 Task: Open an excel sheet and write heading  Prodigy Sales. Add 10 people name  'David White, Emily Green, Andrew Baker, Madison Evans, Logan King, Grace Hill, Gabriel Young, Elizabeth Flores, Samuel Reed, Avery Nelson'Item code in between  1000-2000. Product range in between  5000-20000. Add Products   TOMS Shoe, UGG Shoe, Wolverine Shoe, Z-Coil Shoe, Adidas shoe, Gucci T-shirt, Louis Vuitton bag, Zara Shirt, H&M jeans, Chanel perfume.Choose quantity  3 to 9 Tax 12 percent Total Add Amount. Save page  Prodigy Sales templetes book
Action: Mouse moved to (55, 130)
Screenshot: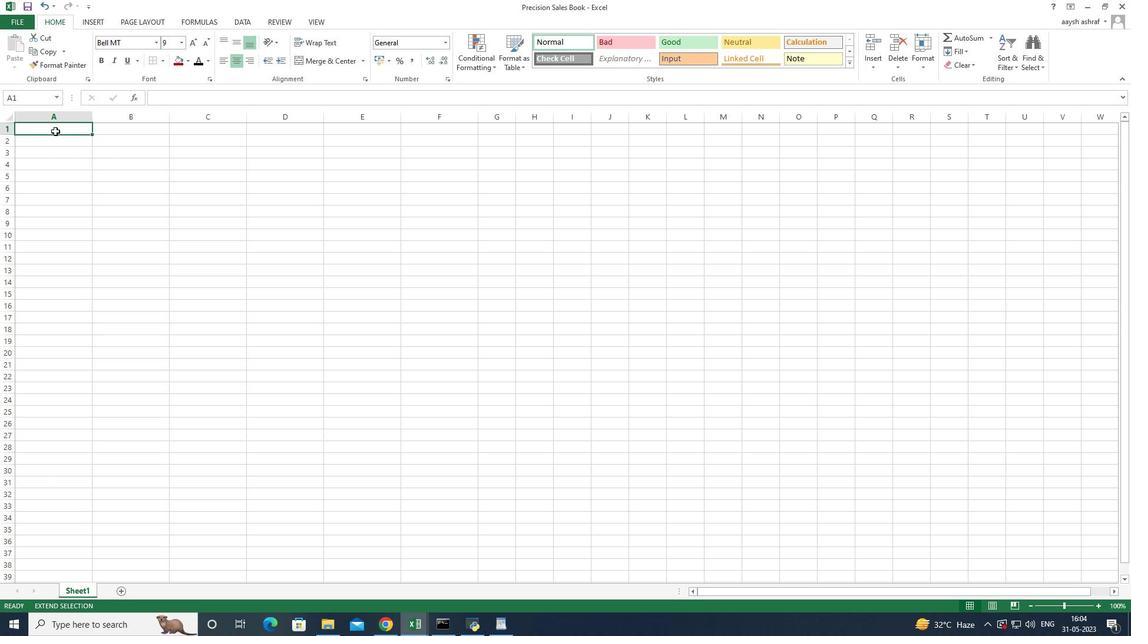 
Action: Mouse pressed left at (55, 130)
Screenshot: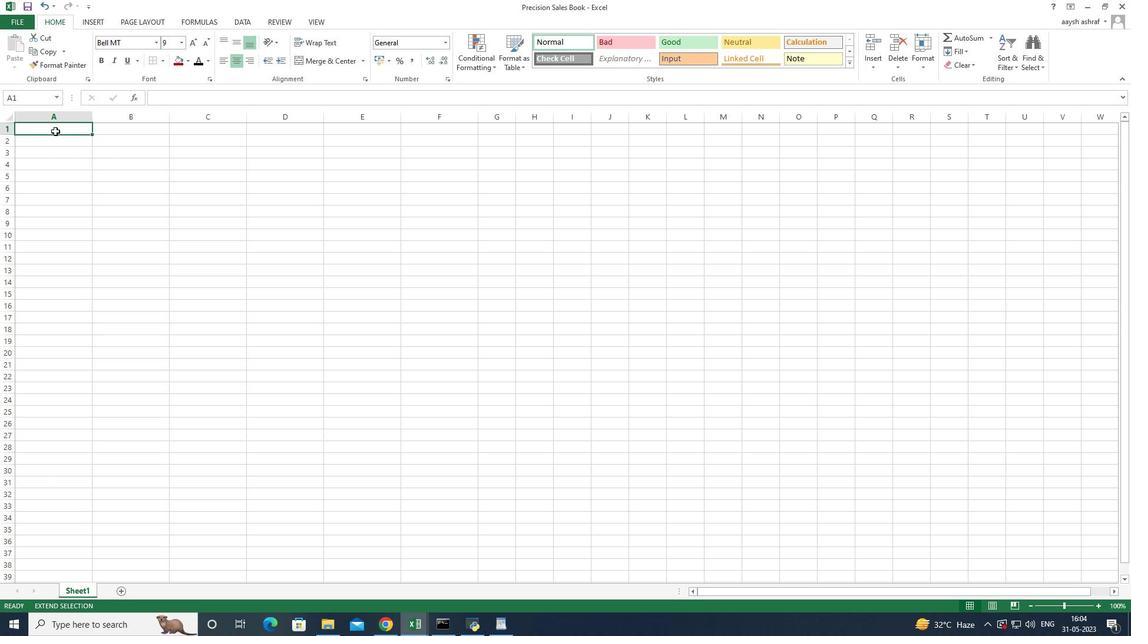 
Action: Mouse pressed left at (55, 130)
Screenshot: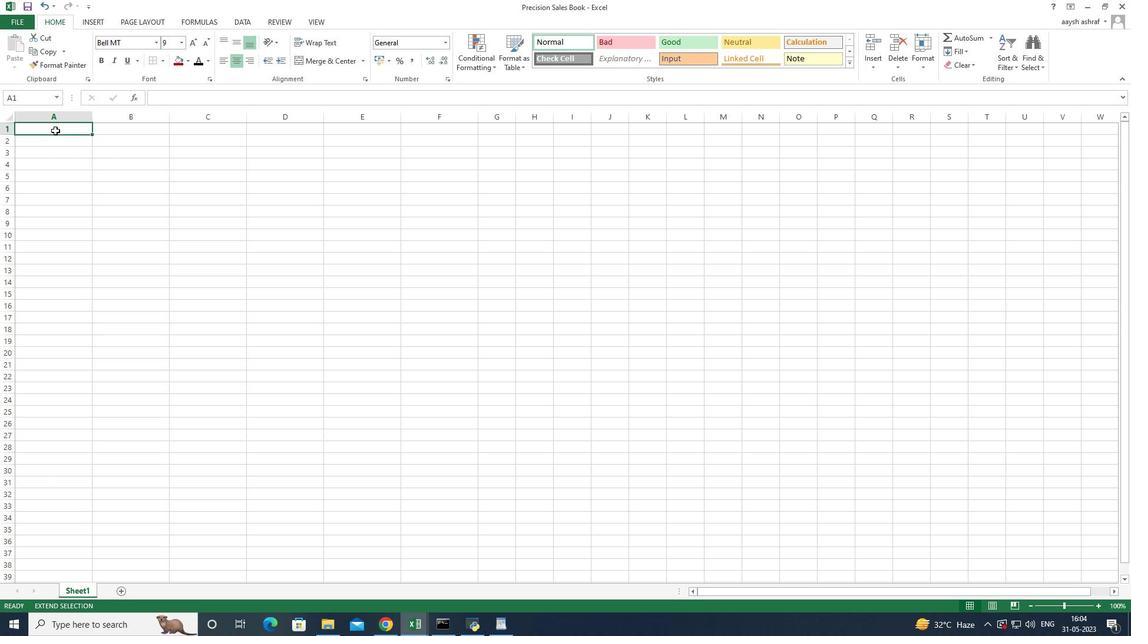 
Action: Mouse moved to (57, 129)
Screenshot: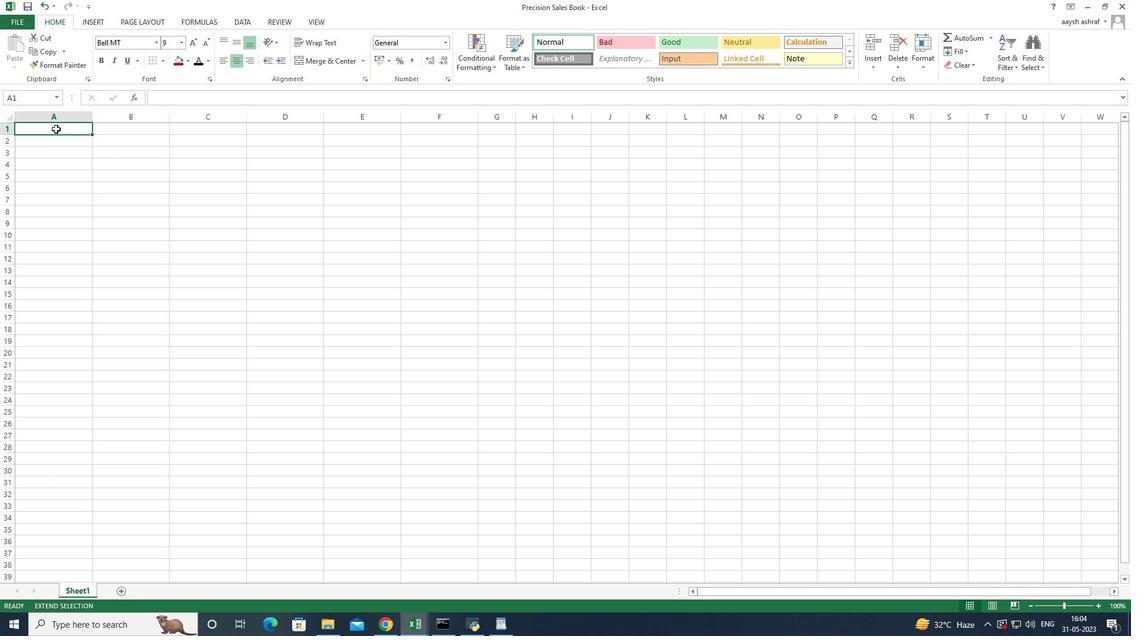 
Action: Mouse pressed left at (57, 129)
Screenshot: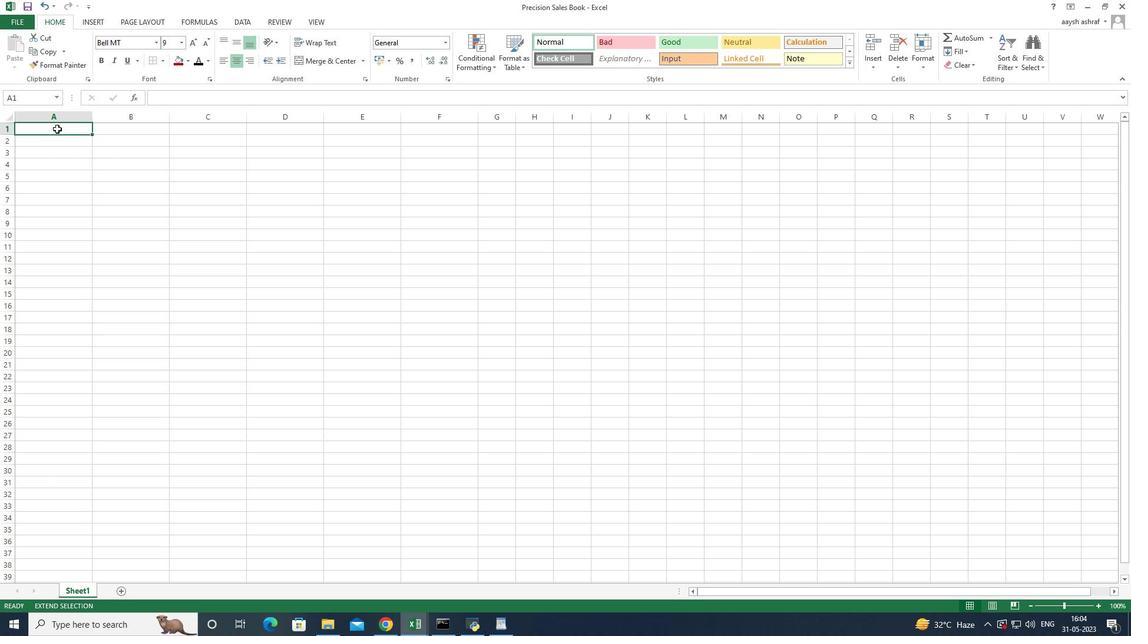 
Action: Key pressed <Key.shift>Prodigy<Key.space><Key.shift>sales<Key.space>
Screenshot: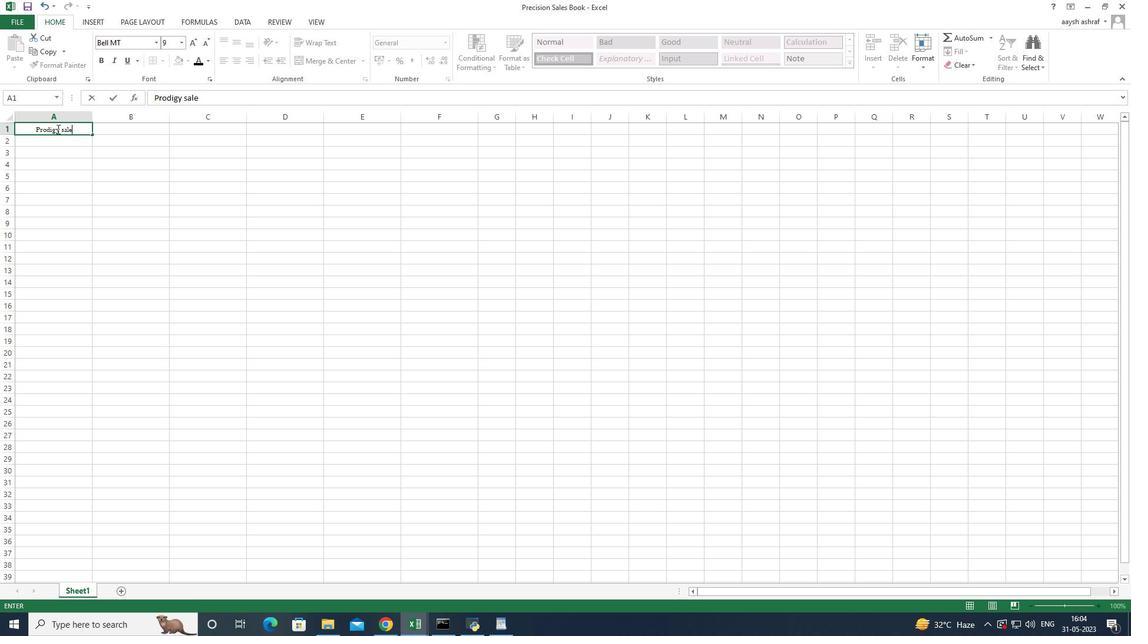 
Action: Mouse moved to (179, 43)
Screenshot: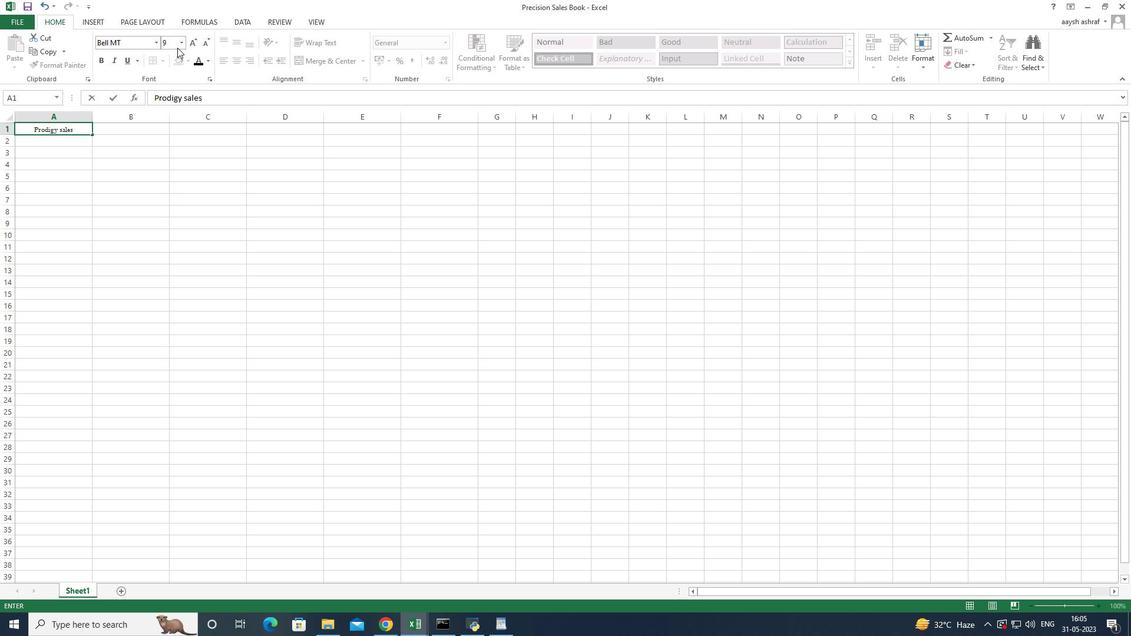 
Action: Mouse pressed left at (179, 43)
Screenshot: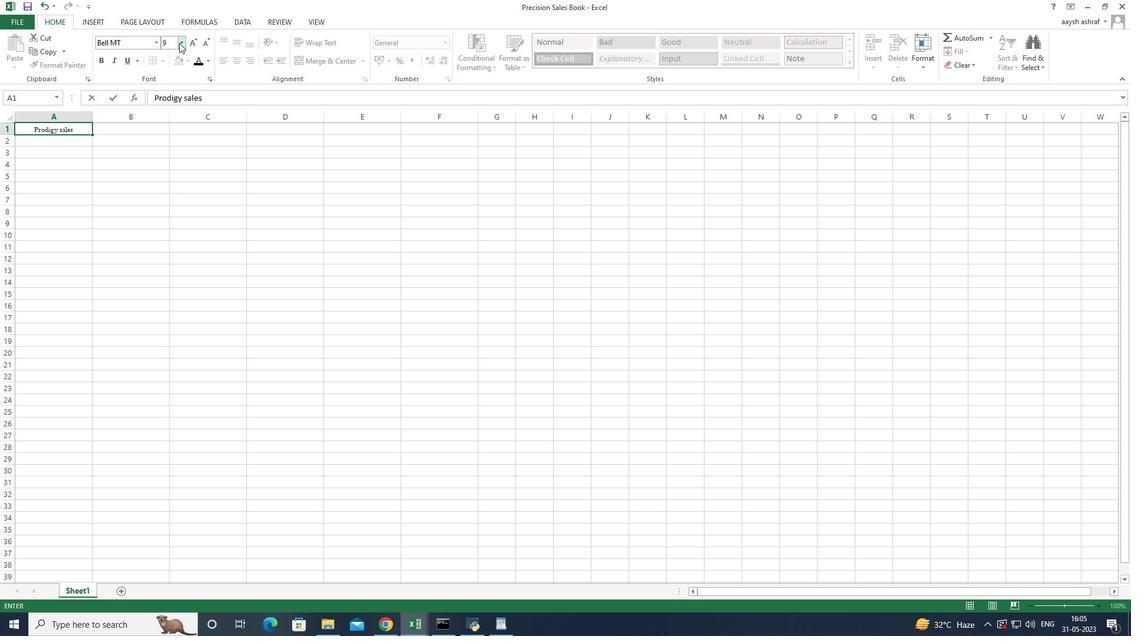 
Action: Mouse moved to (169, 102)
Screenshot: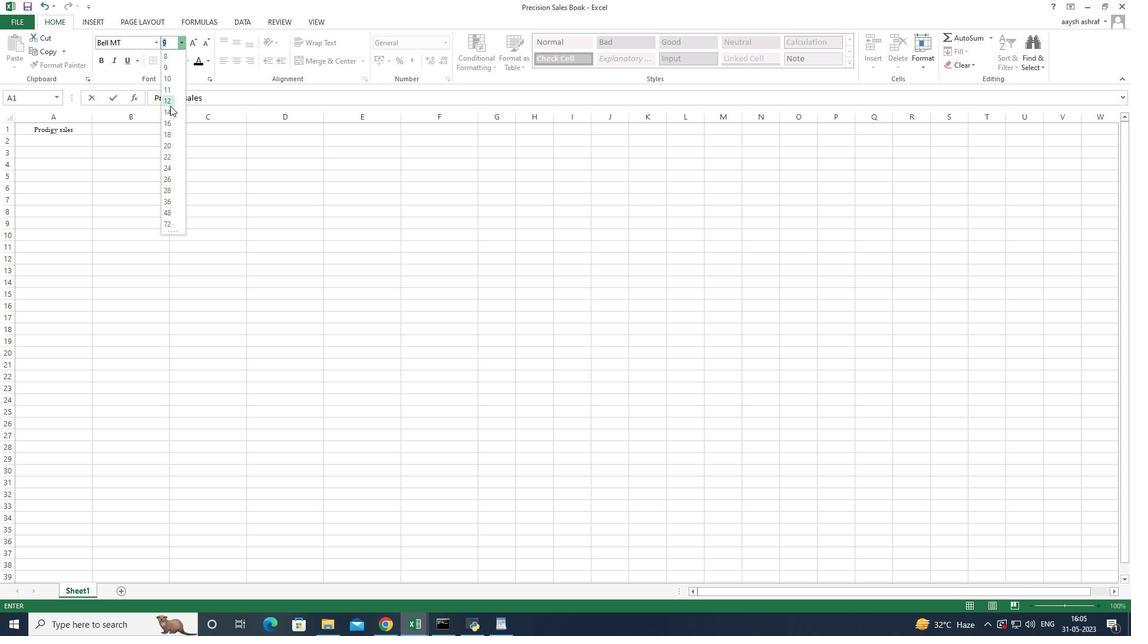 
Action: Mouse pressed left at (169, 102)
Screenshot: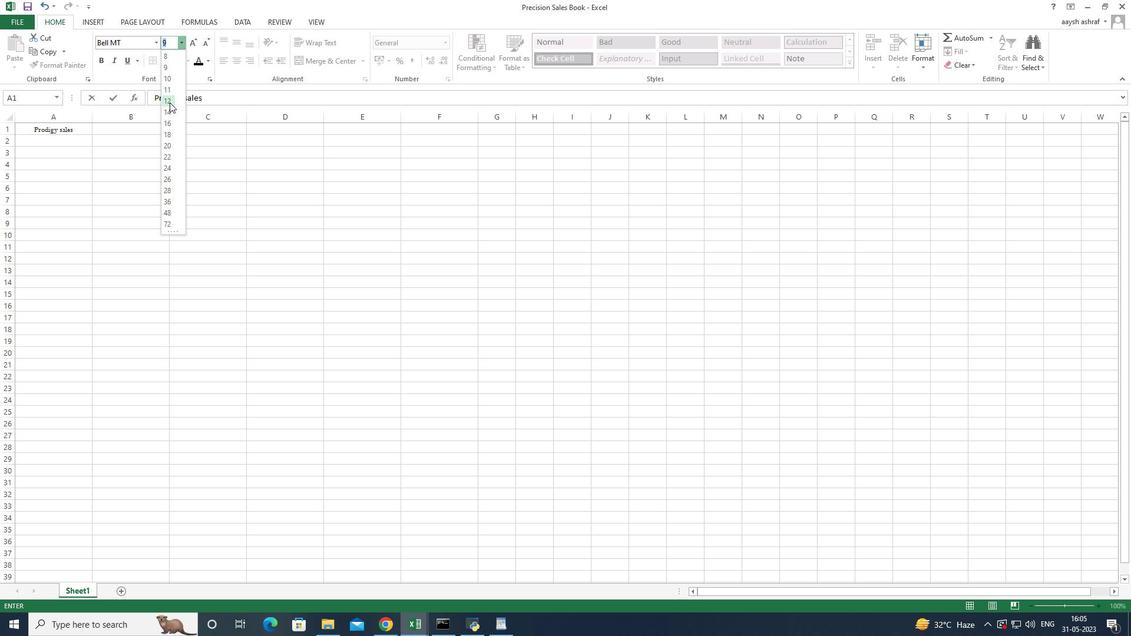 
Action: Mouse moved to (32, 142)
Screenshot: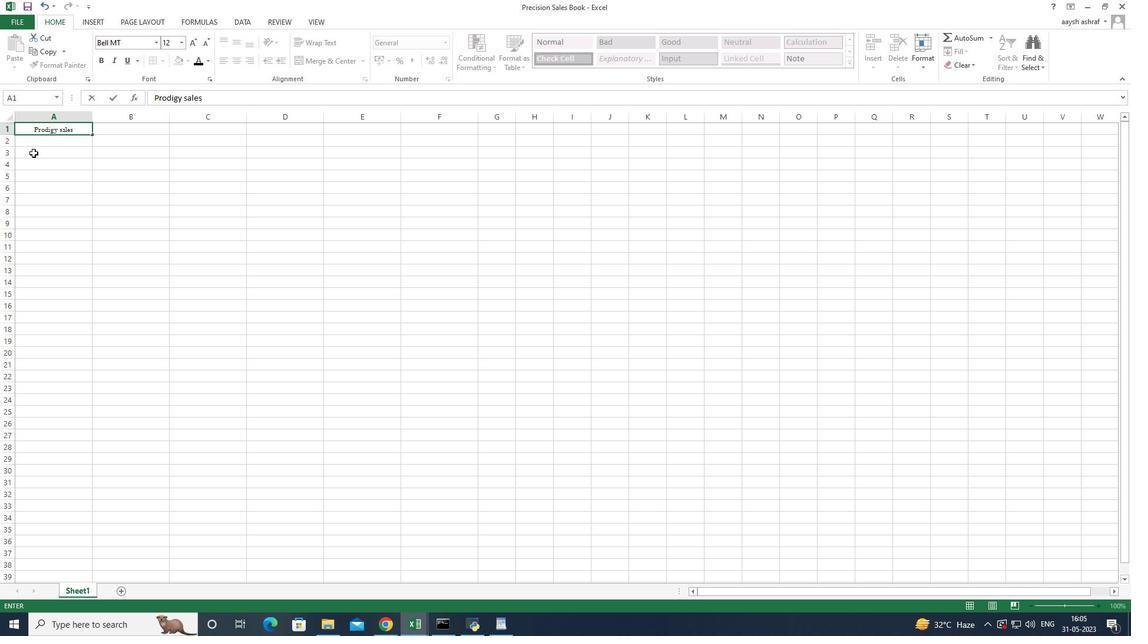 
Action: Mouse pressed left at (32, 142)
Screenshot: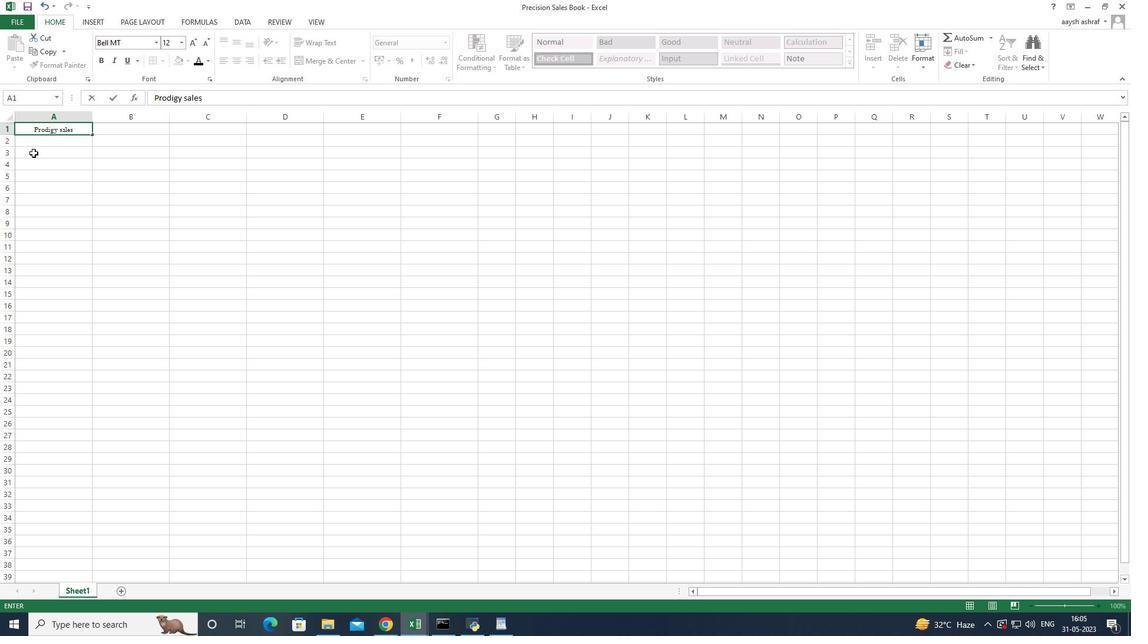 
Action: Mouse moved to (100, 190)
Screenshot: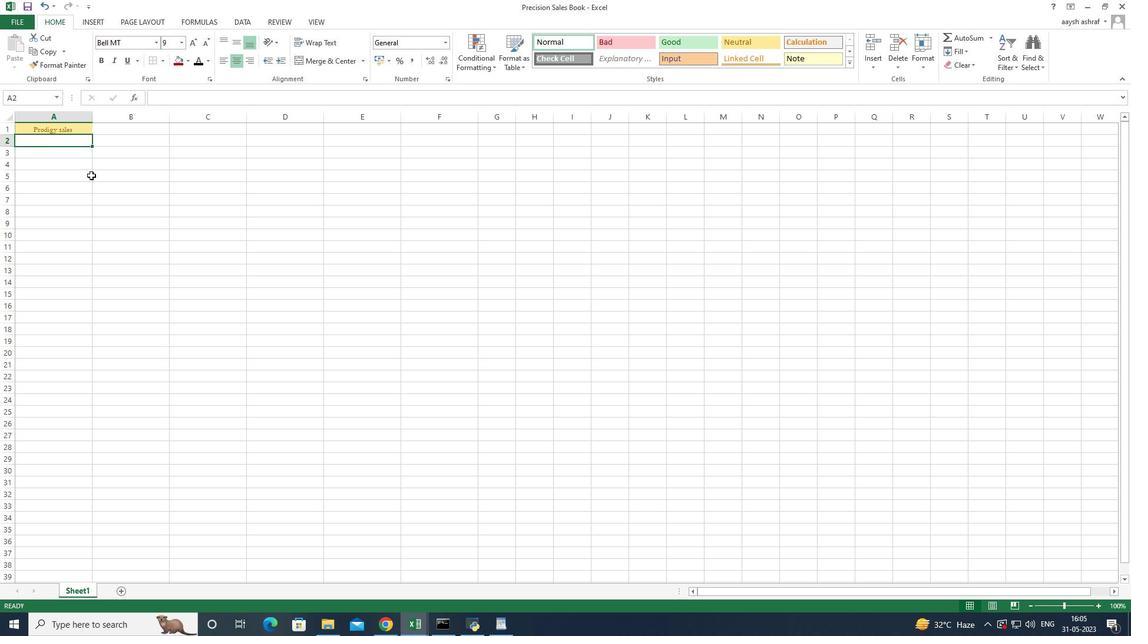 
Action: Mouse pressed left at (100, 190)
Screenshot: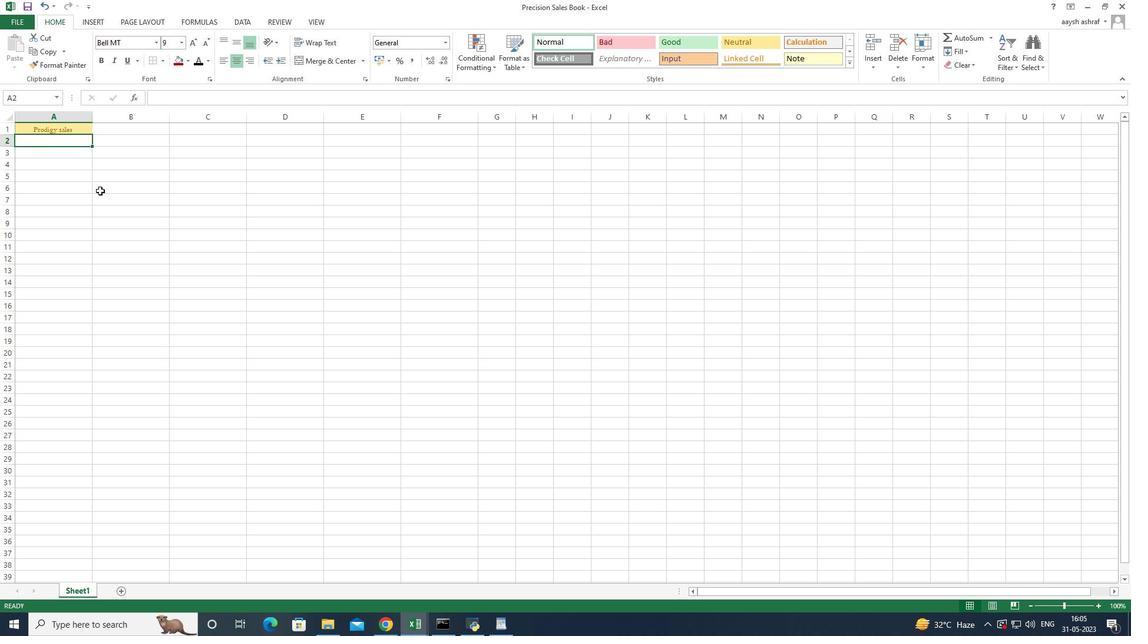 
Action: Mouse moved to (21, 21)
Screenshot: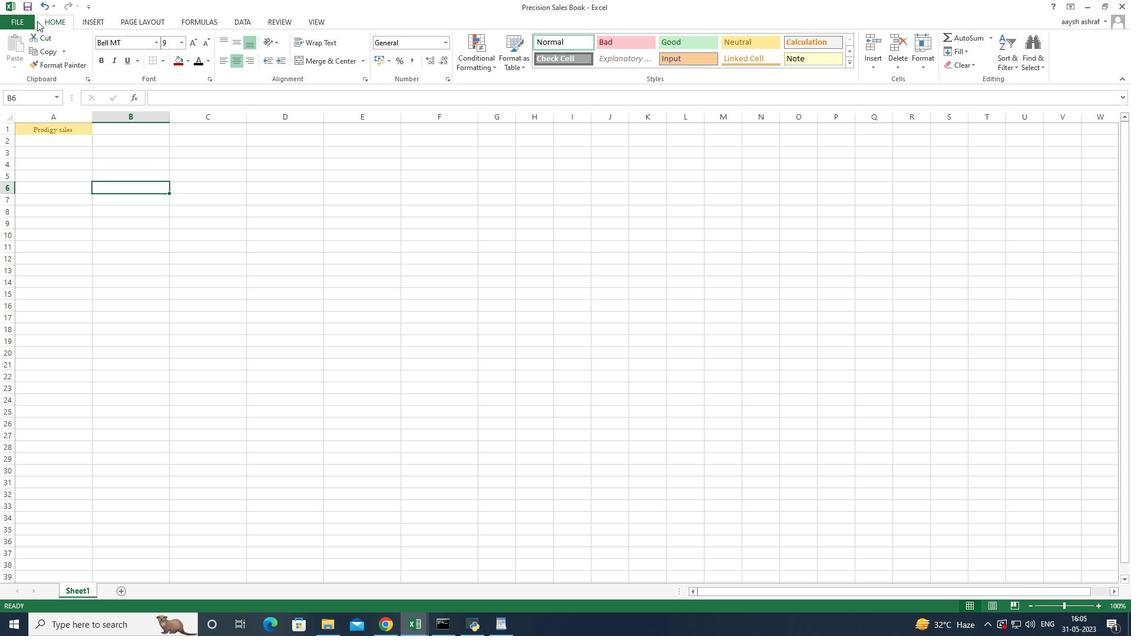 
Action: Mouse pressed left at (21, 21)
Screenshot: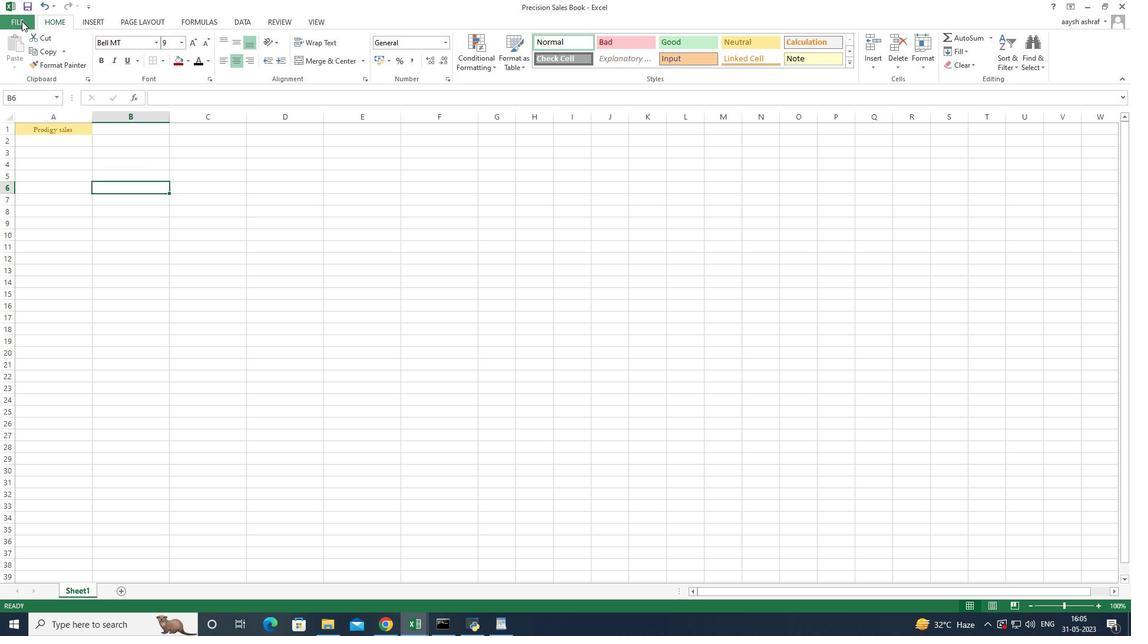 
Action: Mouse moved to (32, 66)
Screenshot: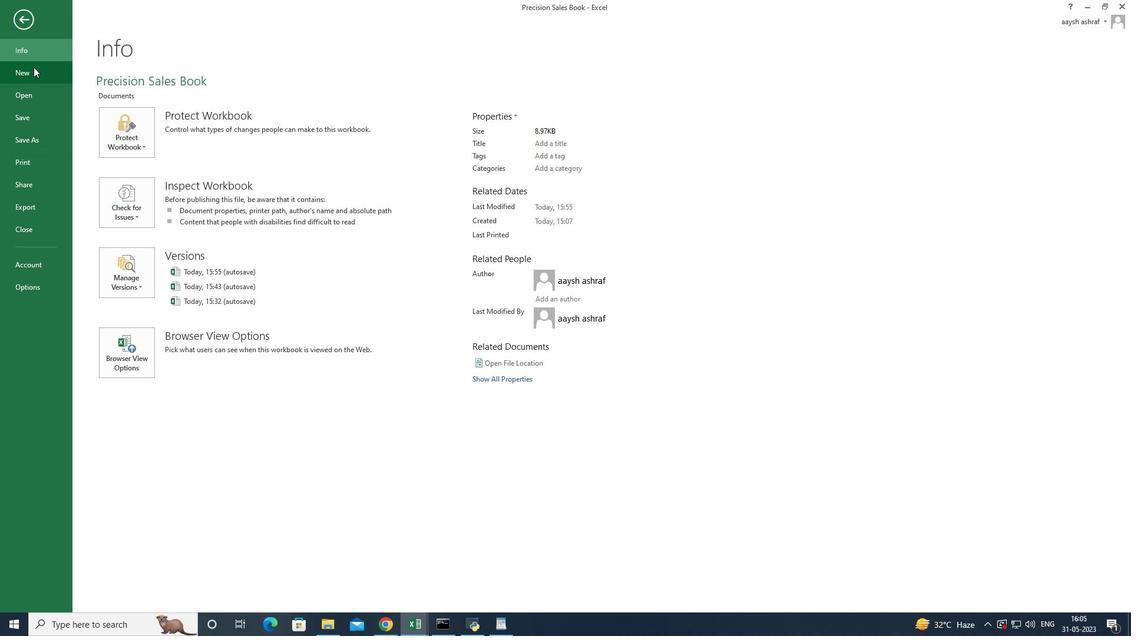 
Action: Mouse pressed left at (32, 66)
Screenshot: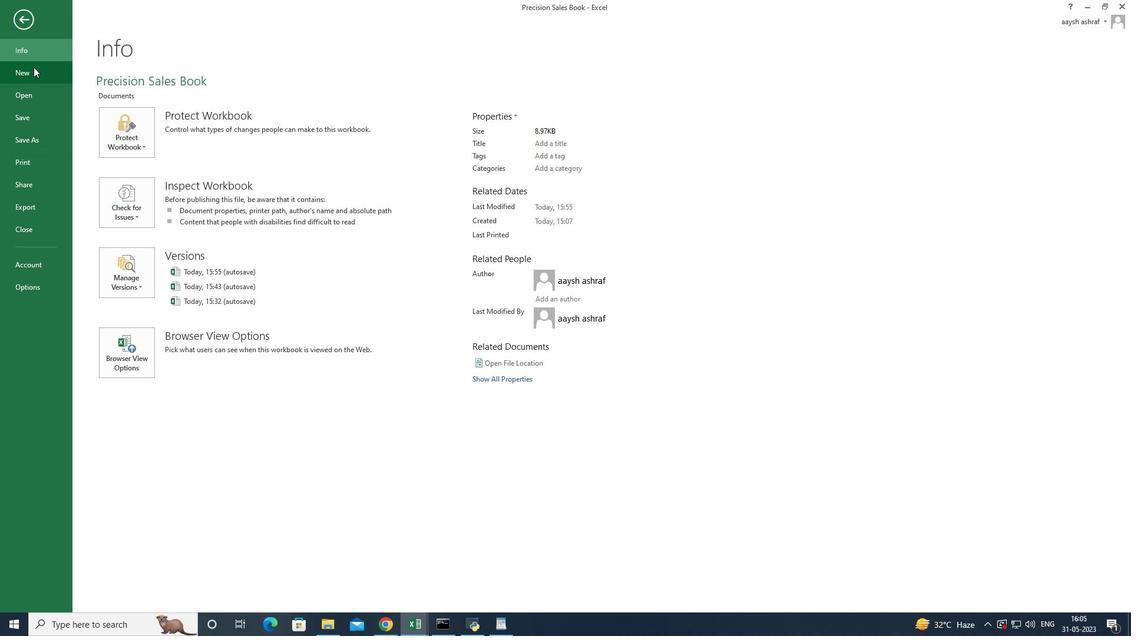 
Action: Mouse moved to (136, 199)
Screenshot: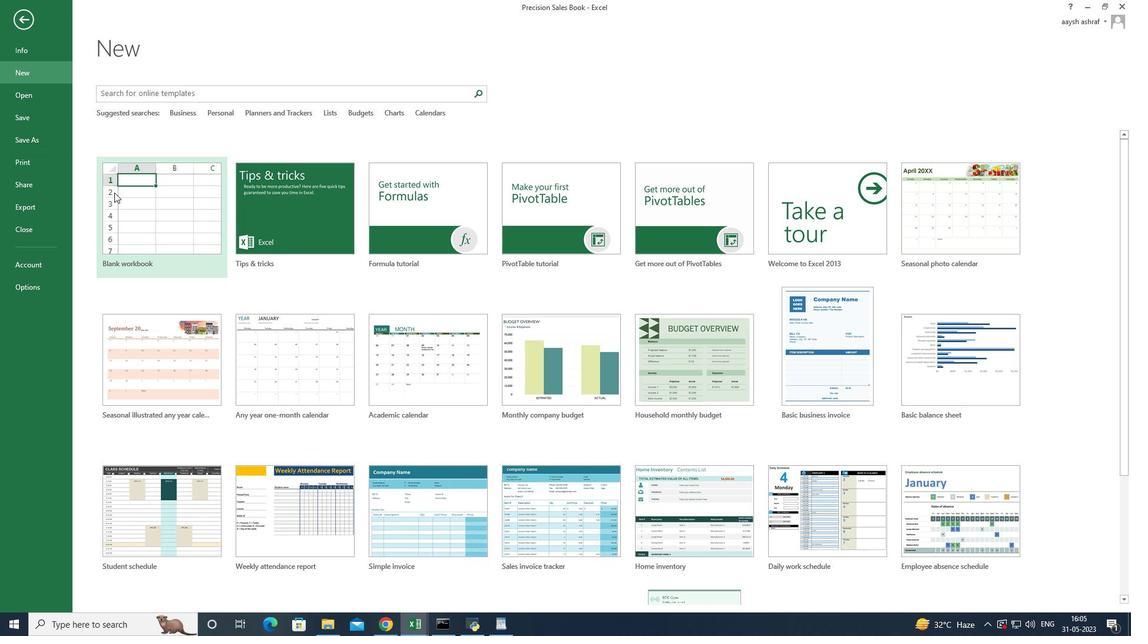 
Action: Mouse pressed left at (136, 199)
Screenshot: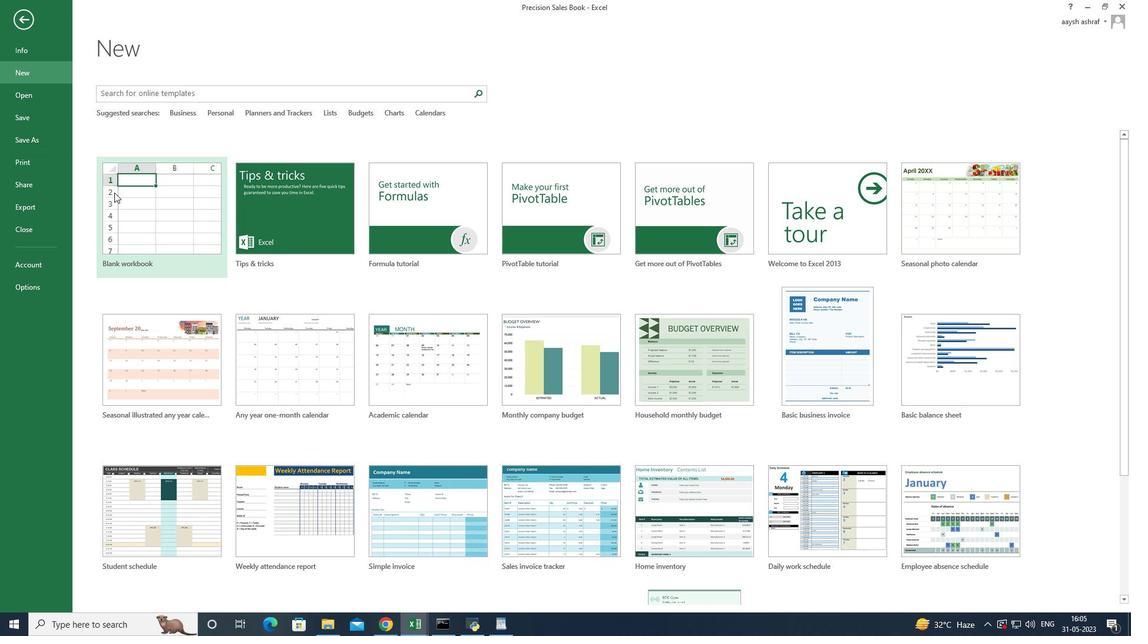 
Action: Mouse moved to (25, 130)
Screenshot: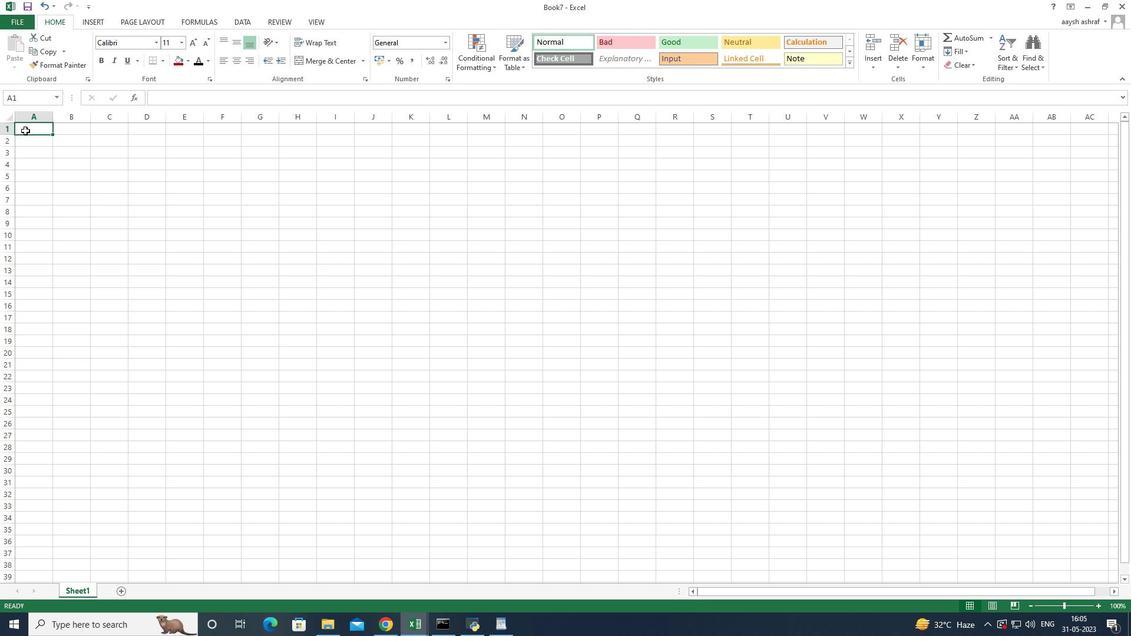 
Action: Mouse pressed left at (25, 130)
Screenshot: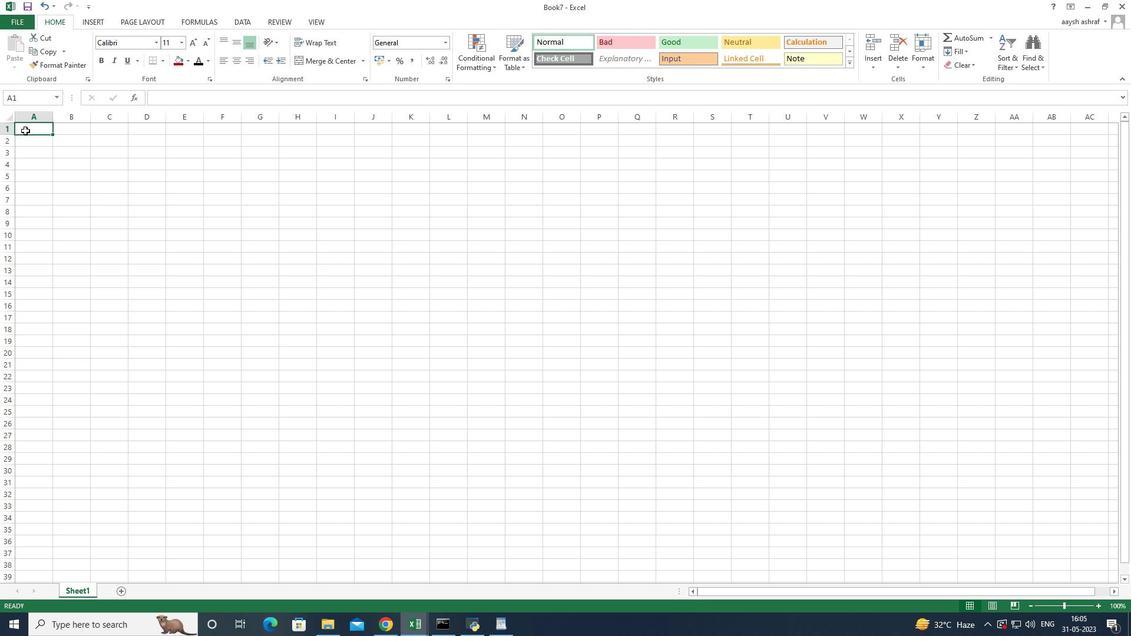 
Action: Mouse pressed left at (25, 130)
Screenshot: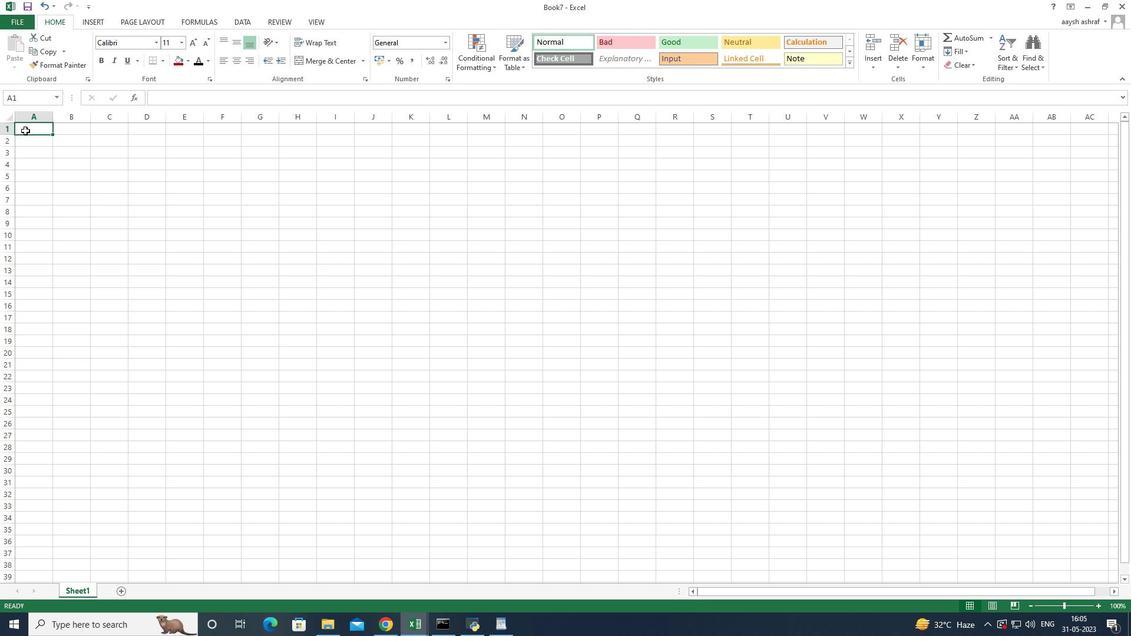 
Action: Mouse moved to (40, 127)
Screenshot: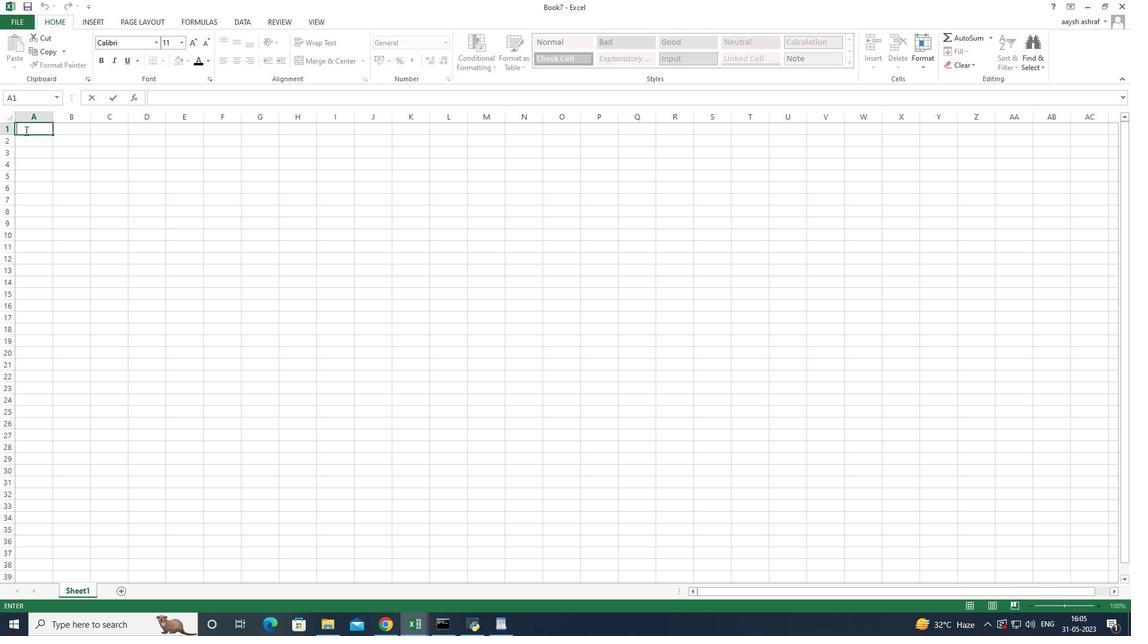 
Action: Key pressed <Key.shift>Prodigy<Key.space><Key.shift>Sales<Key.enter>
Screenshot: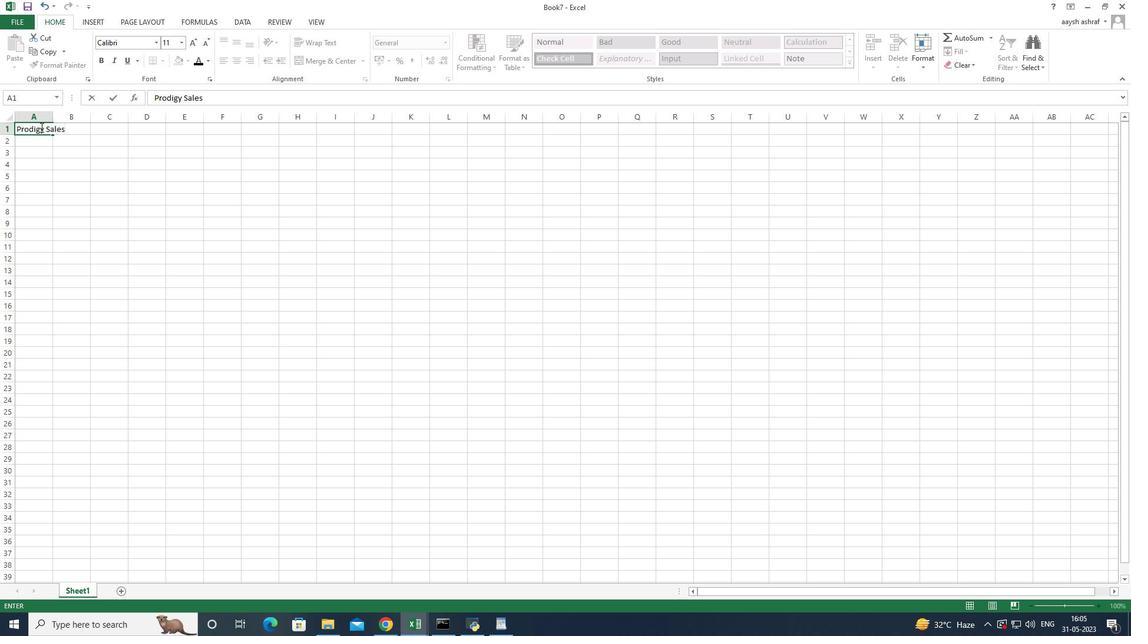 
Action: Mouse moved to (36, 139)
Screenshot: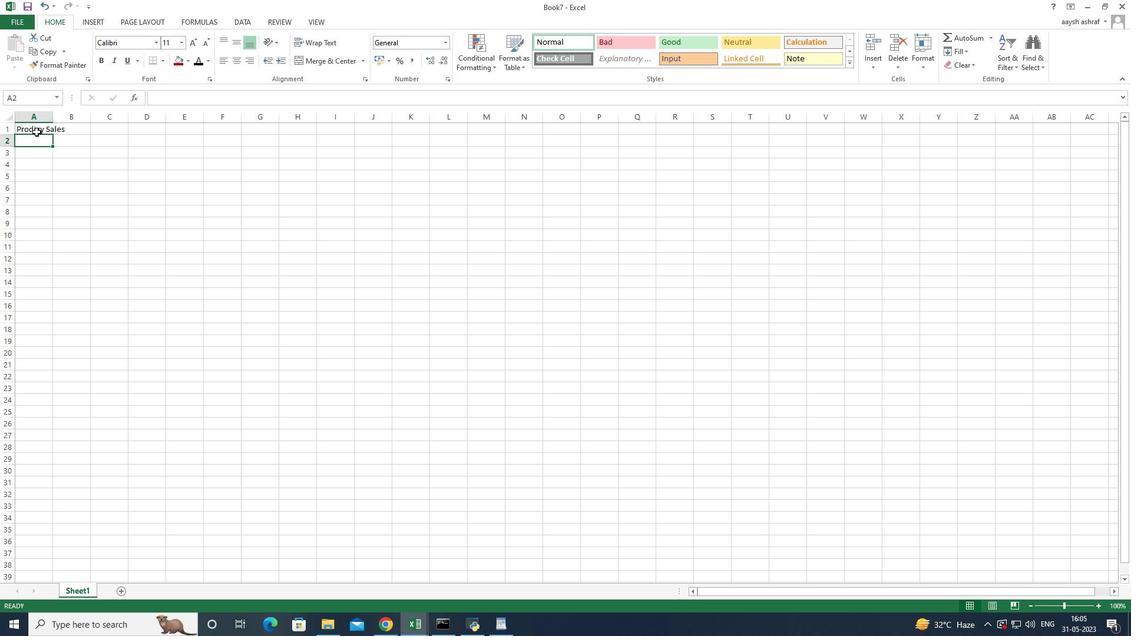 
Action: Mouse pressed left at (36, 139)
Screenshot: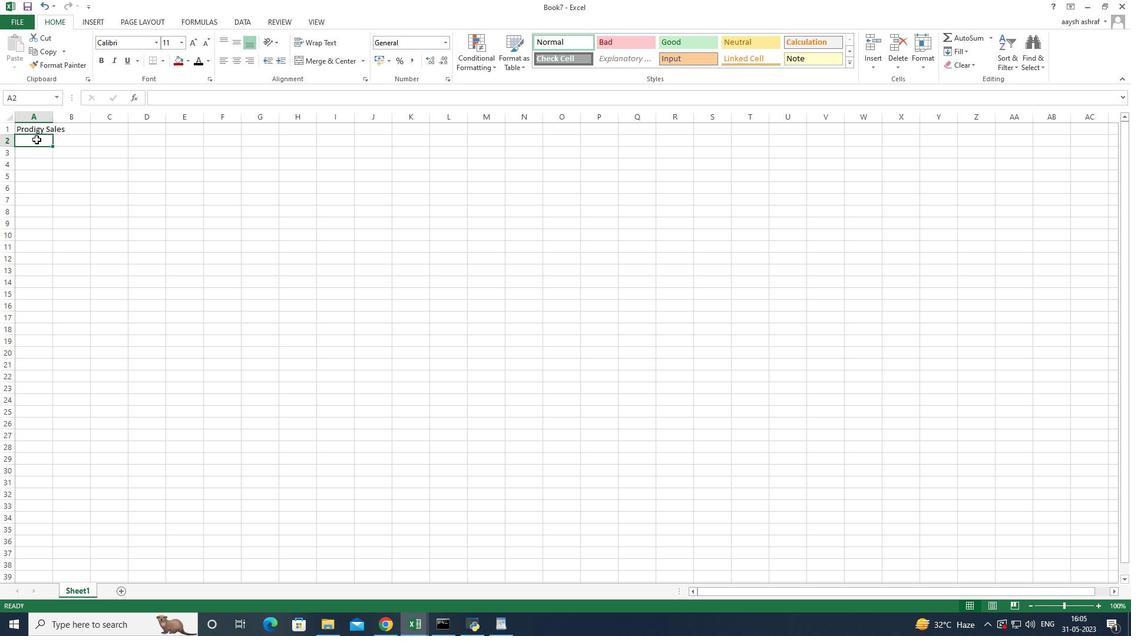 
Action: Key pressed <Key.shift>Namee<Key.backspace><Key.enter><Key.shift><Key.shift><Key.shift>David<Key.space><Key.shift>White<Key.space><Key.enter><Key.shift><Key.shift><Key.shift><Key.shift><Key.shift><Key.shift><Key.shift><Key.shift><Key.shift><Key.shift><Key.shift><Key.shift><Key.shift><Key.shift><Key.shift><Key.shift><Key.shift><Key.shift><Key.shift><Key.shift><Key.shift><Key.shift><Key.shift><Key.shift><Key.shift><Key.shift><Key.shift><Key.shift><Key.shift><Key.shift><Key.shift><Key.shift><Key.shift><Key.shift><Key.shift>Emily<Key.space><Key.shift><Key.shift><Key.shift><Key.shift><Key.shift><Key.shift><Key.shift><Key.shift><Key.shift><Key.shift><Key.shift><Key.shift><Key.shift><Key.shift>Green<Key.enter><Key.shift>Andrew<Key.space><Key.shift>Baker<Key.enter><Key.shift>Madison<Key.space><Key.shift>Evabs<Key.backspace><Key.backspace>ns<Key.space><Key.enter><Key.shift>Logan<Key.space><Key.shift>King<Key.space><Key.enter><Key.shift><Key.shift>Grace<Key.space><Key.shift>Hill<Key.enter><Key.shift>
Screenshot: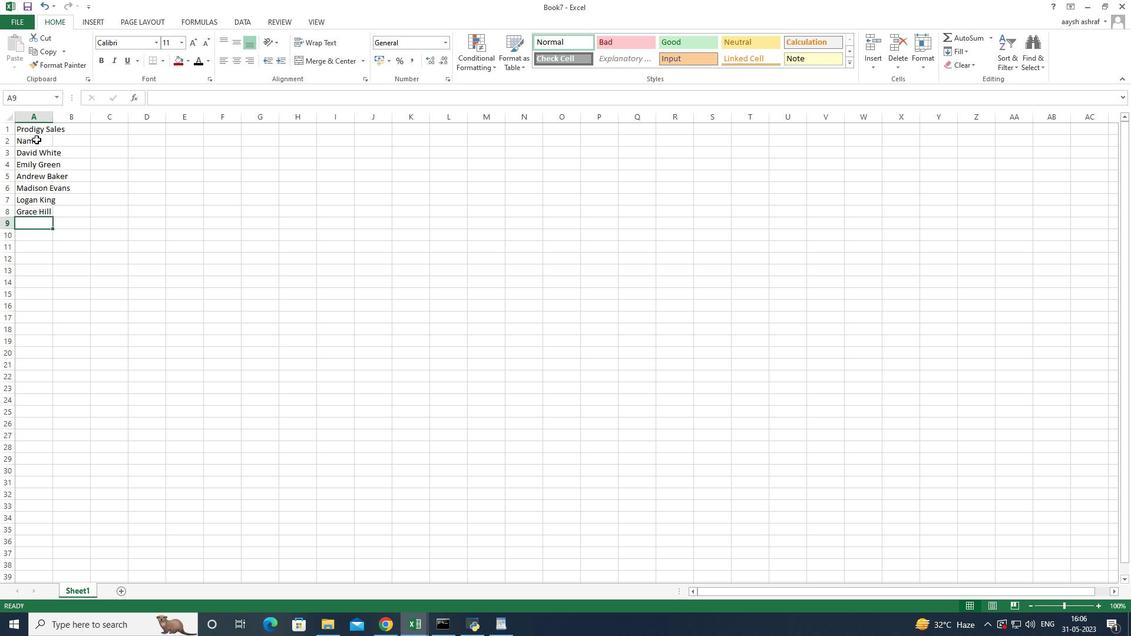 
Action: Mouse moved to (36, 140)
Screenshot: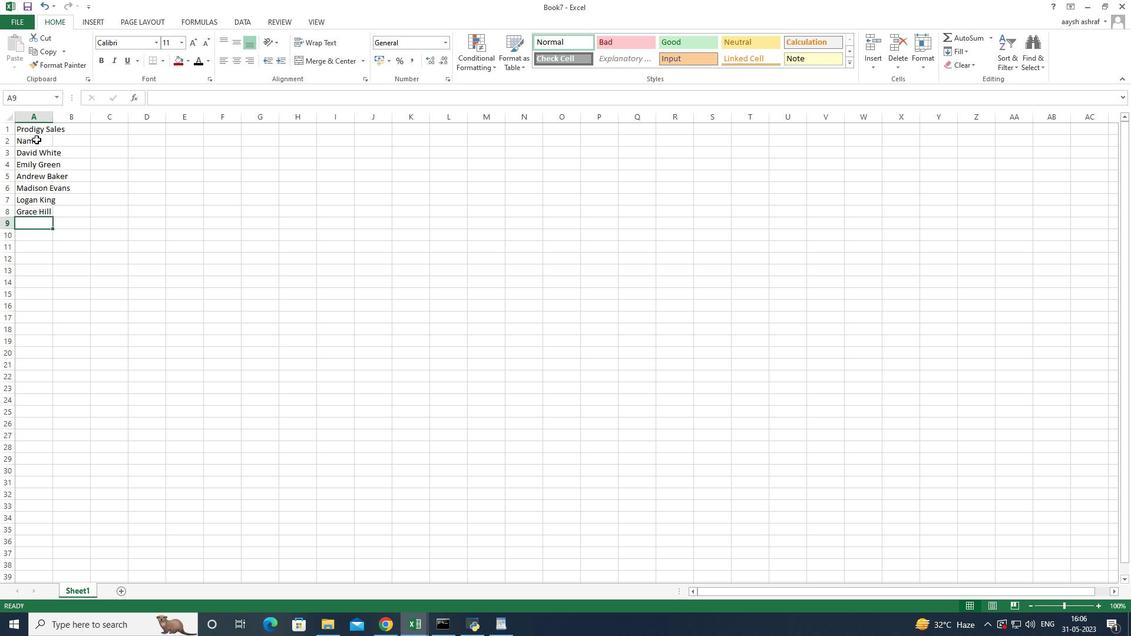 
Action: Key pressed <Key.shift><Key.shift>Gabrir<Key.backspace>el<Key.space><Key.shift>Young<Key.space><Key.enter><Key.shift>Elizabeth<Key.space><Key.shift>Flores<Key.space><Key.enter><Key.shift>Samuel<Key.space><Key.shift>Reed<Key.space><Key.enter><Key.shift>avery<Key.space><Key.shift>Nelson<Key.space><Key.enter>
Screenshot: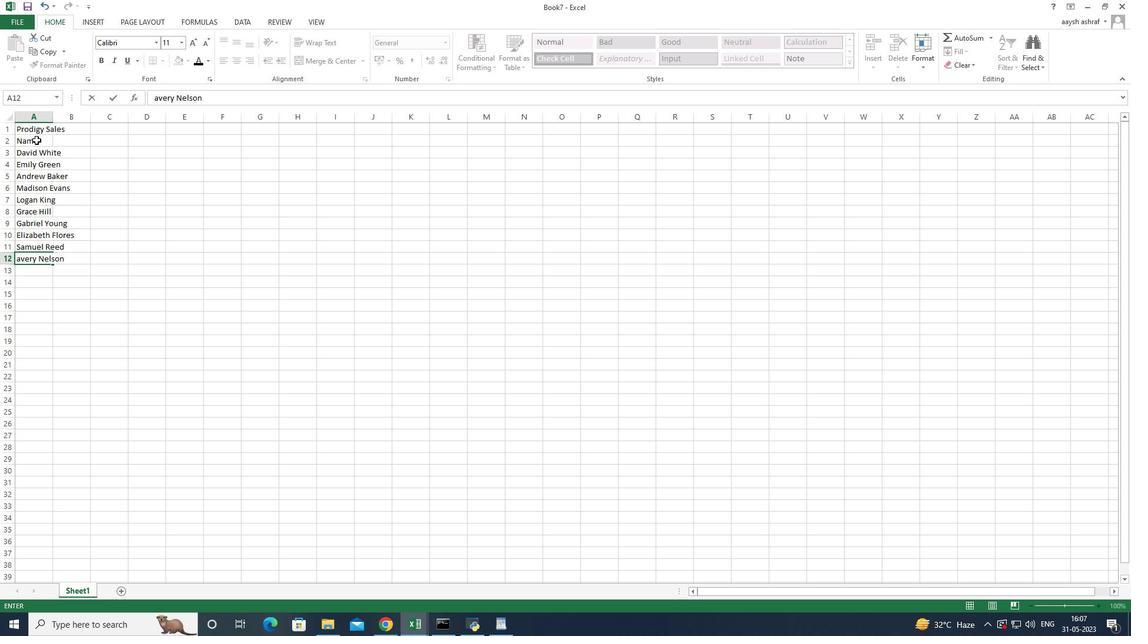 
Action: Mouse moved to (30, 259)
Screenshot: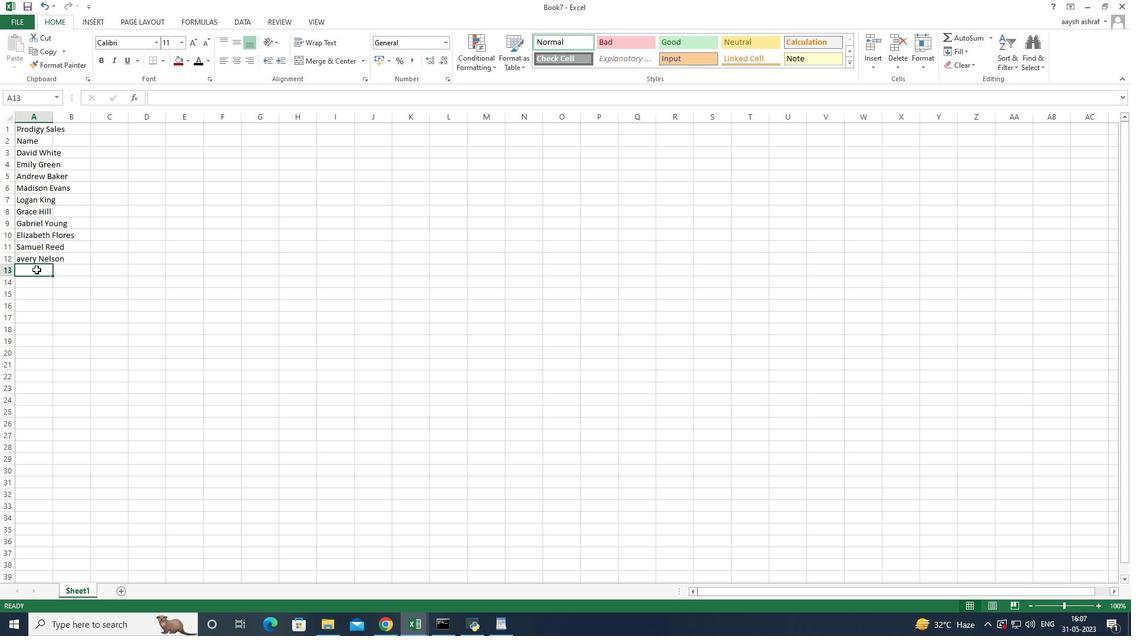 
Action: Mouse pressed left at (30, 259)
Screenshot: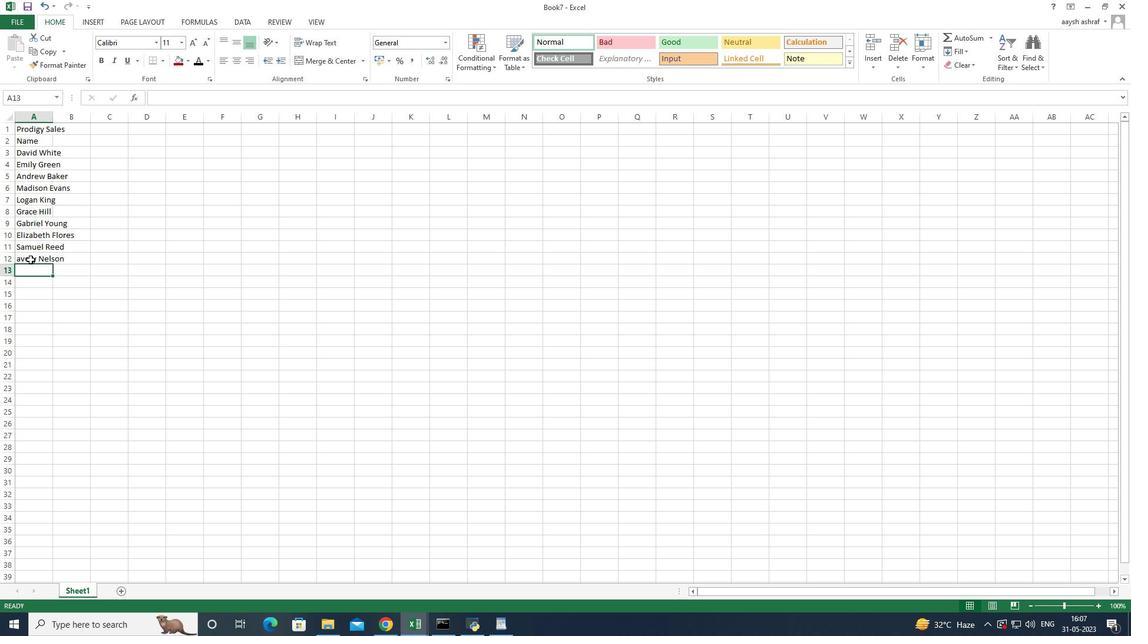 
Action: Mouse pressed left at (30, 259)
Screenshot: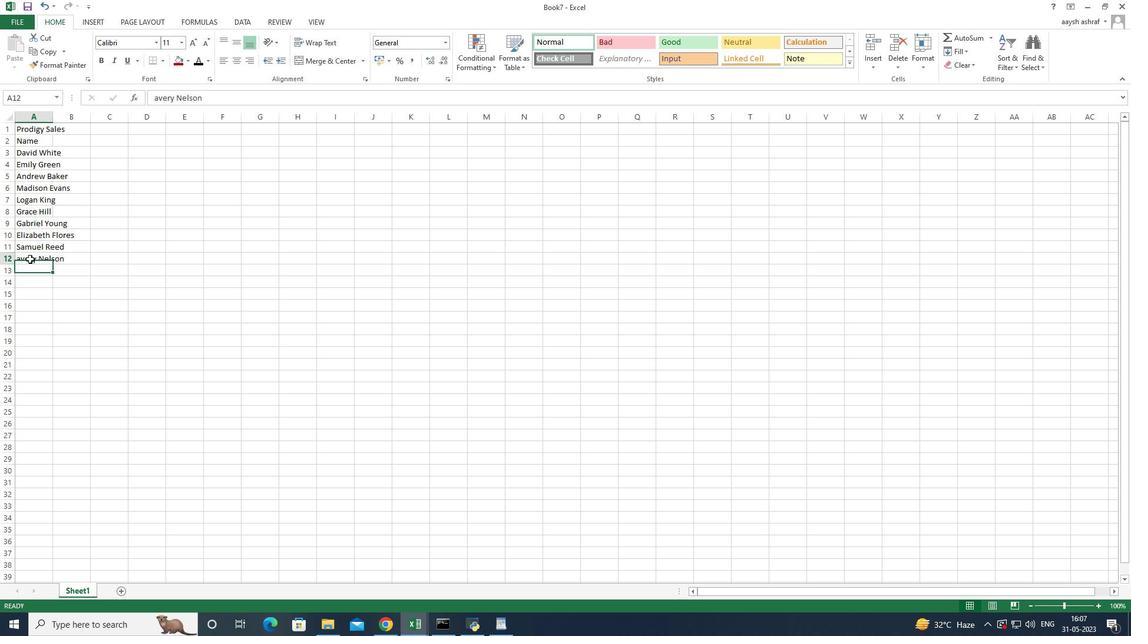 
Action: Mouse moved to (20, 261)
Screenshot: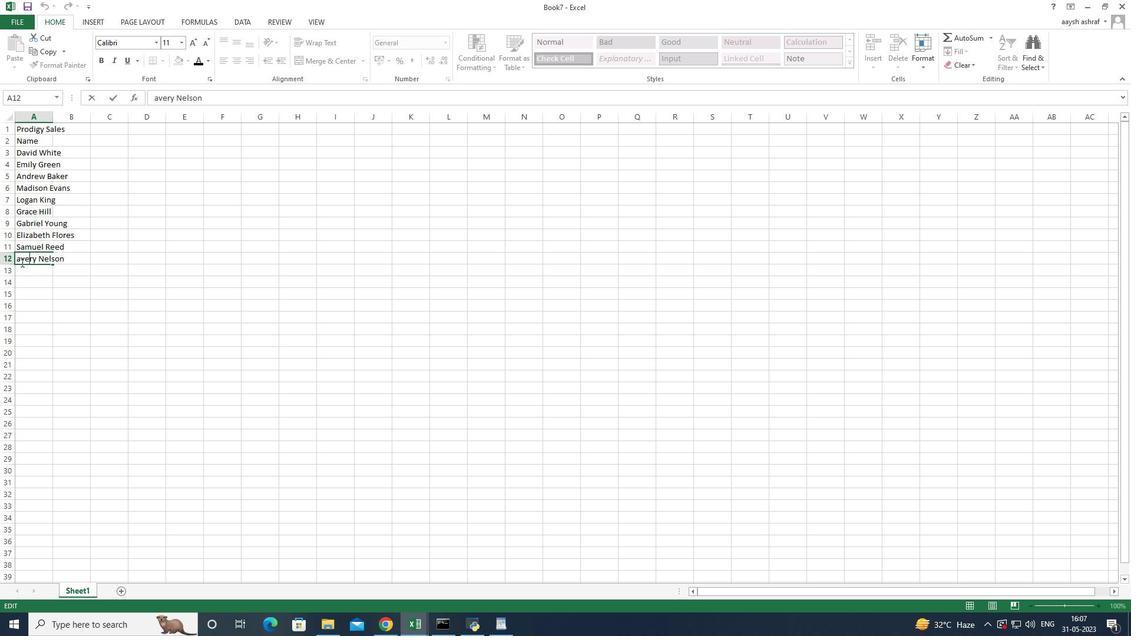 
Action: Mouse pressed left at (20, 261)
Screenshot: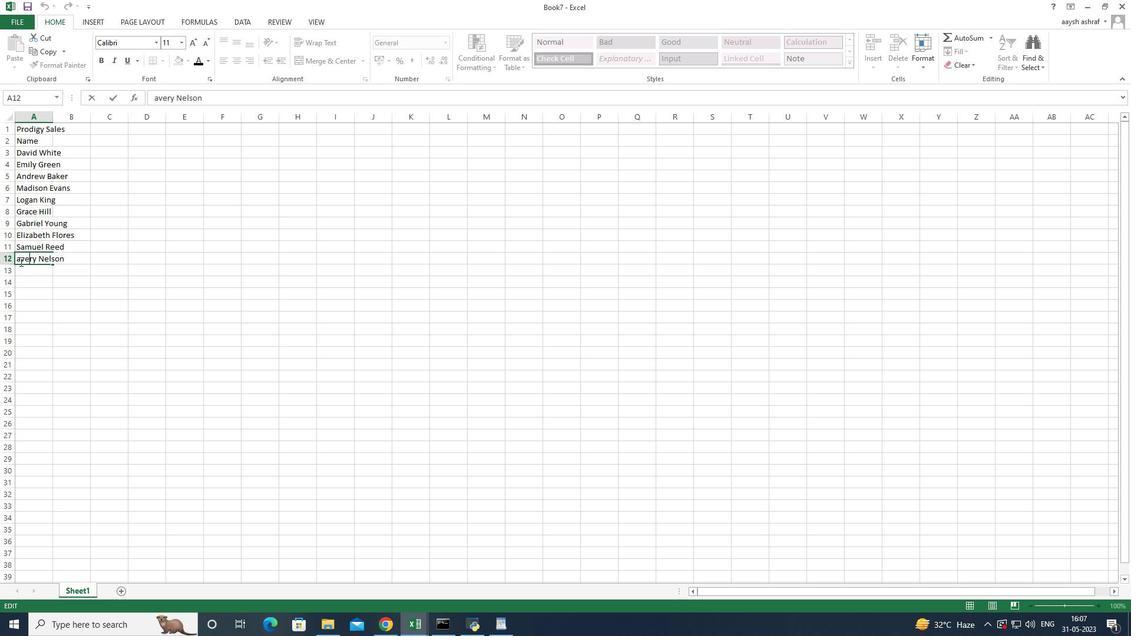 
Action: Mouse moved to (22, 262)
Screenshot: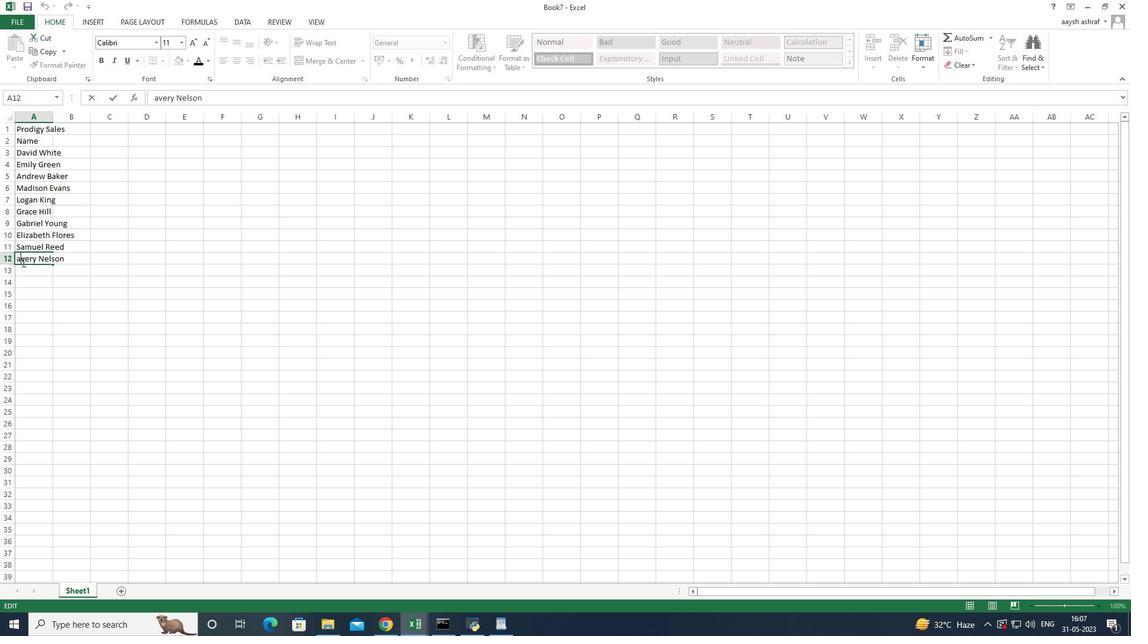 
Action: Key pressed <Key.backspace><Key.shift>A
Screenshot: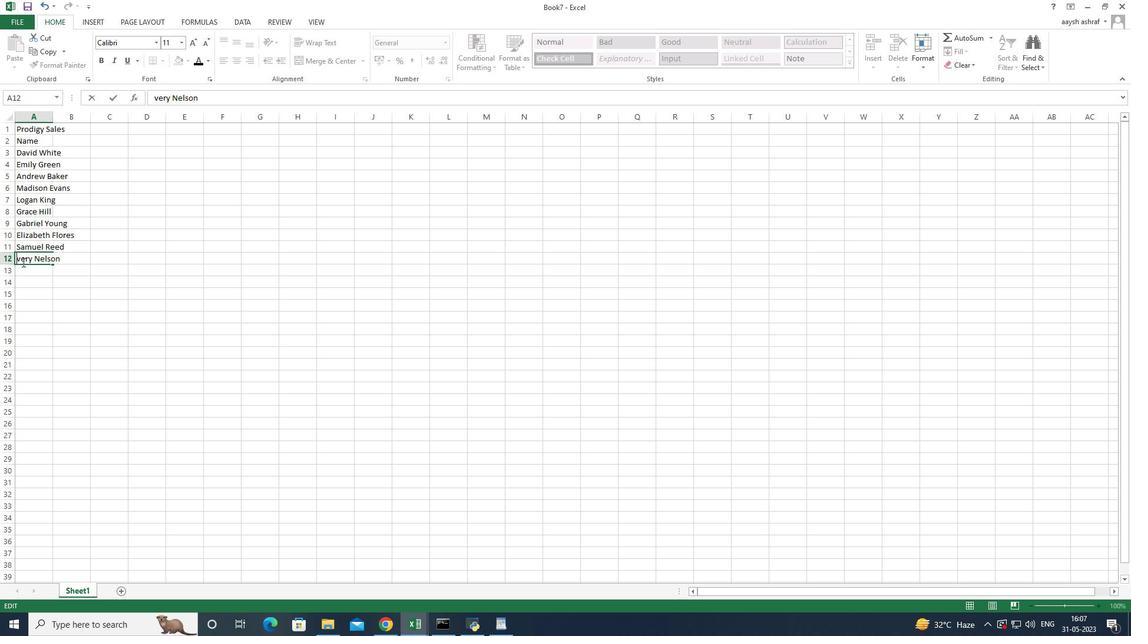 
Action: Mouse moved to (27, 271)
Screenshot: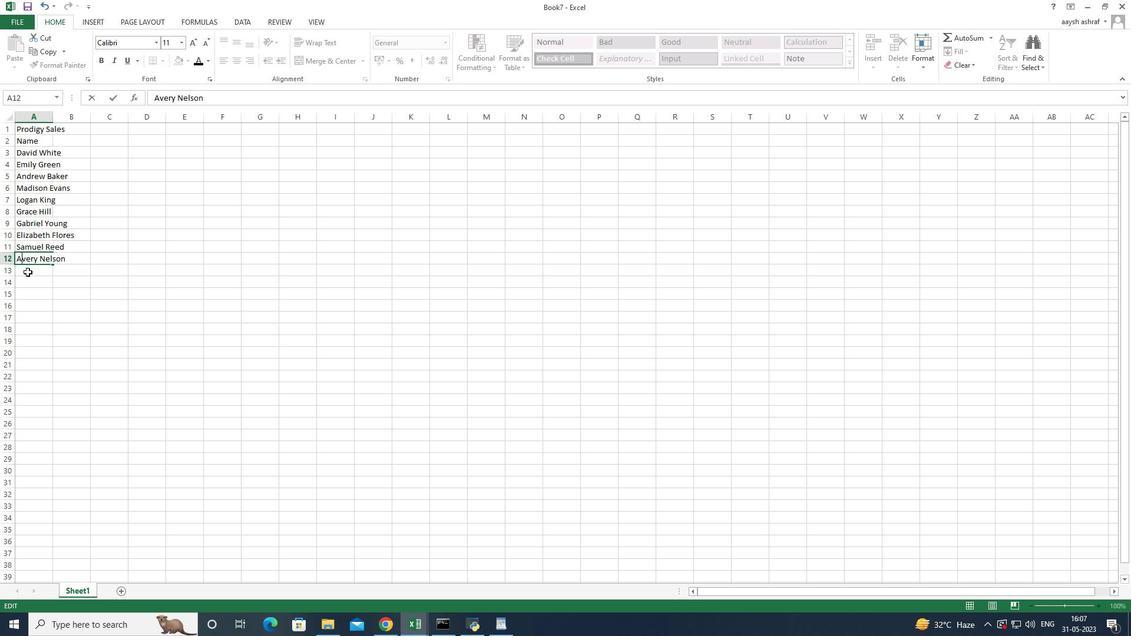 
Action: Mouse pressed left at (27, 271)
Screenshot: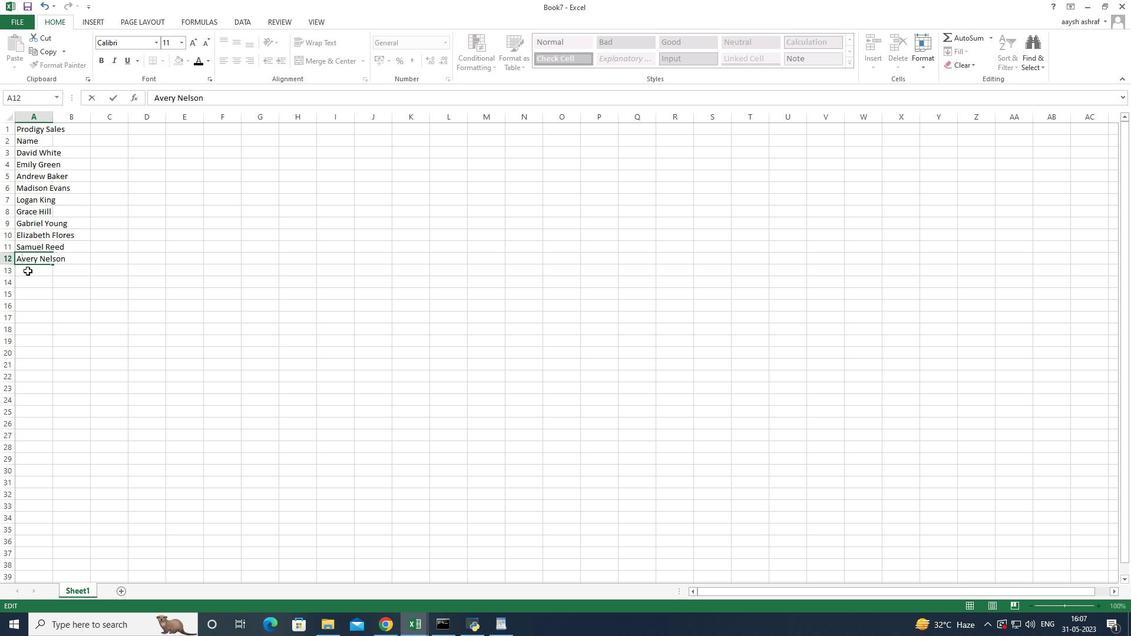 
Action: Mouse moved to (27, 270)
Screenshot: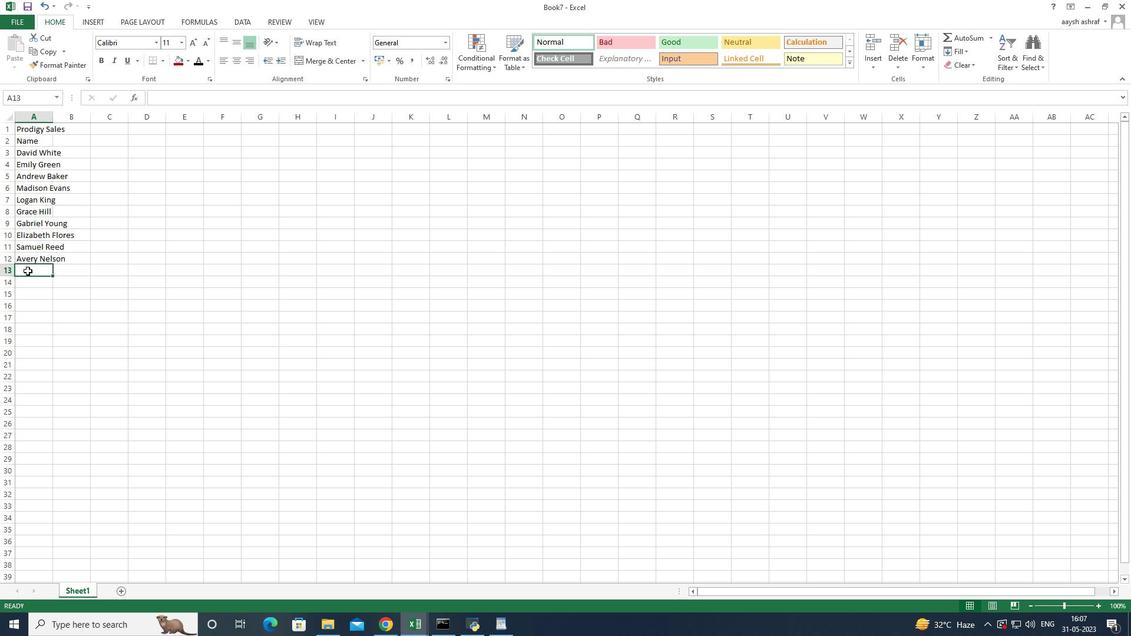 
Action: Mouse pressed left at (27, 270)
Screenshot: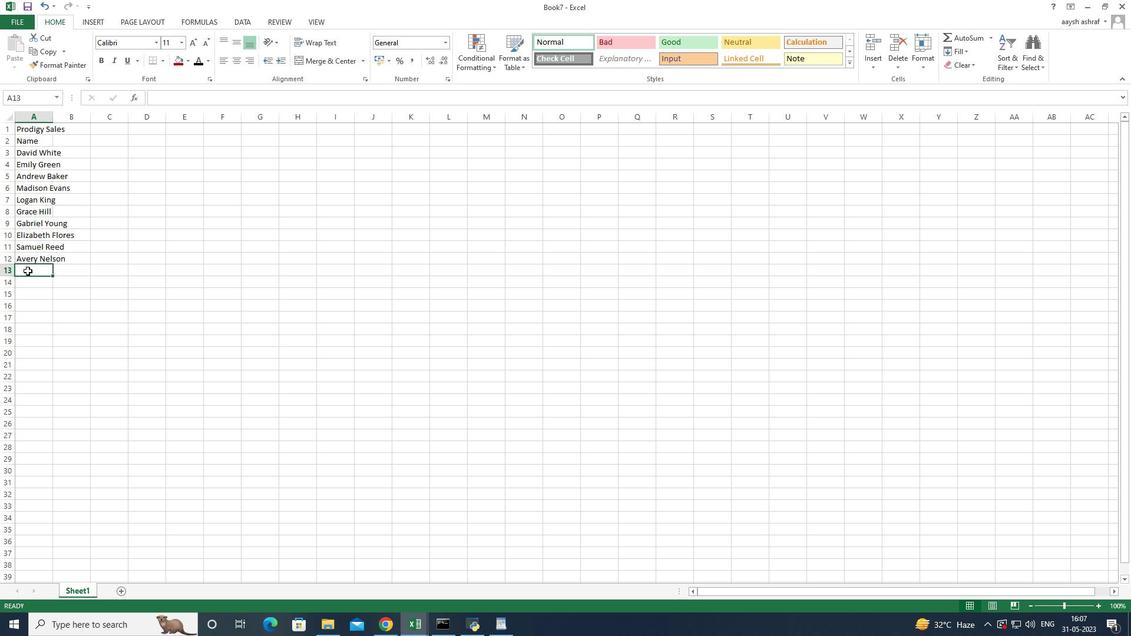 
Action: Mouse pressed left at (27, 270)
Screenshot: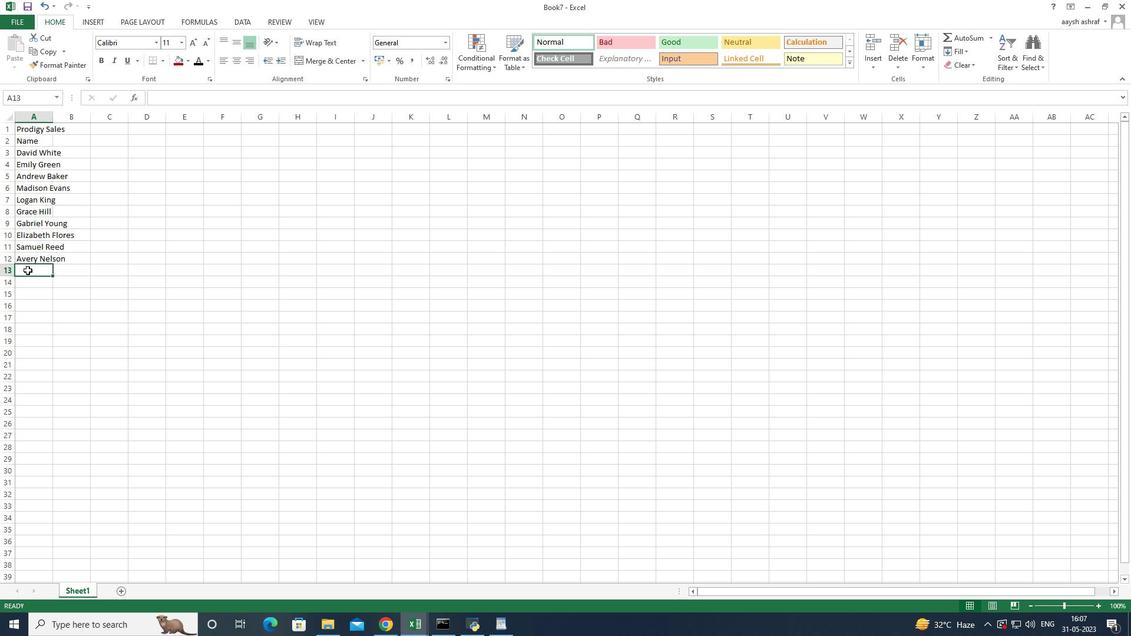 
Action: Mouse moved to (40, 131)
Screenshot: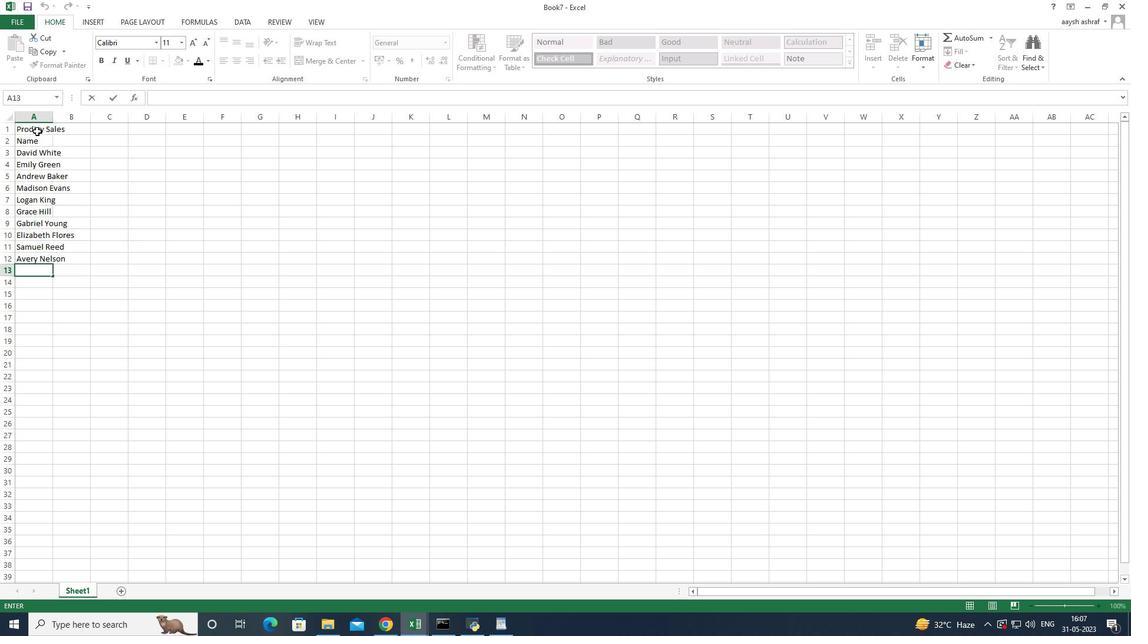 
Action: Mouse pressed left at (40, 131)
Screenshot: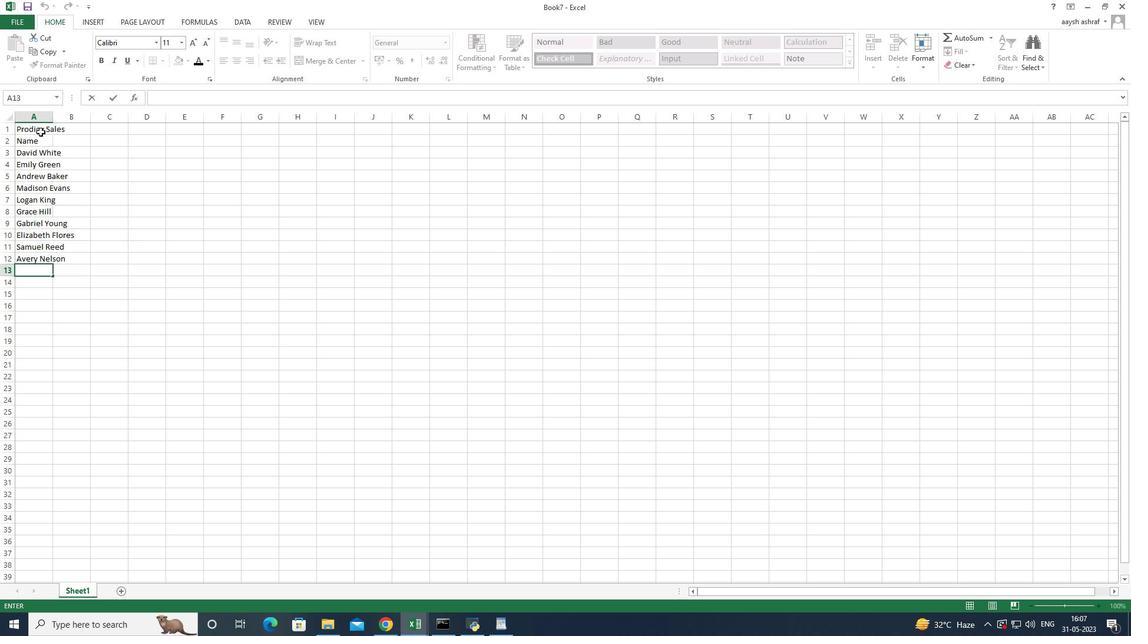 
Action: Mouse moved to (53, 119)
Screenshot: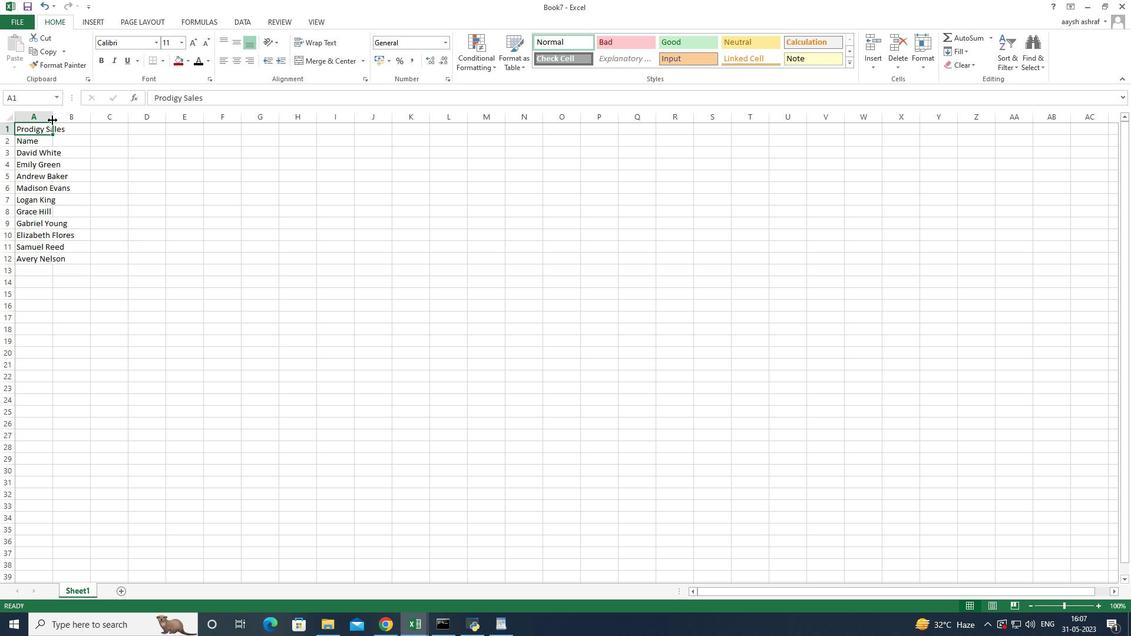 
Action: Mouse pressed left at (53, 119)
Screenshot: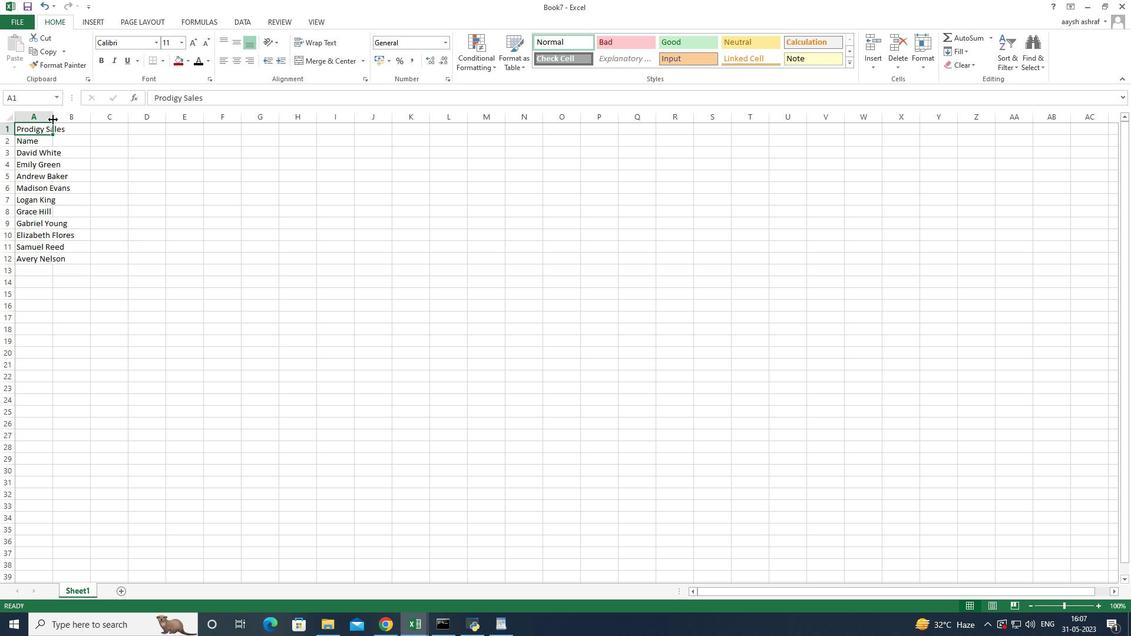
Action: Mouse moved to (101, 129)
Screenshot: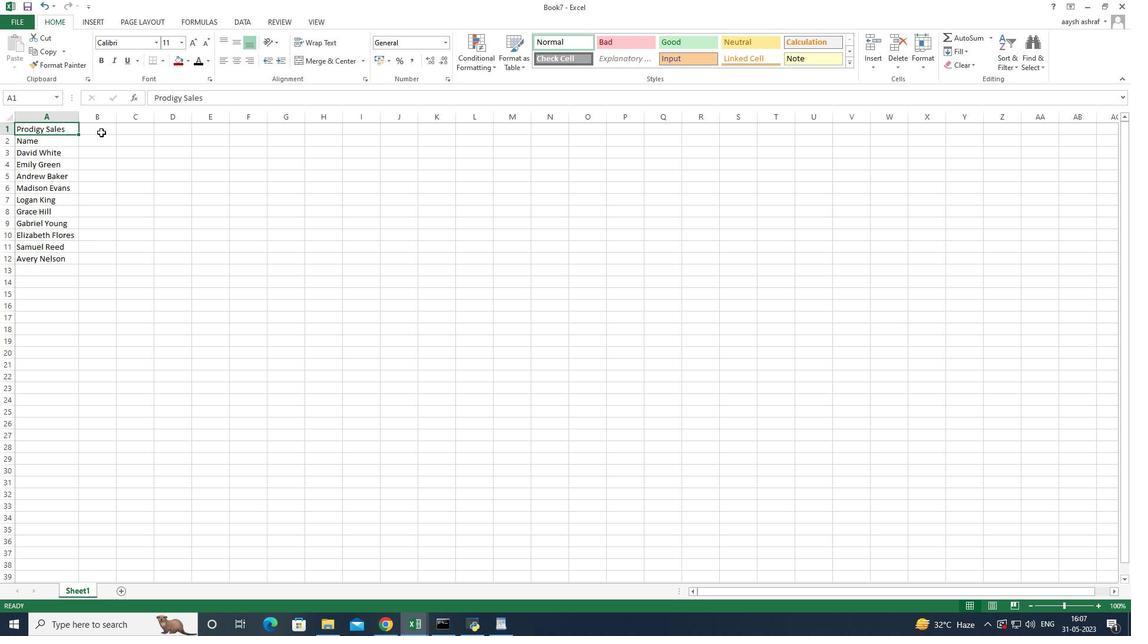 
Action: Mouse pressed left at (101, 129)
Screenshot: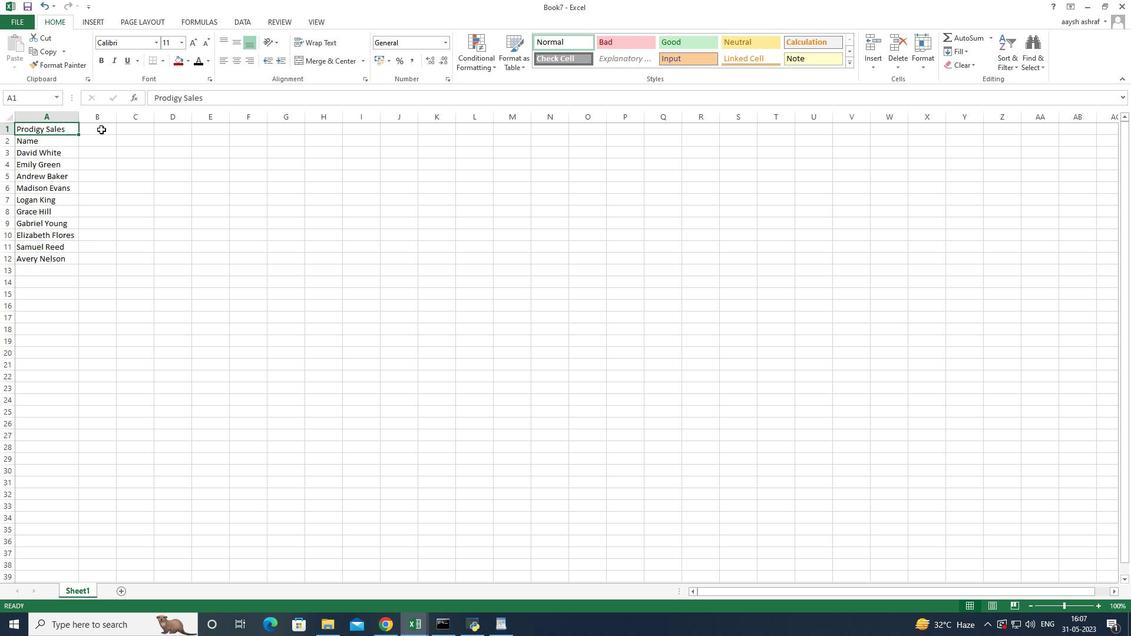 
Action: Mouse pressed left at (101, 129)
Screenshot: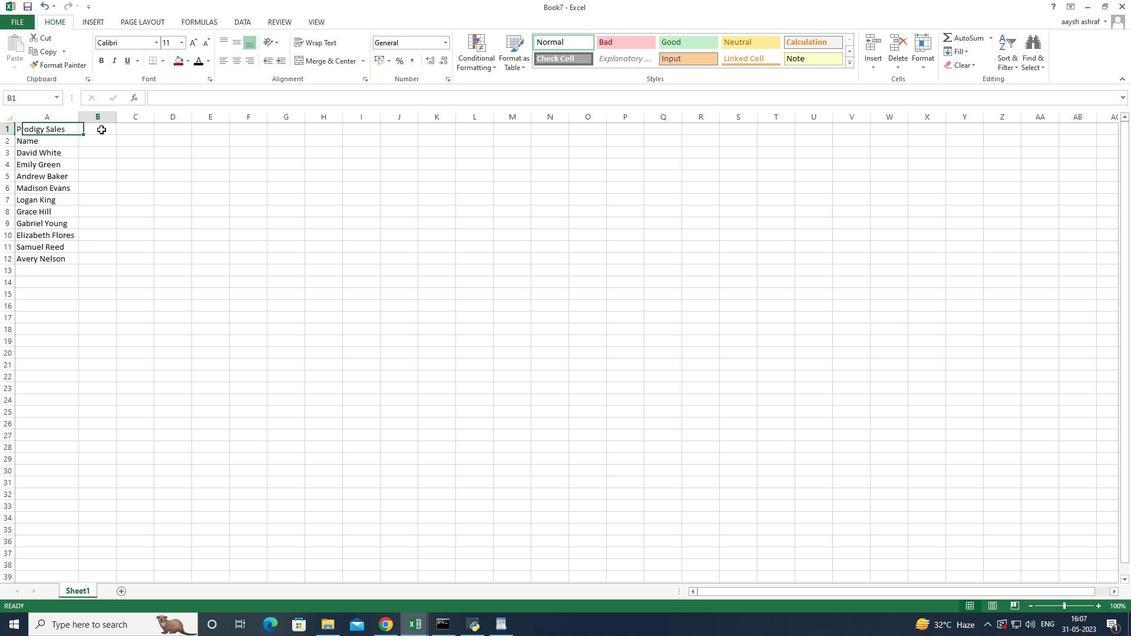 
Action: Mouse moved to (95, 137)
Screenshot: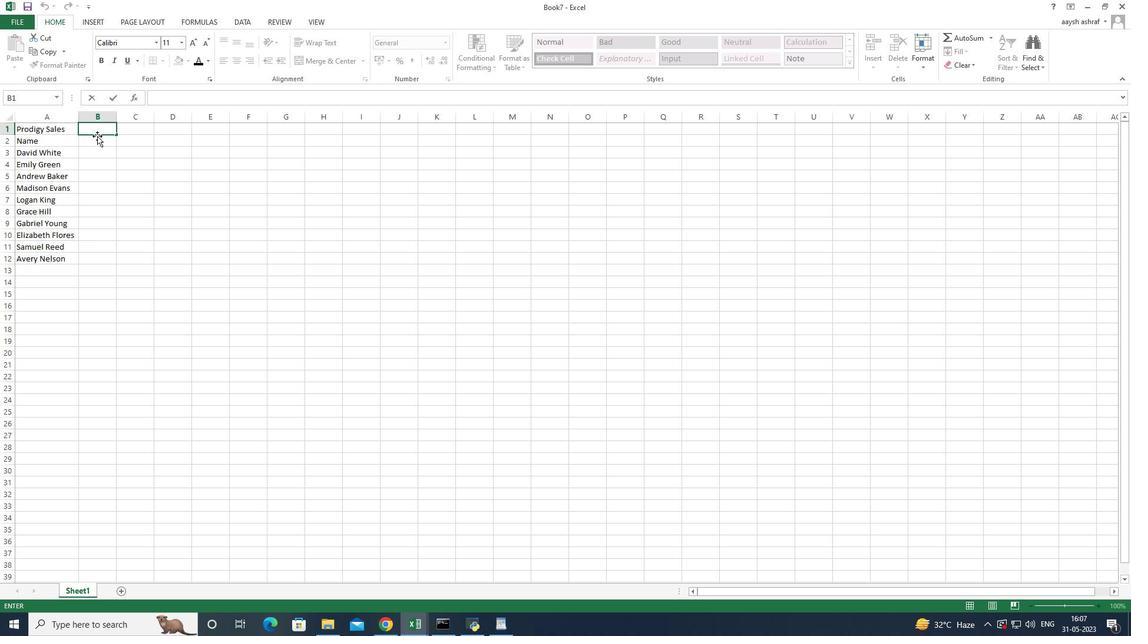 
Action: Mouse pressed left at (95, 137)
Screenshot: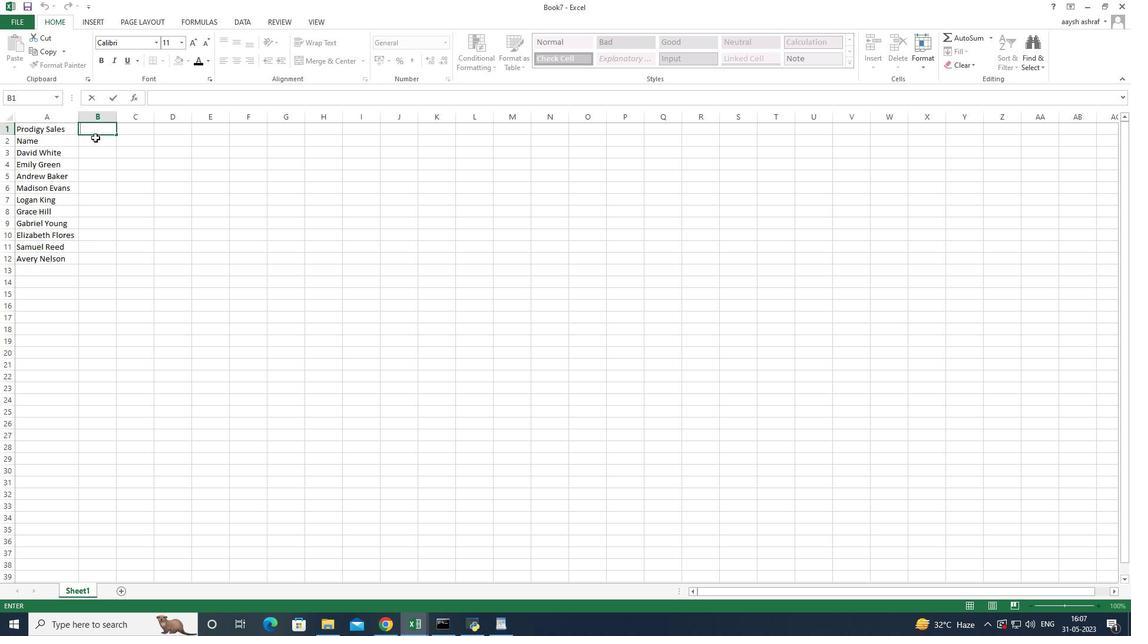 
Action: Mouse moved to (95, 138)
Screenshot: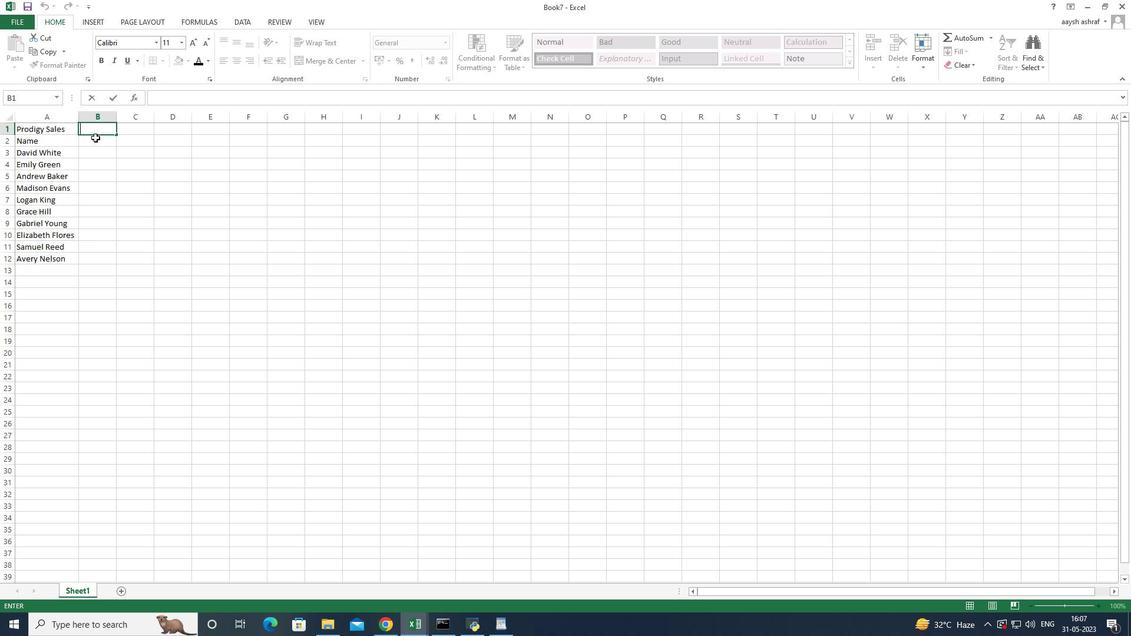 
Action: Mouse pressed left at (95, 138)
Screenshot: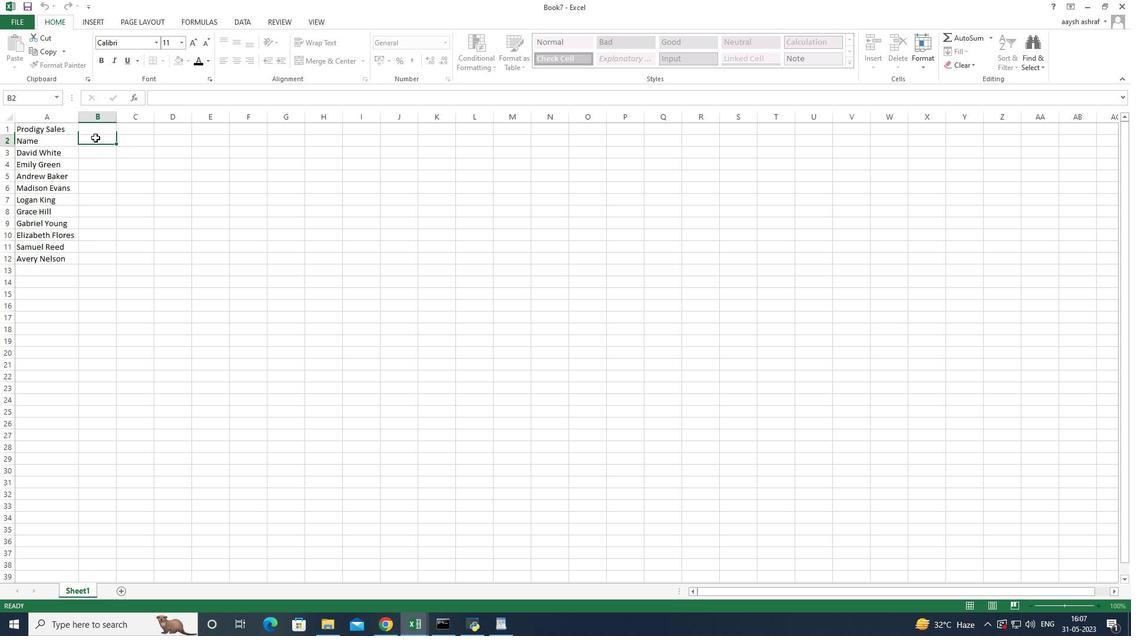 
Action: Key pressed <Key.shift>Item<Key.space><Key.shift>Code<Key.enter>1000<Key.enter>1015<Key.enter>1020<Key.enter>
Screenshot: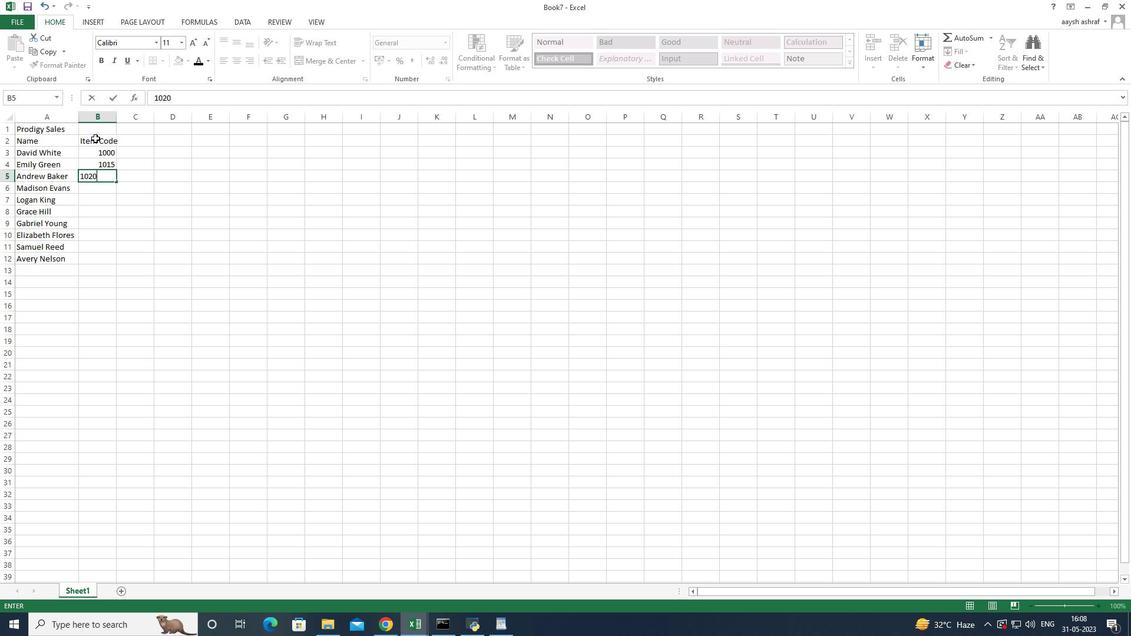 
Action: Mouse moved to (461, 105)
Screenshot: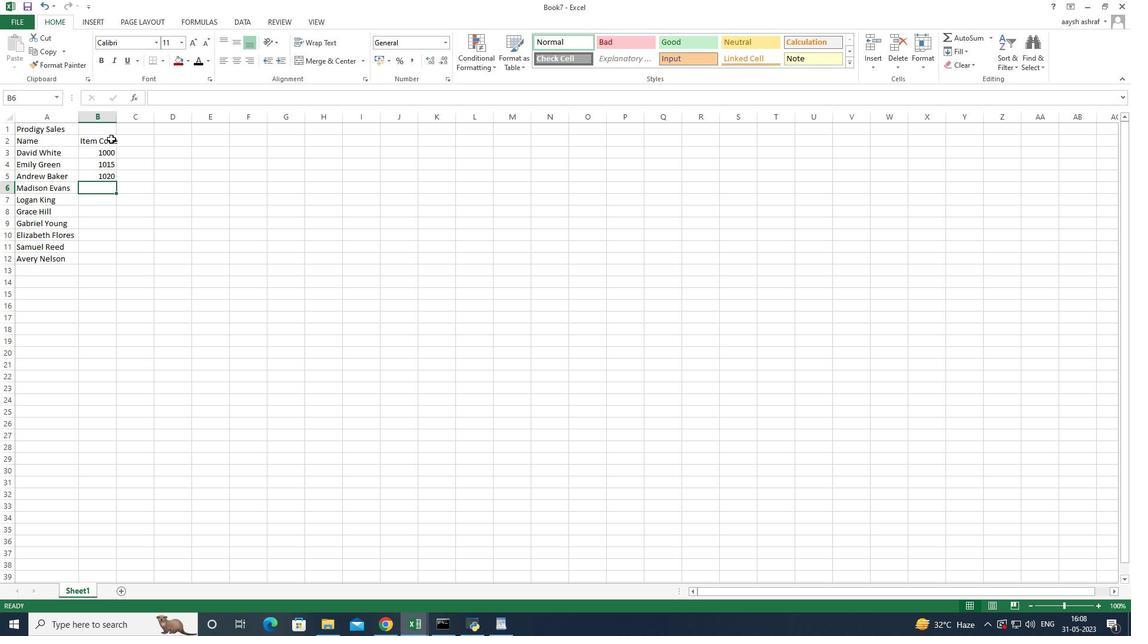
Action: Key pressed 103
Screenshot: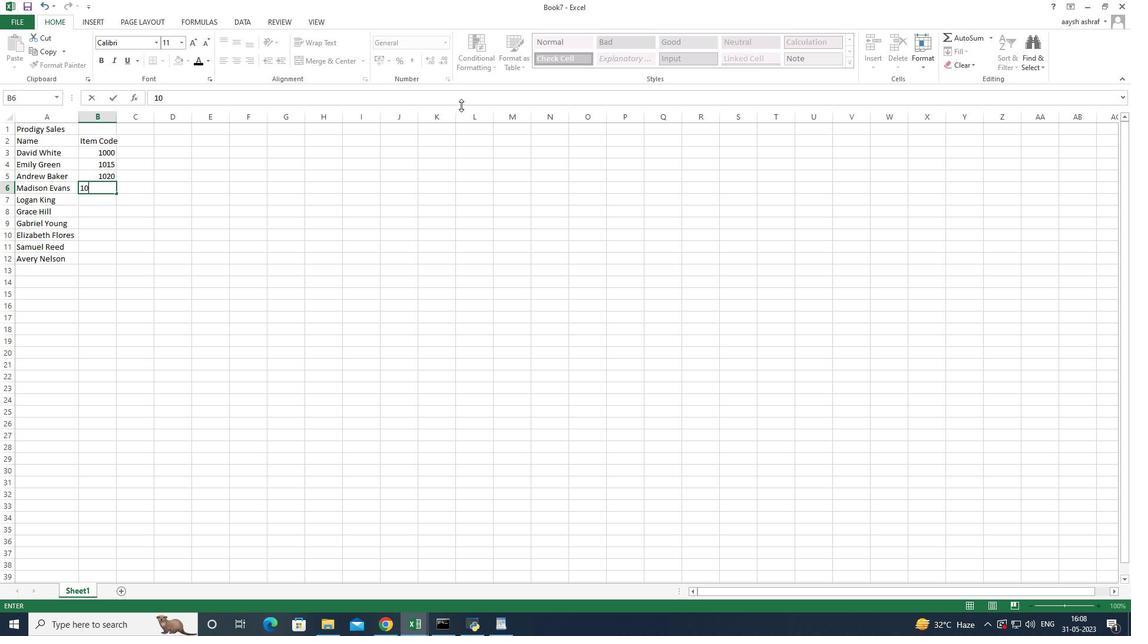 
Action: Mouse moved to (469, 104)
Screenshot: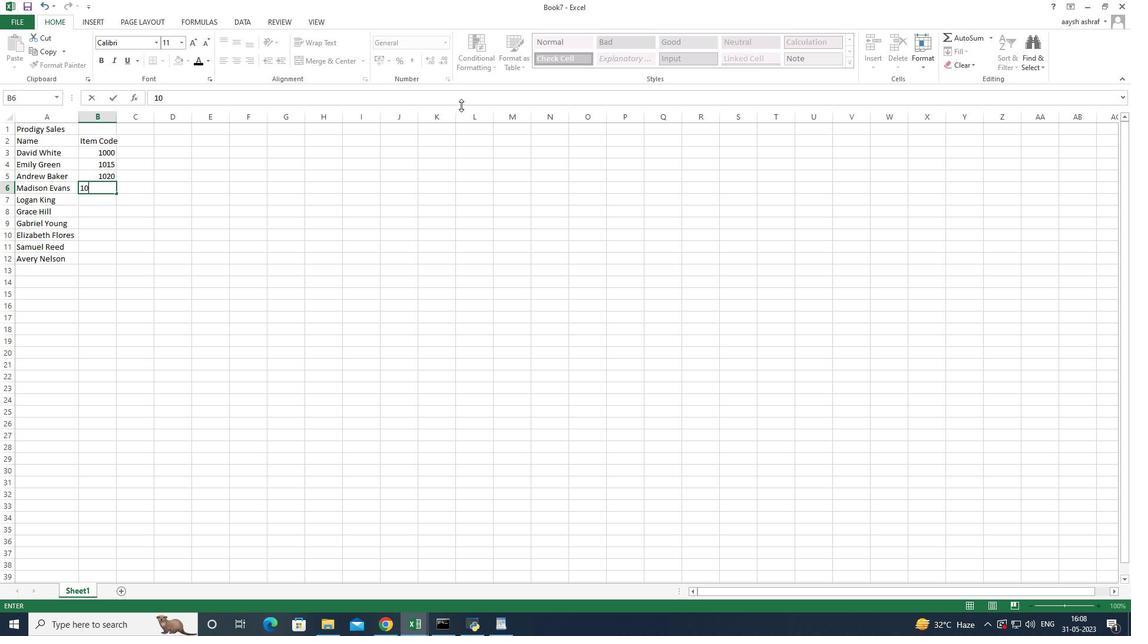 
Action: Key pressed 0<Key.enter>1040<Key.enter>1050<Key.enter>1100<Key.enter>1200<Key.enter>1800<Key.enter>1900<Key.enter>2000<Key.enter>
Screenshot: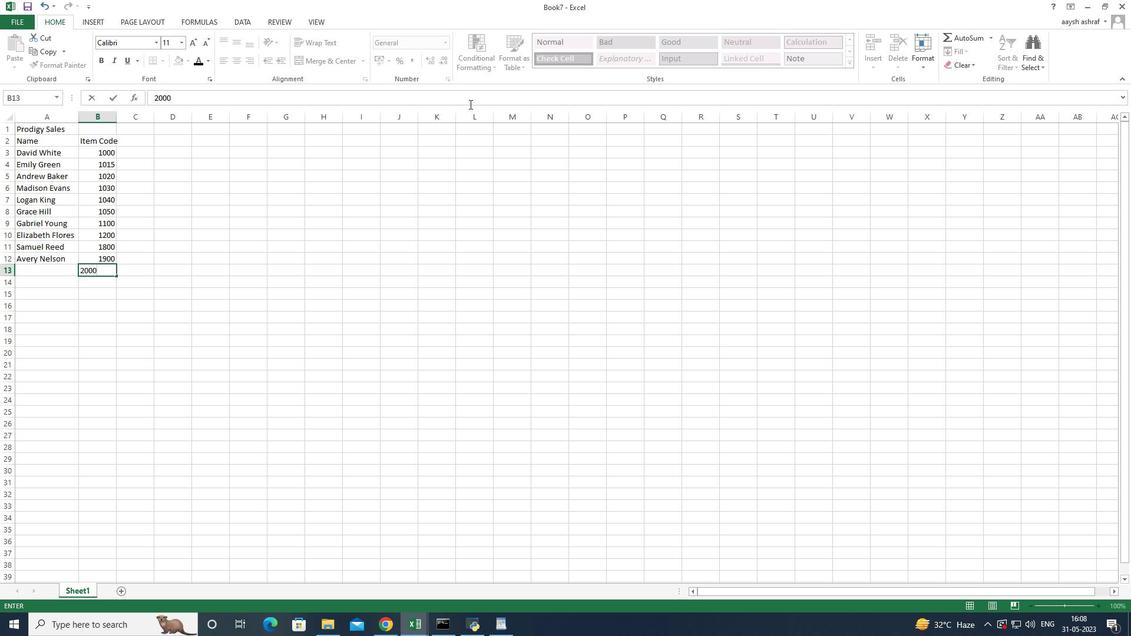 
Action: Mouse moved to (146, 141)
Screenshot: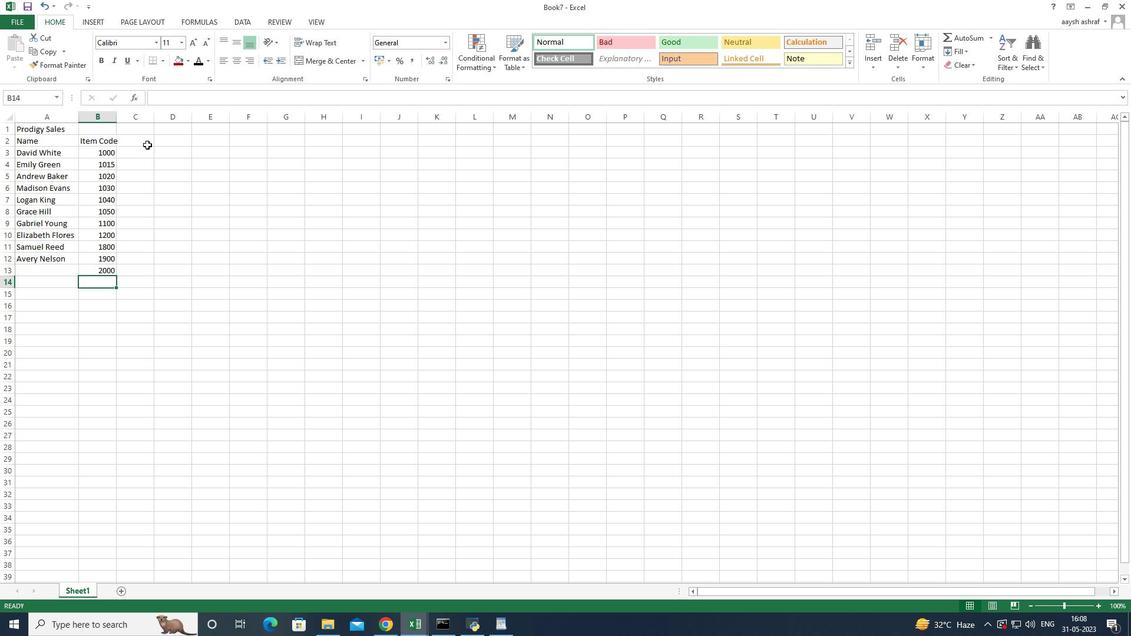 
Action: Mouse pressed left at (146, 141)
Screenshot: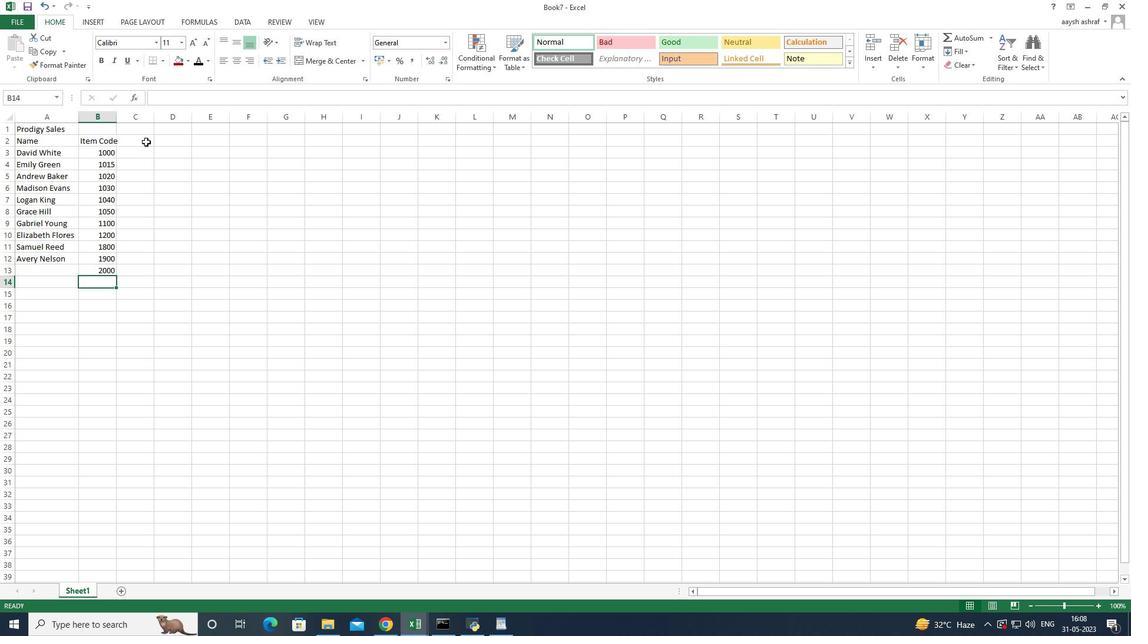 
Action: Mouse pressed left at (146, 141)
Screenshot: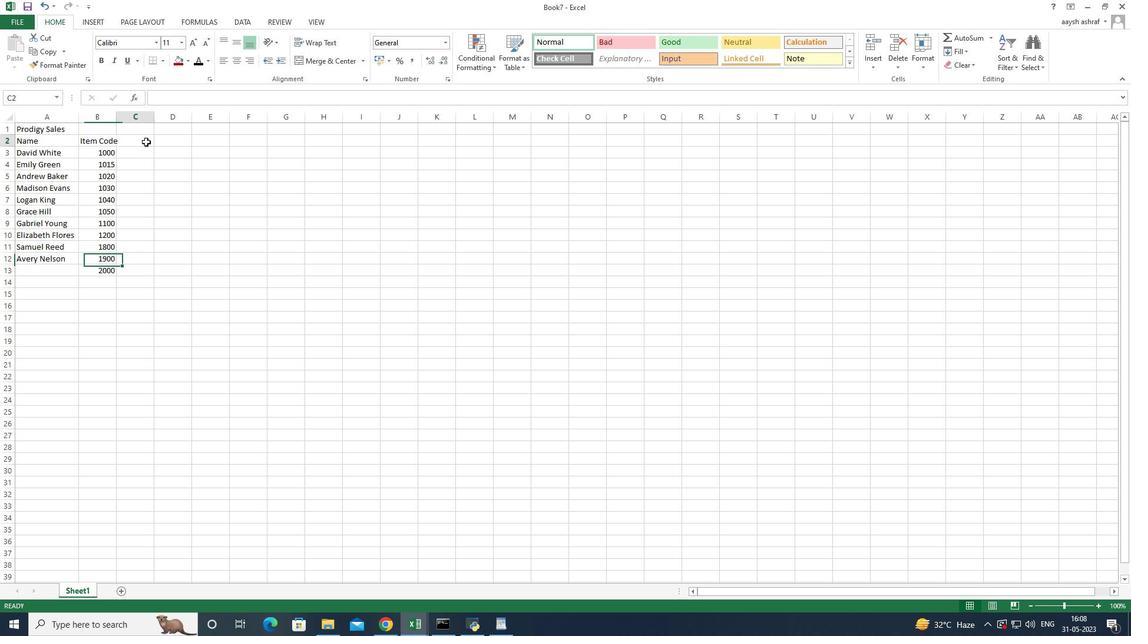 
Action: Mouse moved to (117, 129)
Screenshot: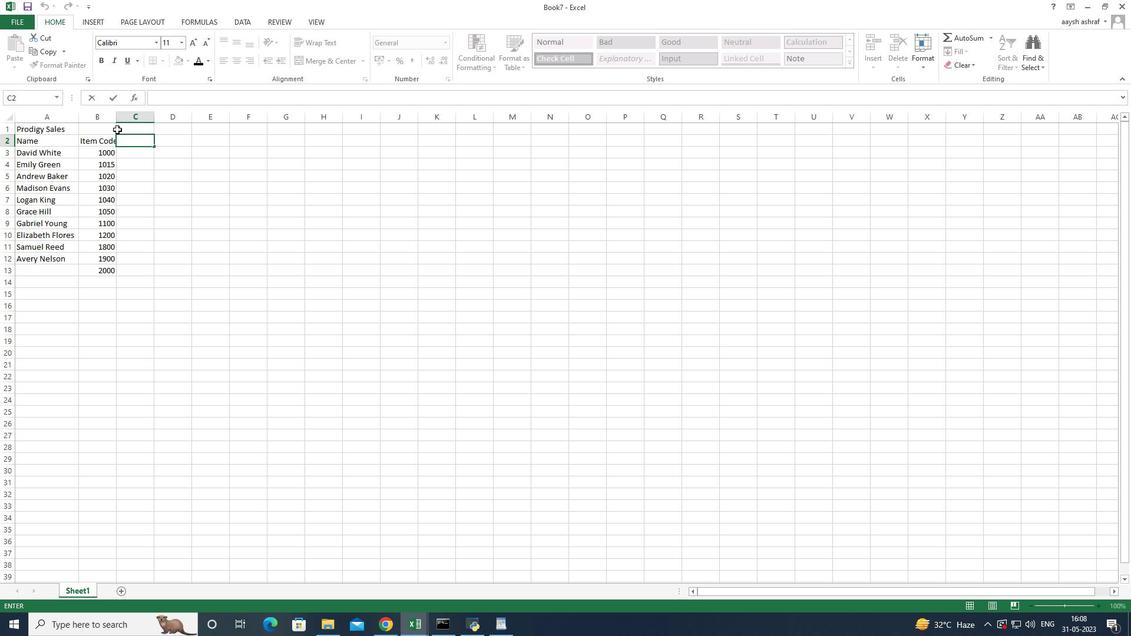 
Action: Mouse pressed left at (117, 129)
Screenshot: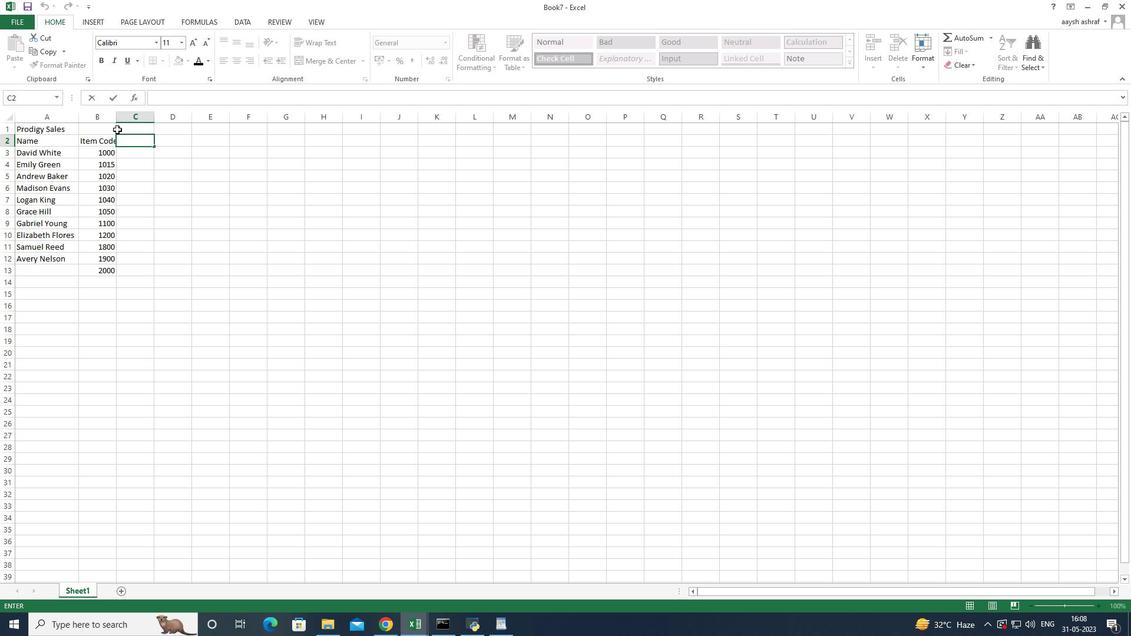 
Action: Mouse moved to (107, 131)
Screenshot: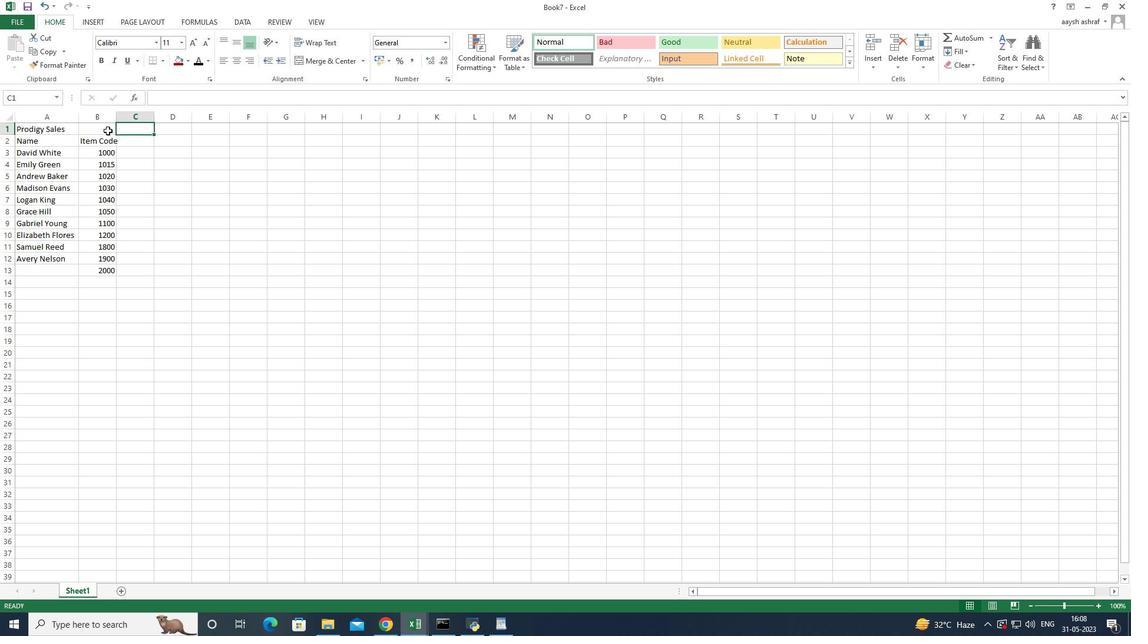 
Action: Mouse pressed left at (107, 131)
Screenshot: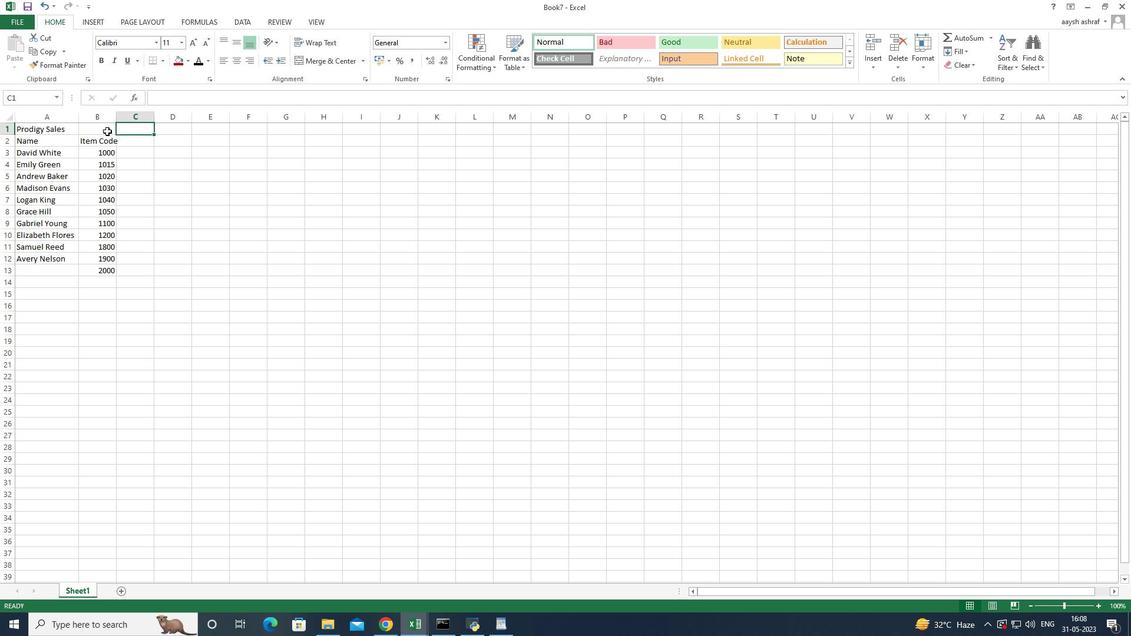 
Action: Mouse moved to (118, 122)
Screenshot: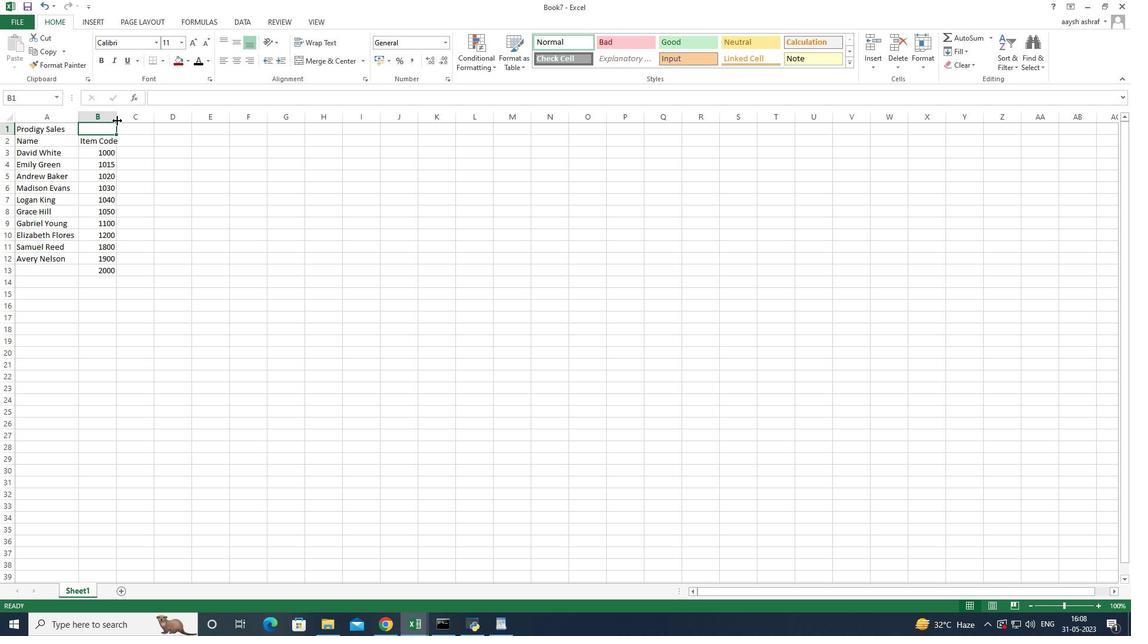 
Action: Mouse pressed left at (118, 122)
Screenshot: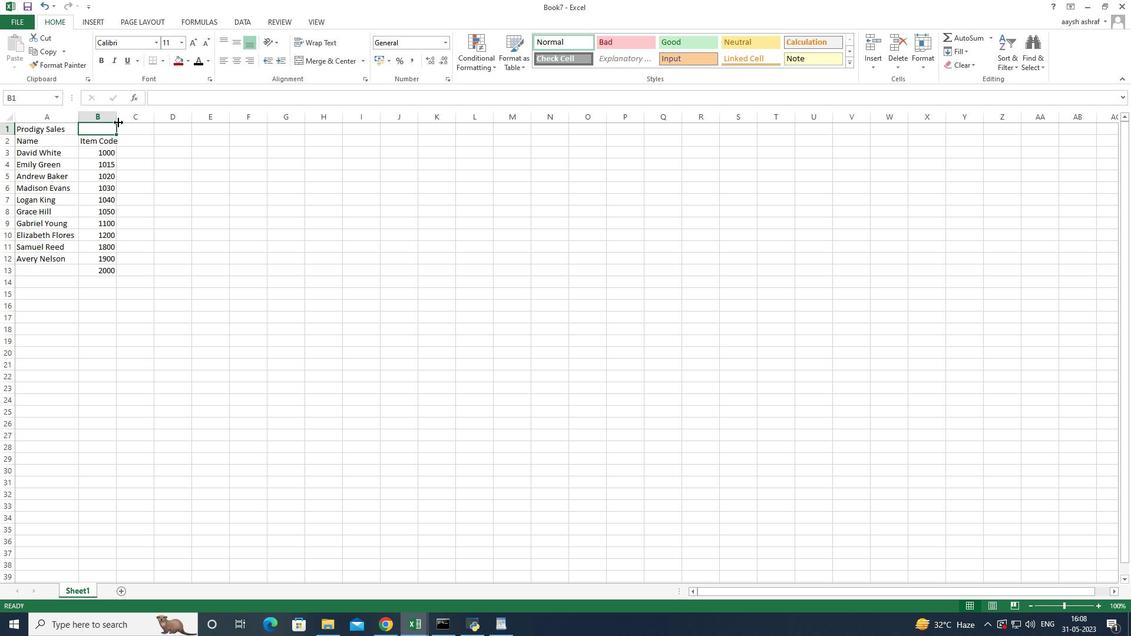 
Action: Mouse moved to (152, 144)
Screenshot: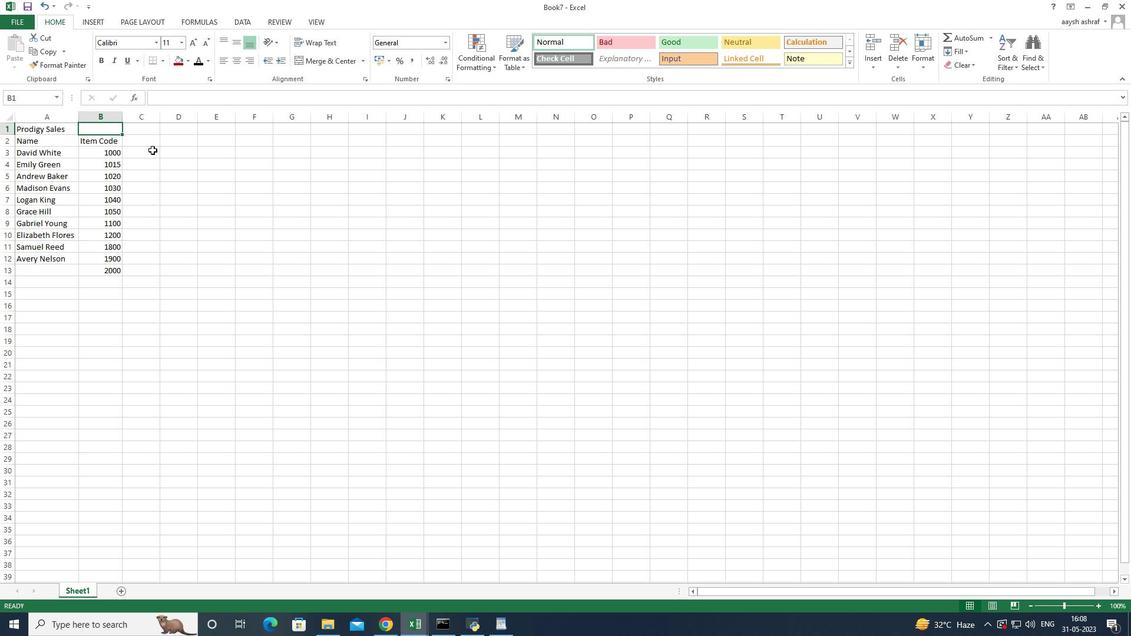 
Action: Mouse pressed left at (152, 144)
Screenshot: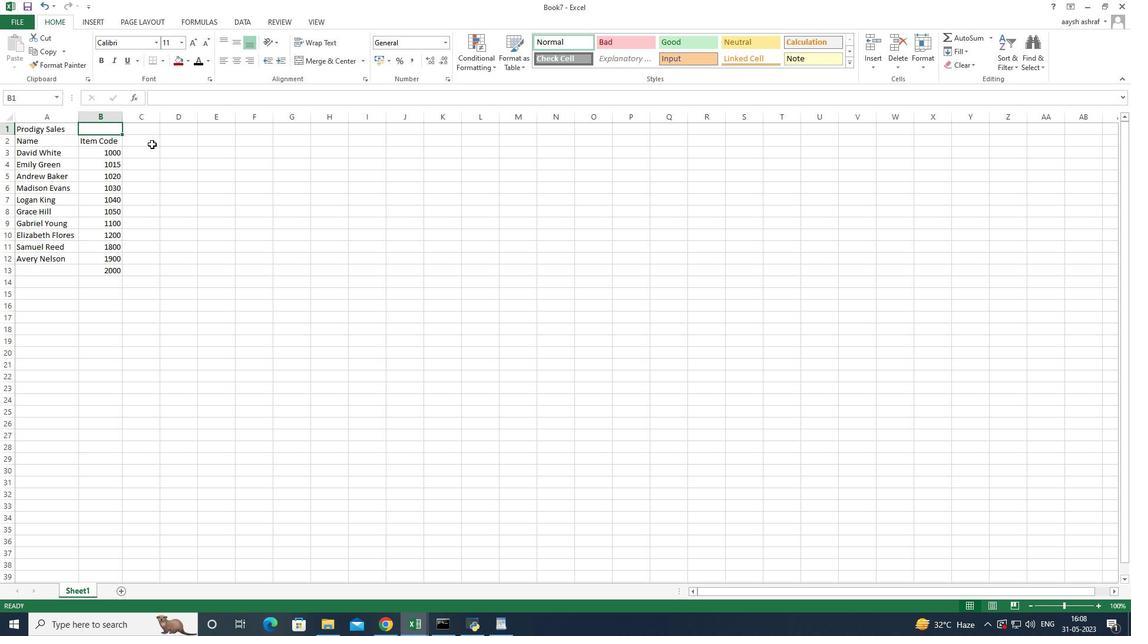 
Action: Mouse moved to (152, 143)
Screenshot: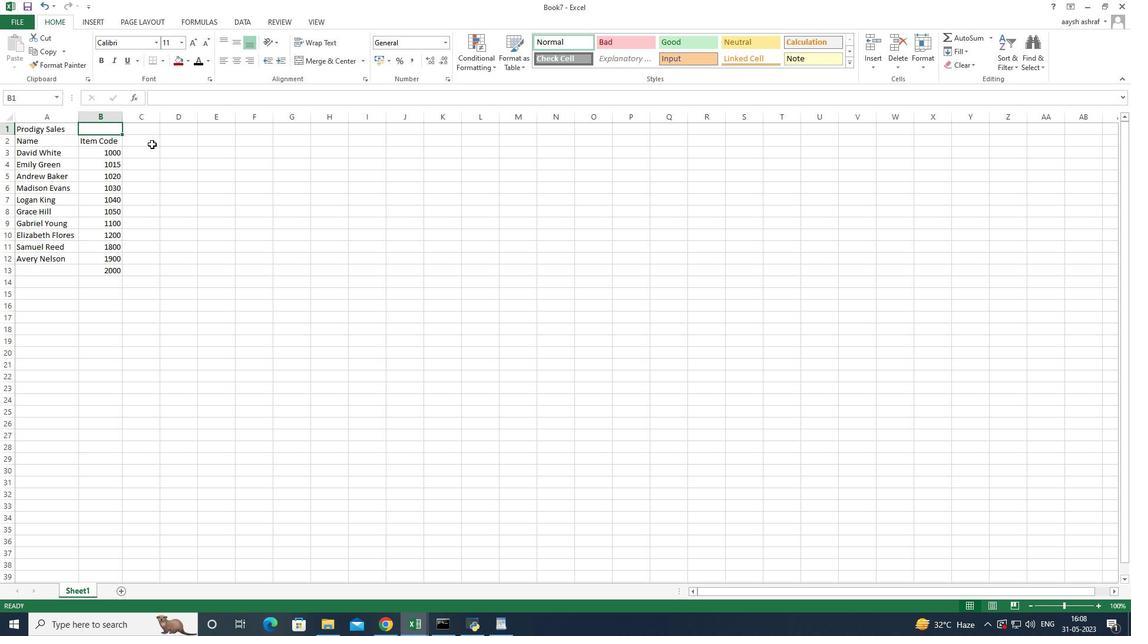 
Action: Mouse pressed left at (152, 143)
Screenshot: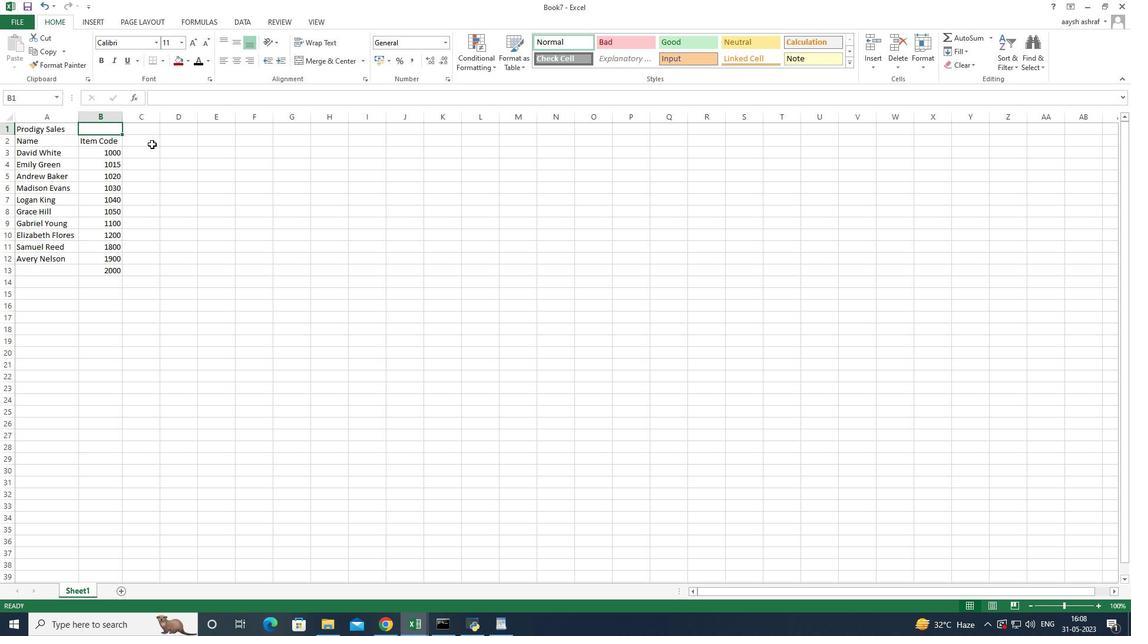 
Action: Key pressed <Key.caps_lock><Key.shift><Key.caps_lock><Key.shift>Product<Key.space><Key.shift>Range<Key.enter>
Screenshot: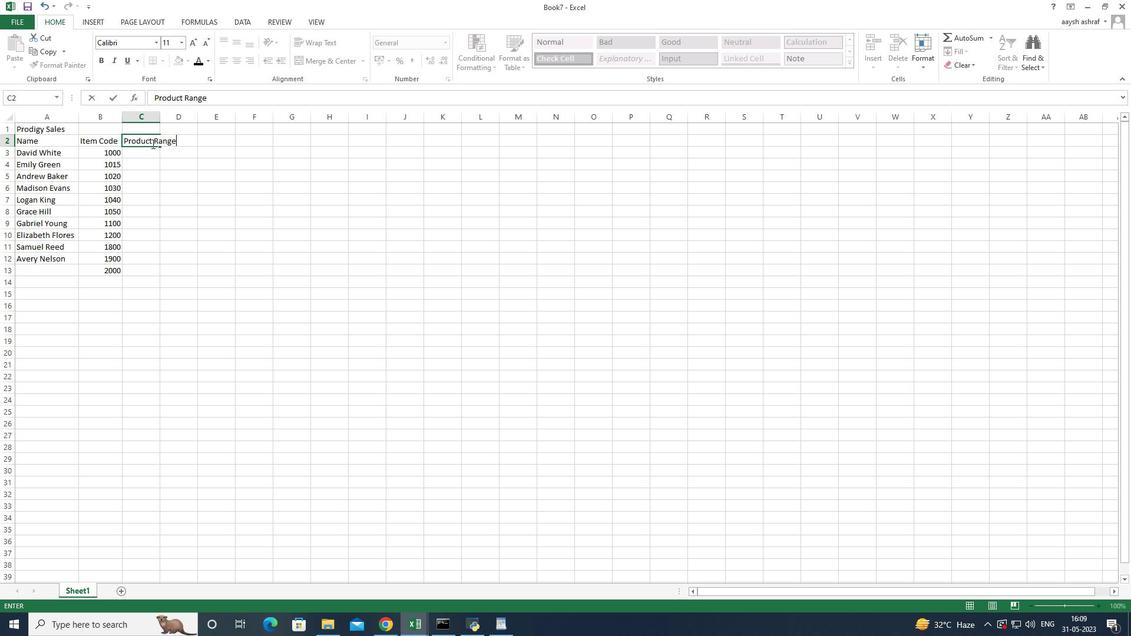 
Action: Mouse moved to (161, 116)
Screenshot: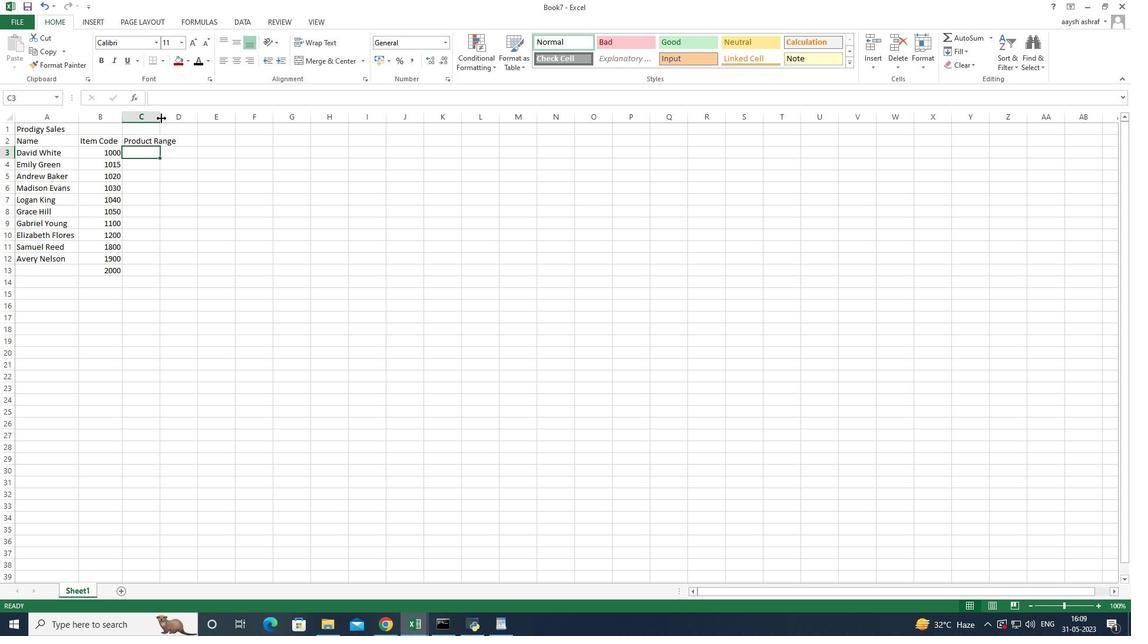 
Action: Mouse pressed left at (161, 116)
Screenshot: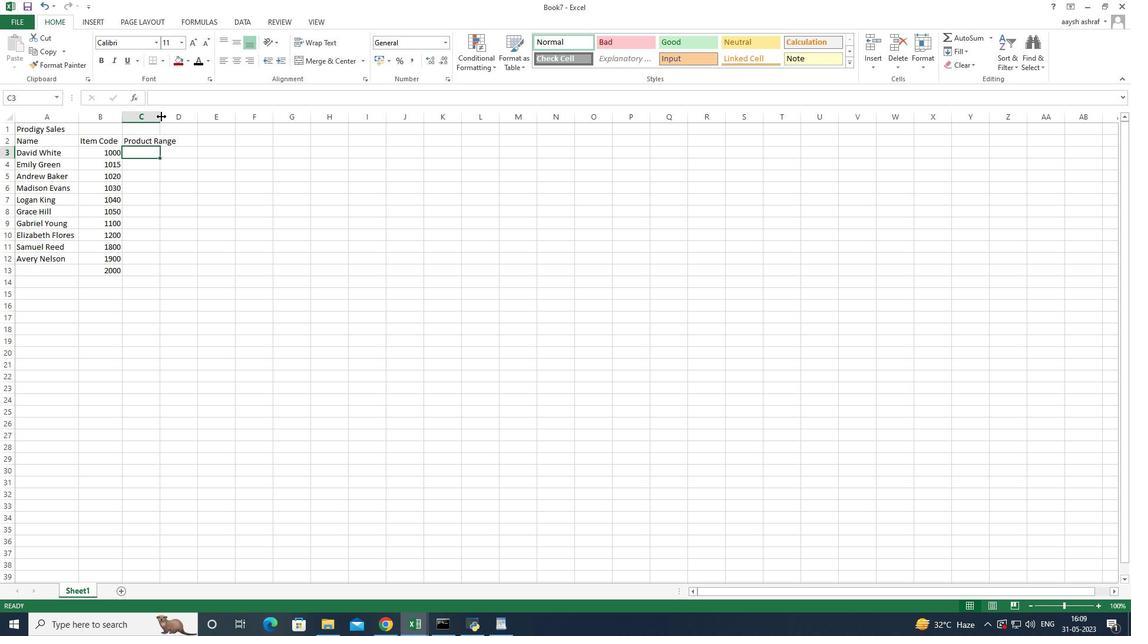
Action: Mouse moved to (132, 155)
Screenshot: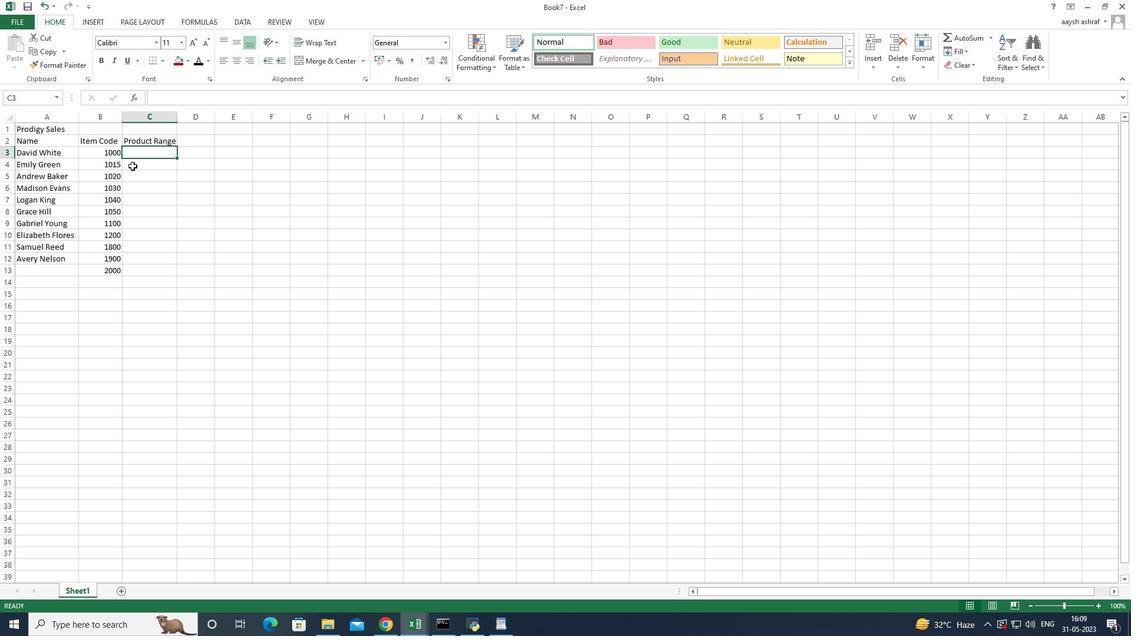 
Action: Mouse pressed left at (132, 155)
Screenshot: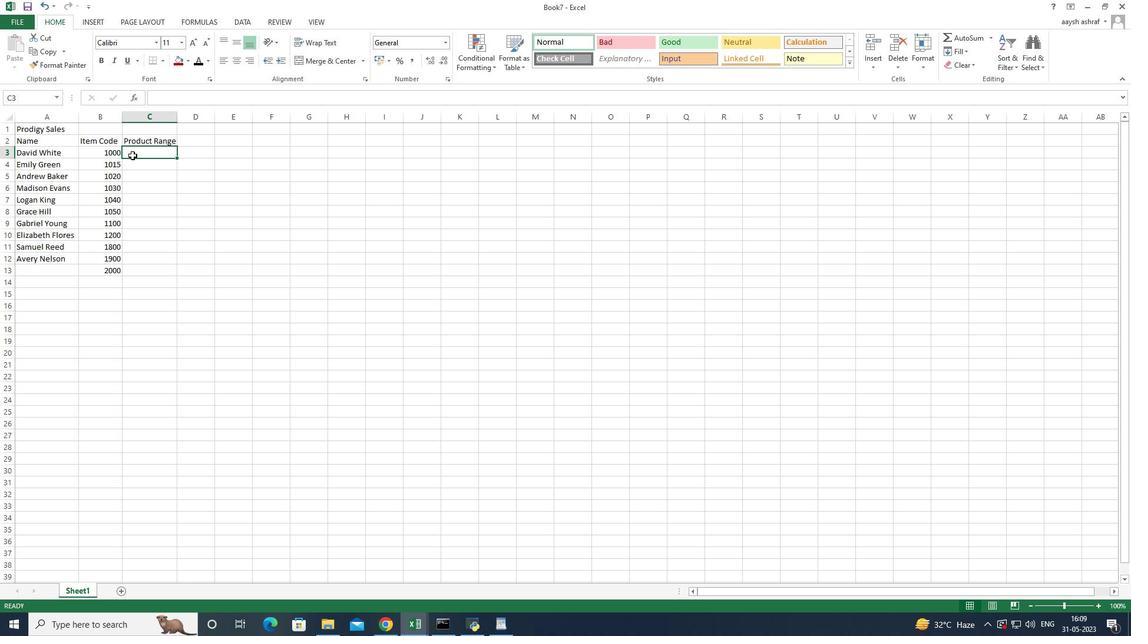 
Action: Mouse pressed left at (132, 155)
Screenshot: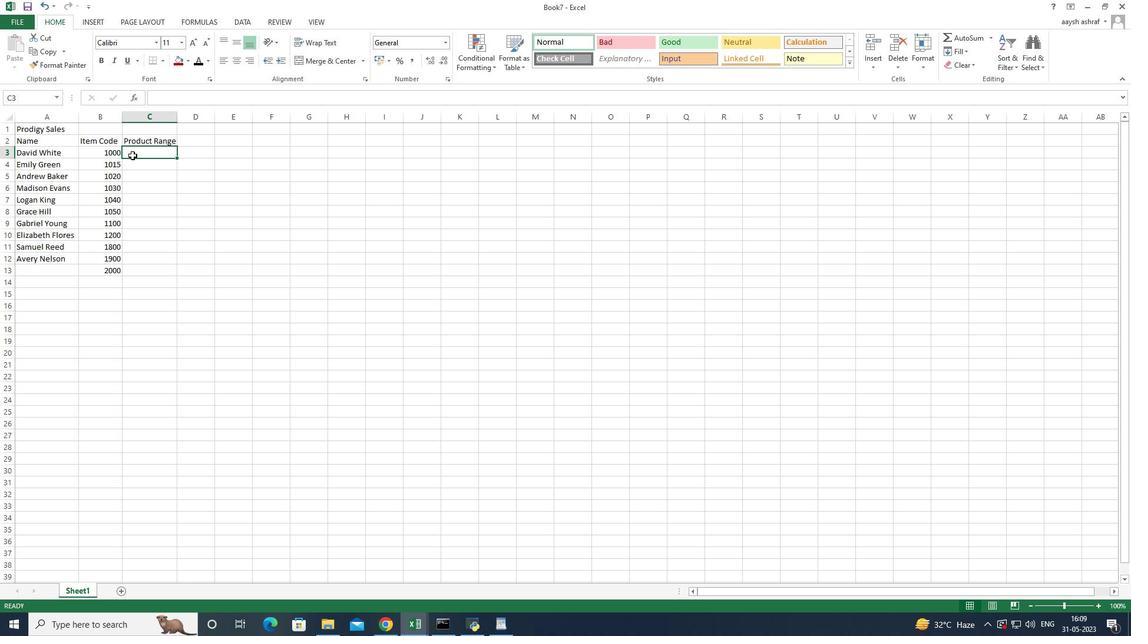 
Action: Key pressed 5000<Key.enter>
Screenshot: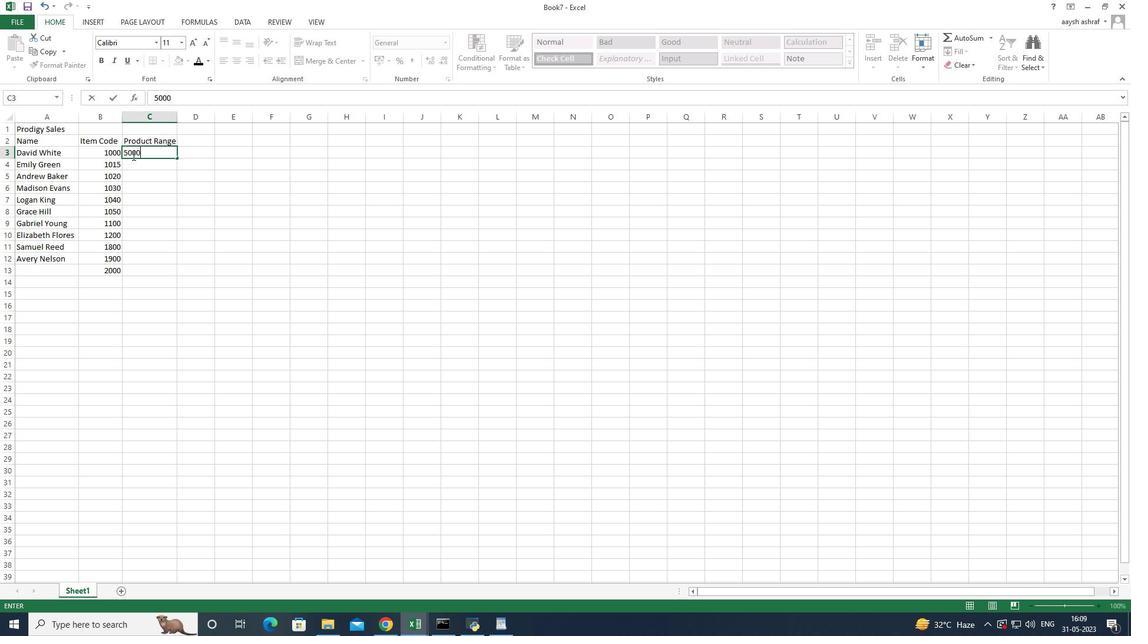 
Action: Mouse moved to (338, 159)
Screenshot: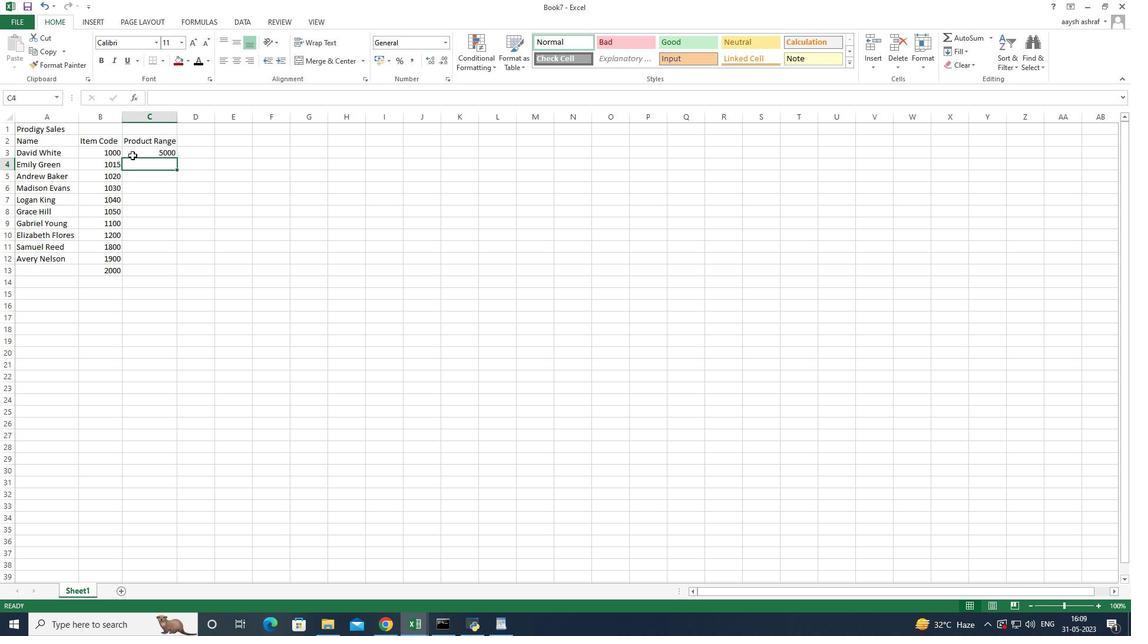 
Action: Key pressed 5500<Key.enter>6000<Key.enter>7500<Key.enter>8000<Key.enter>8500<Key.enter>9000<Key.enter>10000<Key.backspace><Key.backspace><Key.backspace><Key.backspace>0000<Key.enter>15000<Key.enter>19000<Key.enter>20000<Key.enter>
Screenshot: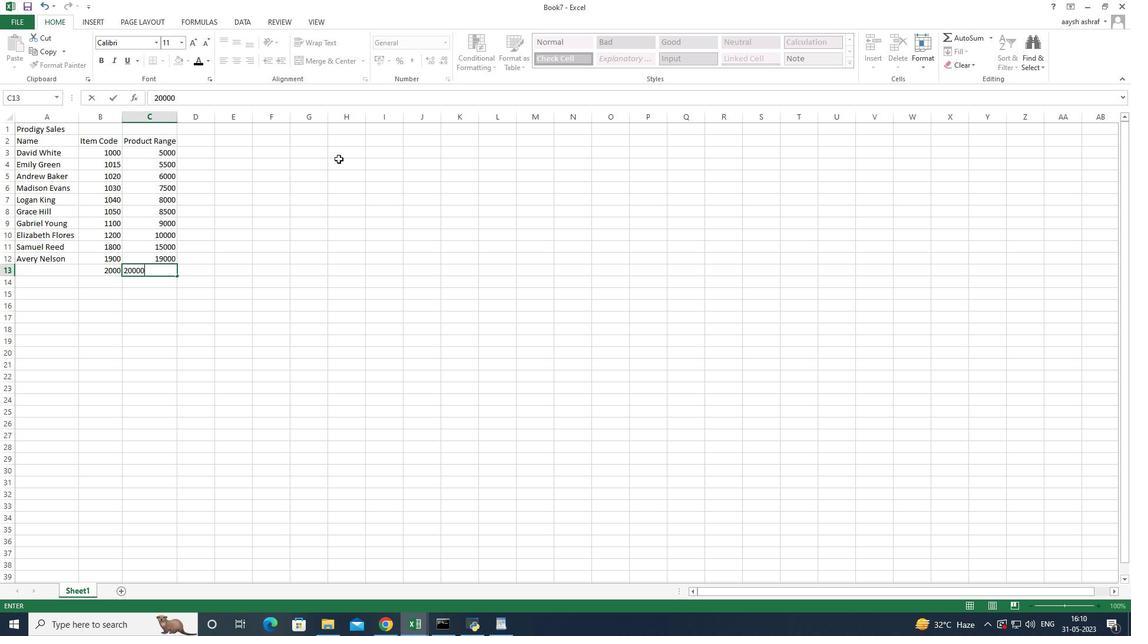 
Action: Mouse moved to (196, 141)
Screenshot: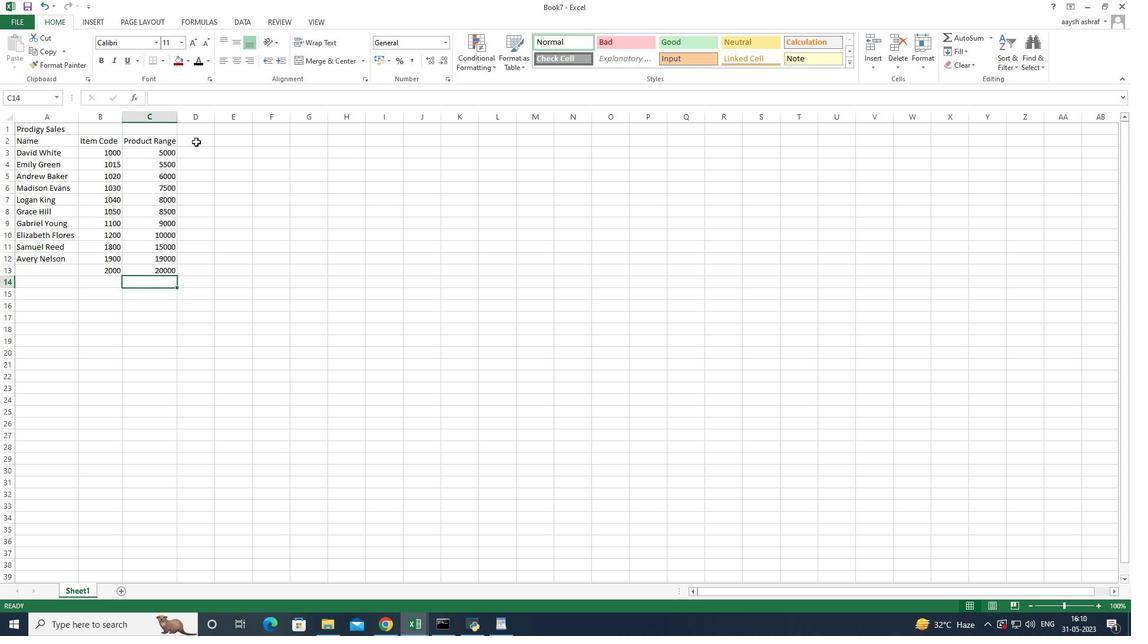 
Action: Mouse pressed left at (196, 141)
Screenshot: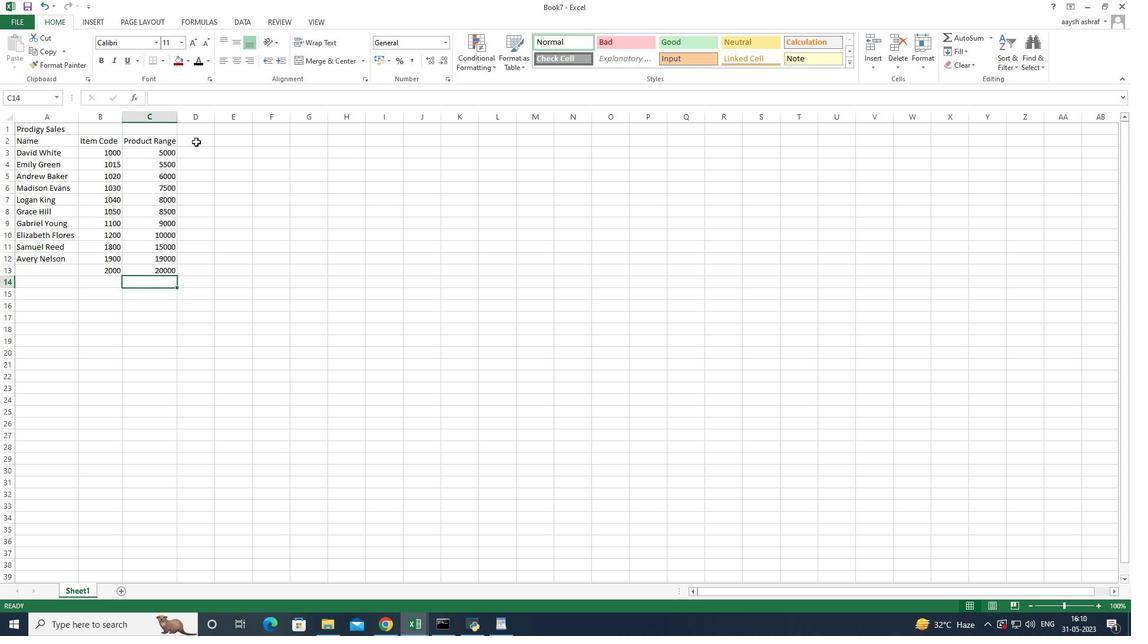 
Action: Mouse pressed left at (196, 141)
Screenshot: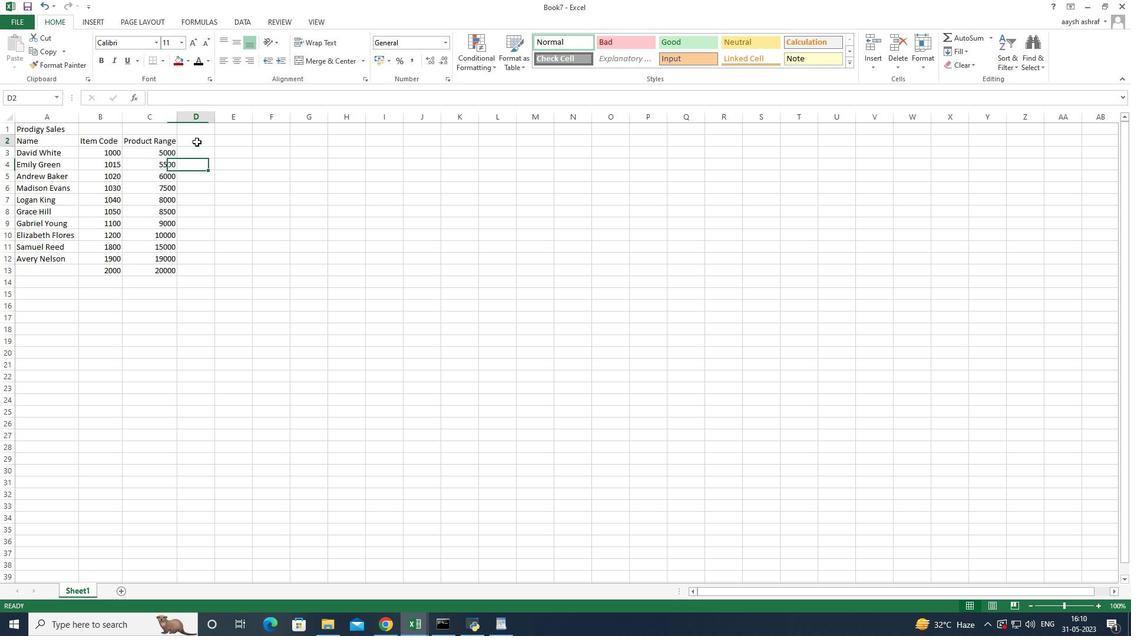 
Action: Key pressed <Key.shift>Products<Key.space><Key.enter>
Screenshot: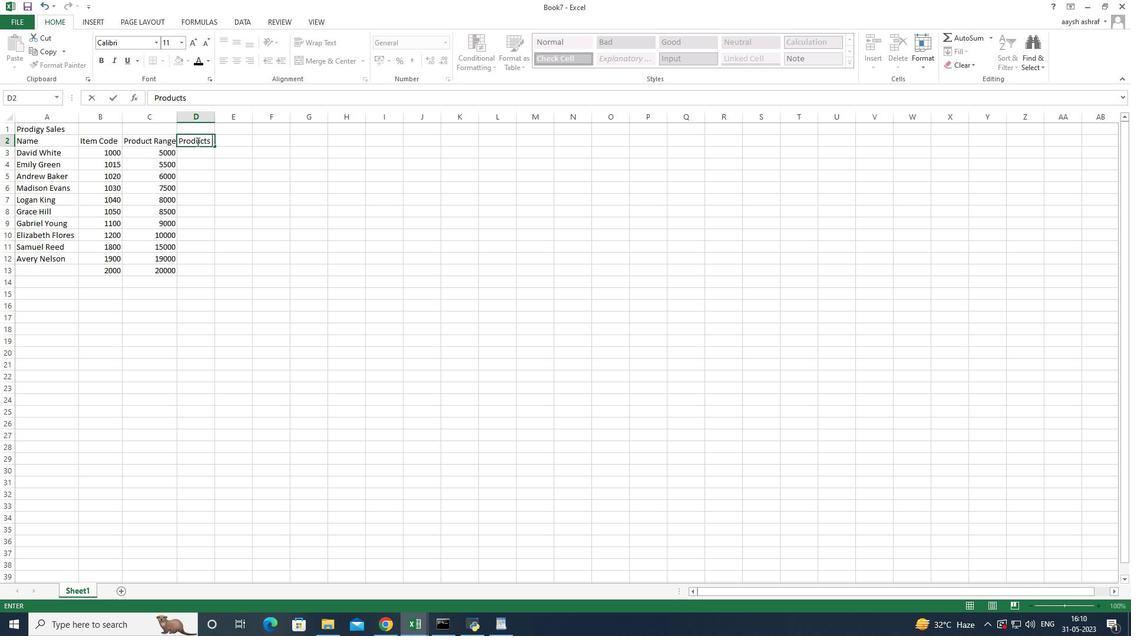 
Action: Mouse moved to (215, 119)
Screenshot: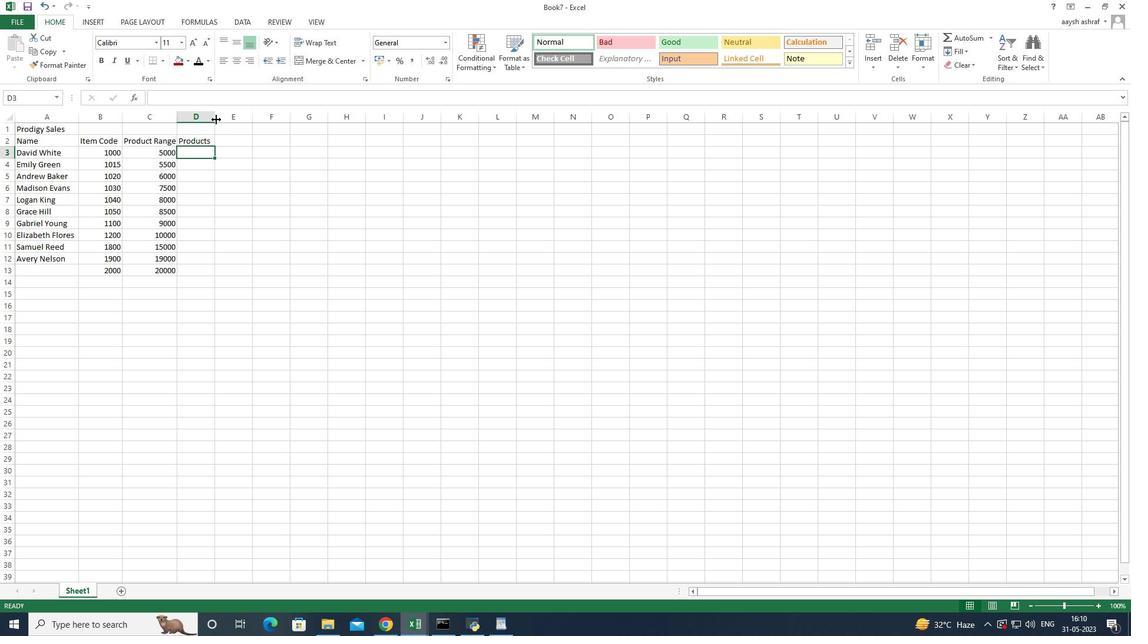
Action: Mouse pressed left at (215, 119)
Screenshot: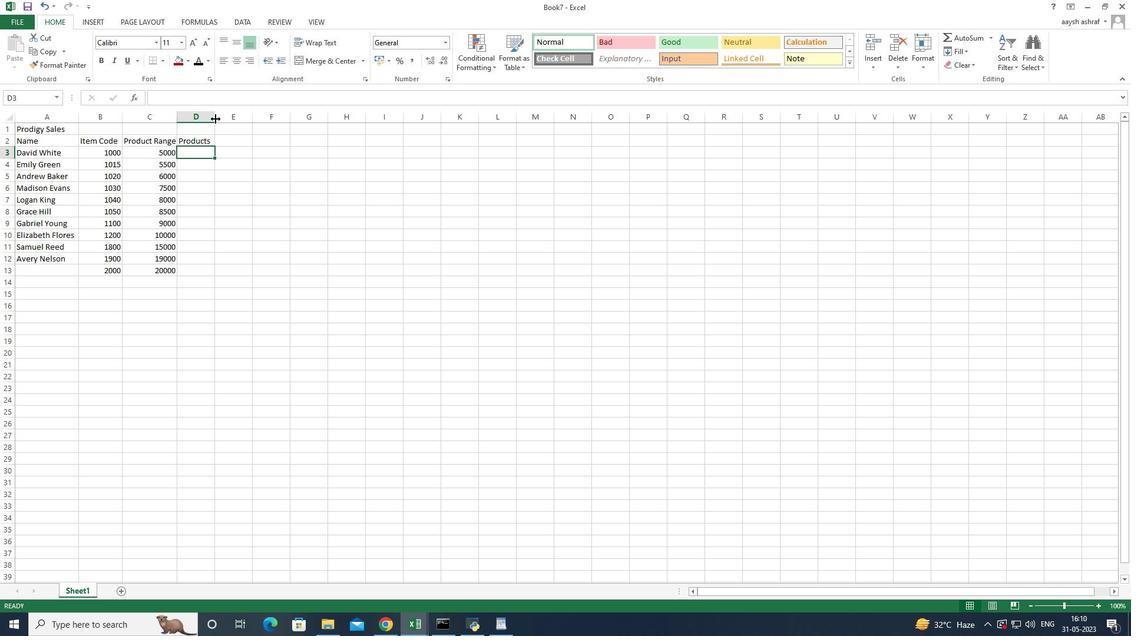 
Action: Mouse moved to (199, 152)
Screenshot: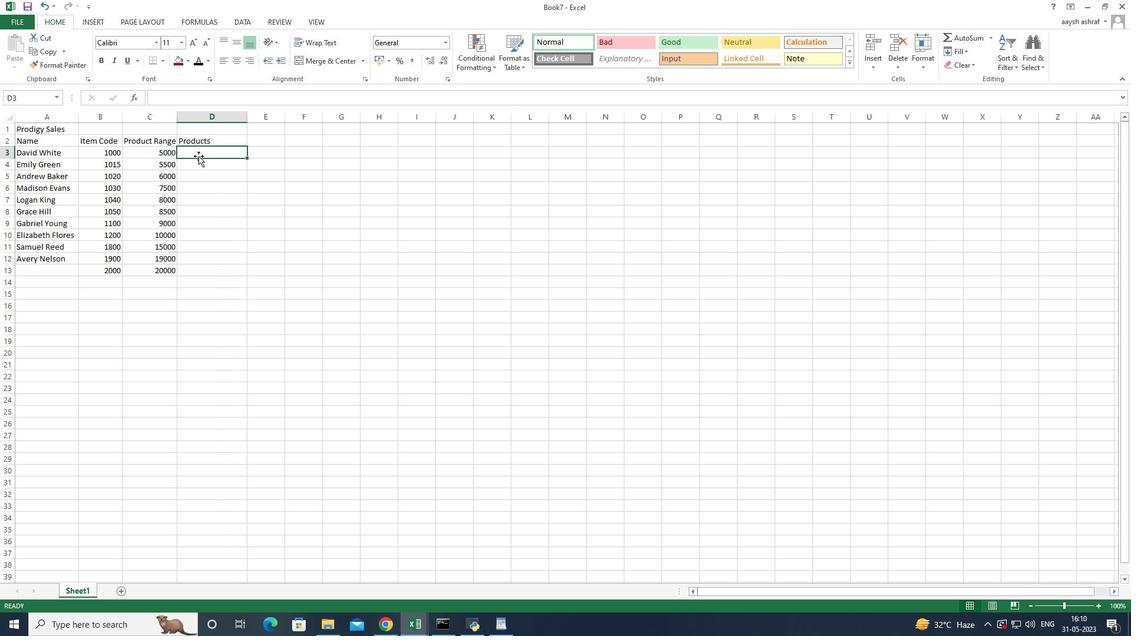 
Action: Mouse pressed left at (199, 152)
Screenshot: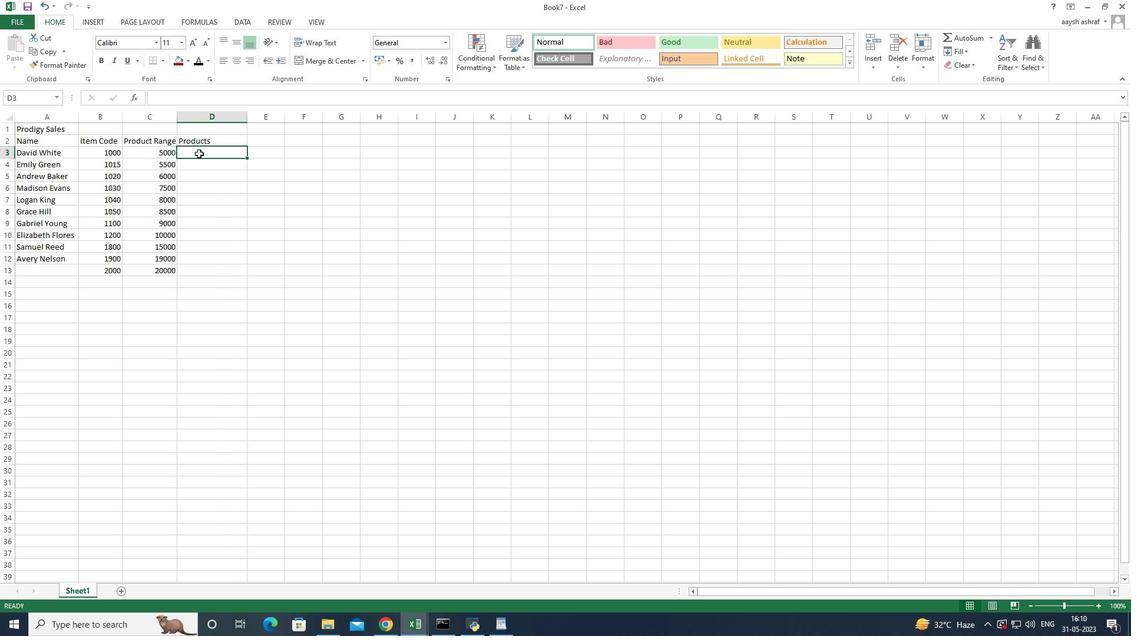 
Action: Mouse pressed left at (199, 152)
Screenshot: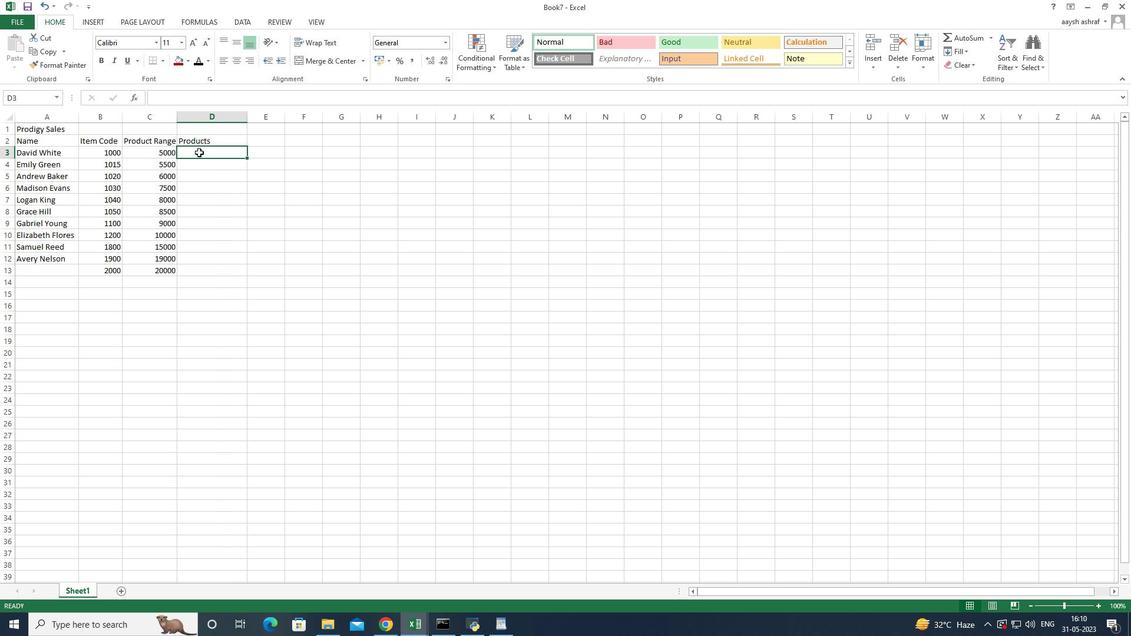 
Action: Mouse moved to (197, 145)
Screenshot: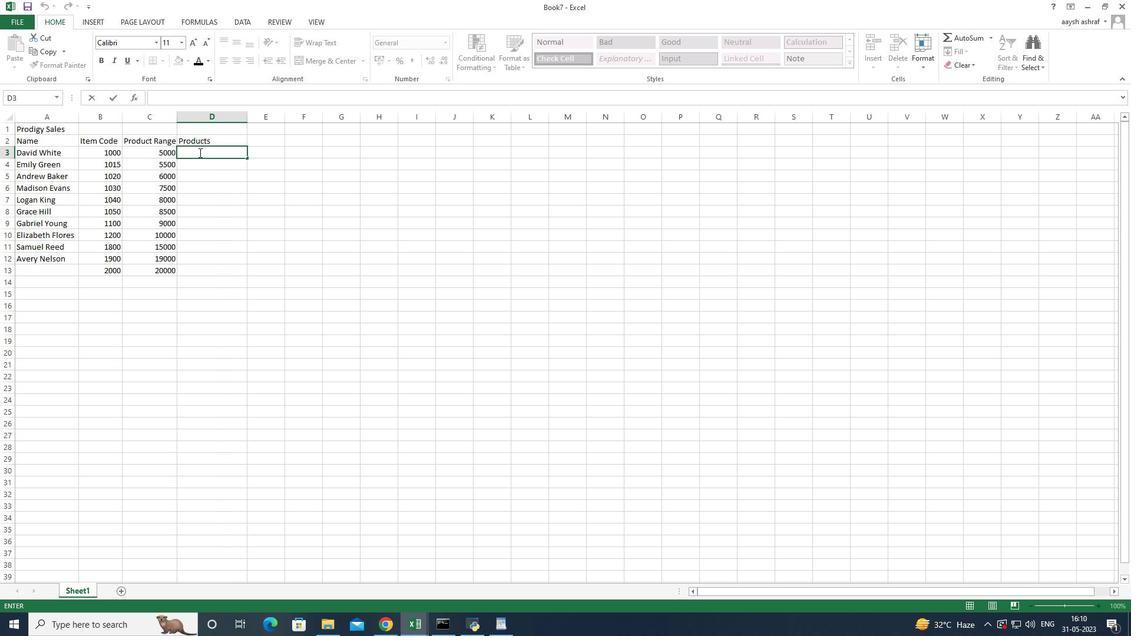 
Action: Key pressed <Key.shift>Toms<Key.space><Key.shift>Shoe<Key.space><Key.enter><Key.shift>UGG<Key.space><Key.shift><Key.shift>Shoe<Key.enter><Key.shift>Wolverine<Key.space><Key.shift>Shoe<Key.enter><Key.shift><Key.shift><Key.shift><Key.shift><Key.shift>Z-<Key.space><Key.shift>Coil<Key.space><Key.shift>Shoe<Key.enter><Key.shift>Adidas<Key.space><Key.shift>Shoe<Key.enter><Key.shift>Gucci<Key.space><Key.shift>T-<Key.shift>Shirt<Key.enter><Key.shift><Key.shift><Key.shift><Key.shift><Key.shift><Key.shift><Key.shift><Key.shift>Louis<Key.space><Key.space><Key.shift>Vuitton<Key.space><Key.enter><Key.shift>Zara<Key.space><Key.shift><Key.shift><Key.shift><Key.shift><Key.shift><Key.shift>Shirt<Key.enter><Key.shift>H<Key.shift><Key.shift><Key.shift><Key.shift>&<Key.shift><Key.shift><Key.shift><Key.shift><Key.shift><Key.shift><Key.shift><Key.shift><Key.shift><Key.shift><Key.shift><Key.shift>M<Key.space><Key.shift><Key.shift><Key.shift><Key.shift><Key.shift><Key.shift><Key.shift><Key.shift><Key.shift><Key.shift><Key.shift><Key.shift>Jeans<Key.space><Key.enter><Key.shift>Chann<Key.backspace><Key.backspace>nel<Key.space><Key.shift>Perfume<Key.enter>
Screenshot: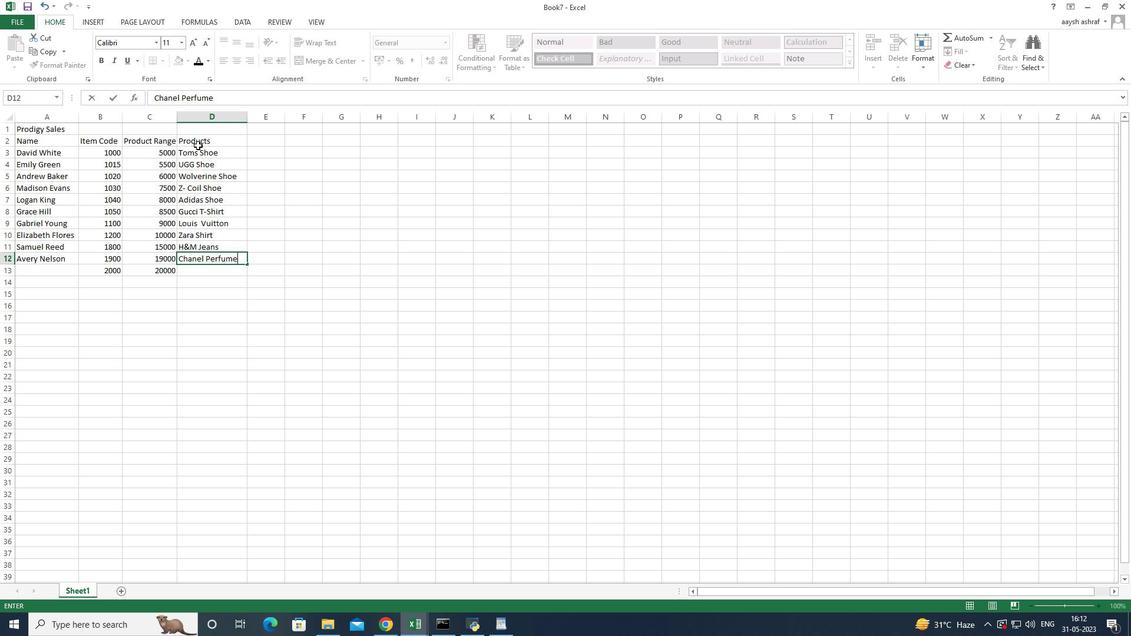 
Action: Mouse moved to (198, 154)
Screenshot: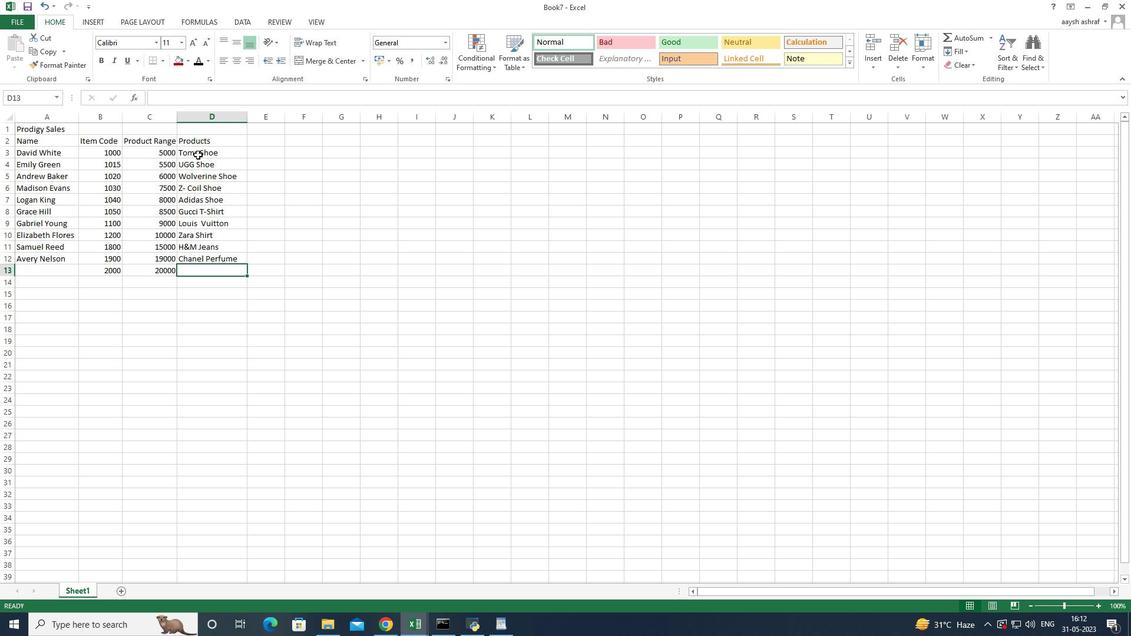 
Action: Mouse pressed left at (198, 154)
Screenshot: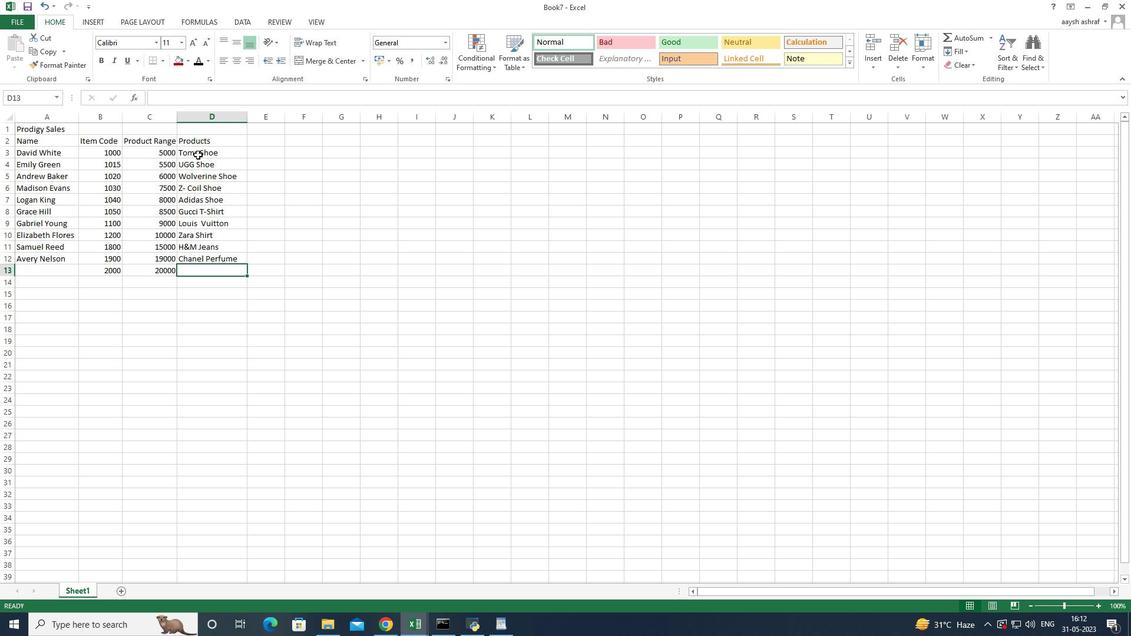 
Action: Mouse moved to (190, 155)
Screenshot: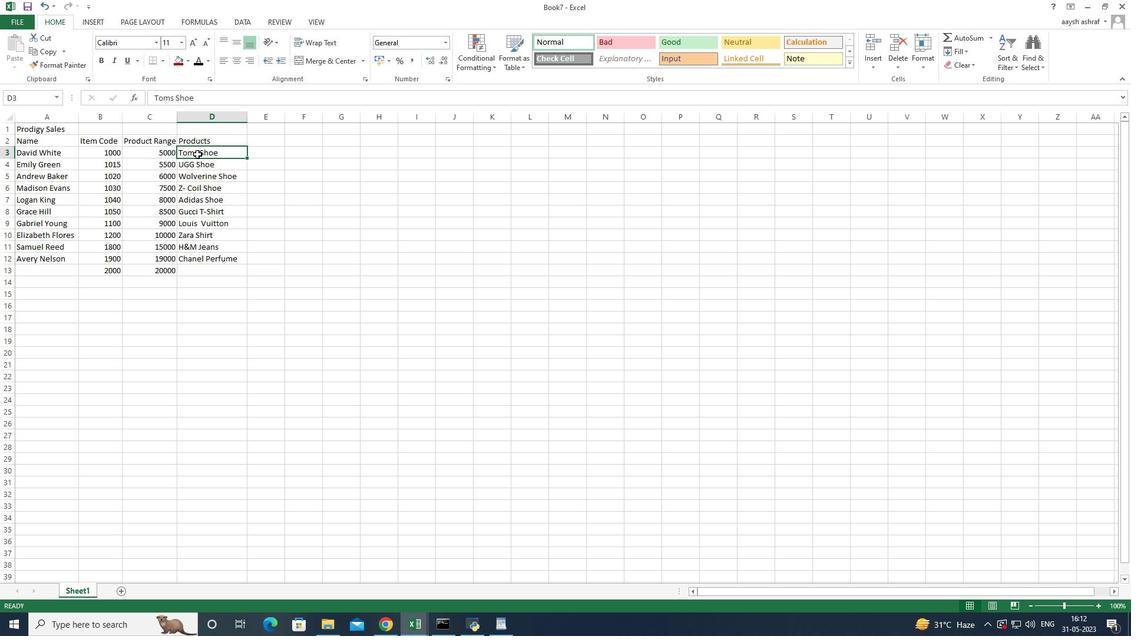 
Action: Key pressed <Key.down><Key.down><Key.down><Key.down><Key.down><Key.down><Key.down><Key.down><Key.down>
Screenshot: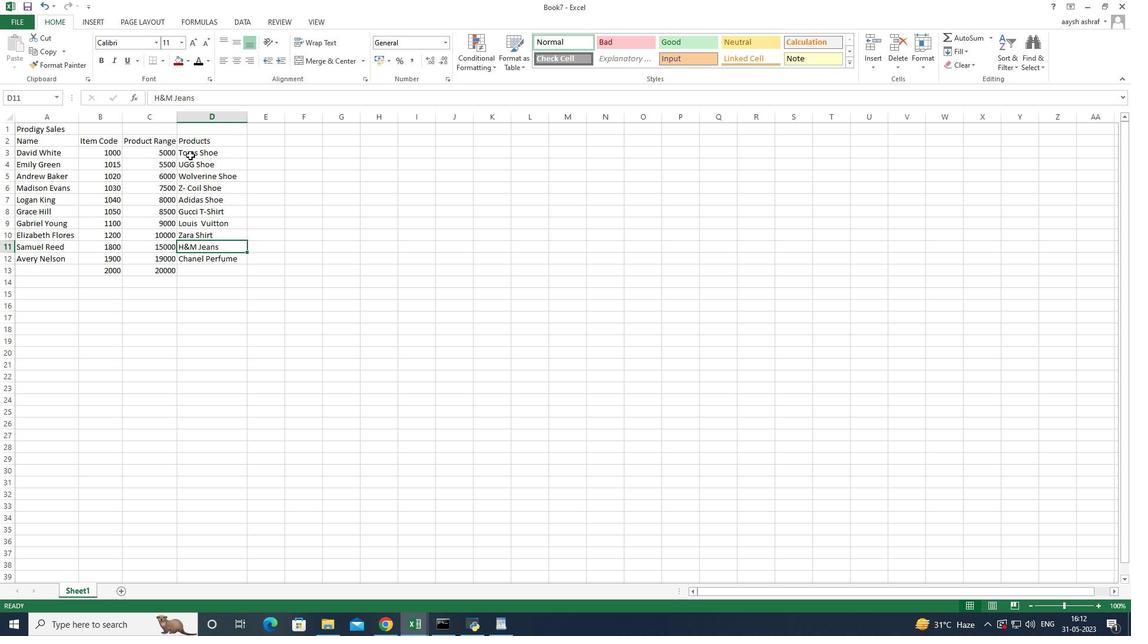 
Action: Mouse moved to (159, 272)
Screenshot: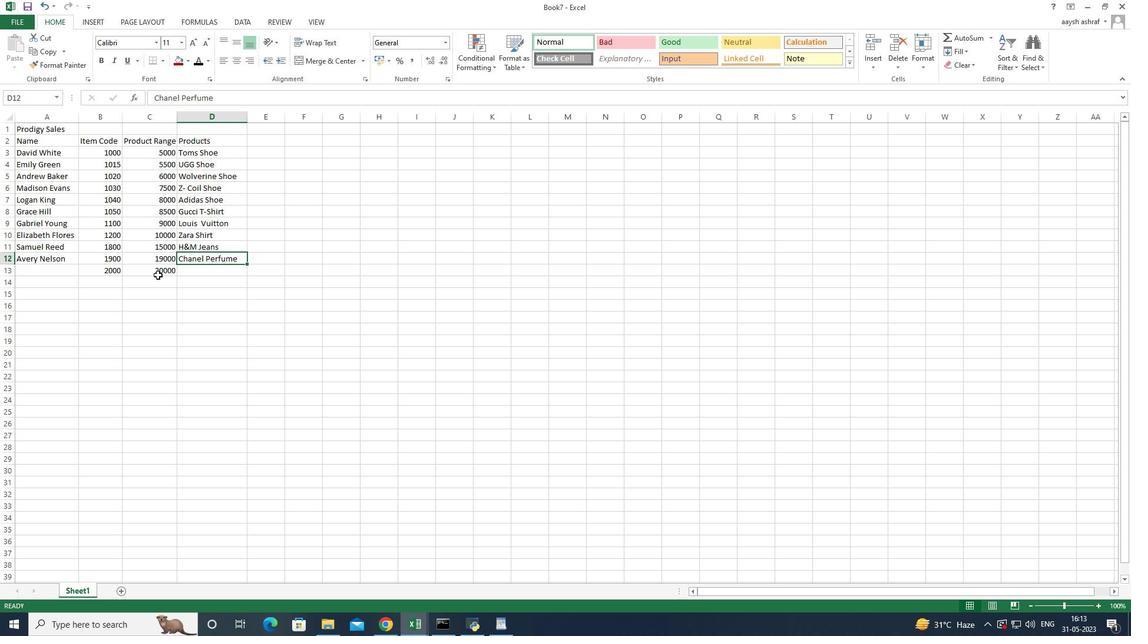 
Action: Mouse pressed left at (159, 272)
Screenshot: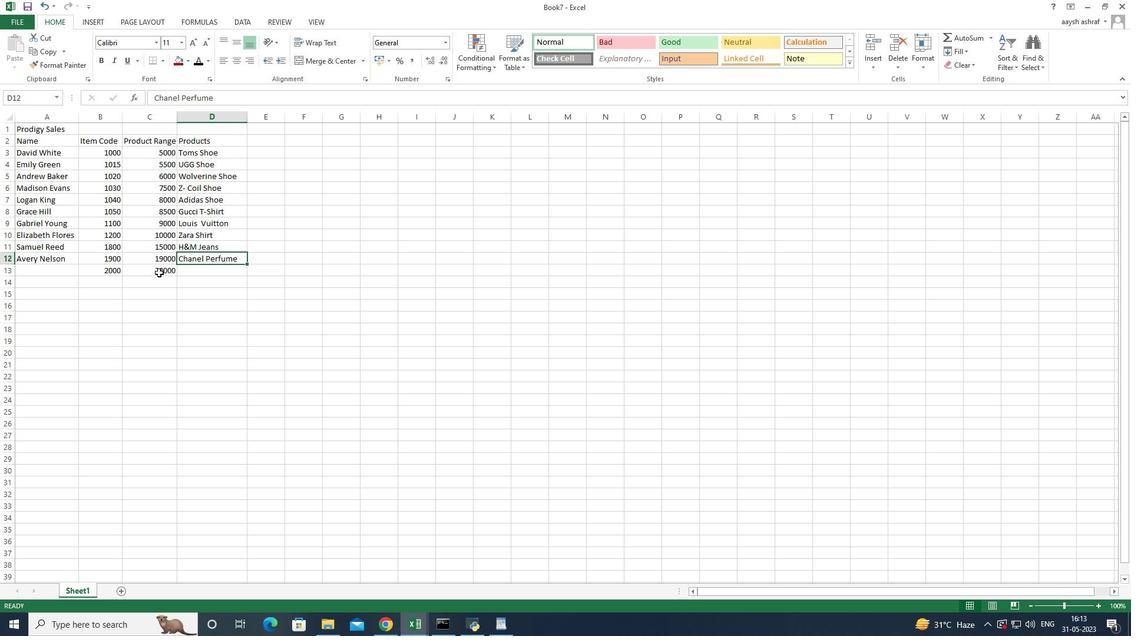 
Action: Mouse moved to (159, 268)
Screenshot: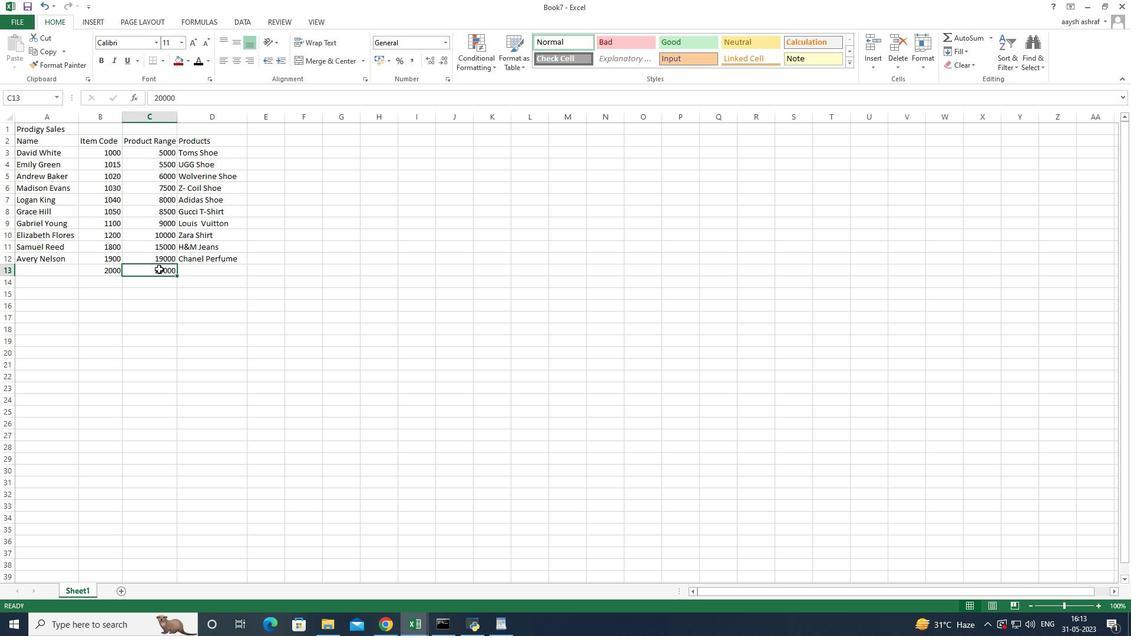 
Action: Key pressed <Key.delete>
Screenshot: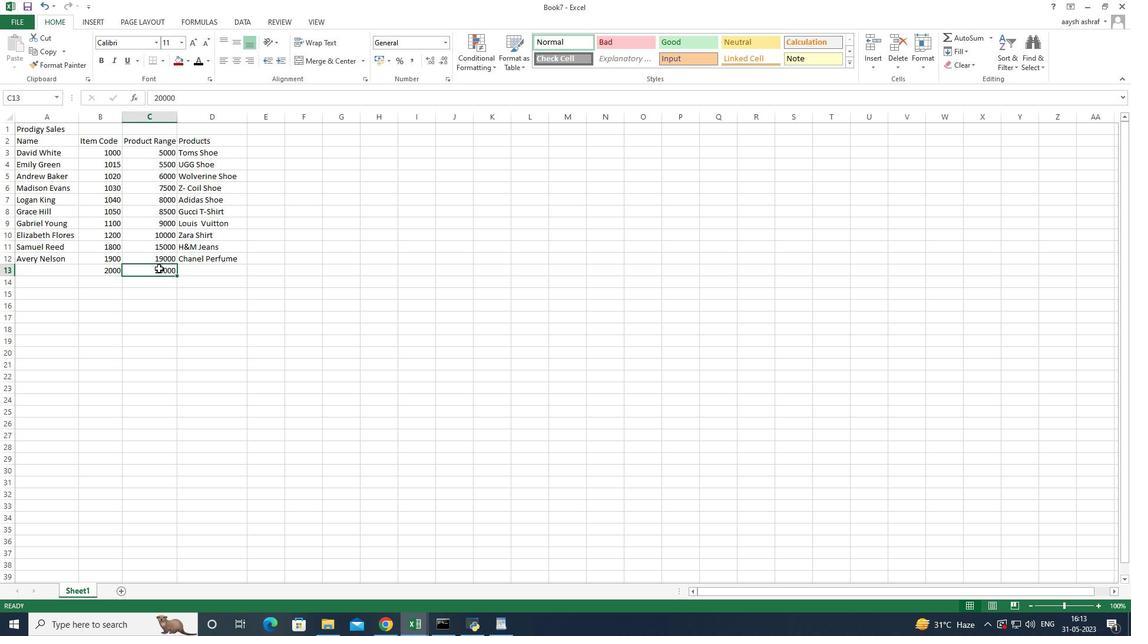 
Action: Mouse moved to (104, 274)
Screenshot: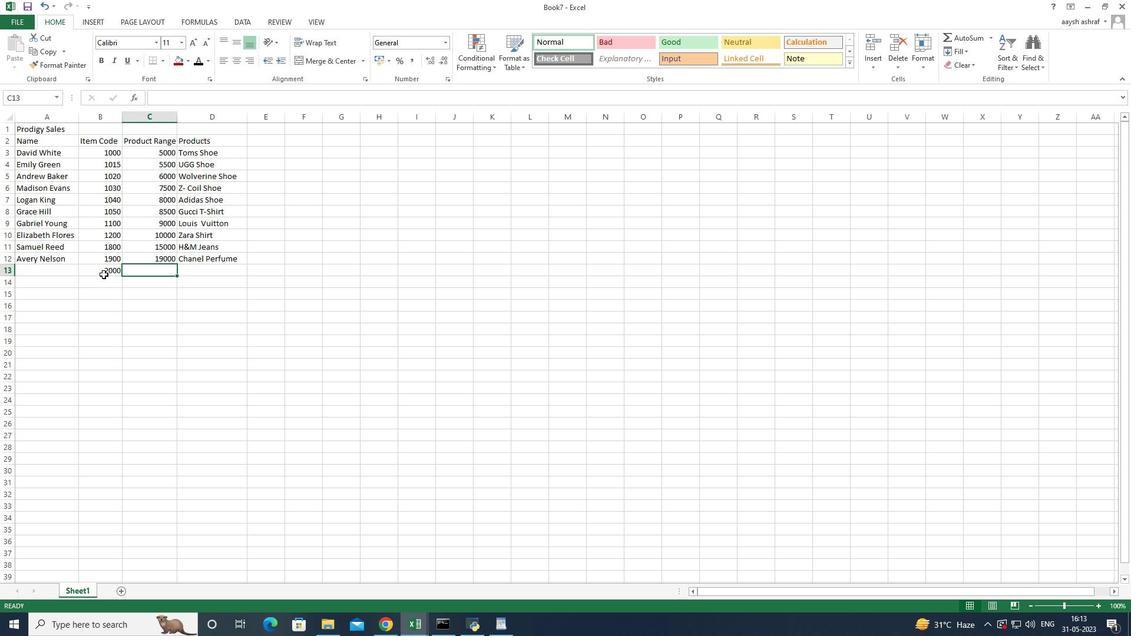
Action: Mouse pressed left at (104, 274)
Screenshot: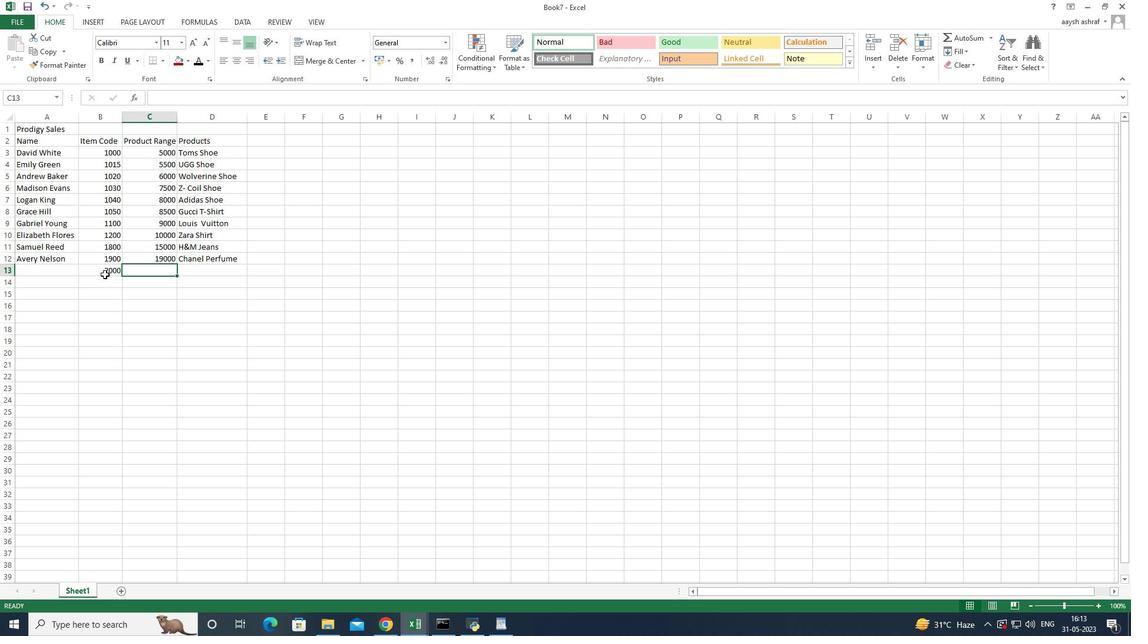 
Action: Mouse moved to (101, 271)
Screenshot: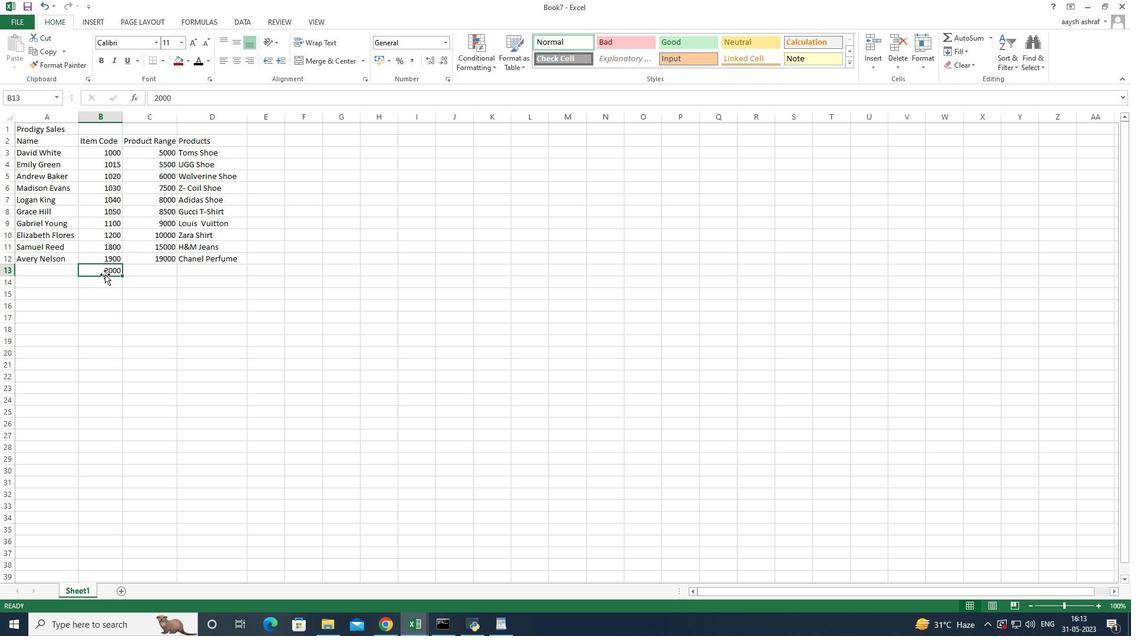 
Action: Key pressed <Key.delete>
Screenshot: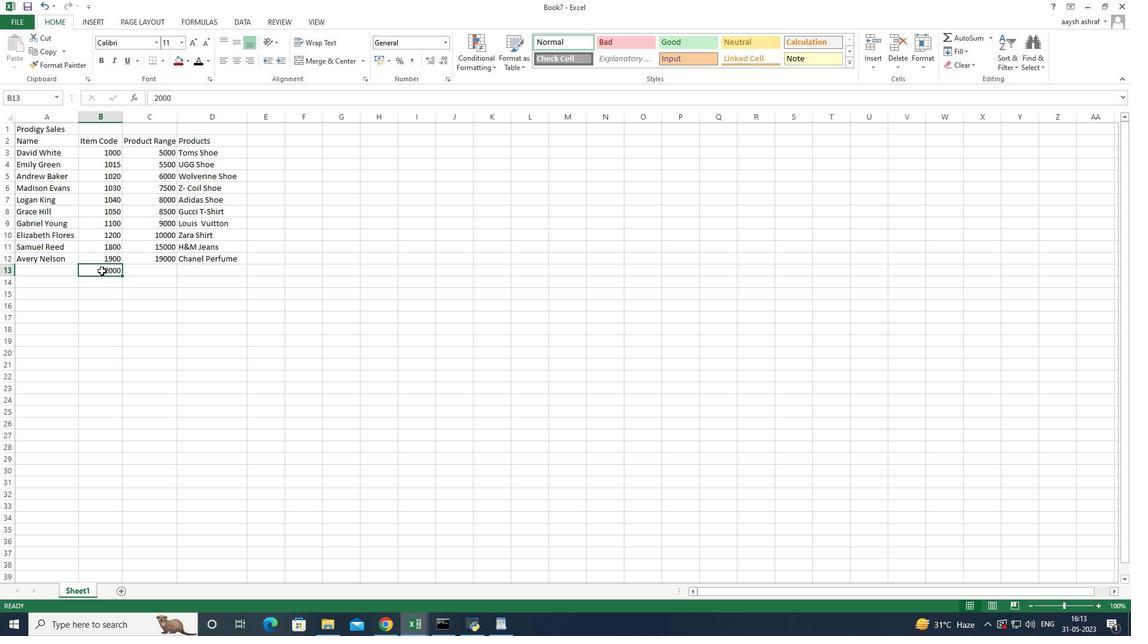 
Action: Mouse moved to (116, 259)
Screenshot: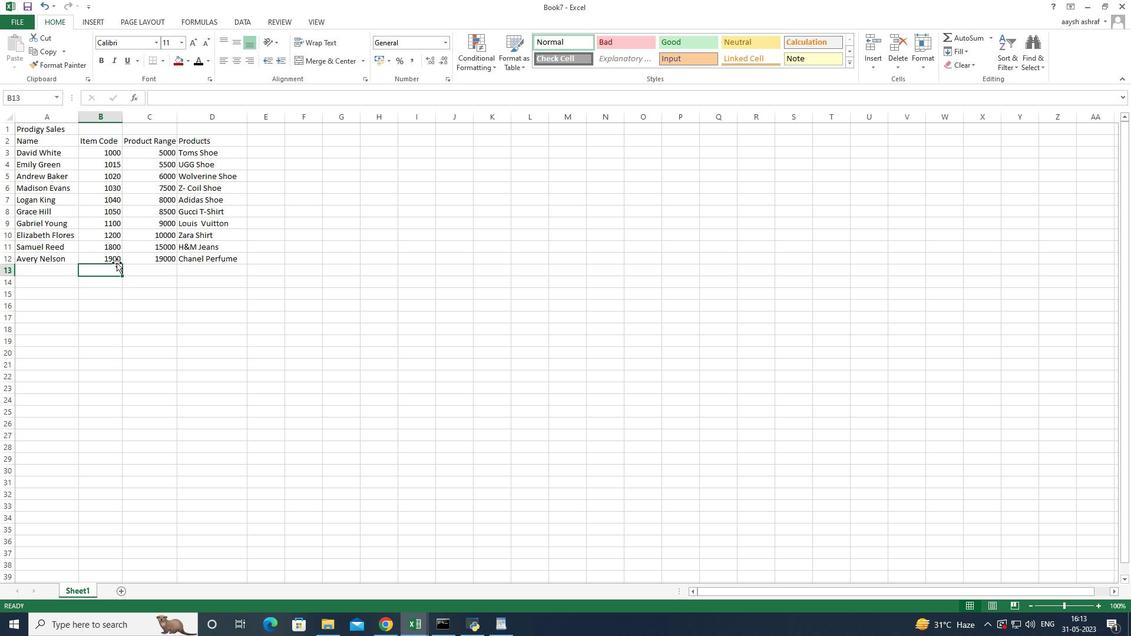 
Action: Mouse pressed left at (116, 259)
Screenshot: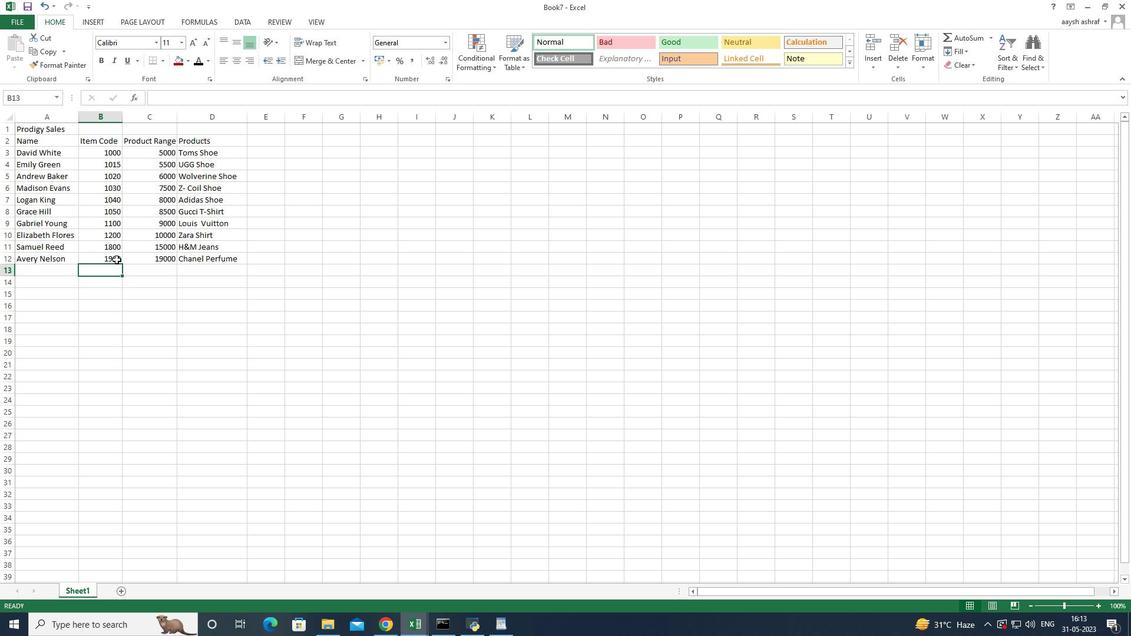 
Action: Key pressed 2000
Screenshot: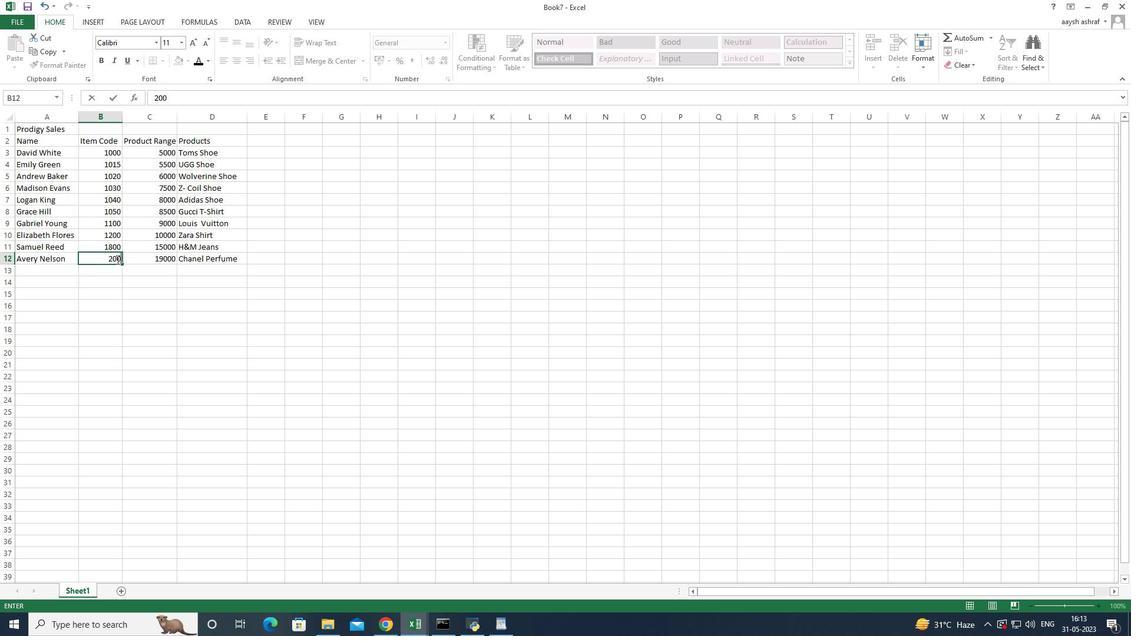 
Action: Mouse moved to (162, 261)
Screenshot: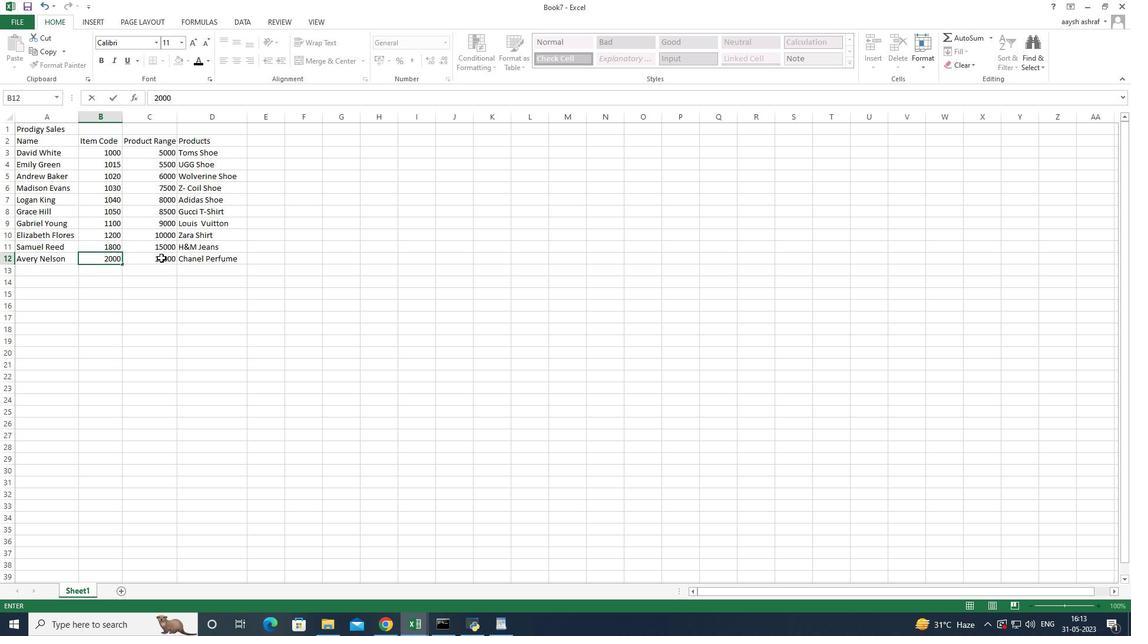 
Action: Mouse pressed left at (162, 261)
Screenshot: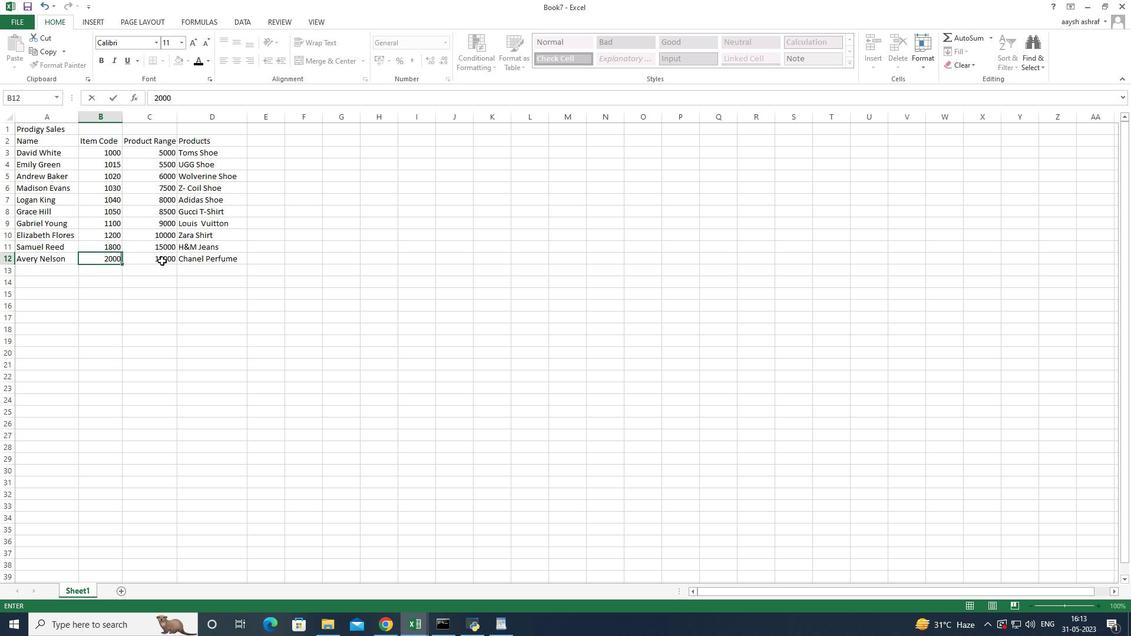 
Action: Mouse moved to (162, 261)
Screenshot: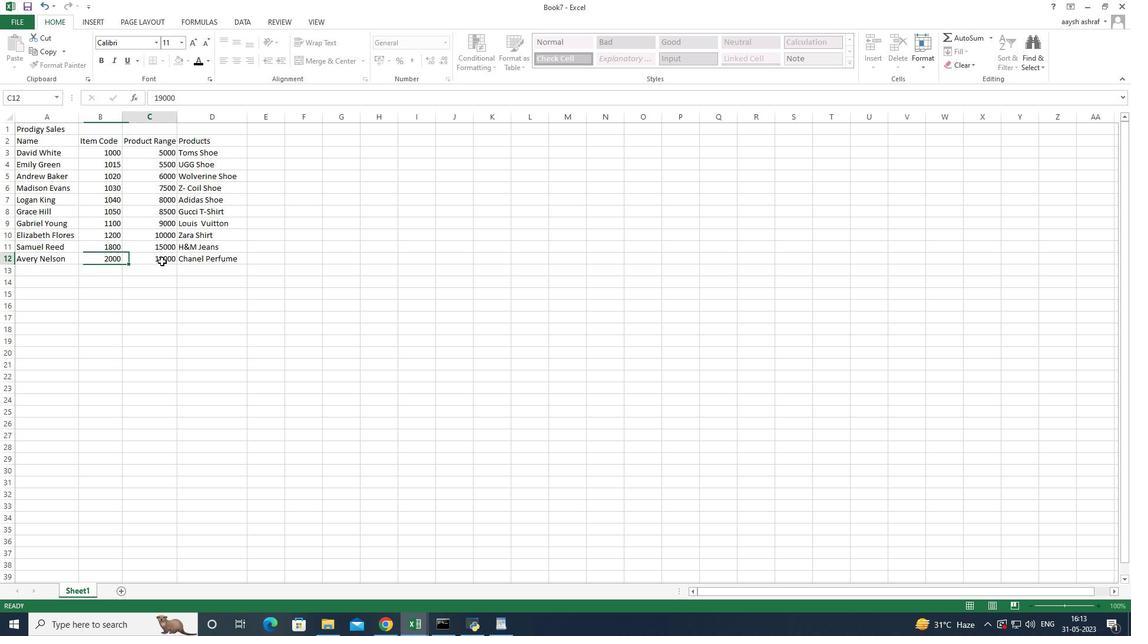 
Action: Key pressed 20000
Screenshot: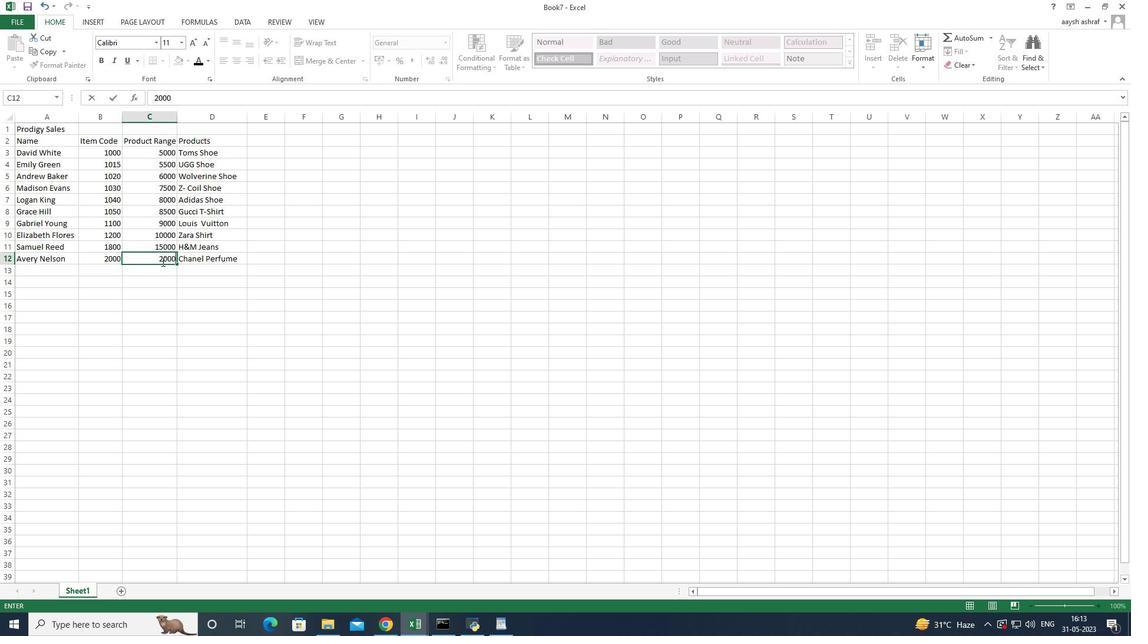 
Action: Mouse moved to (264, 132)
Screenshot: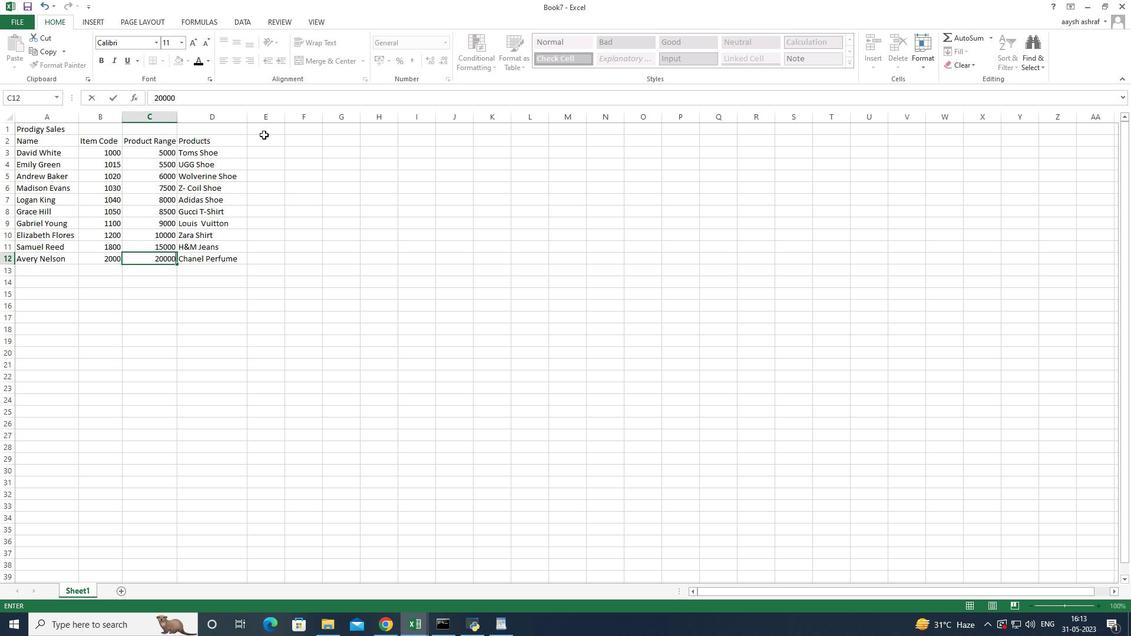 
Action: Mouse pressed left at (264, 132)
Screenshot: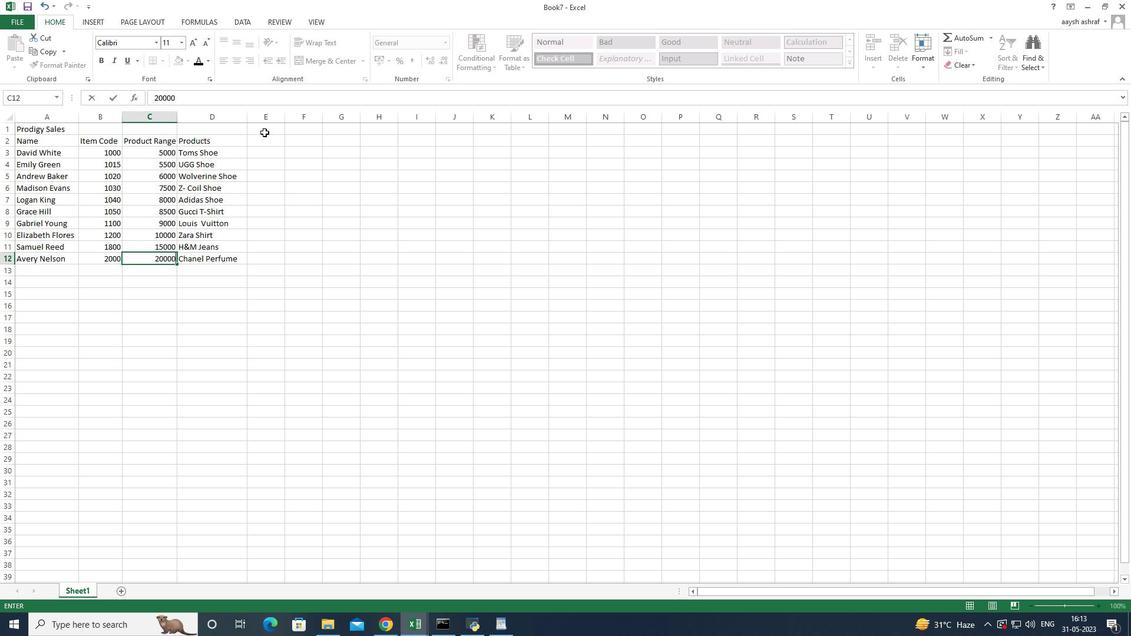 
Action: Mouse moved to (265, 143)
Screenshot: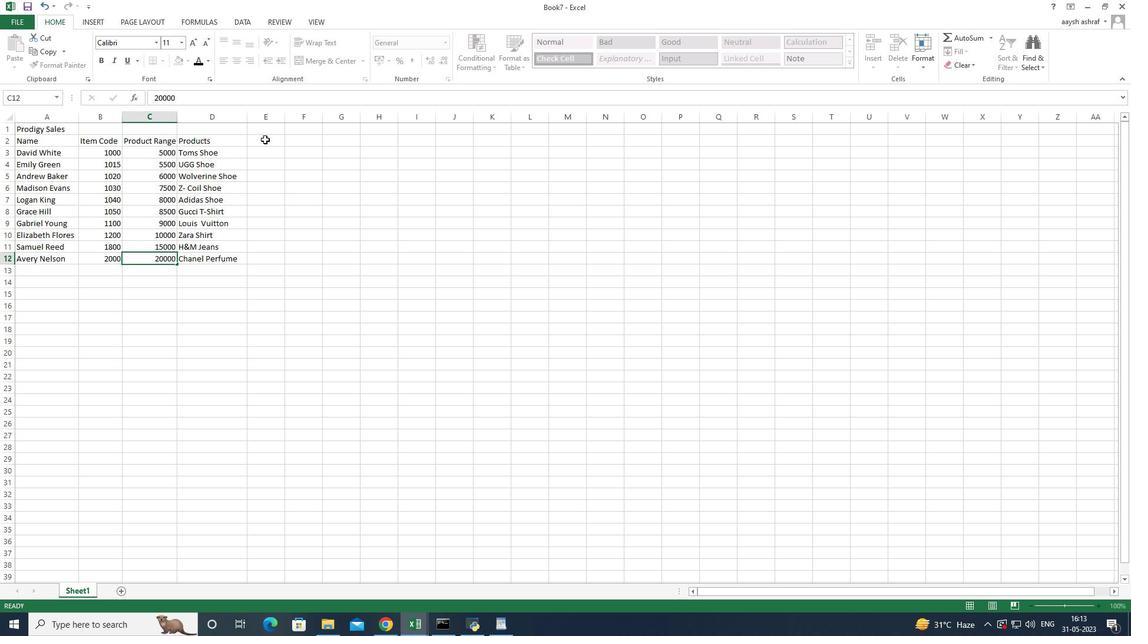 
Action: Mouse pressed left at (265, 143)
Screenshot: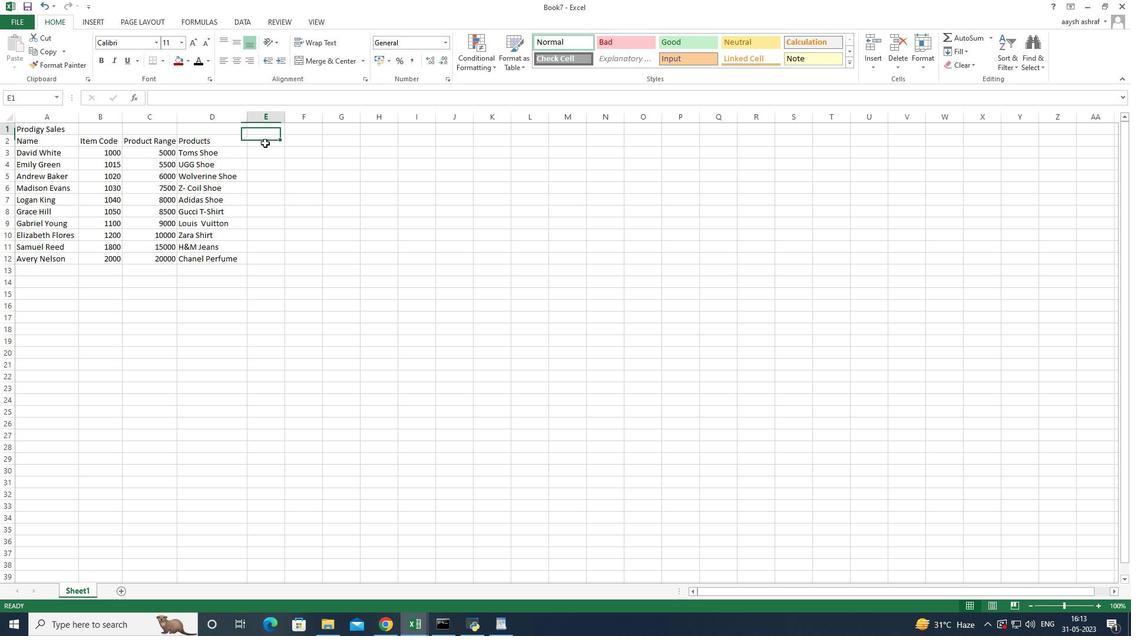 
Action: Mouse moved to (265, 143)
Screenshot: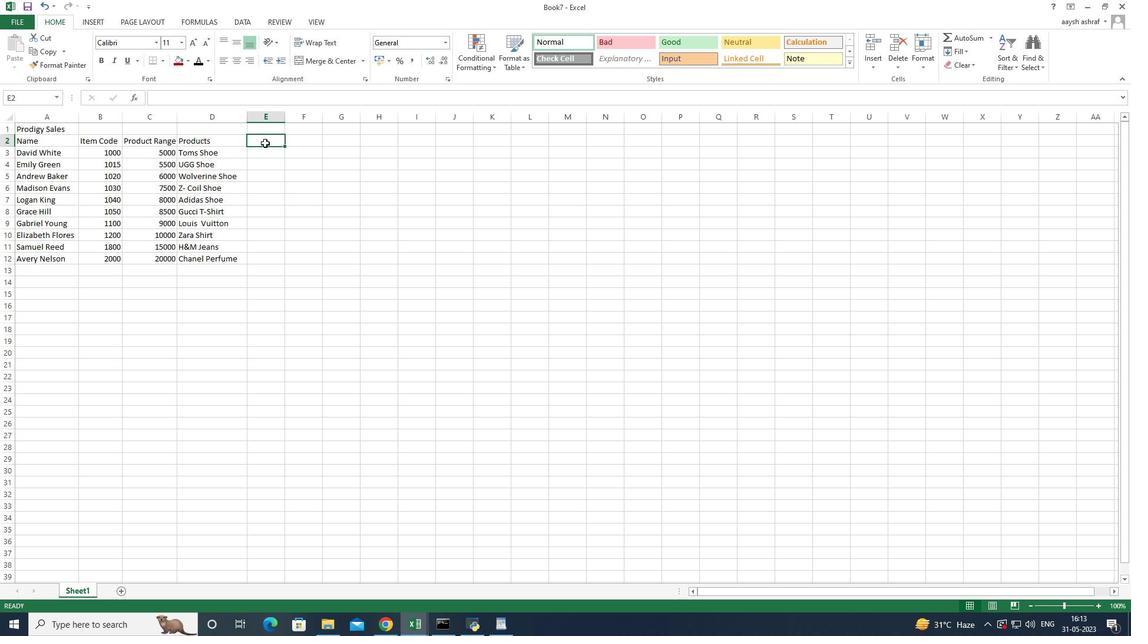 
Action: Key pressed <Key.shift>C<Key.backspace><Key.shift><Key.shift><Key.shift><Key.shift><Key.shift>Quantity<Key.enter>3<Key.enter>5<Key.enter>4<Key.enter>8<Key.enter>7<Key.enter>6<Key.enter>4<Key.enter>5<Key.enter>7<Key.enter>9<Key.enter>
Screenshot: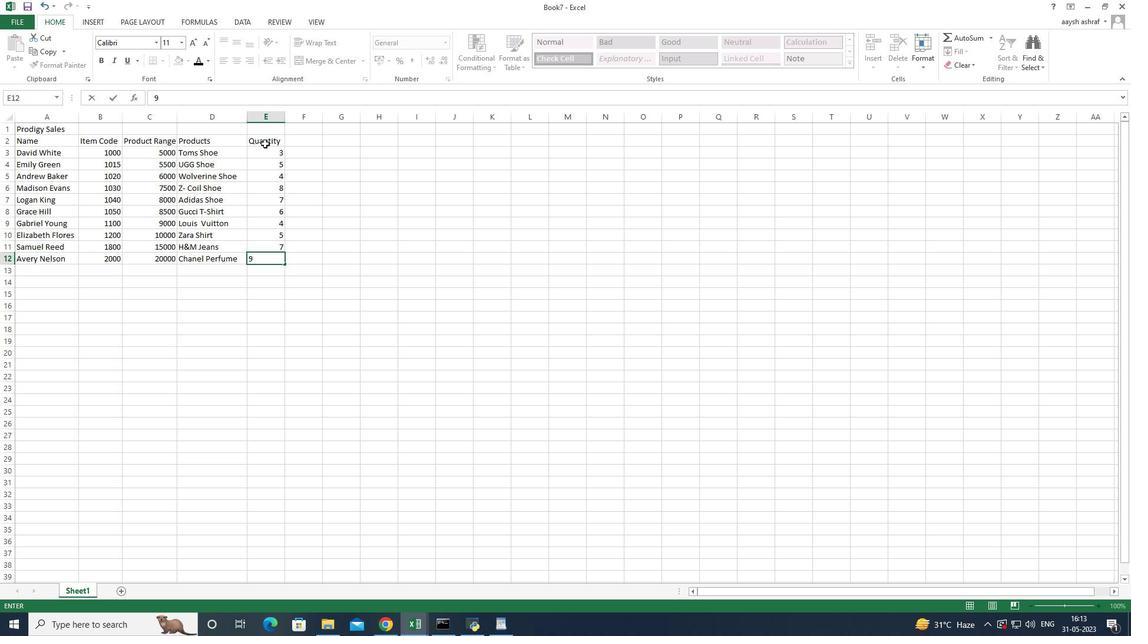 
Action: Mouse moved to (312, 143)
Screenshot: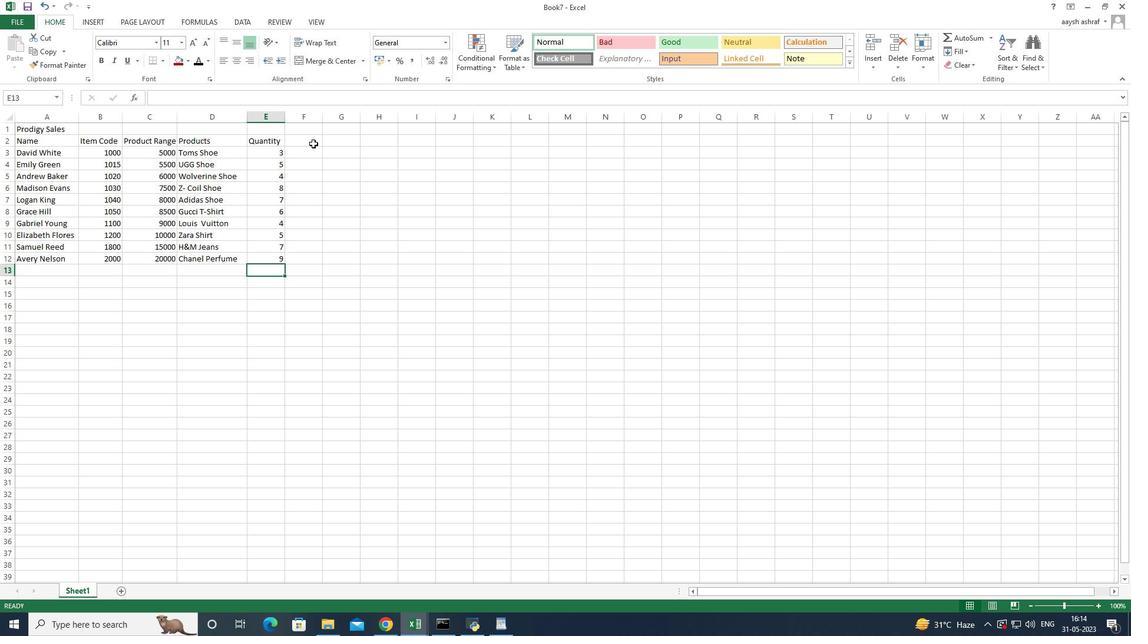 
Action: Mouse pressed left at (312, 143)
Screenshot: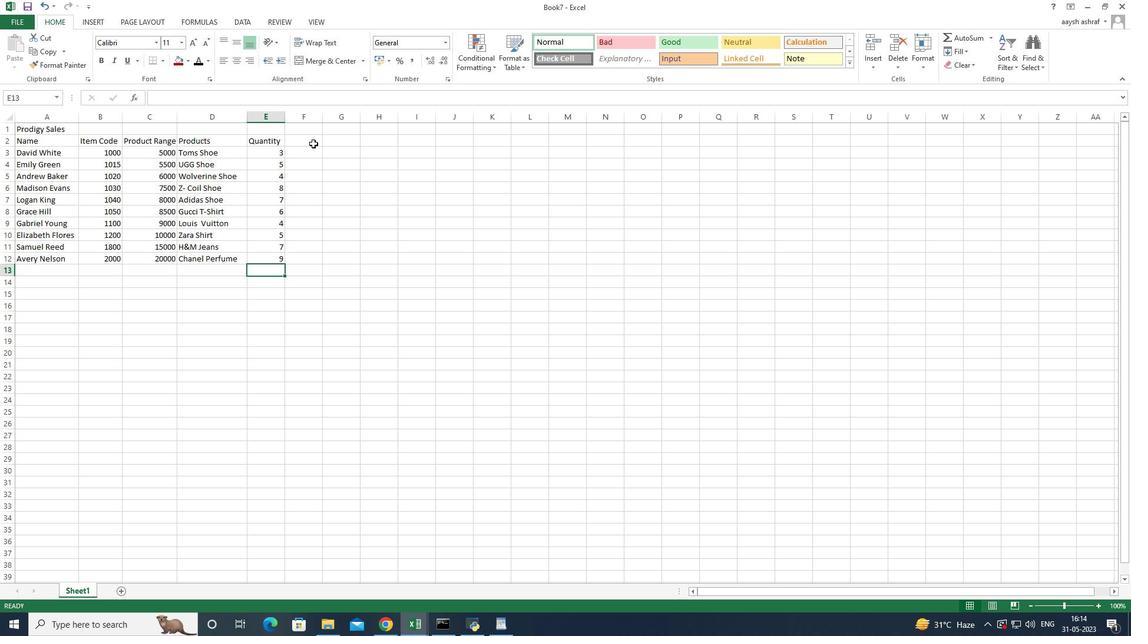 
Action: Mouse moved to (322, 148)
Screenshot: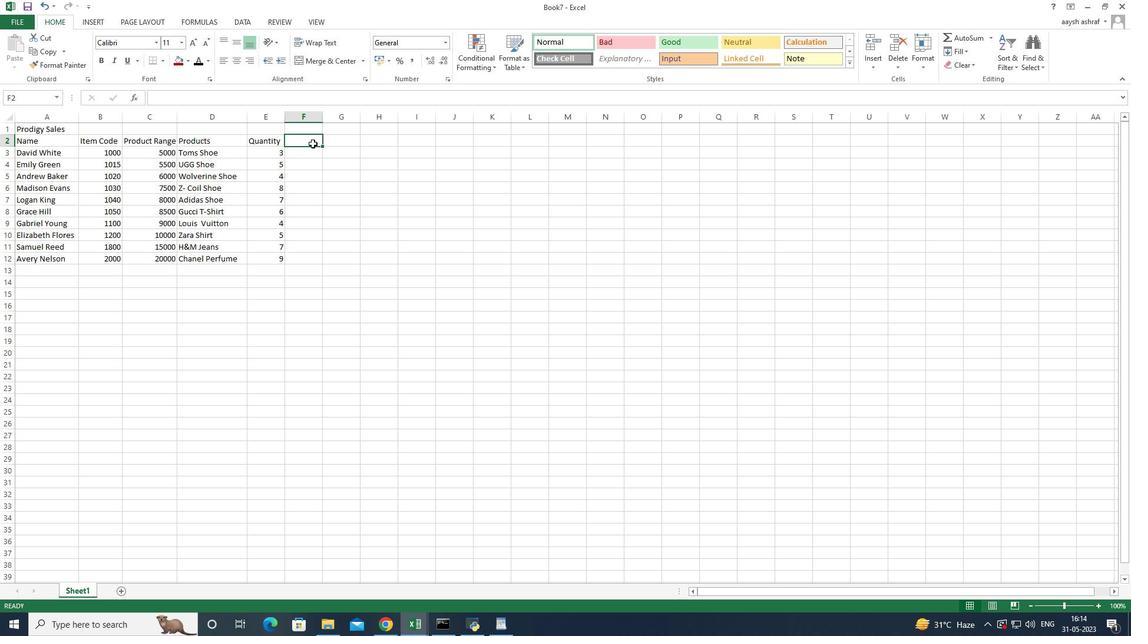 
Action: Mouse scrolled (322, 147) with delta (0, 0)
Screenshot: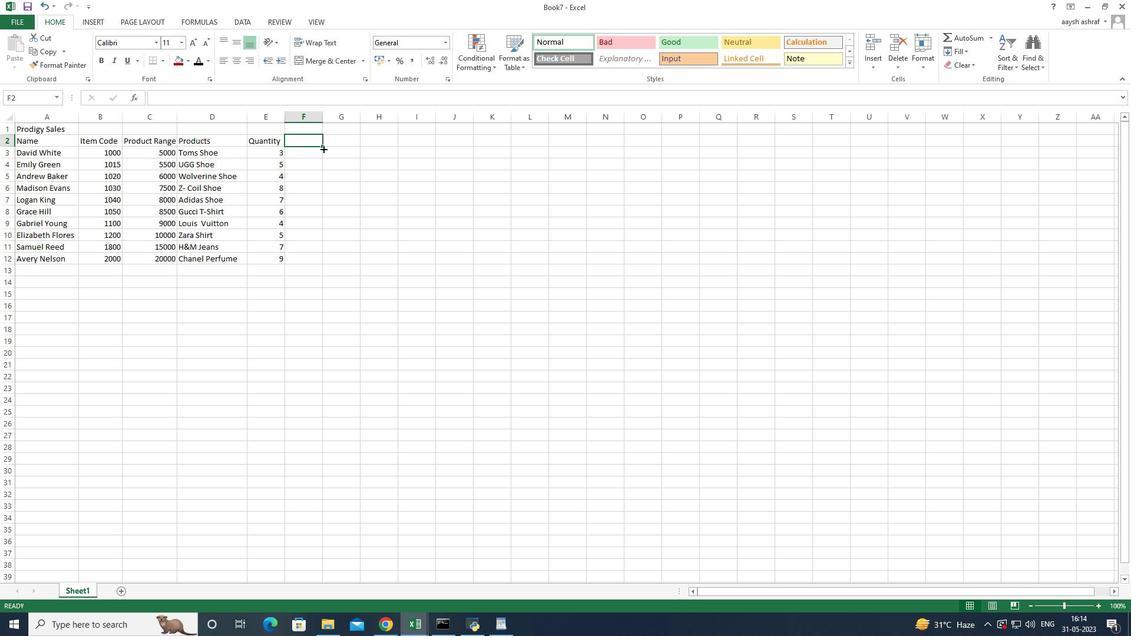 
Action: Mouse moved to (312, 161)
Screenshot: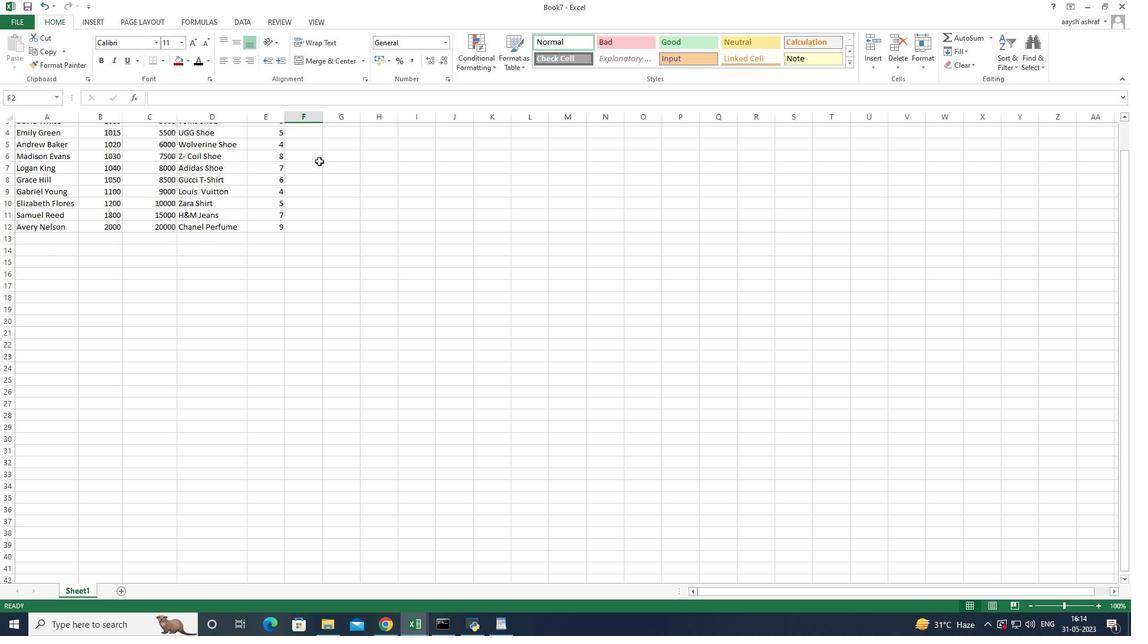 
Action: Mouse scrolled (312, 162) with delta (0, 0)
Screenshot: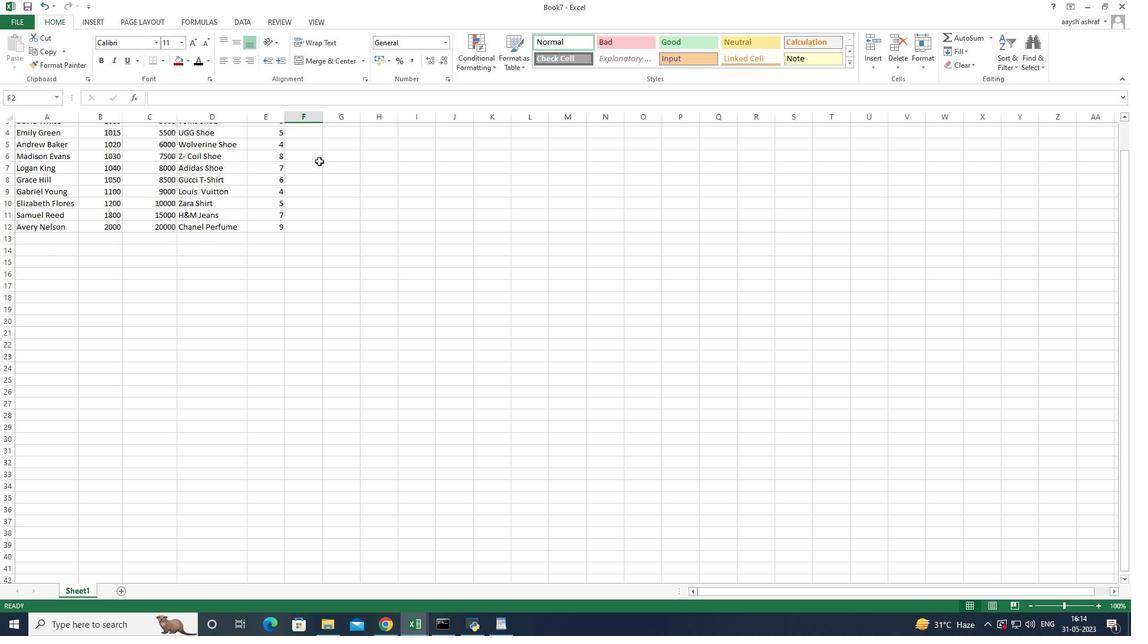 
Action: Mouse scrolled (312, 162) with delta (0, 0)
Screenshot: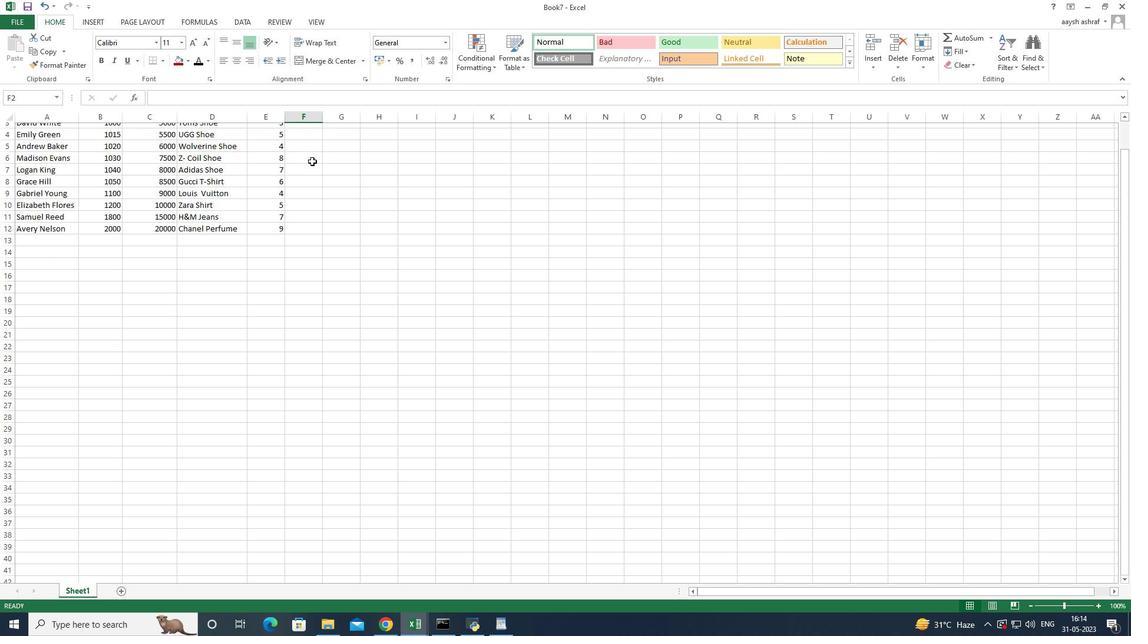 
Action: Mouse moved to (314, 184)
Screenshot: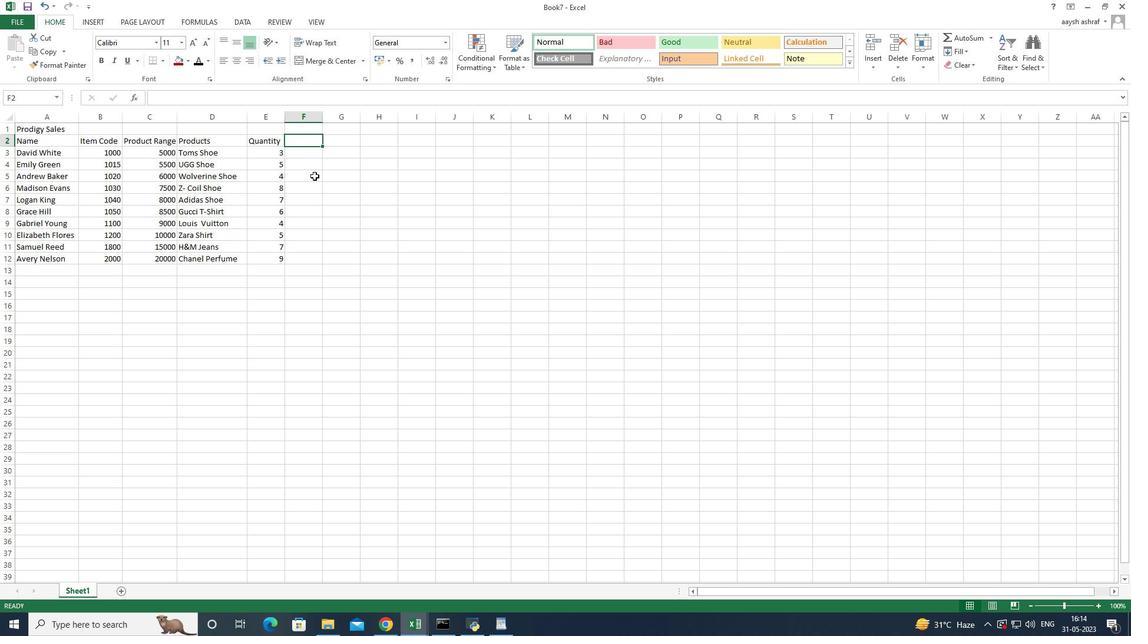 
Action: Mouse scrolled (314, 184) with delta (0, 0)
Screenshot: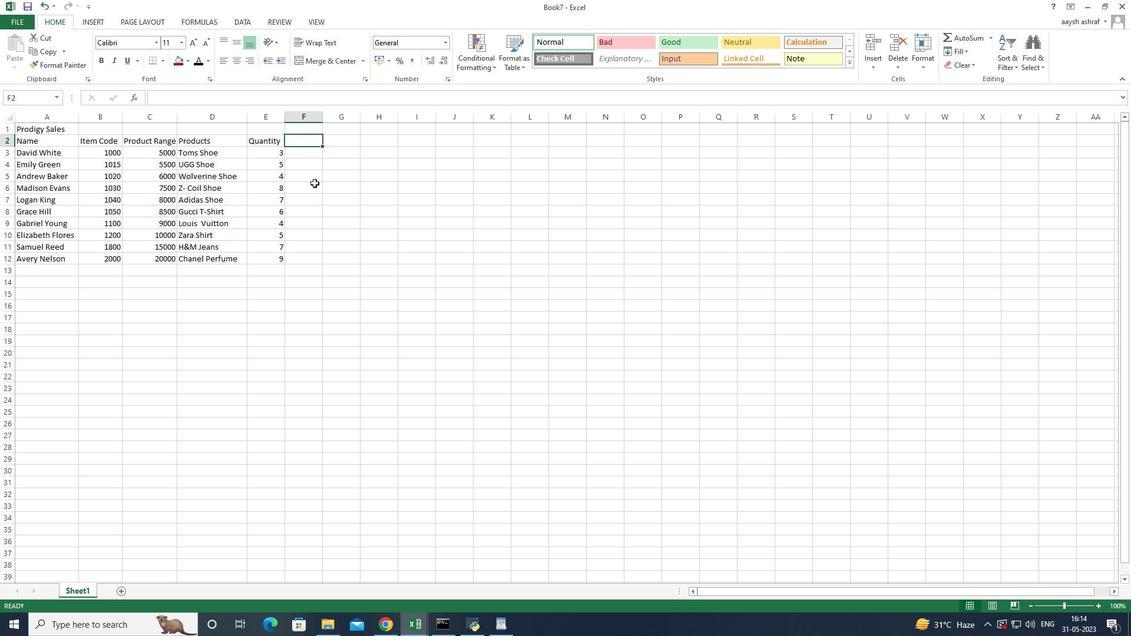
Action: Mouse scrolled (314, 185) with delta (0, 0)
Screenshot: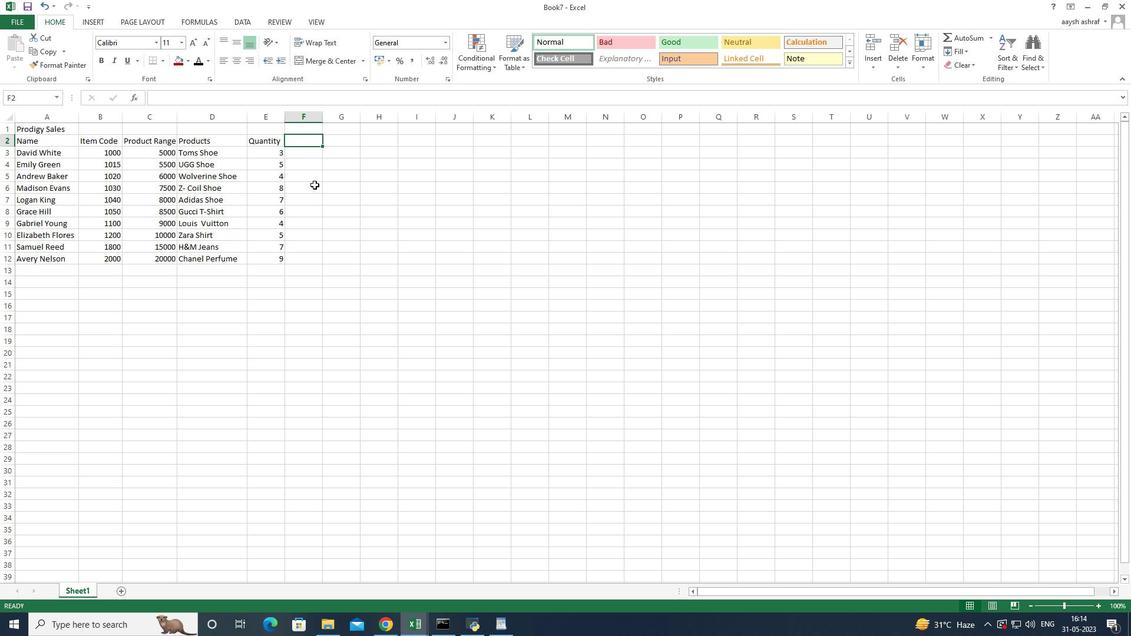 
Action: Mouse scrolled (314, 185) with delta (0, 0)
Screenshot: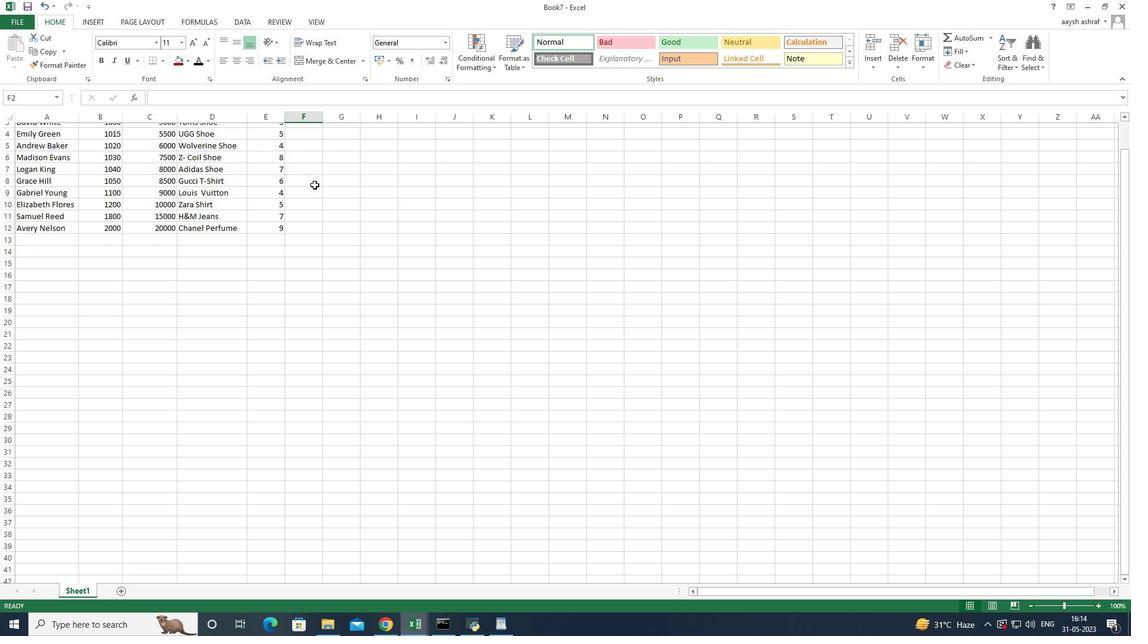 
Action: Mouse moved to (316, 140)
Screenshot: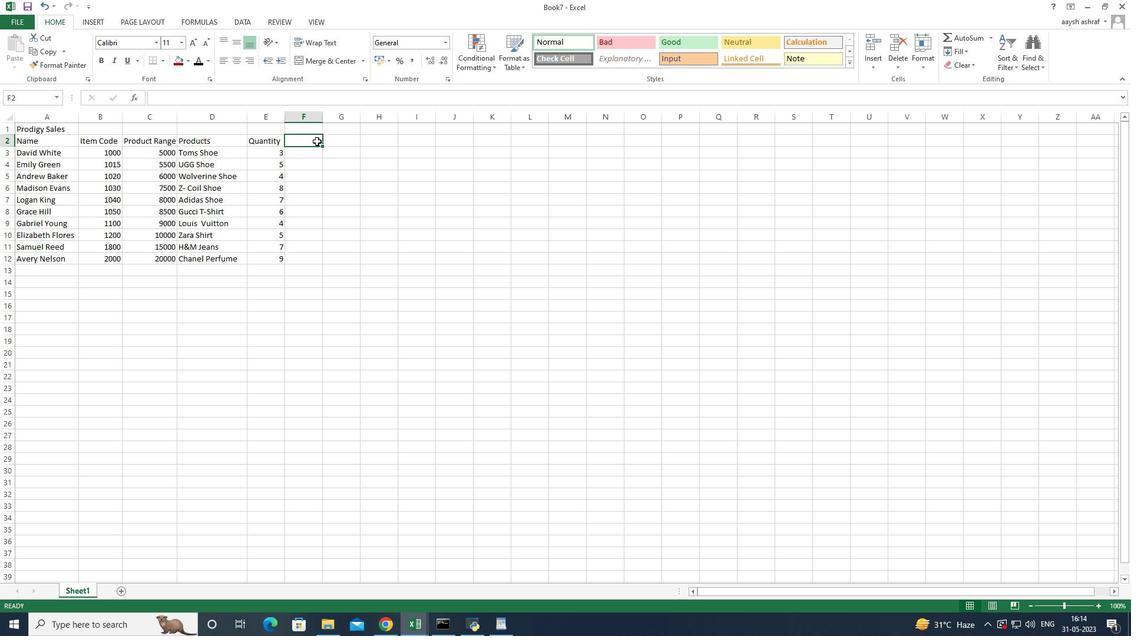 
Action: Key pressed <Key.shift>Amount<Key.enter>
Screenshot: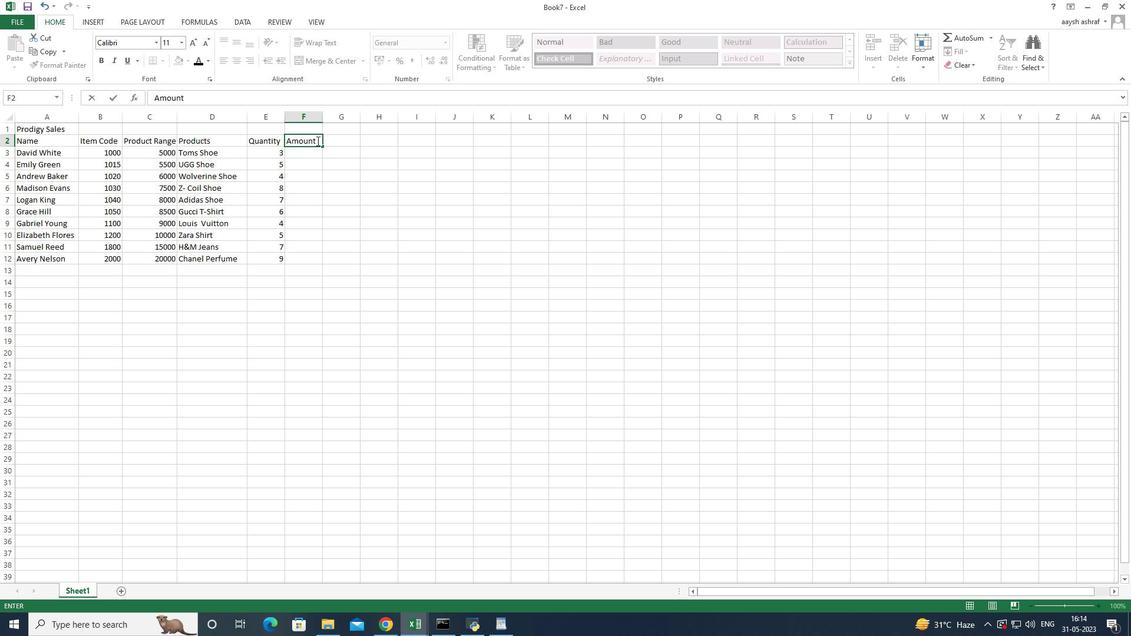 
Action: Mouse moved to (315, 140)
Screenshot: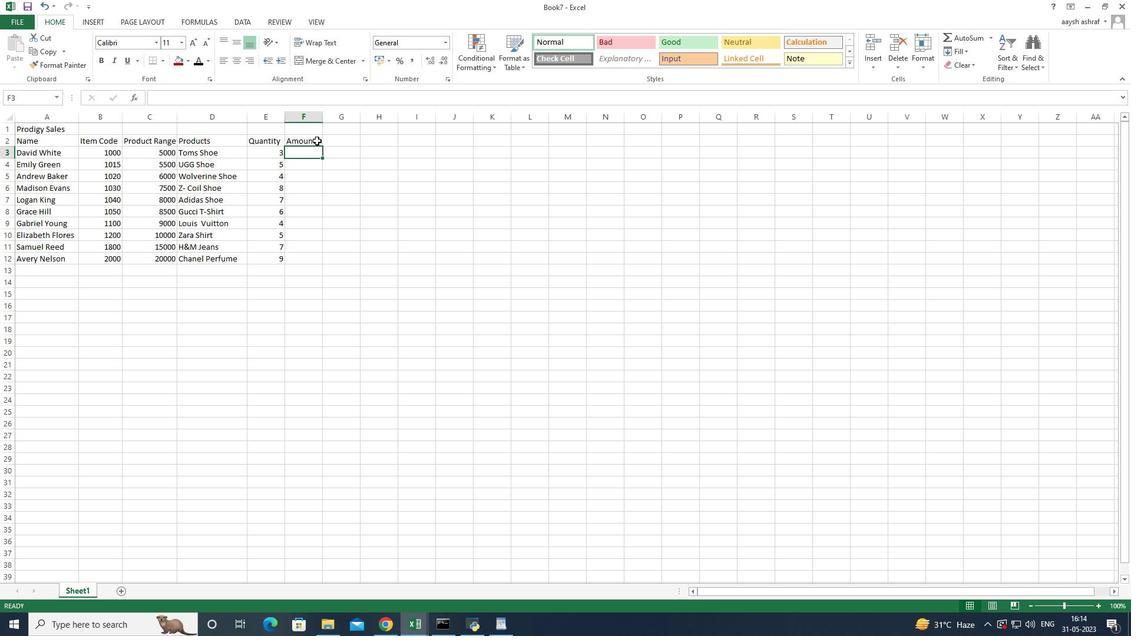 
Action: Key pressed =
Screenshot: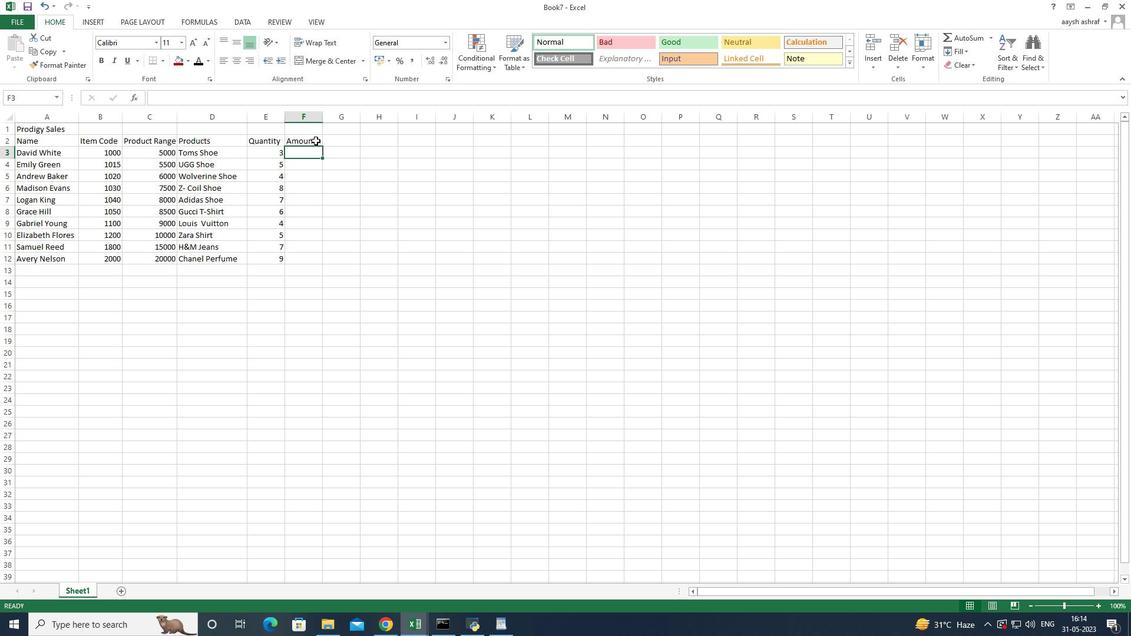 
Action: Mouse moved to (276, 153)
Screenshot: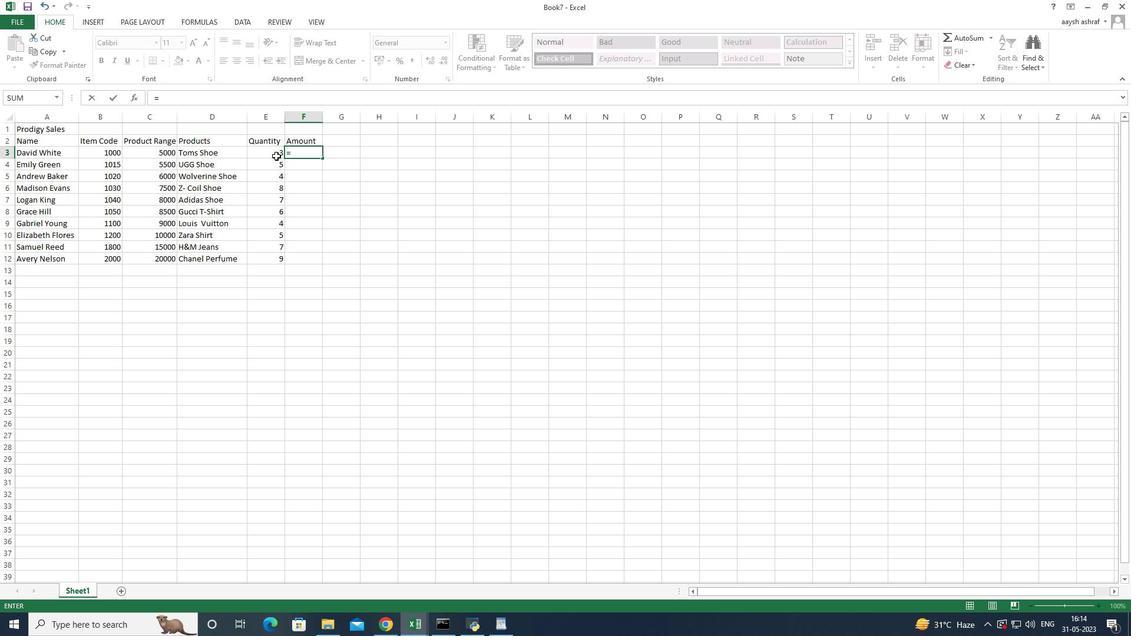 
Action: Mouse pressed left at (276, 153)
Screenshot: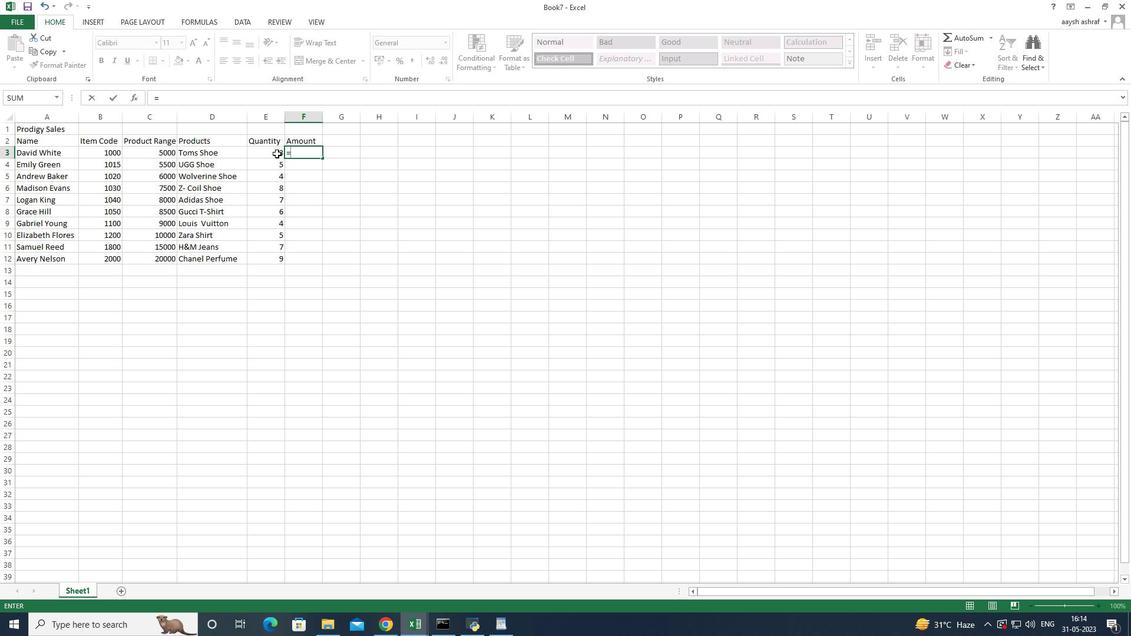 
Action: Key pressed *
Screenshot: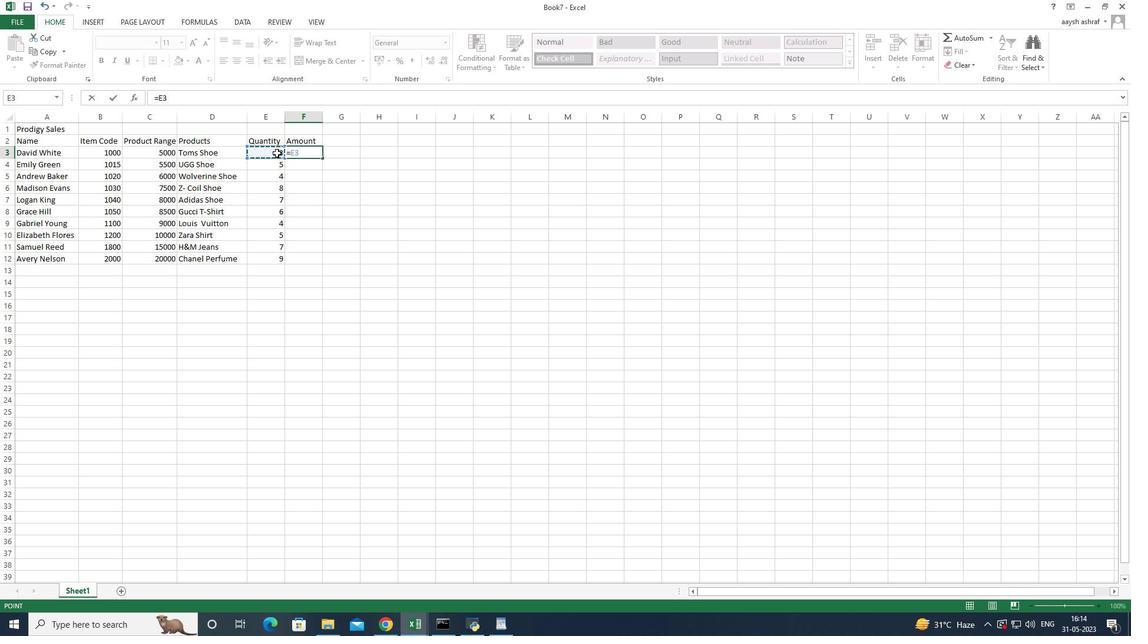 
Action: Mouse moved to (155, 152)
Screenshot: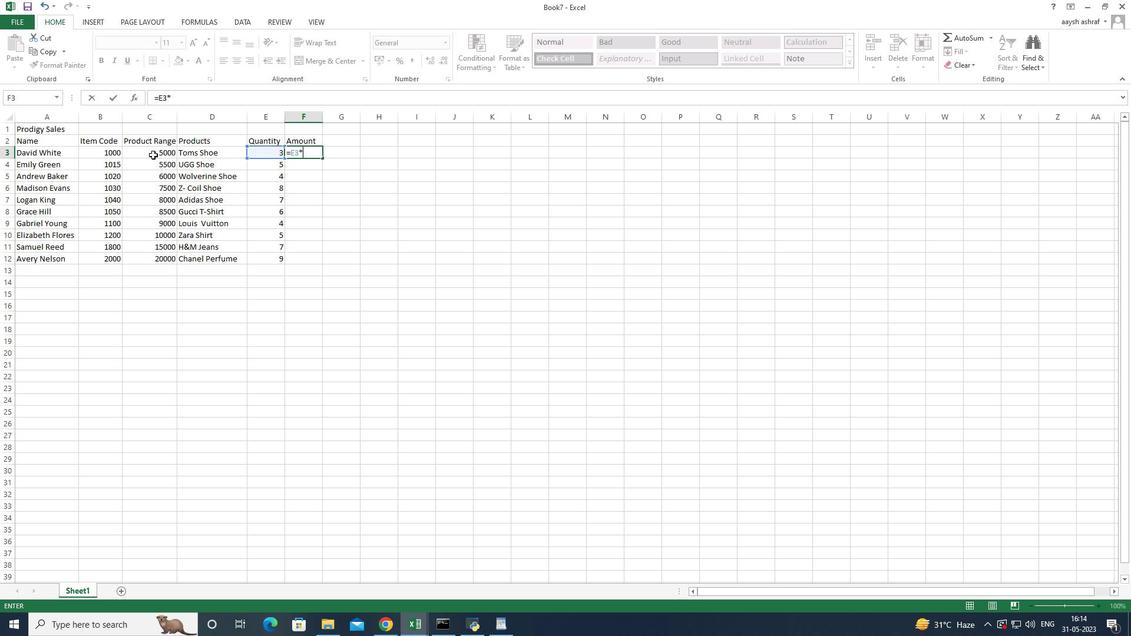 
Action: Mouse pressed left at (155, 152)
Screenshot: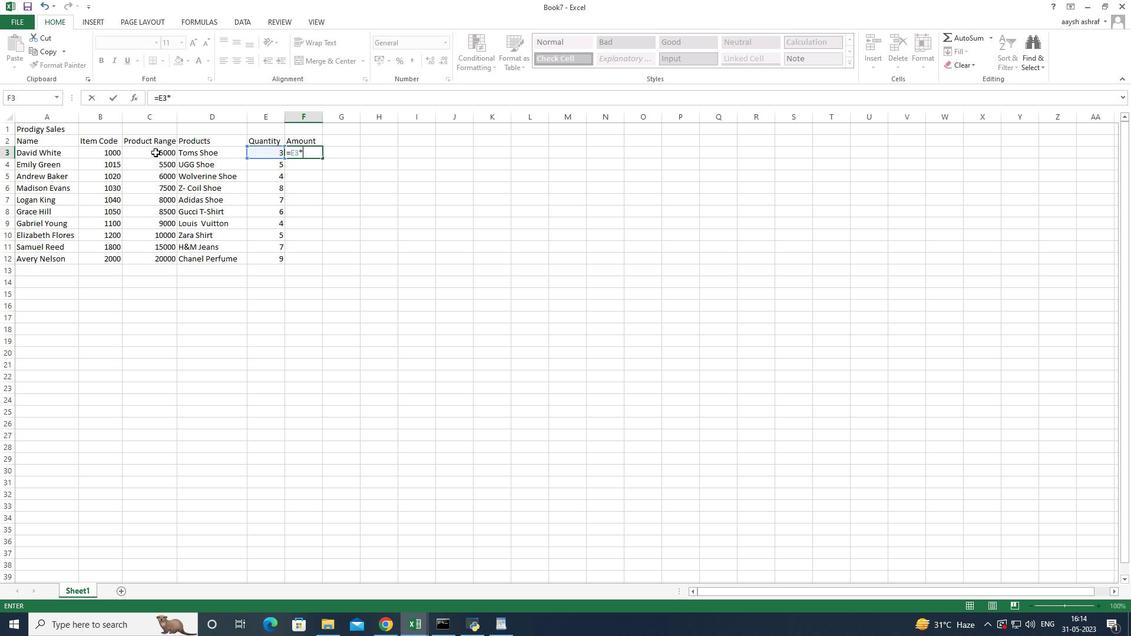 
Action: Mouse moved to (157, 152)
Screenshot: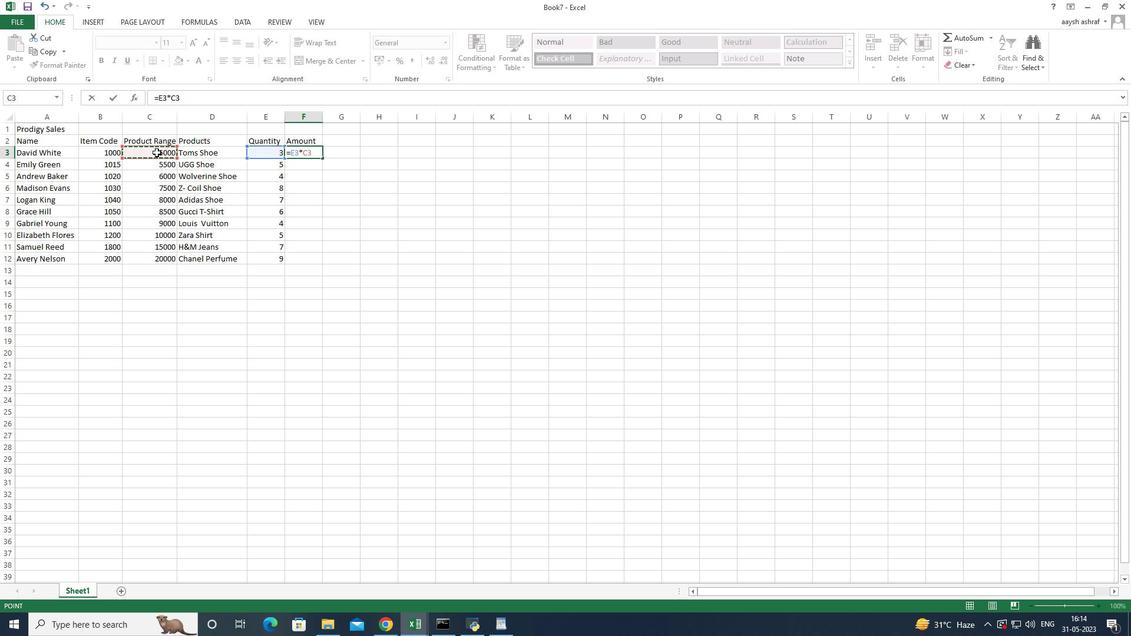 
Action: Key pressed *12<Key.shift><Key.shift><Key.shift><Key.shift><Key.shift><Key.shift><Key.shift><Key.shift><Key.shift><Key.shift><Key.shift><Key.shift><Key.shift><Key.shift><Key.shift><Key.shift><Key.shift><Key.shift><Key.shift><Key.shift><Key.shift><Key.shift><Key.shift><Key.shift><Key.shift><Key.shift><Key.shift><Key.shift><Key.shift><Key.shift><Key.shift><Key.shift><Key.shift><Key.shift><Key.shift><Key.shift><Key.shift><Key.shift><Key.shift><Key.shift><Key.shift><Key.shift><Key.shift><Key.shift><Key.shift><Key.shift><Key.shift><Key.shift><Key.shift><Key.shift><Key.shift><Key.shift><Key.shift><Key.shift><Key.shift><Key.shift><Key.shift><Key.shift><Key.shift><Key.shift><Key.shift><Key.shift><Key.shift><Key.shift><Key.shift>%<Key.enter>
Screenshot: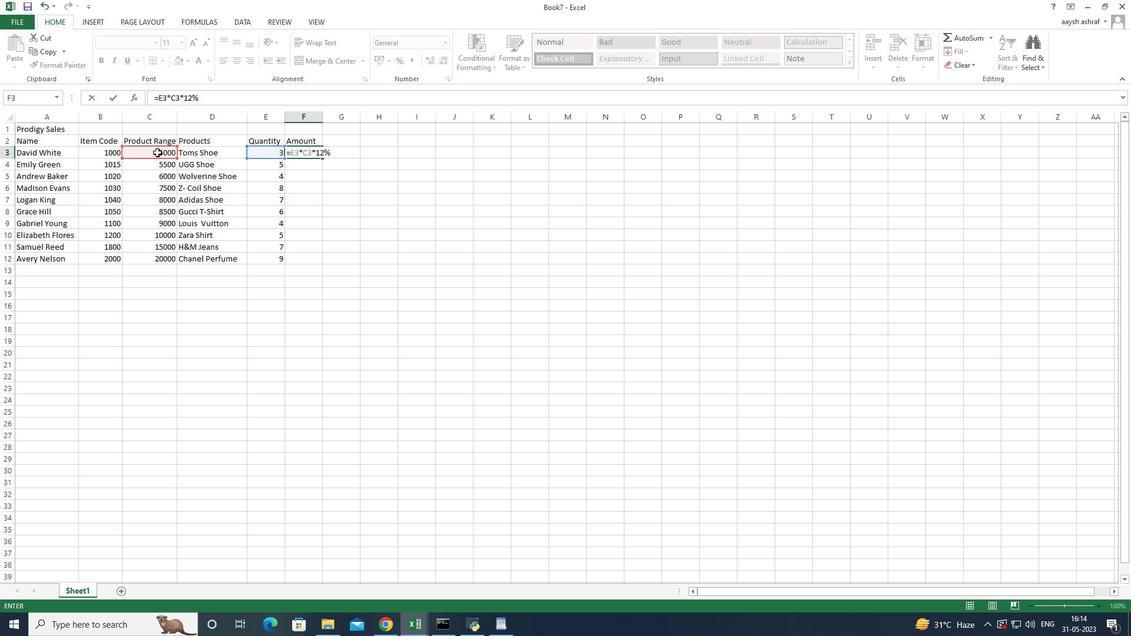 
Action: Mouse moved to (308, 166)
Screenshot: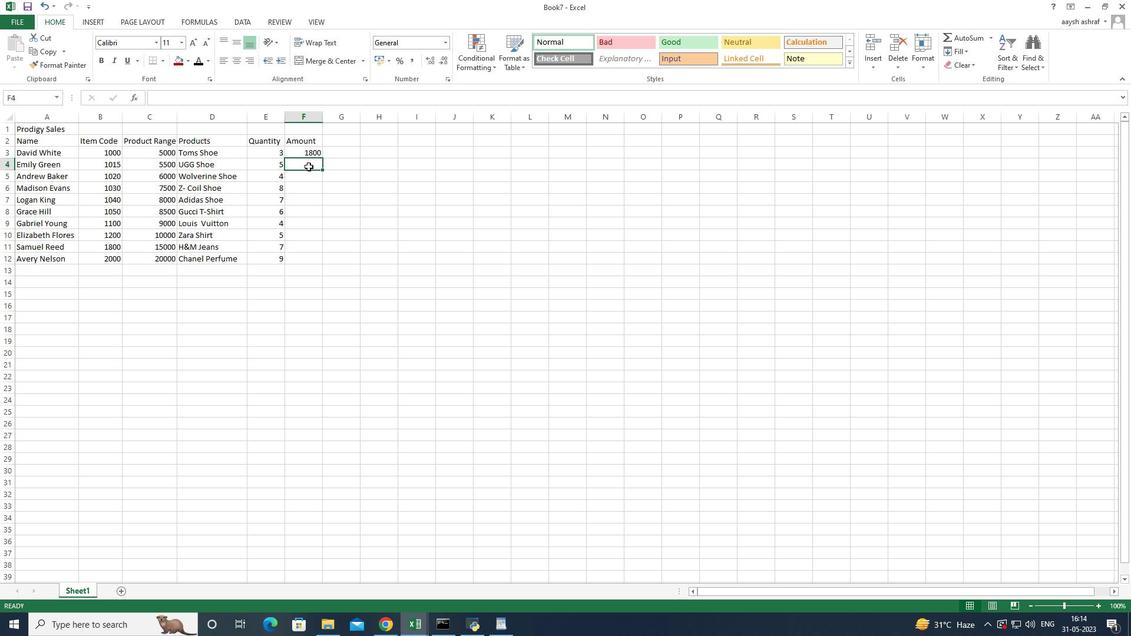 
Action: Mouse pressed left at (308, 166)
Screenshot: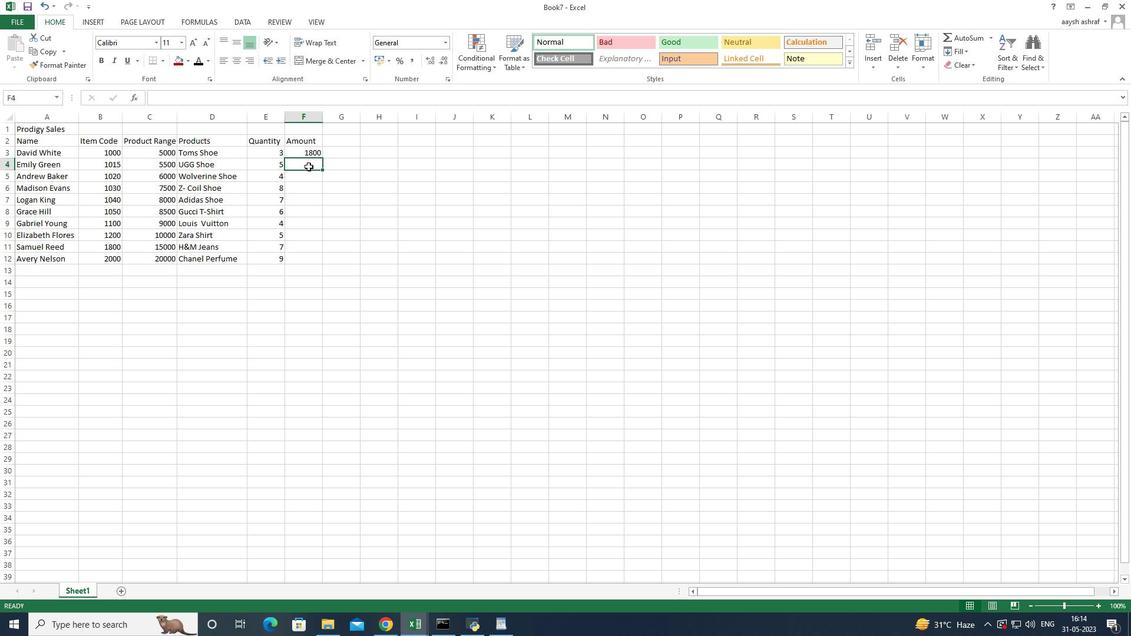 
Action: Mouse pressed left at (308, 166)
Screenshot: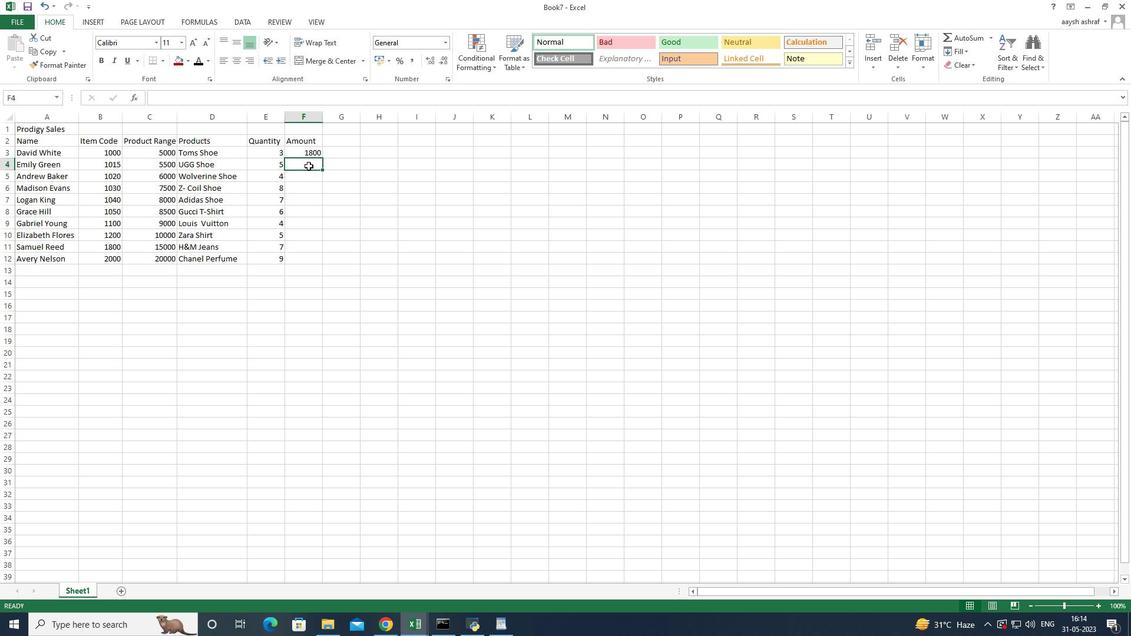 
Action: Key pressed =
Screenshot: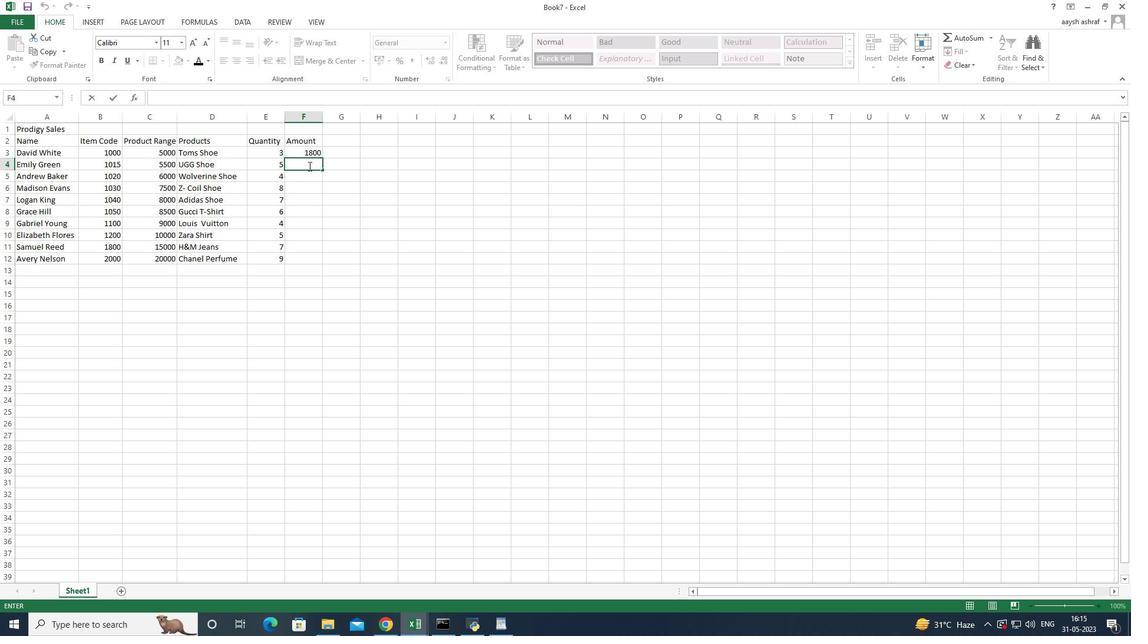 
Action: Mouse moved to (259, 166)
Screenshot: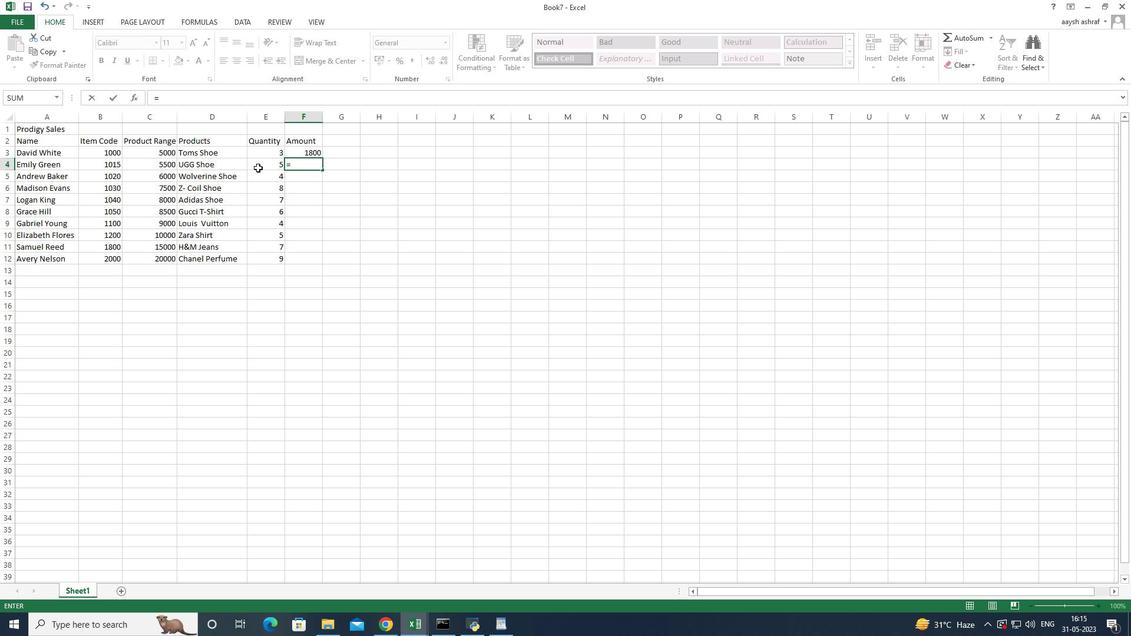 
Action: Mouse pressed left at (259, 166)
Screenshot: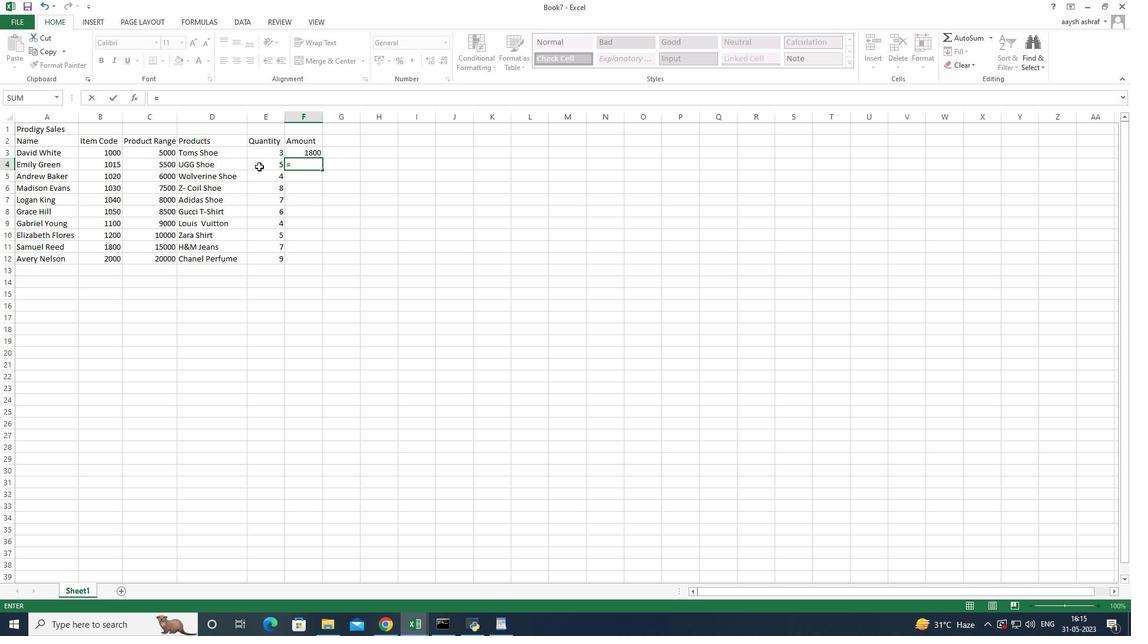 
Action: Mouse moved to (285, 167)
Screenshot: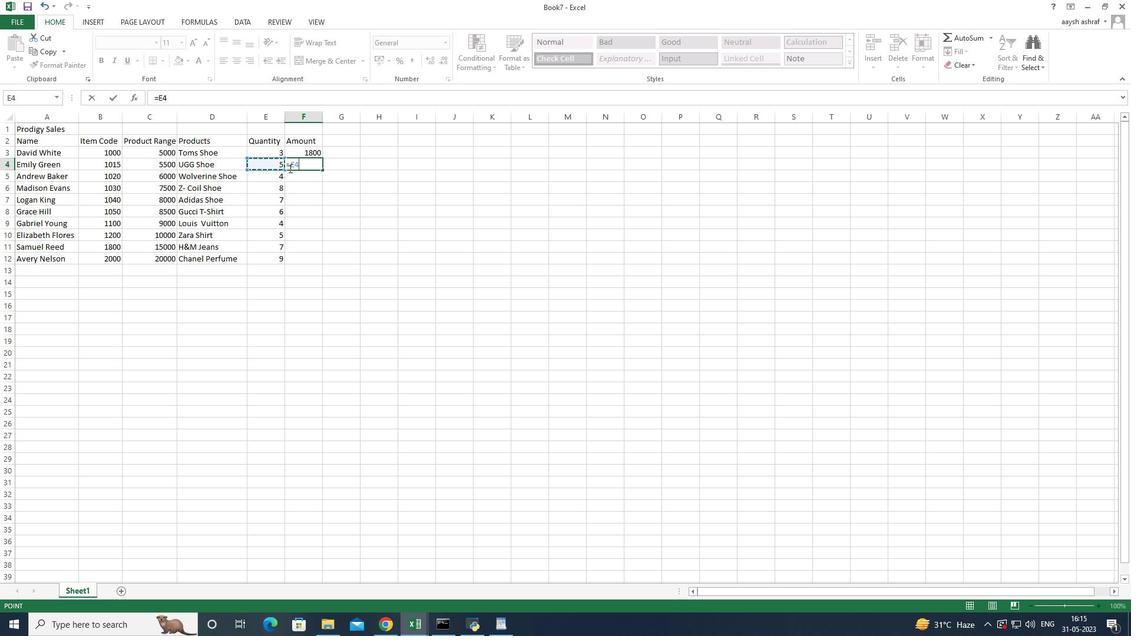 
Action: Key pressed *
Screenshot: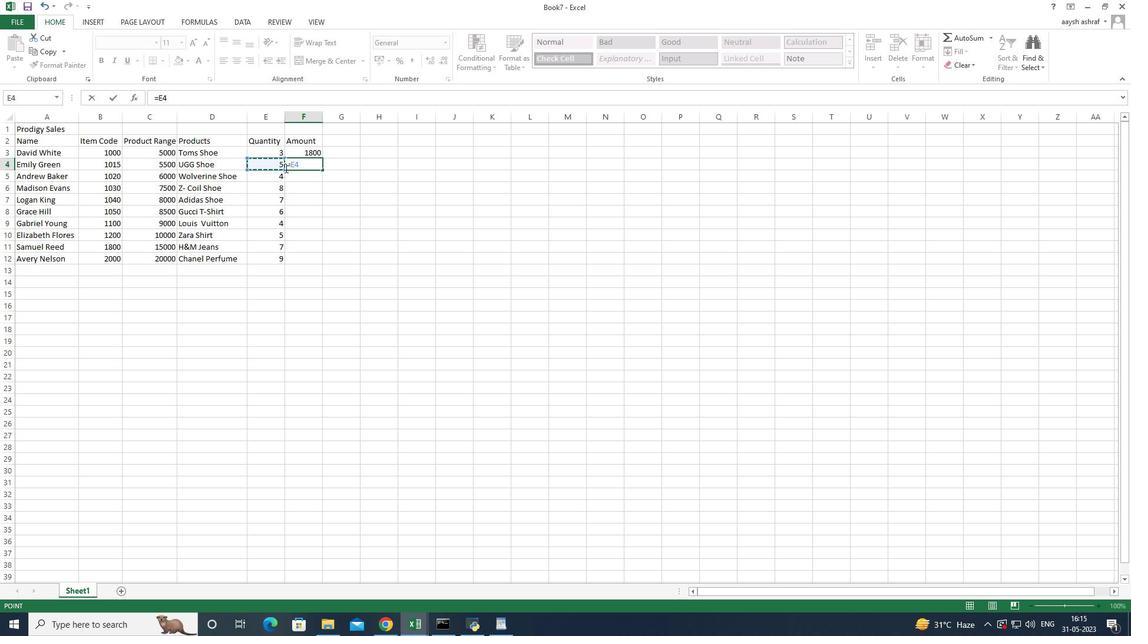 
Action: Mouse moved to (153, 167)
Screenshot: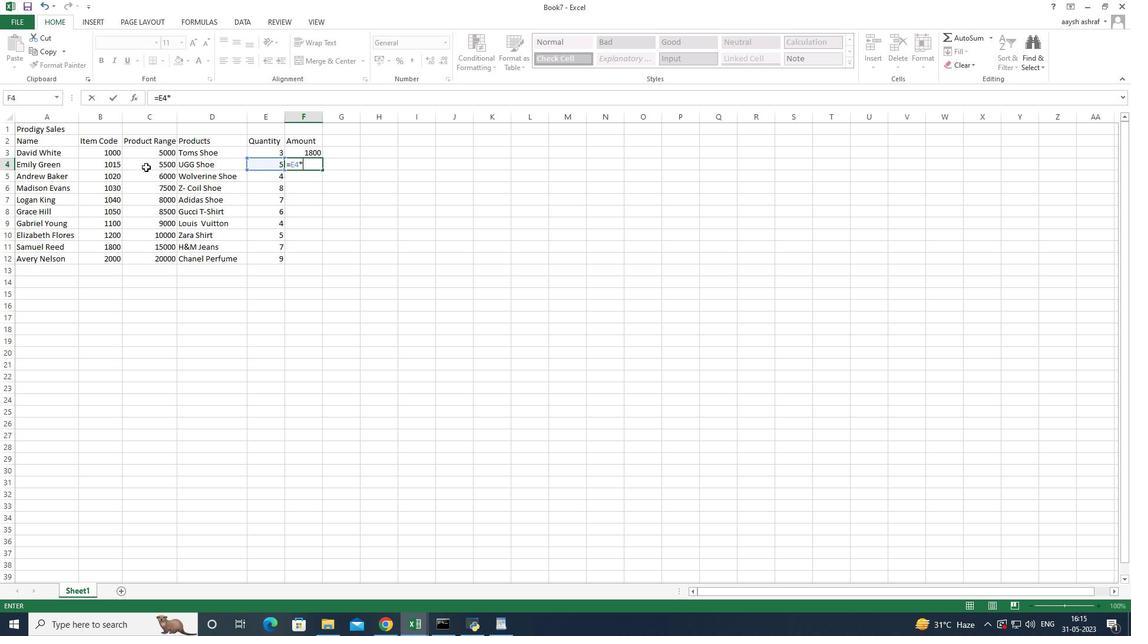 
Action: Mouse pressed left at (153, 167)
Screenshot: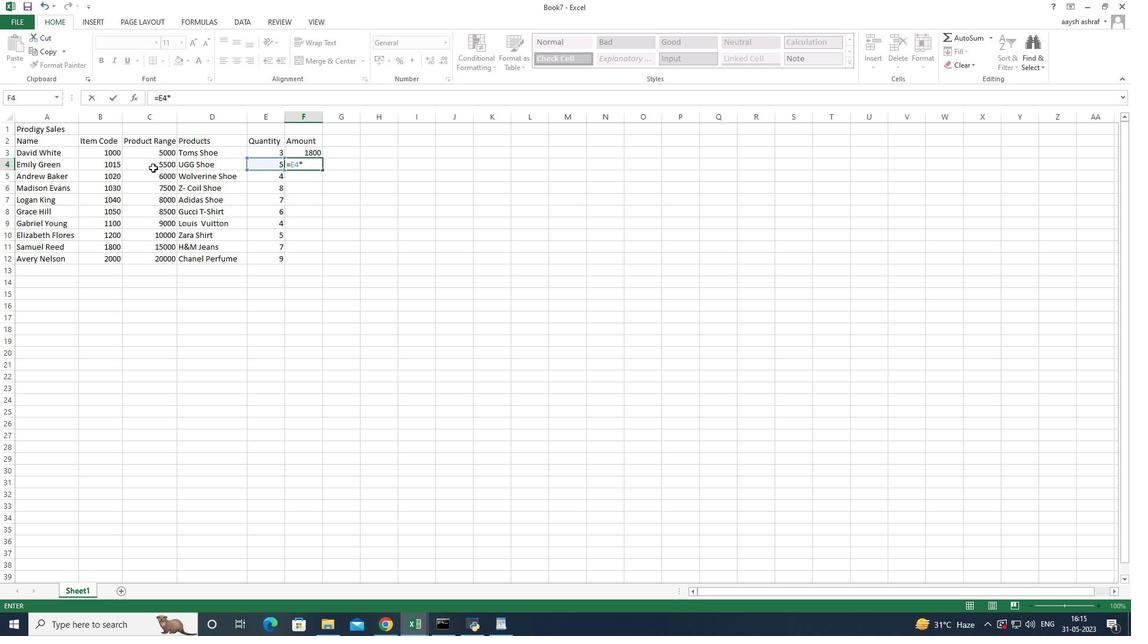 
Action: Mouse moved to (314, 189)
Screenshot: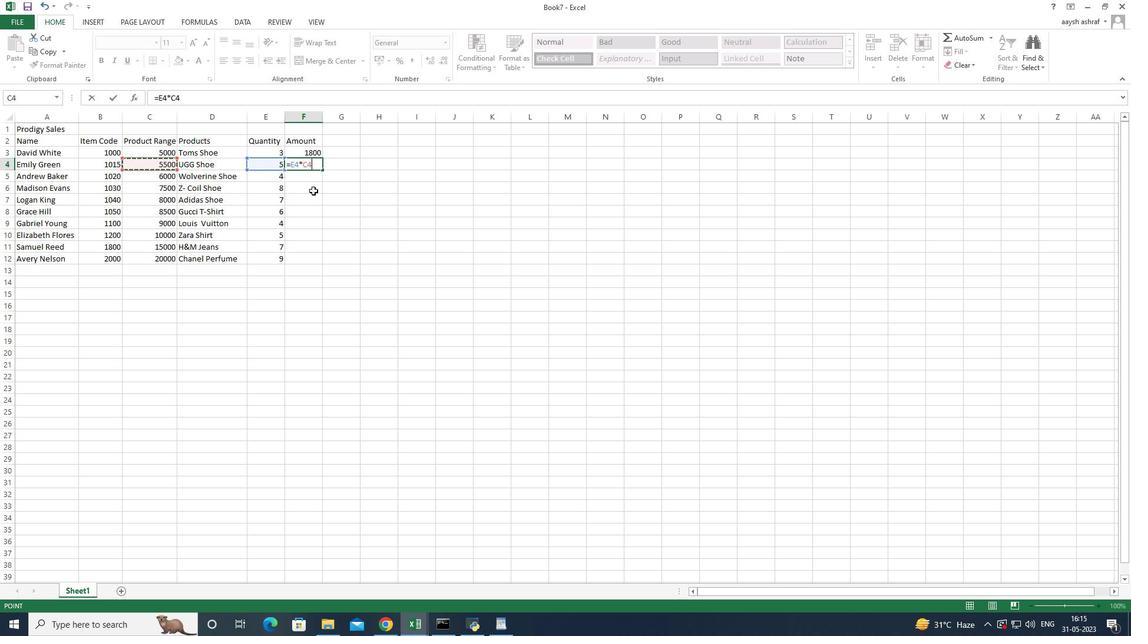 
Action: Key pressed <Key.backspace><Key.backspace><Key.backspace><Key.backspace>
Screenshot: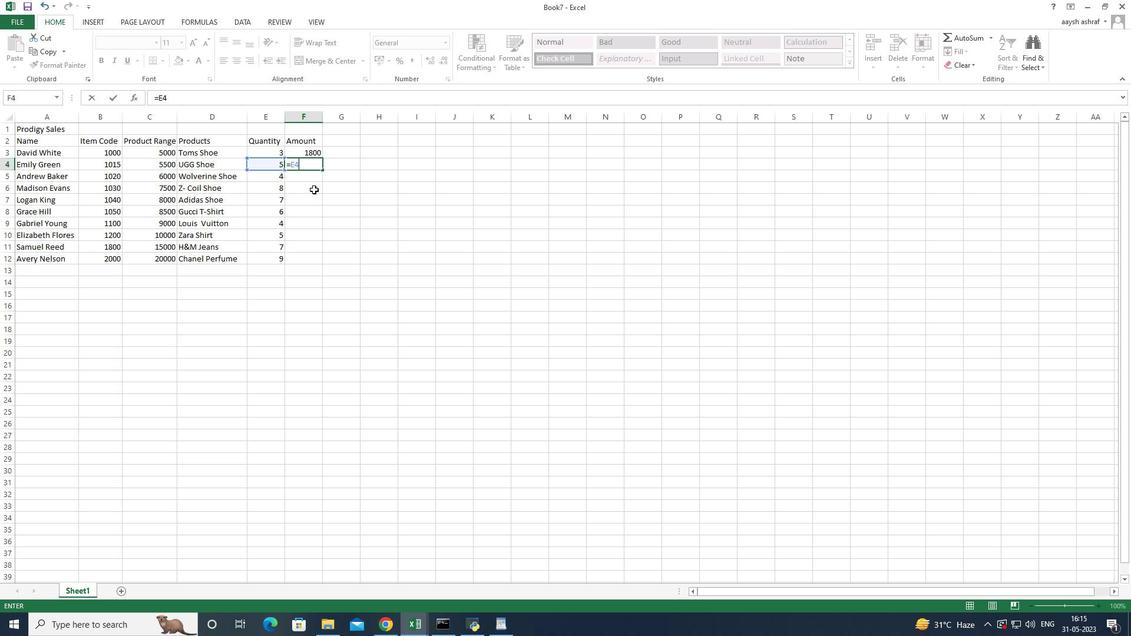 
Action: Mouse moved to (271, 165)
Screenshot: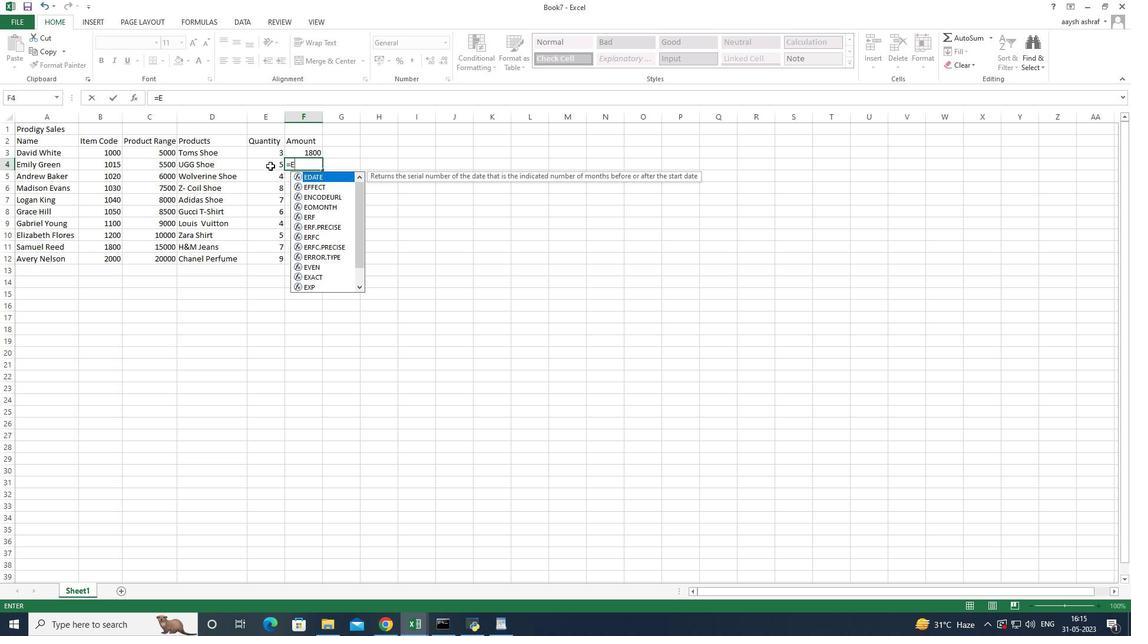 
Action: Mouse pressed left at (271, 165)
Screenshot: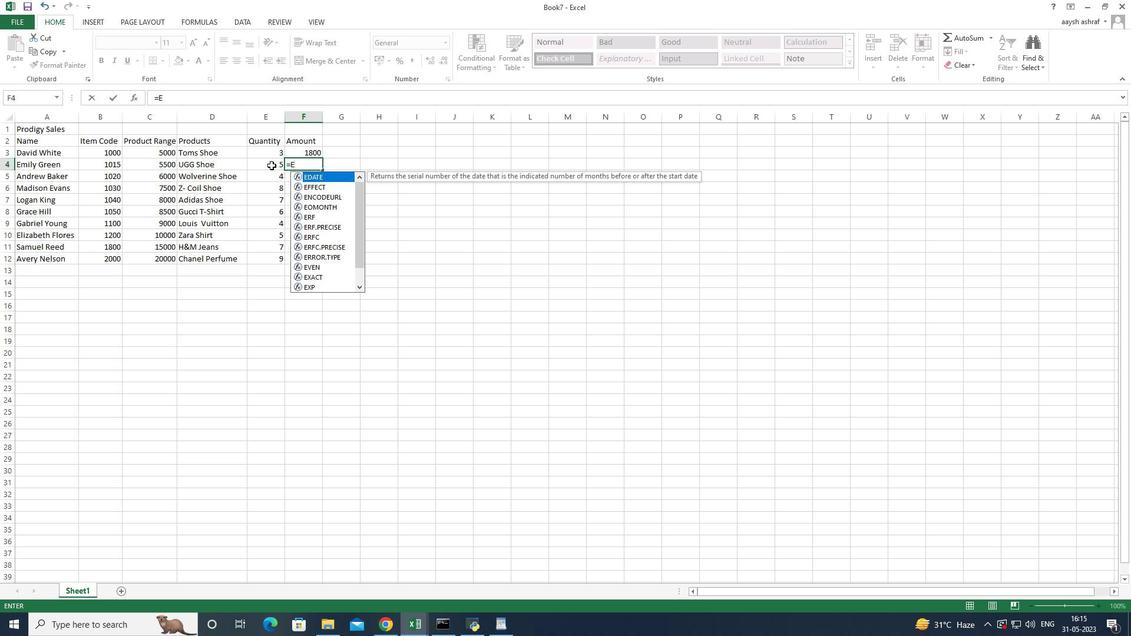 
Action: Mouse moved to (319, 169)
Screenshot: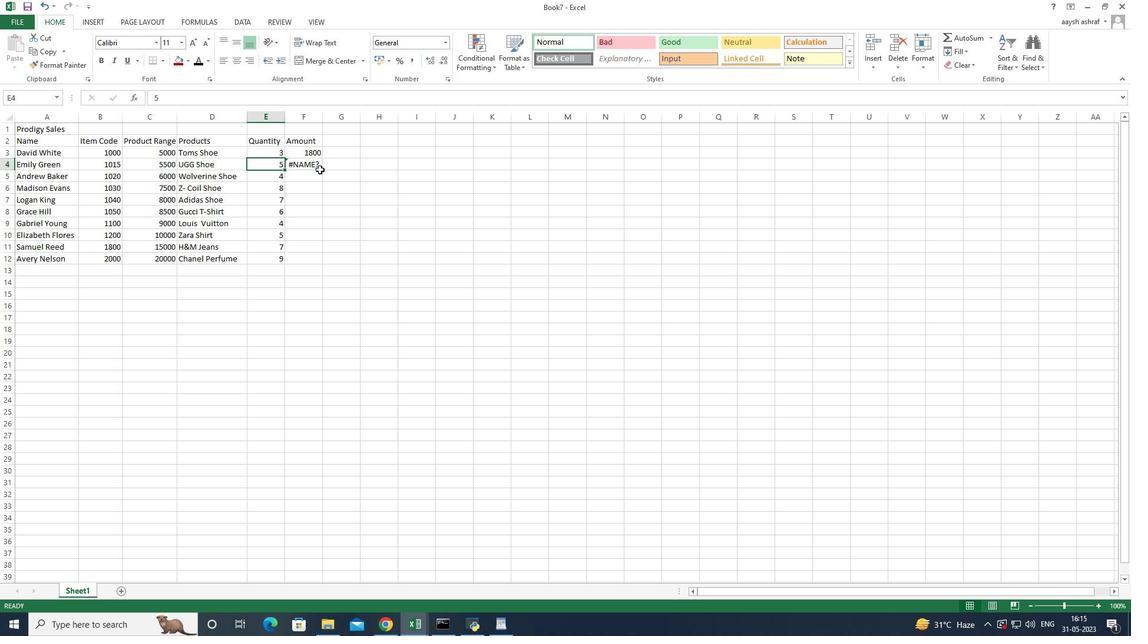 
Action: Mouse pressed left at (319, 169)
Screenshot: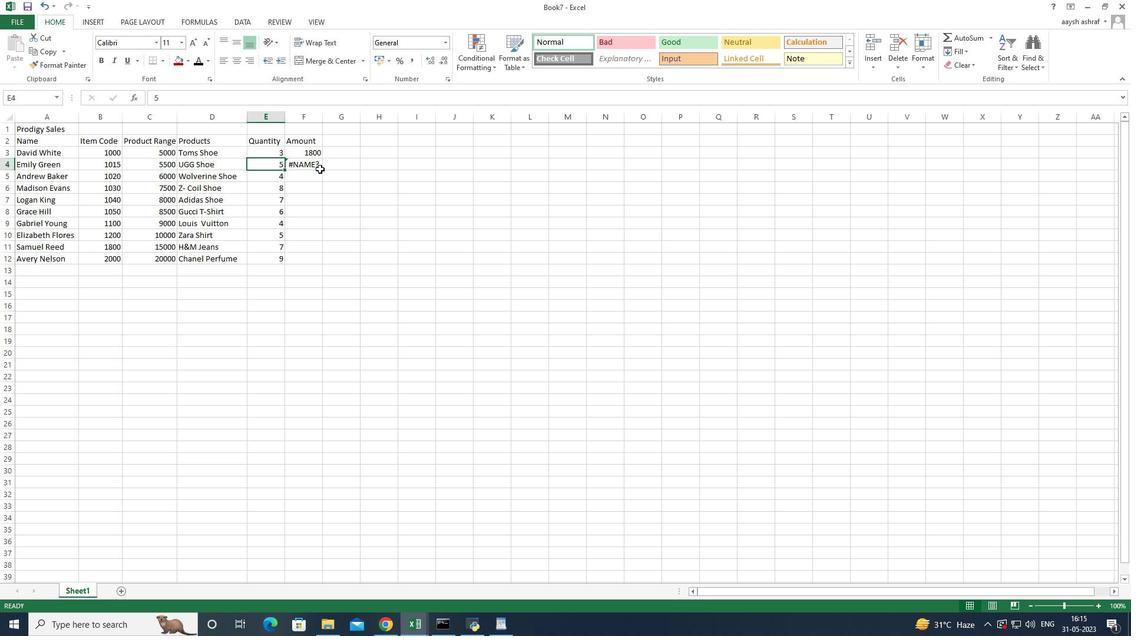 
Action: Mouse moved to (319, 167)
Screenshot: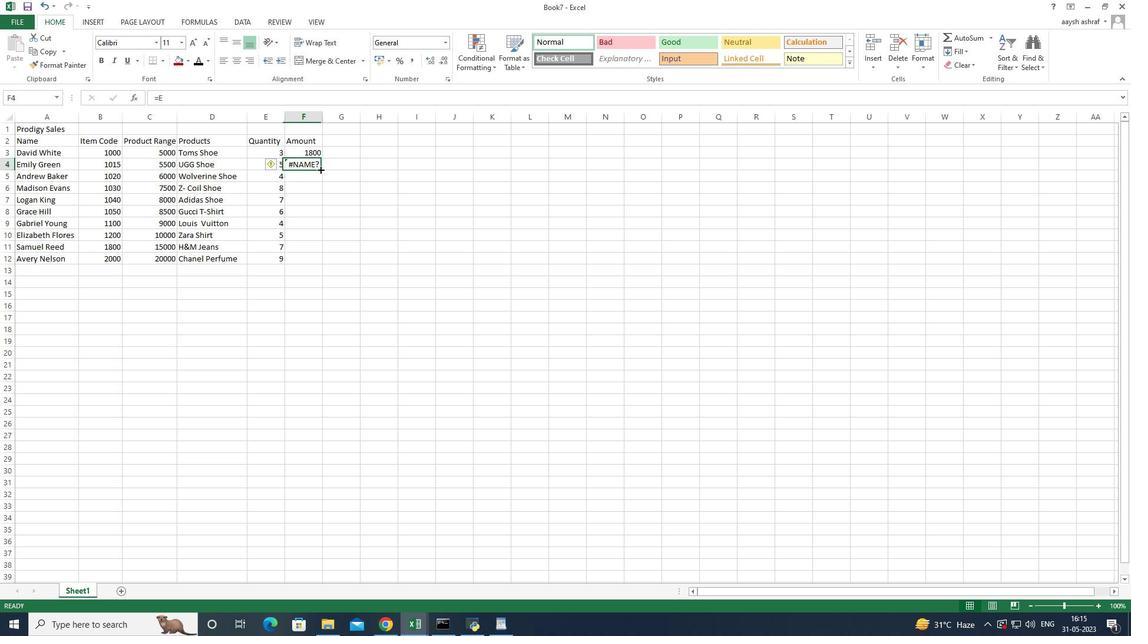 
Action: Key pressed <Key.delete>
Screenshot: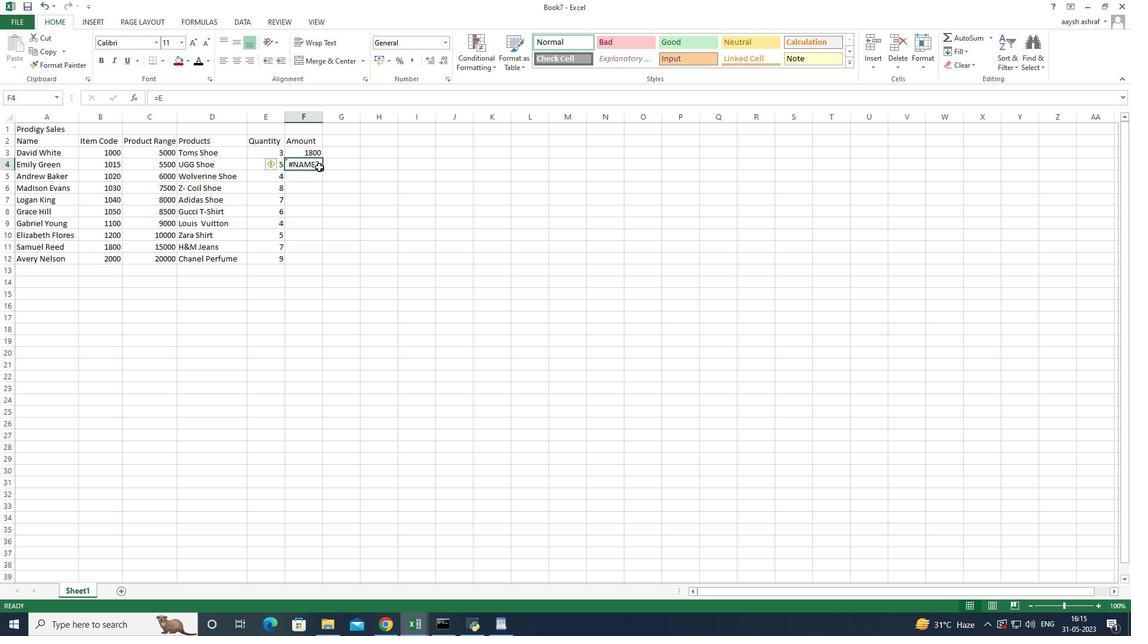 
Action: Mouse moved to (303, 164)
Screenshot: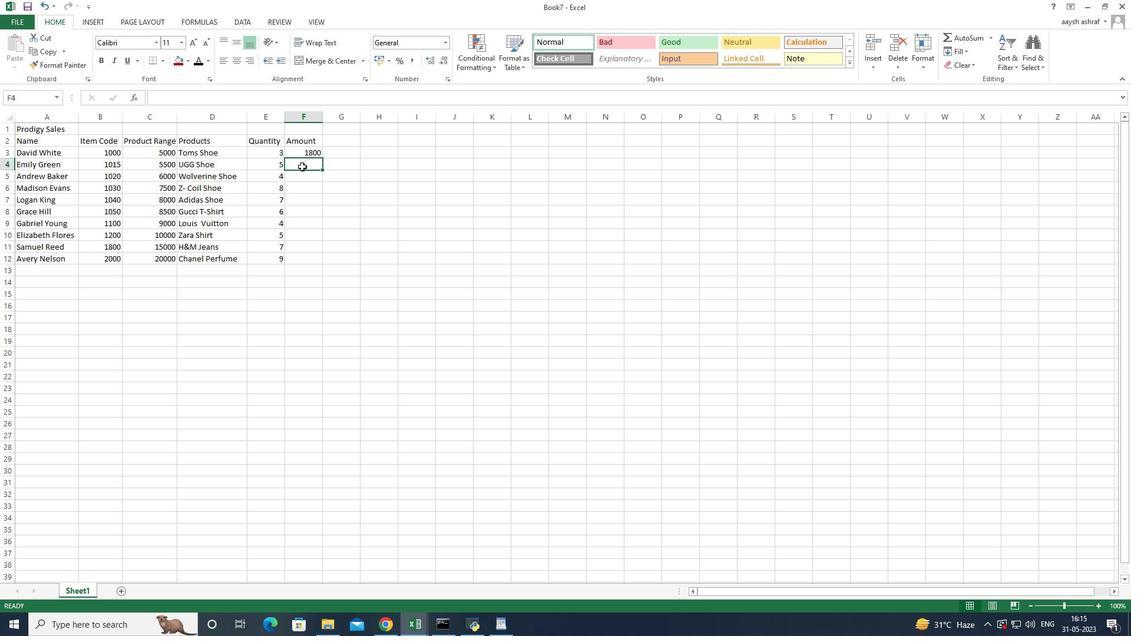 
Action: Key pressed =
Screenshot: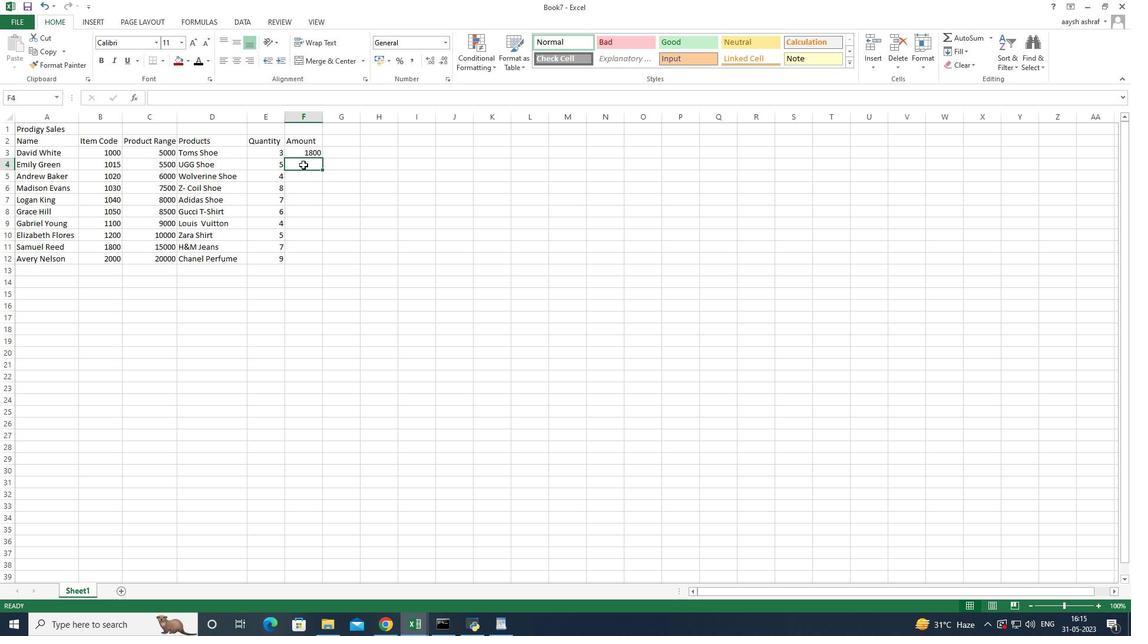 
Action: Mouse moved to (269, 166)
Screenshot: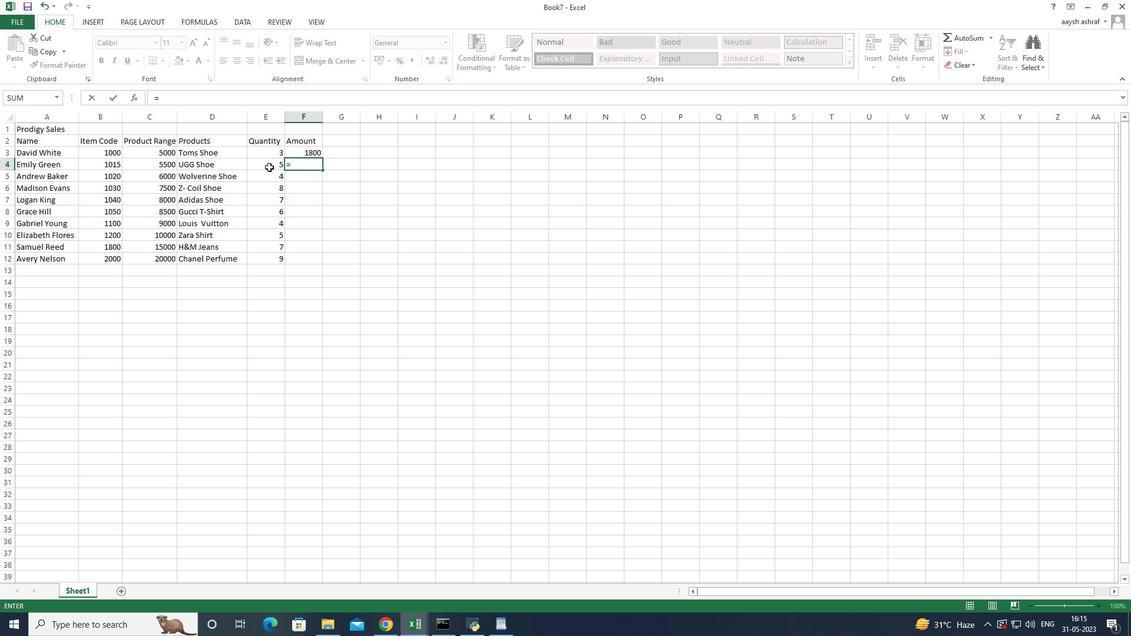 
Action: Key pressed <Key.shift><Key.shift><Key.shift><Key.shift><Key.shift><Key.shift>(
Screenshot: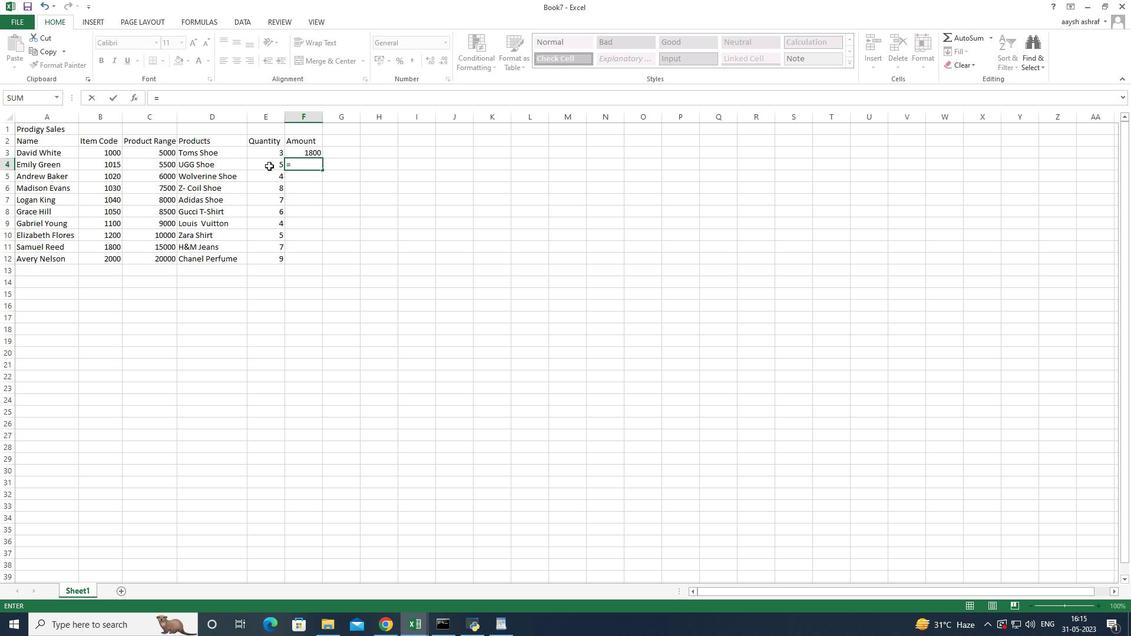 
Action: Mouse moved to (202, 164)
Screenshot: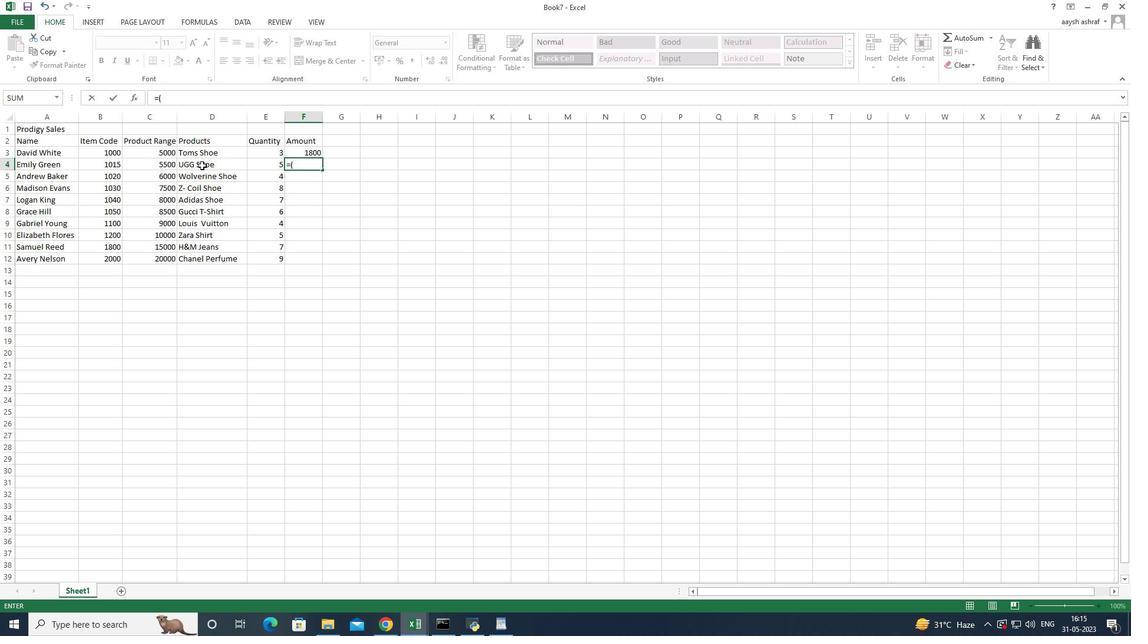 
Action: Mouse pressed left at (202, 164)
Screenshot: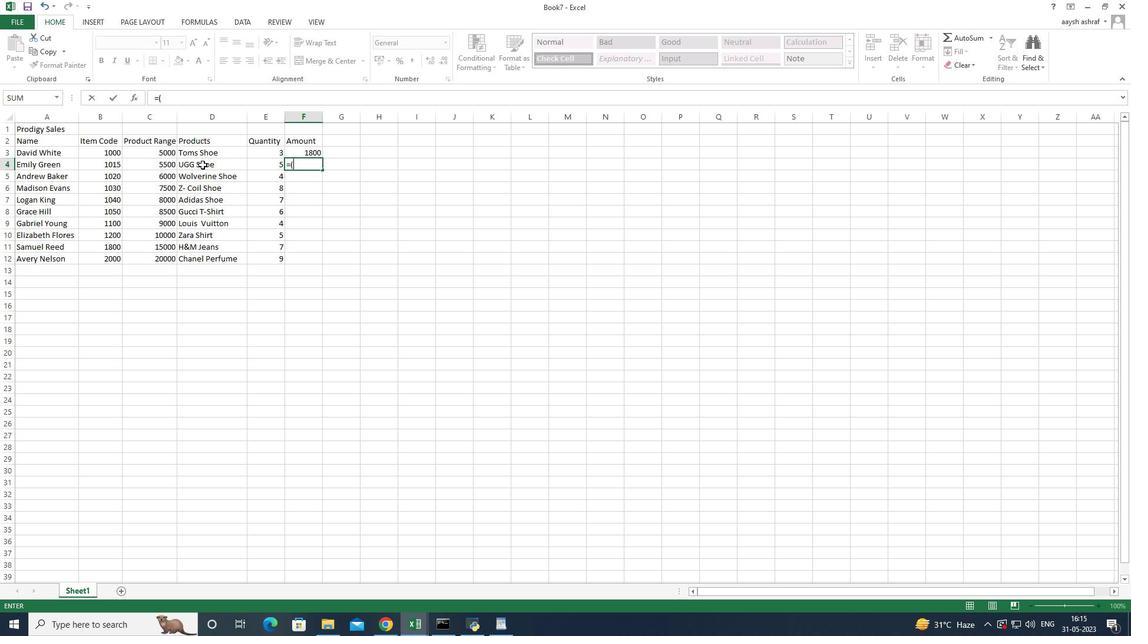 
Action: Mouse moved to (269, 166)
Screenshot: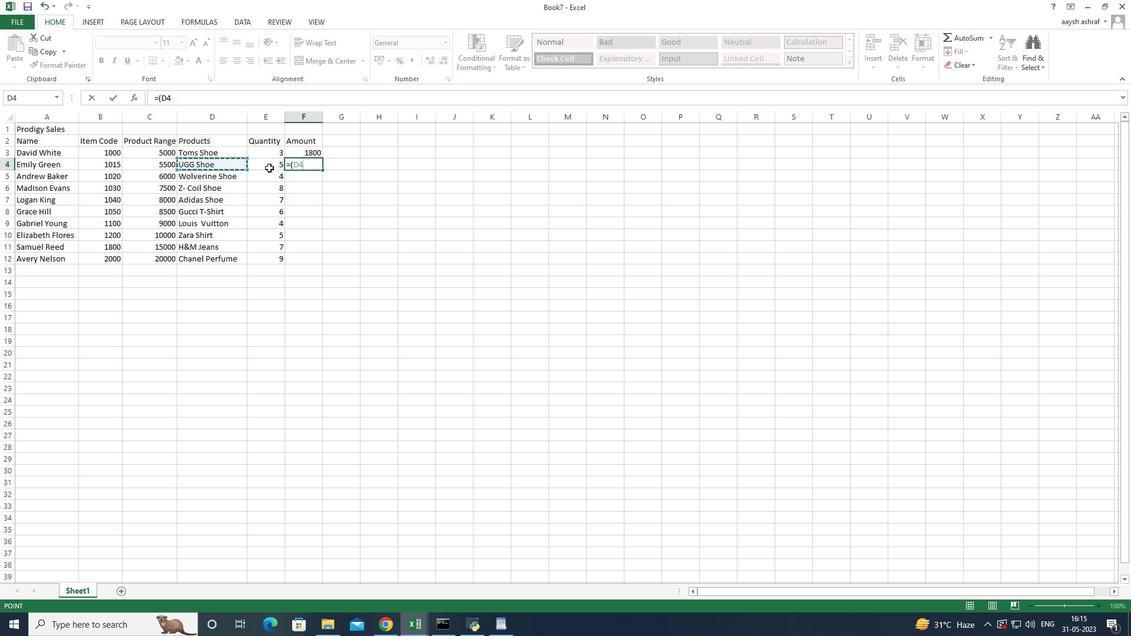 
Action: Mouse pressed left at (269, 166)
Screenshot: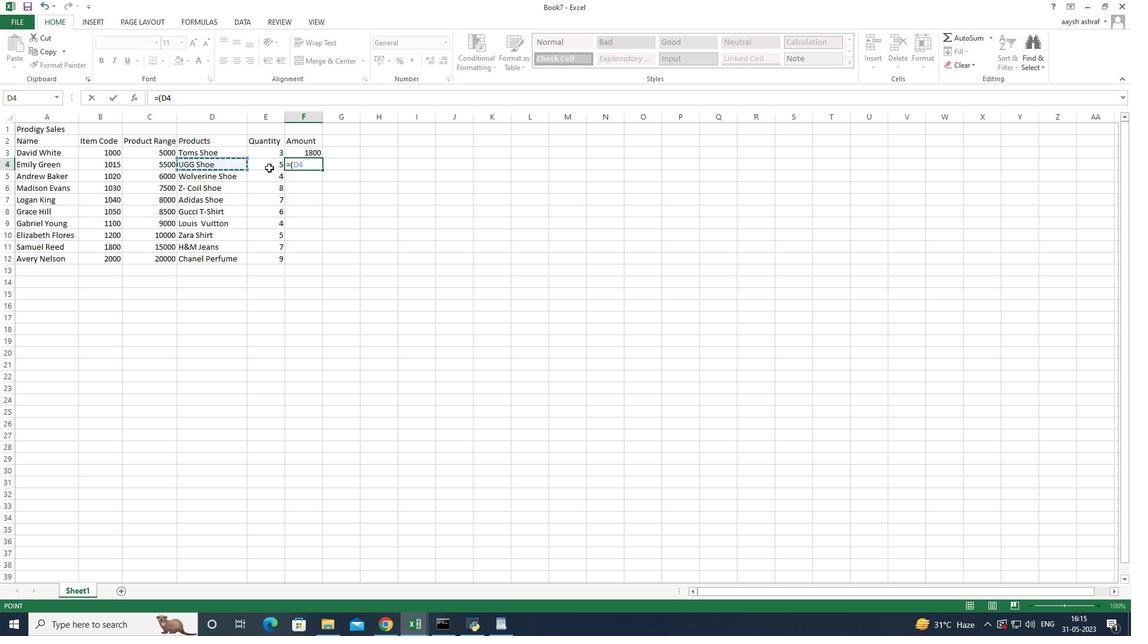 
Action: Key pressed *
Screenshot: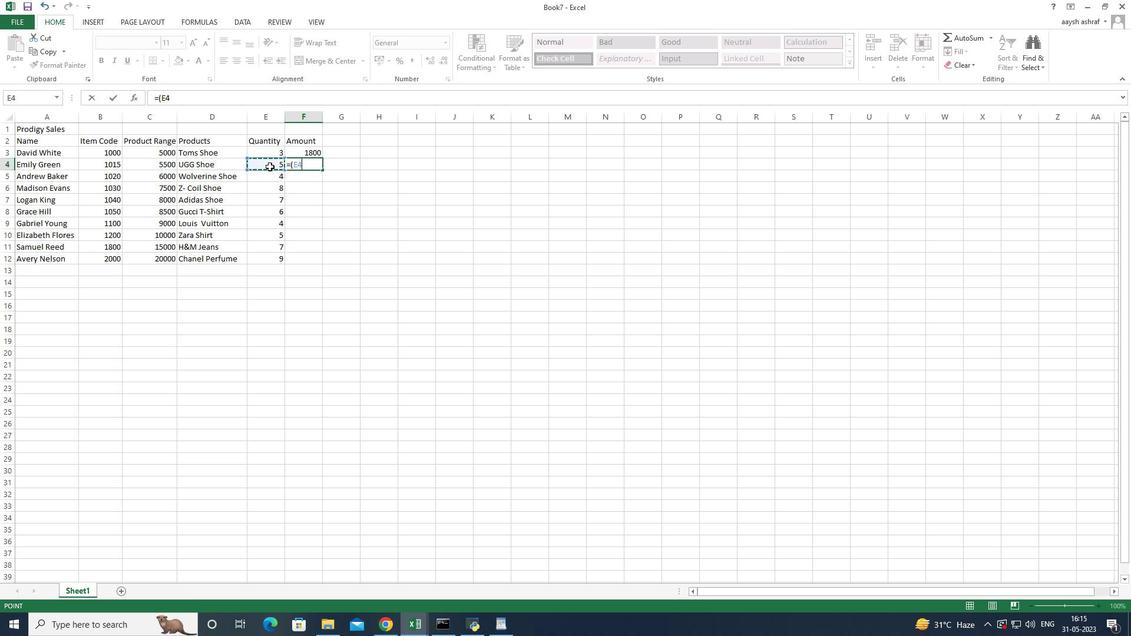 
Action: Mouse moved to (144, 167)
Screenshot: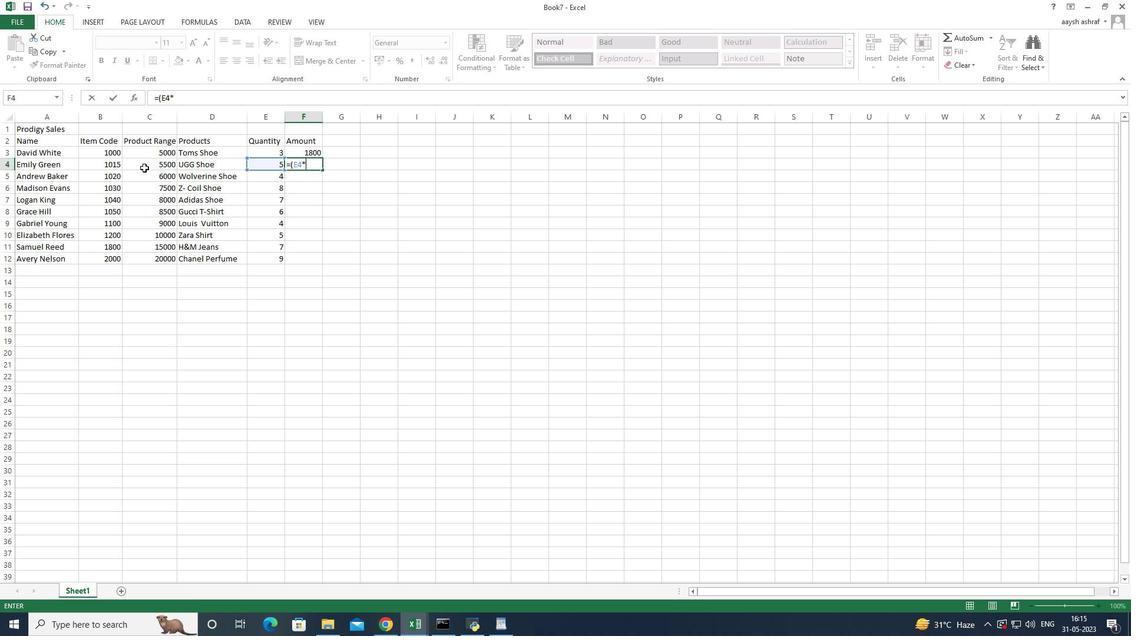
Action: Mouse pressed left at (144, 167)
Screenshot: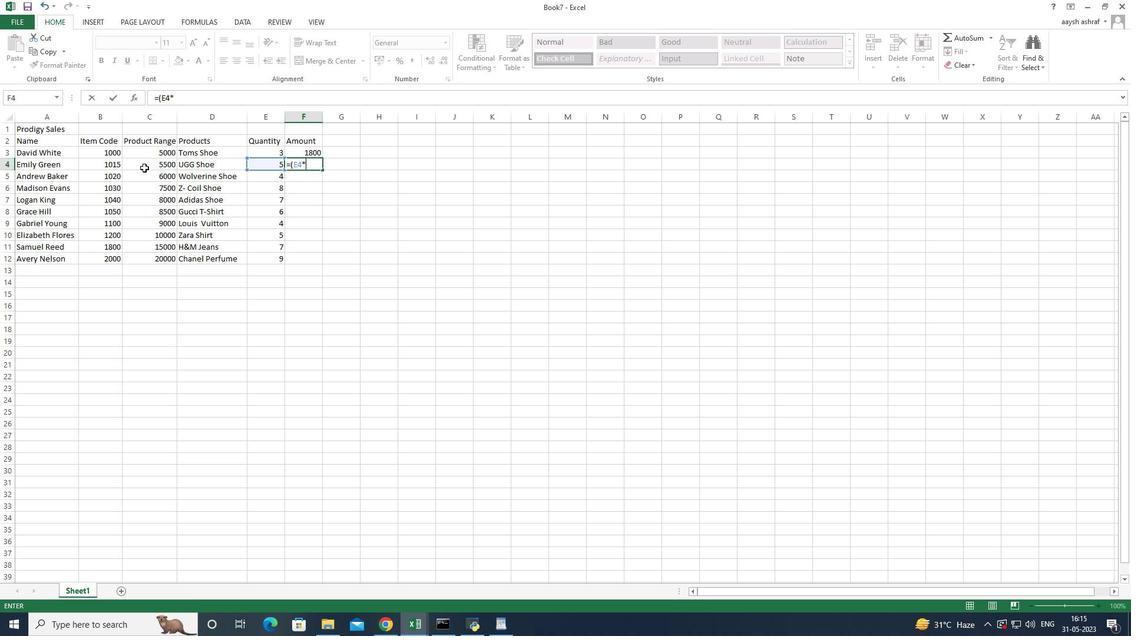 
Action: Mouse moved to (144, 167)
Screenshot: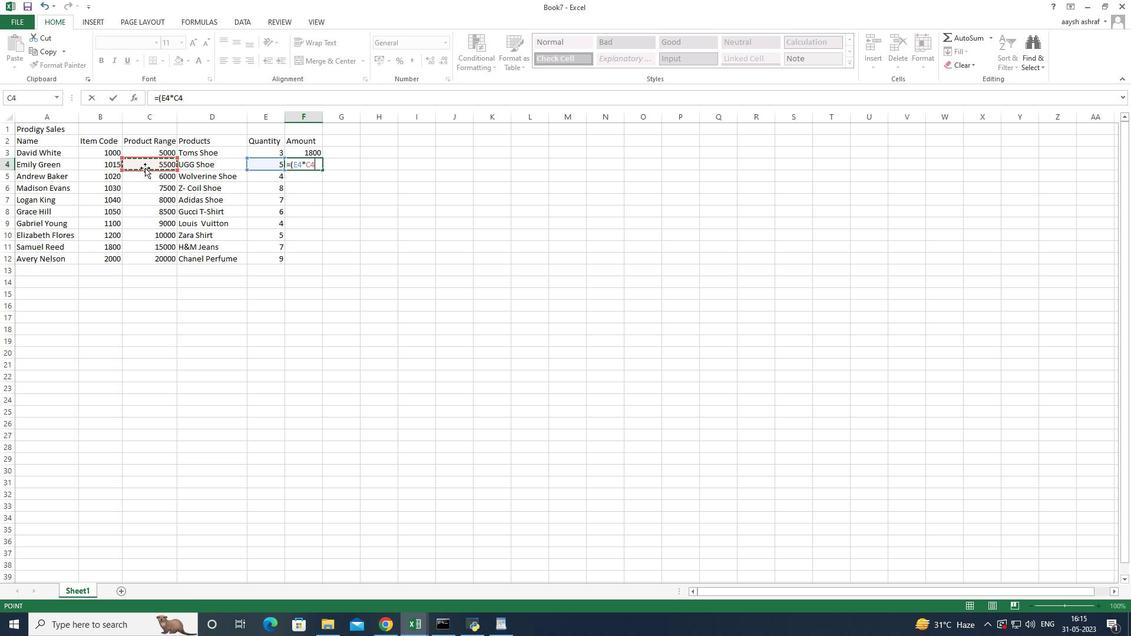 
Action: Key pressed <Key.shift><Key.shift><Key.shift>)*12<Key.shift>%
Screenshot: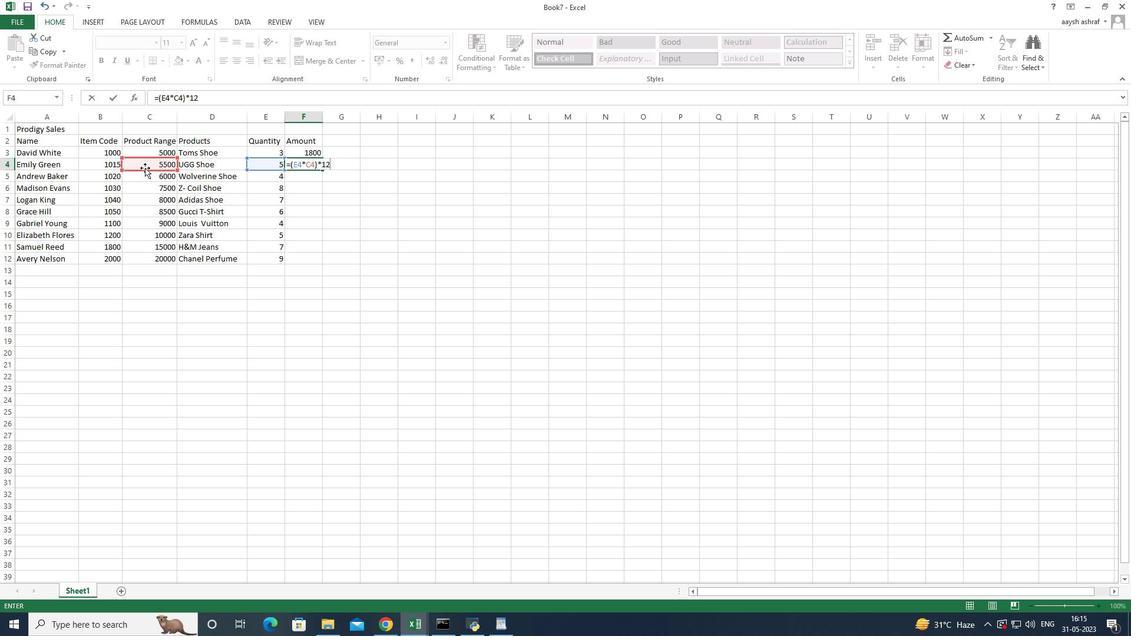 
Action: Mouse moved to (244, 163)
Screenshot: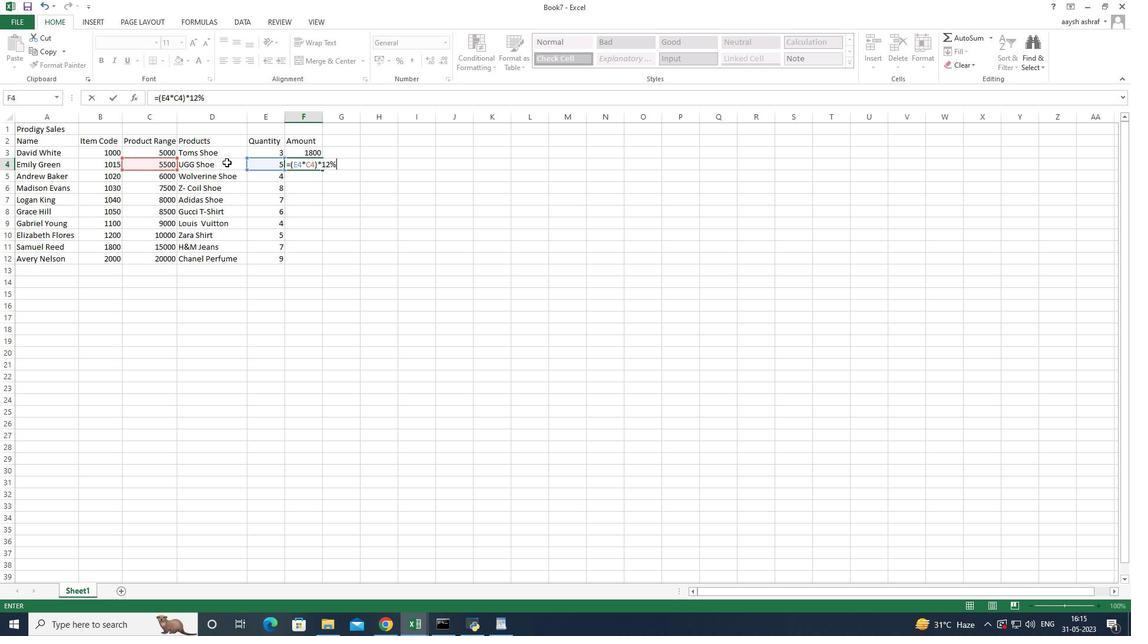
Action: Key pressed <Key.enter>
Screenshot: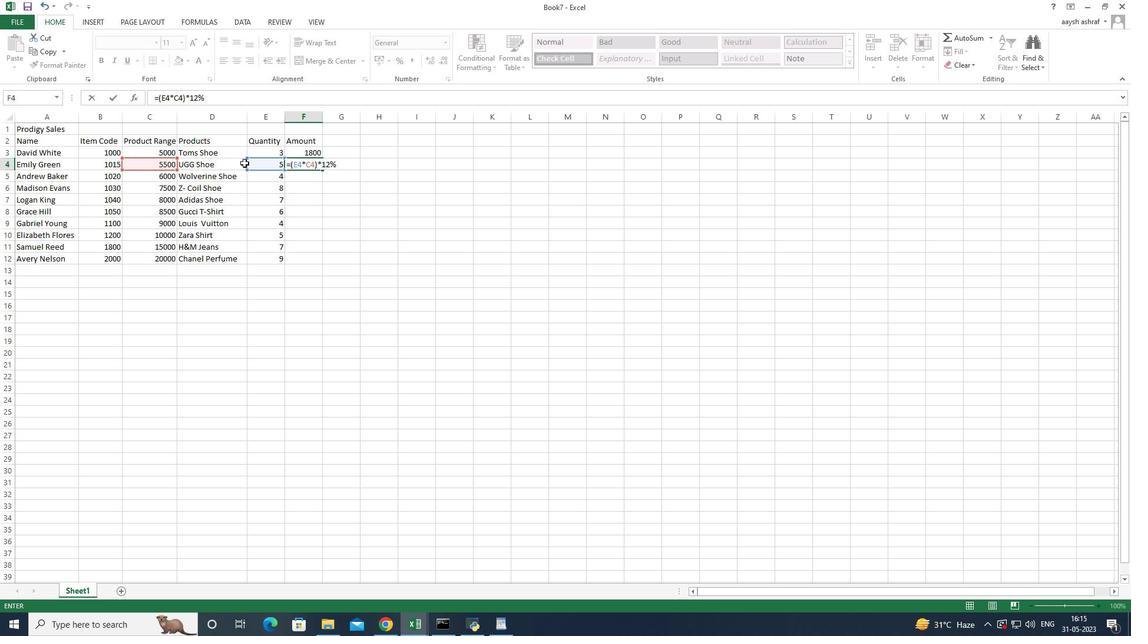 
Action: Mouse moved to (309, 164)
Screenshot: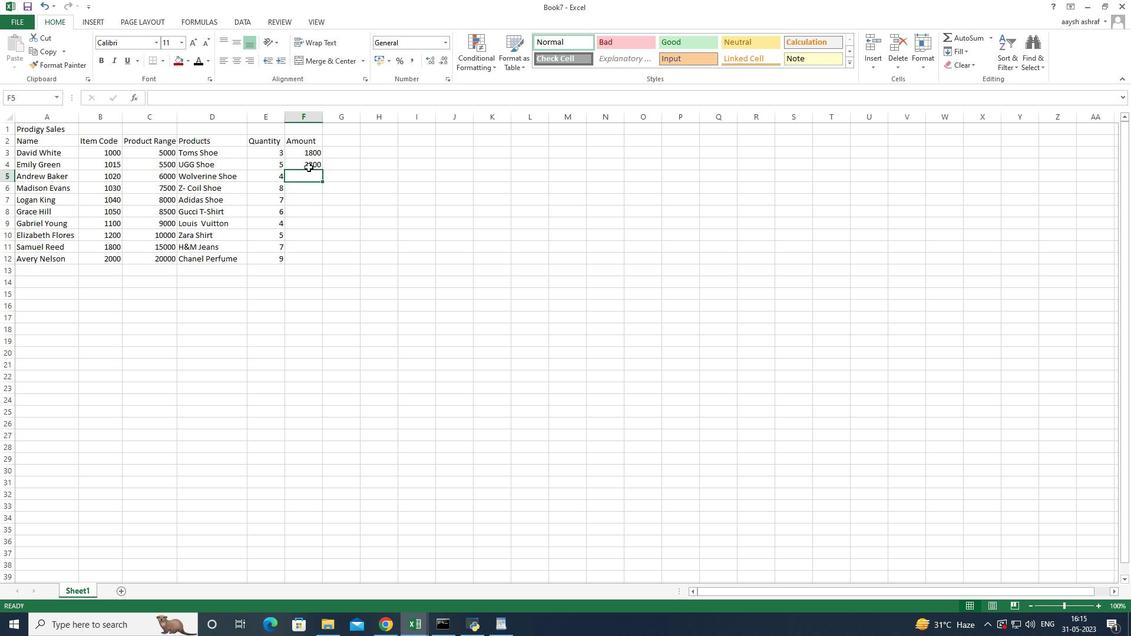 
Action: Mouse pressed left at (309, 164)
Screenshot: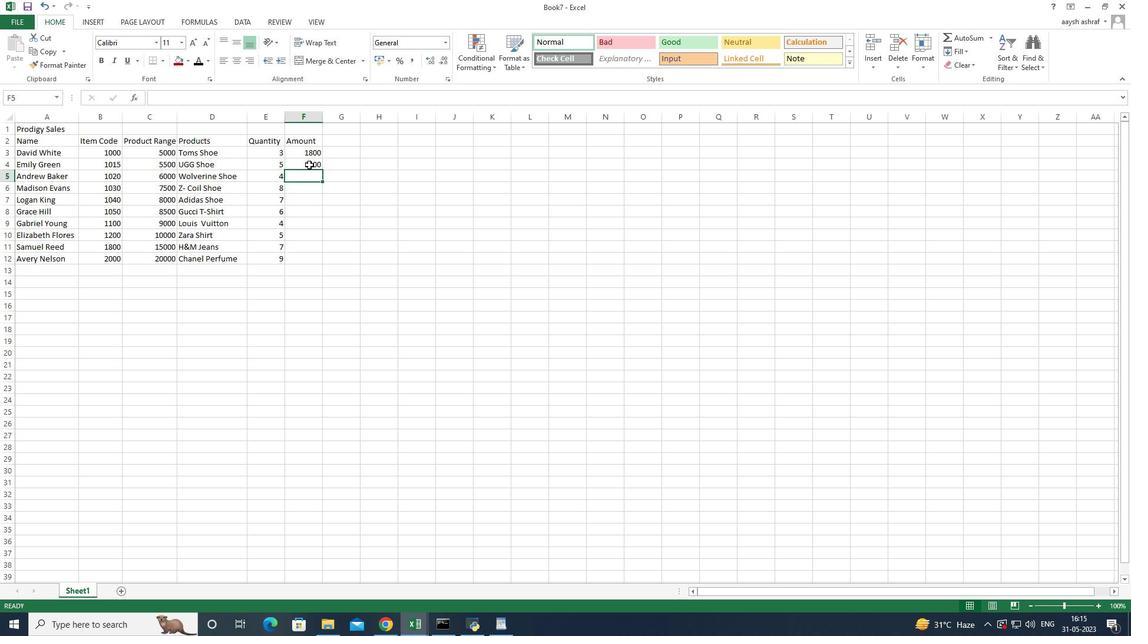 
Action: Mouse moved to (321, 169)
Screenshot: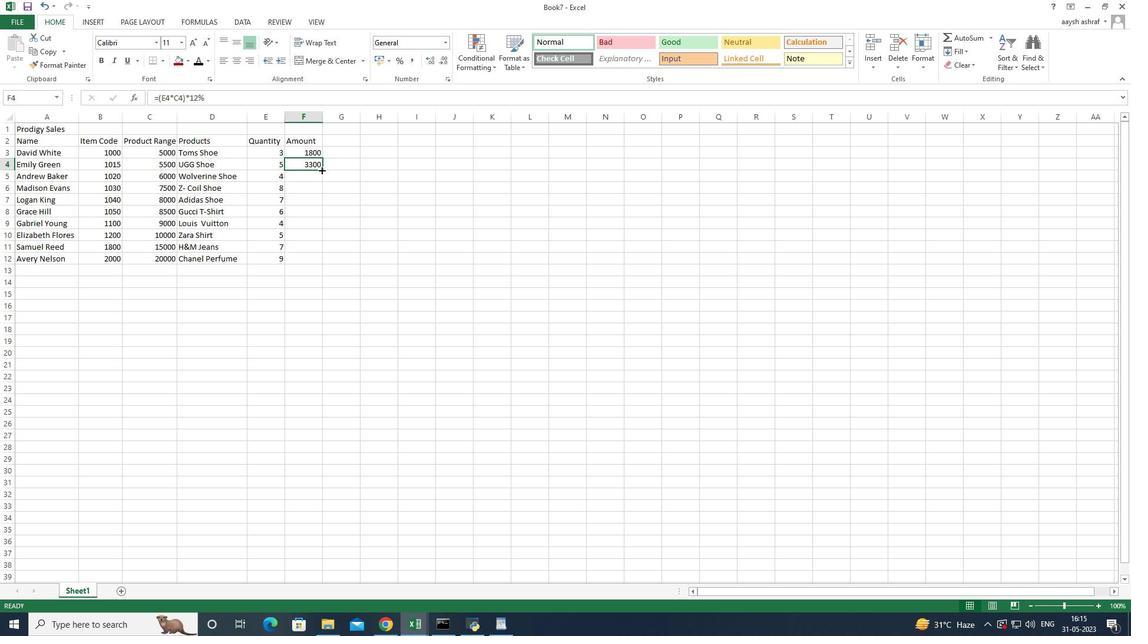 
Action: Mouse pressed left at (321, 169)
Screenshot: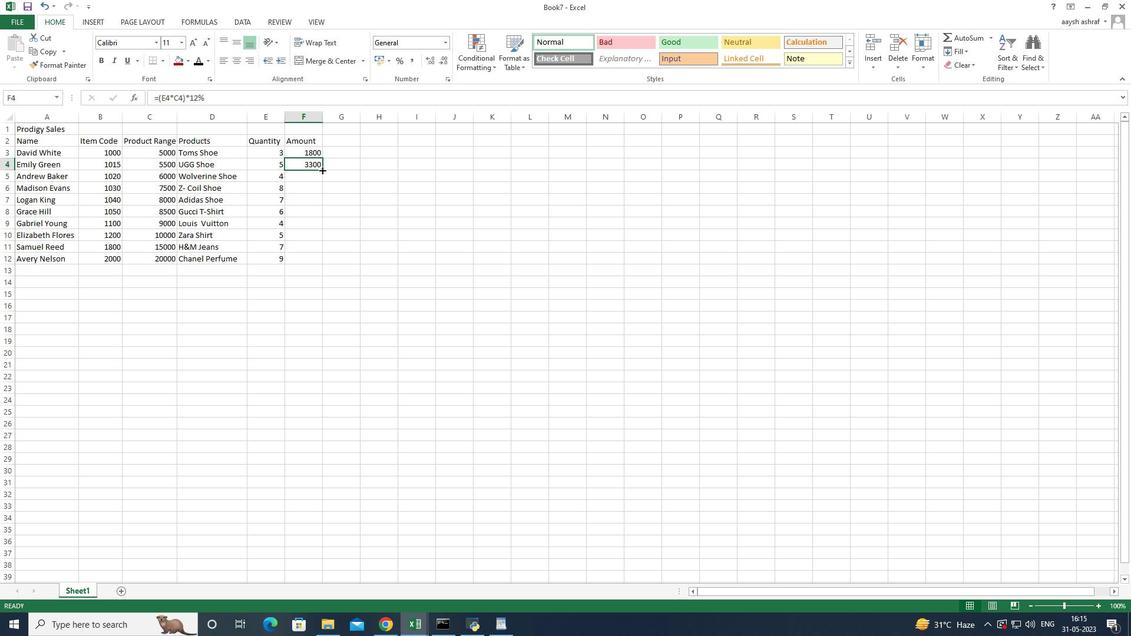 
Action: Mouse moved to (225, 296)
Screenshot: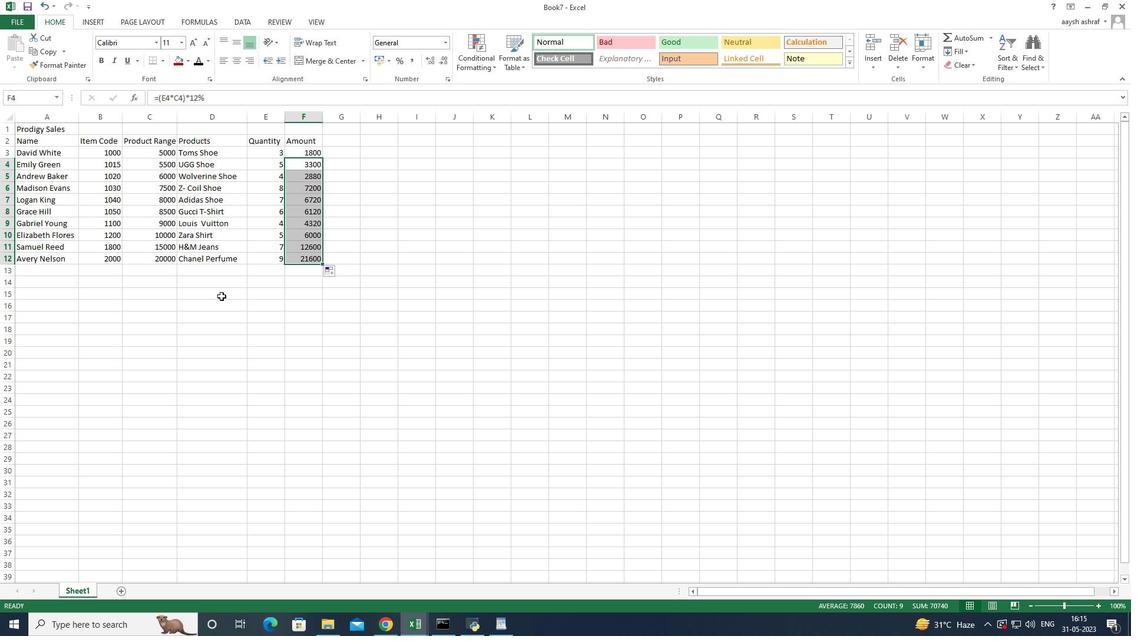 
Action: Mouse pressed left at (225, 296)
Screenshot: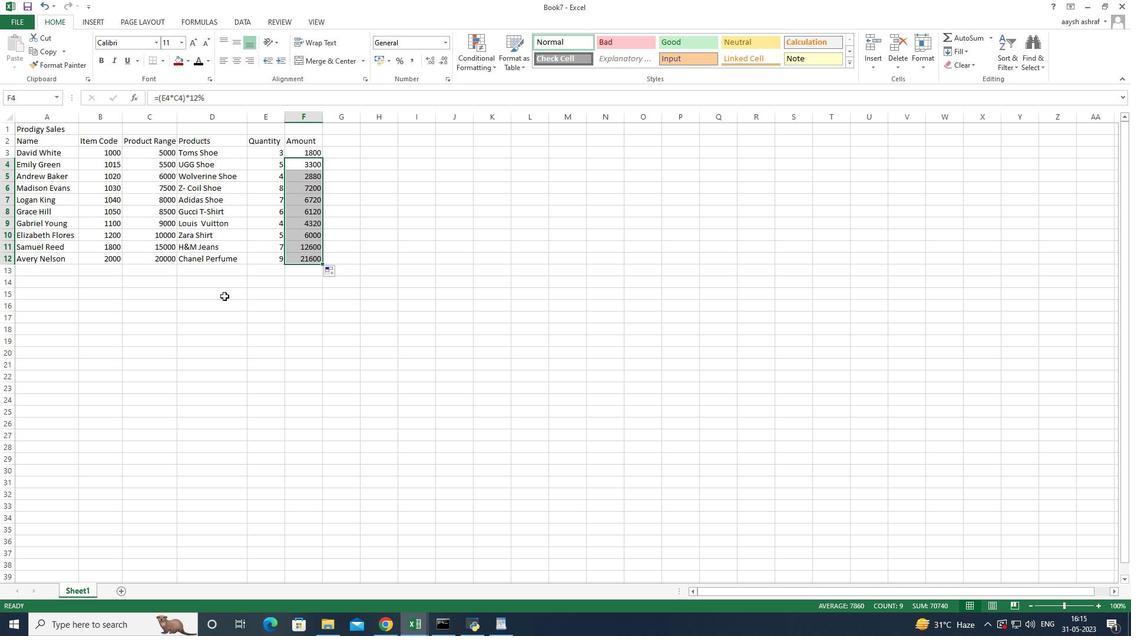 
Action: Mouse moved to (235, 193)
Screenshot: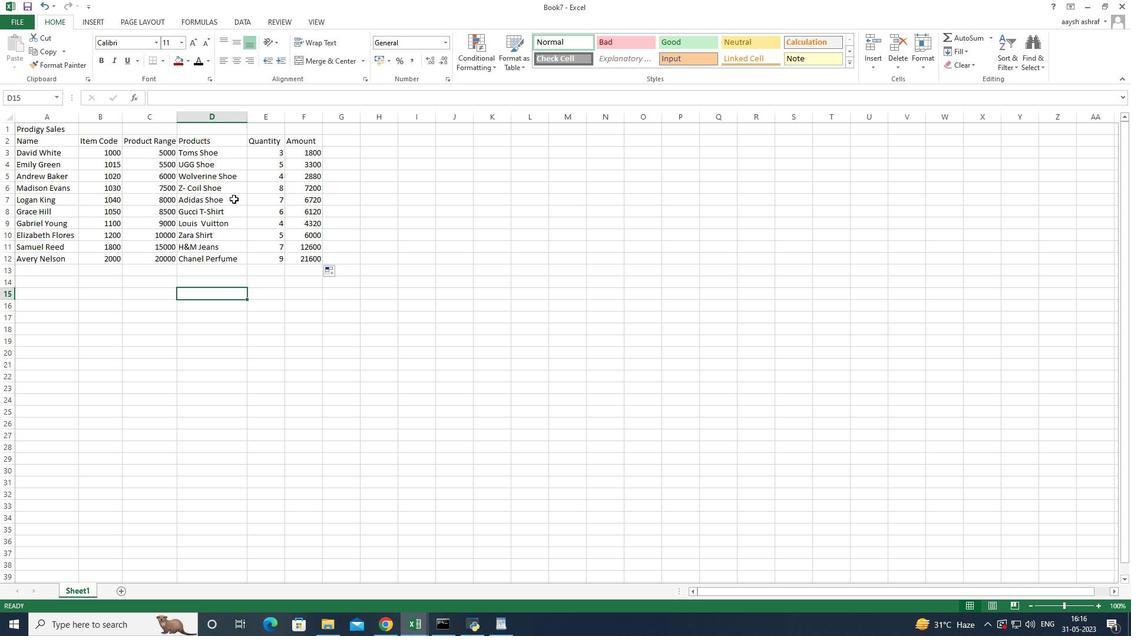 
Action: Mouse pressed left at (235, 193)
Screenshot: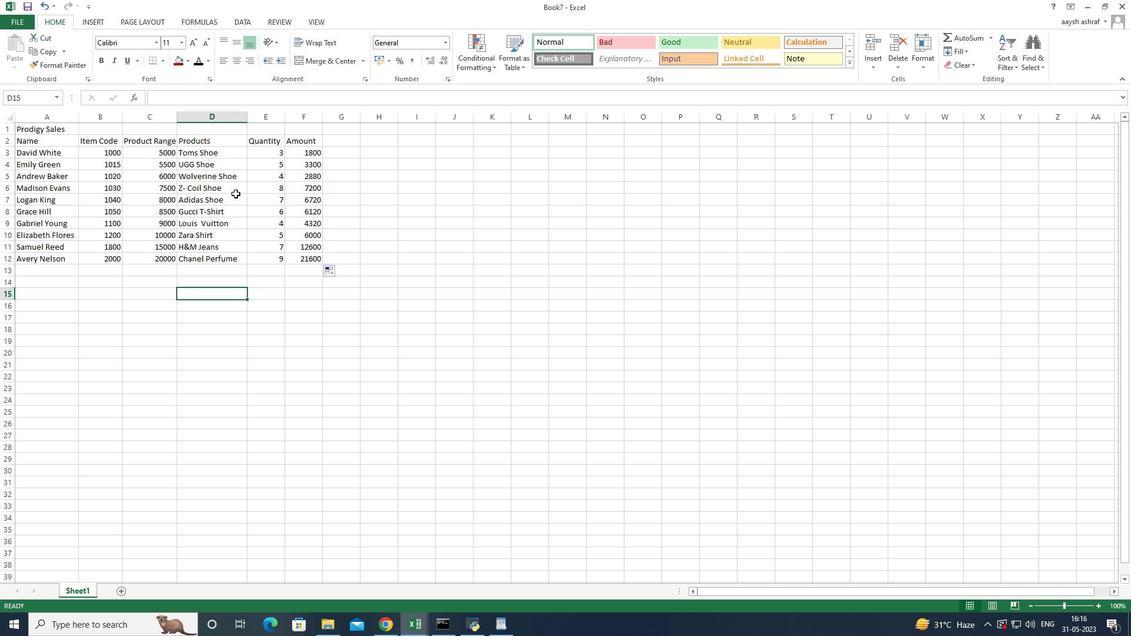 
Action: Mouse moved to (347, 152)
Screenshot: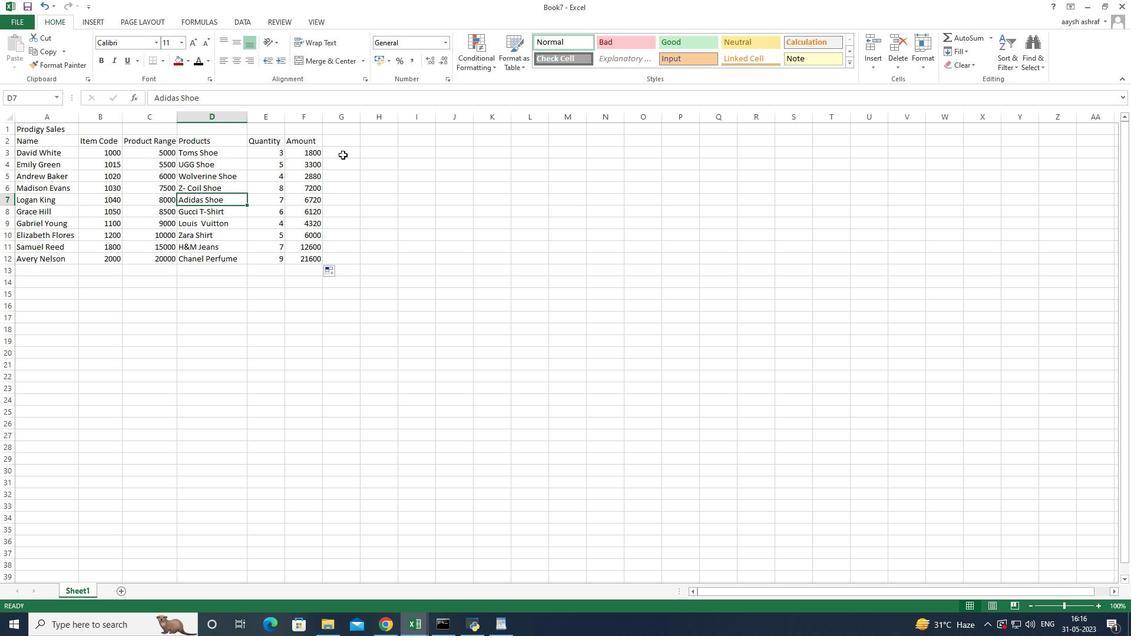 
Action: Mouse pressed left at (347, 152)
Screenshot: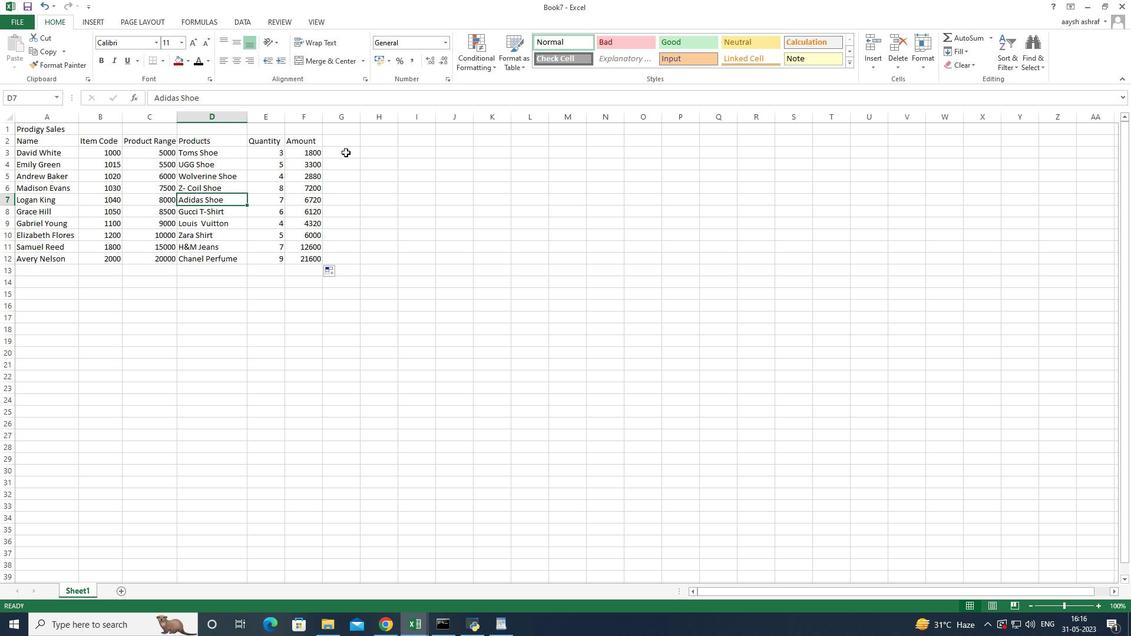 
Action: Mouse pressed left at (347, 152)
Screenshot: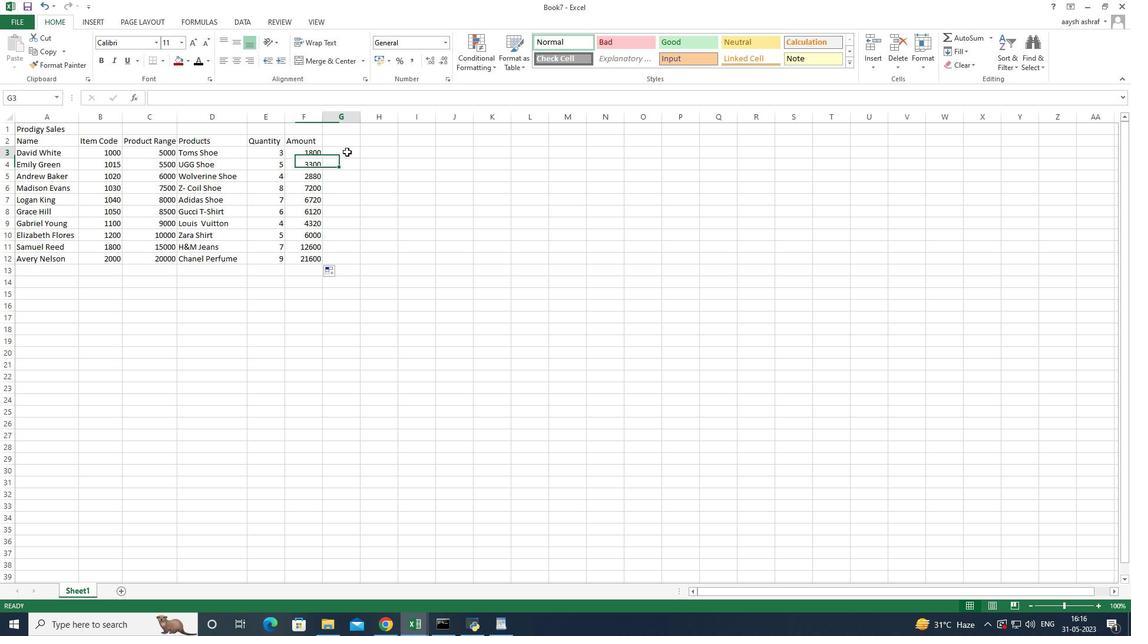 
Action: Mouse moved to (323, 153)
Screenshot: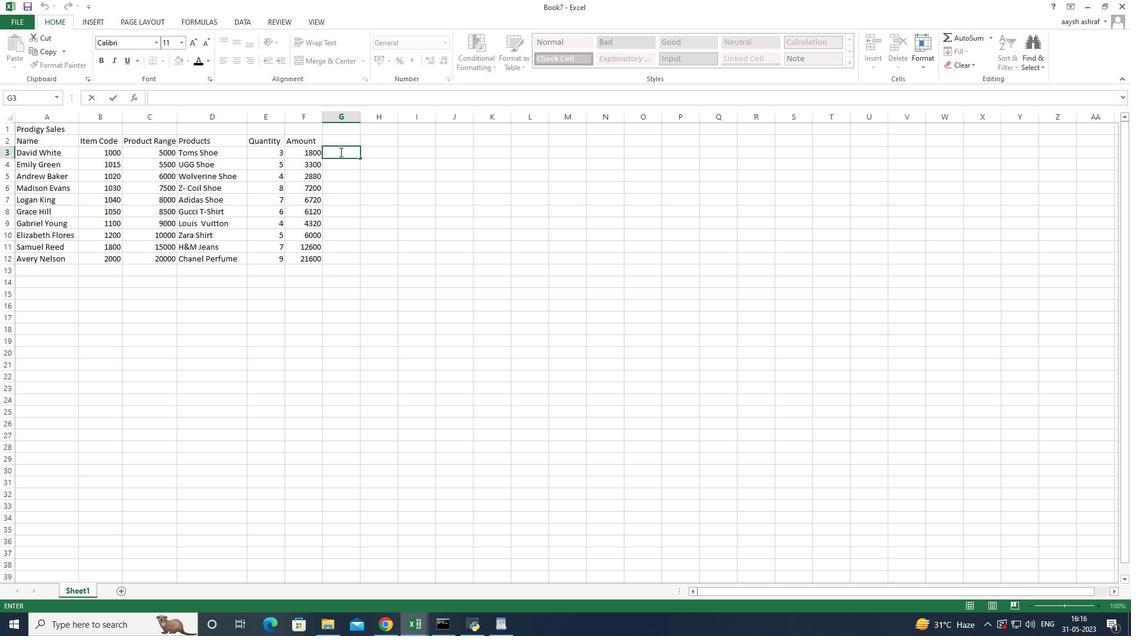 
Action: Key pressed <Key.shift><Key.shift><Key.shift><Key.shift><Key.shift><Key.shift><Key.shift><Key.shift><Key.shift>+
Screenshot: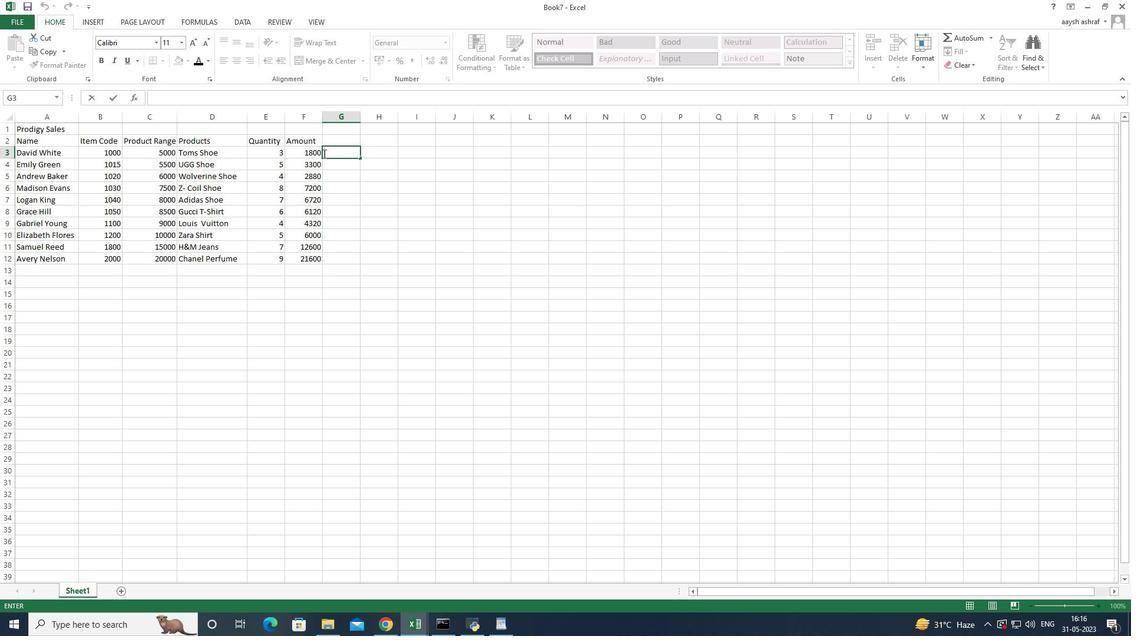
Action: Mouse moved to (365, 148)
Screenshot: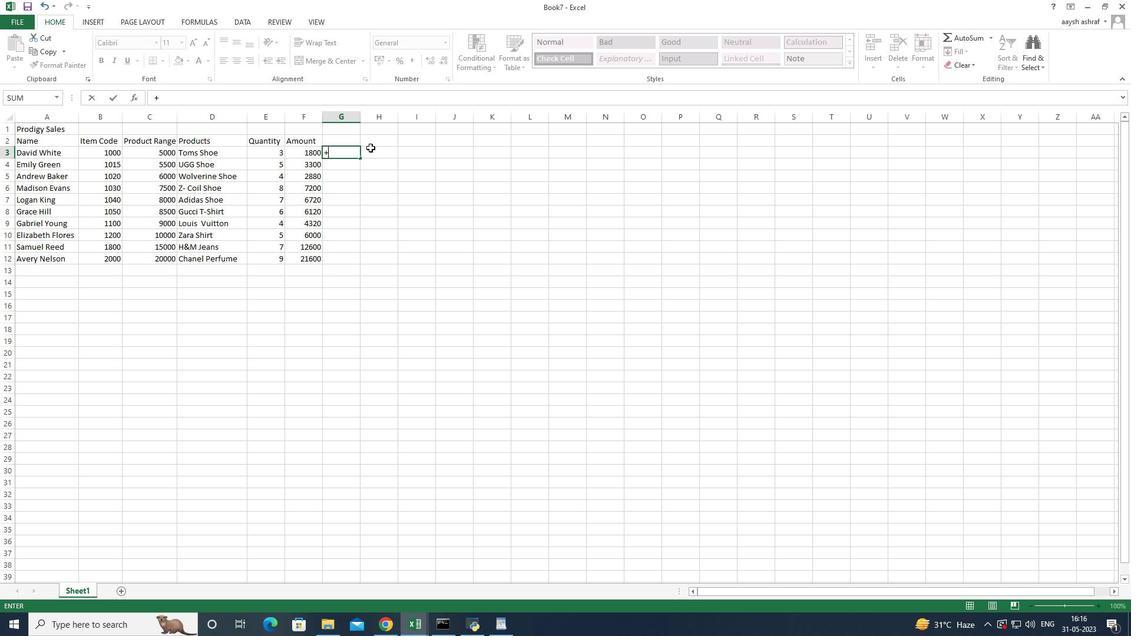 
Action: Key pressed <Key.backspace>=
Screenshot: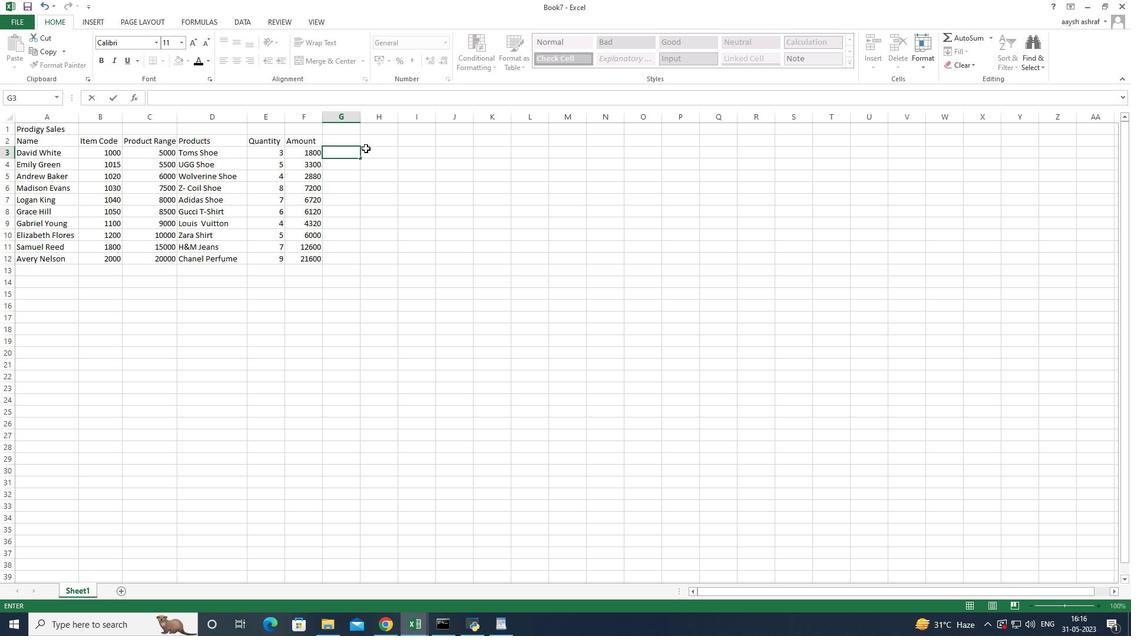 
Action: Mouse moved to (270, 153)
Screenshot: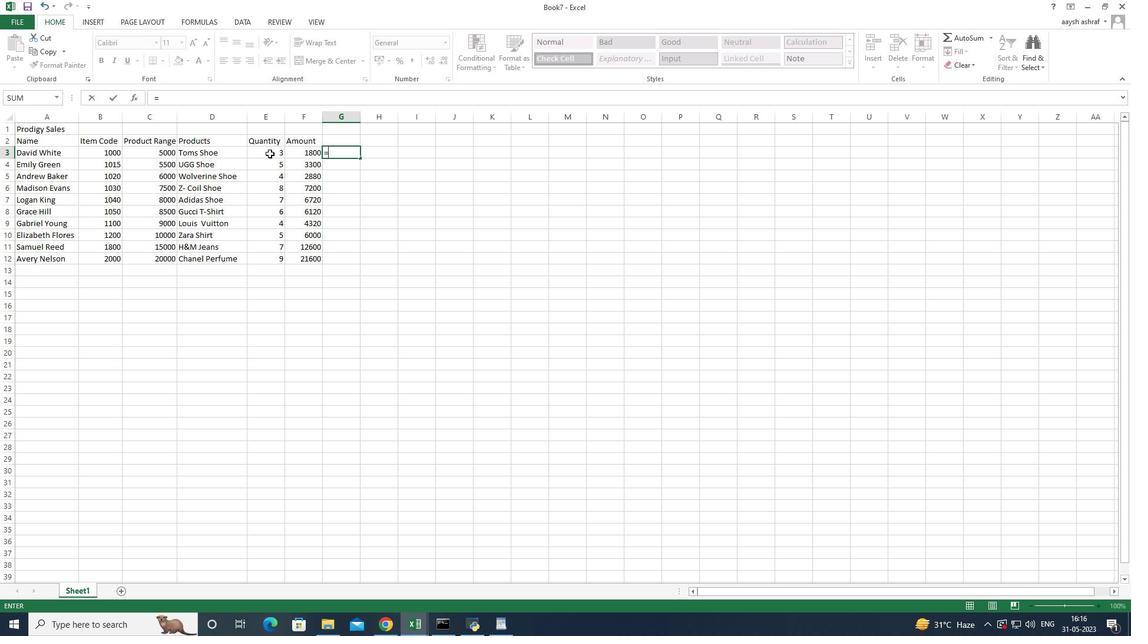 
Action: Mouse pressed left at (270, 153)
Screenshot: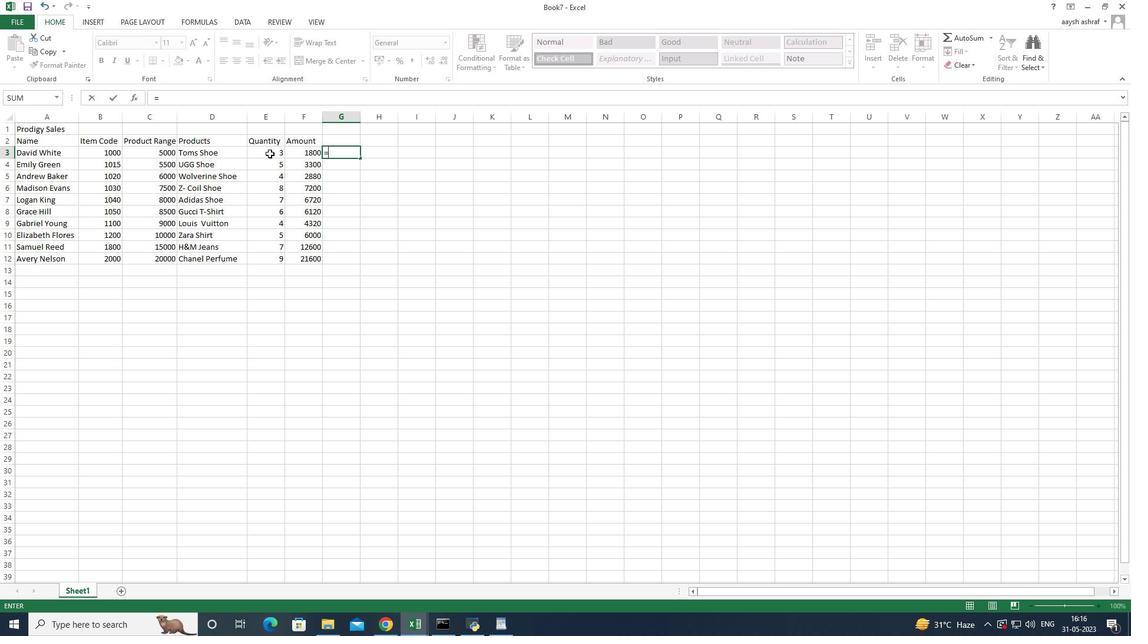 
Action: Mouse moved to (303, 157)
Screenshot: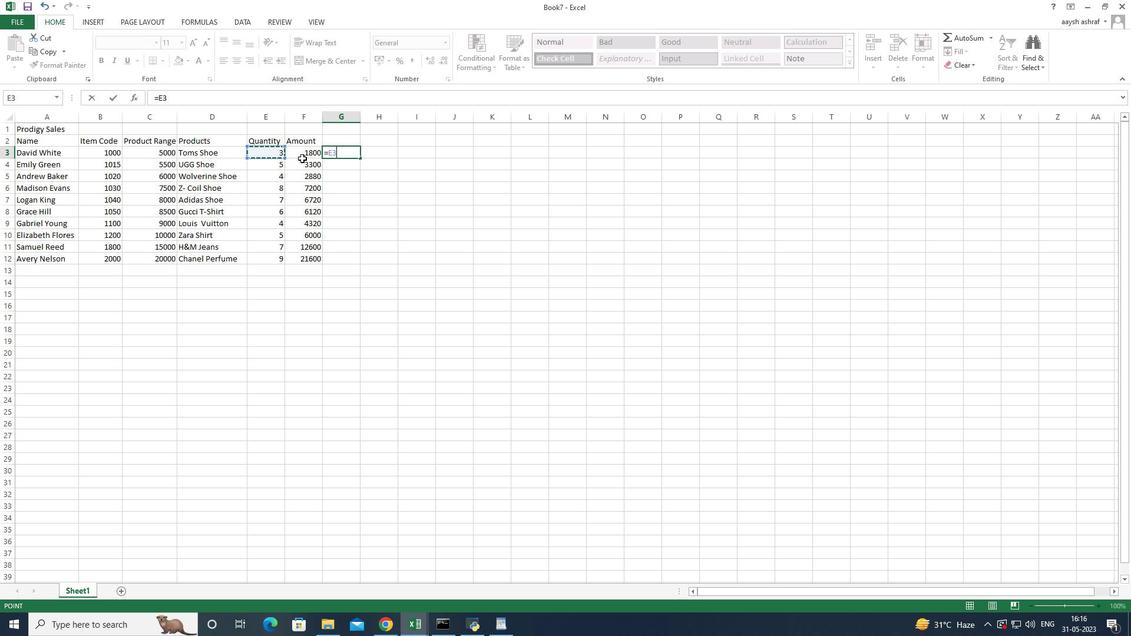 
Action: Key pressed <Key.backspace><Key.backspace><Key.shift><Key.shift><Key.shift><Key.shift><Key.shift><Key.shift><Key.shift><Key.shift>(
Screenshot: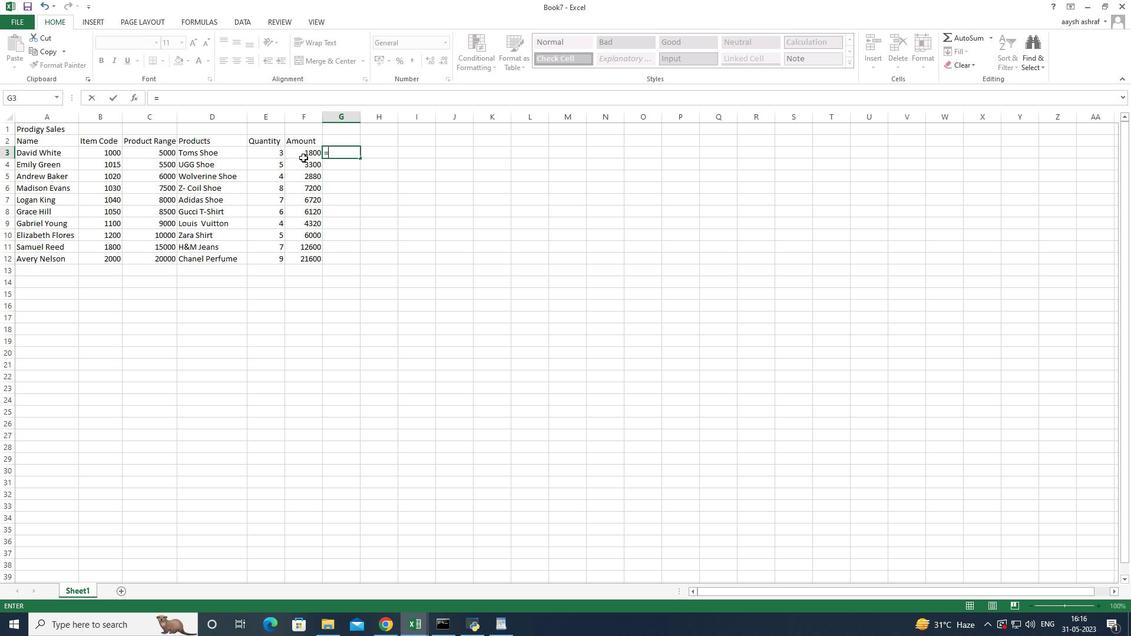 
Action: Mouse moved to (280, 157)
Screenshot: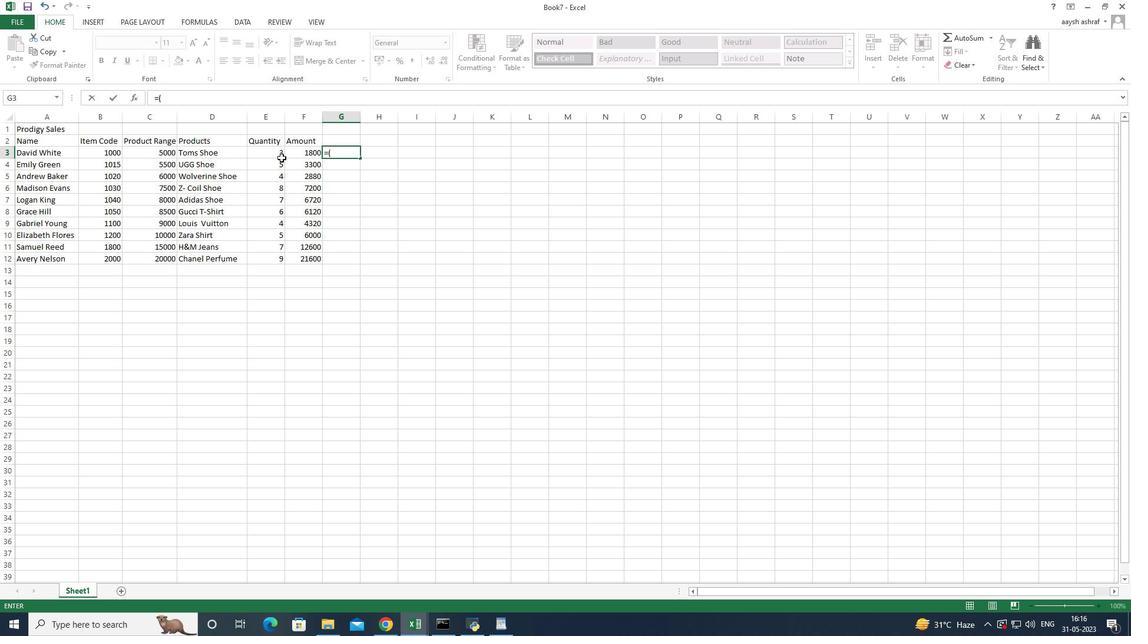 
Action: Mouse pressed left at (280, 157)
Screenshot: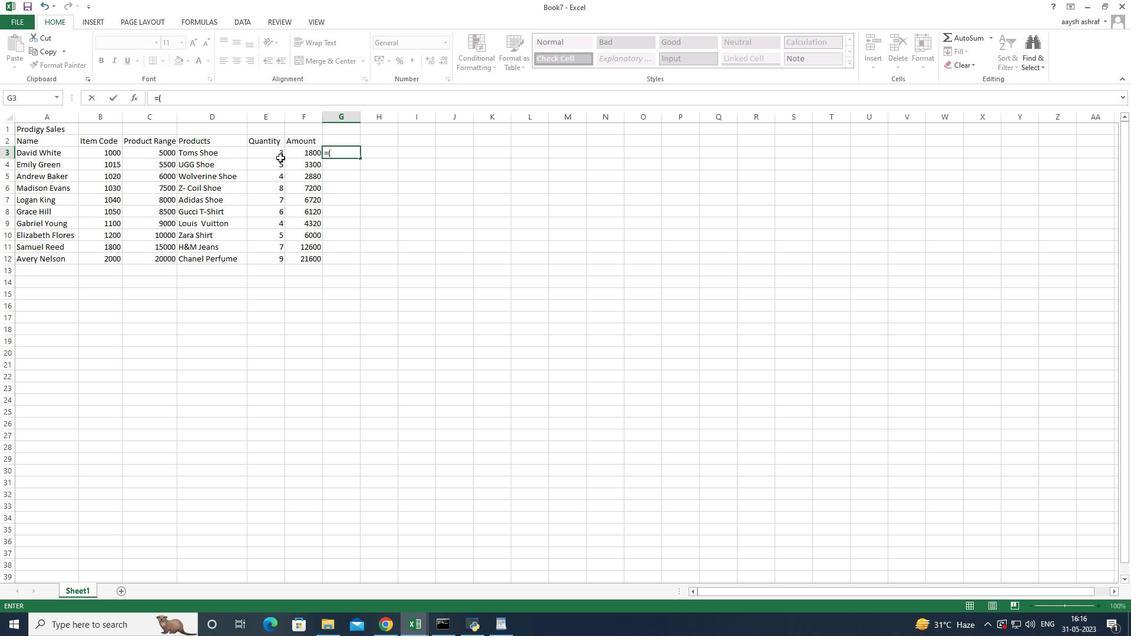 
Action: Mouse moved to (296, 157)
Screenshot: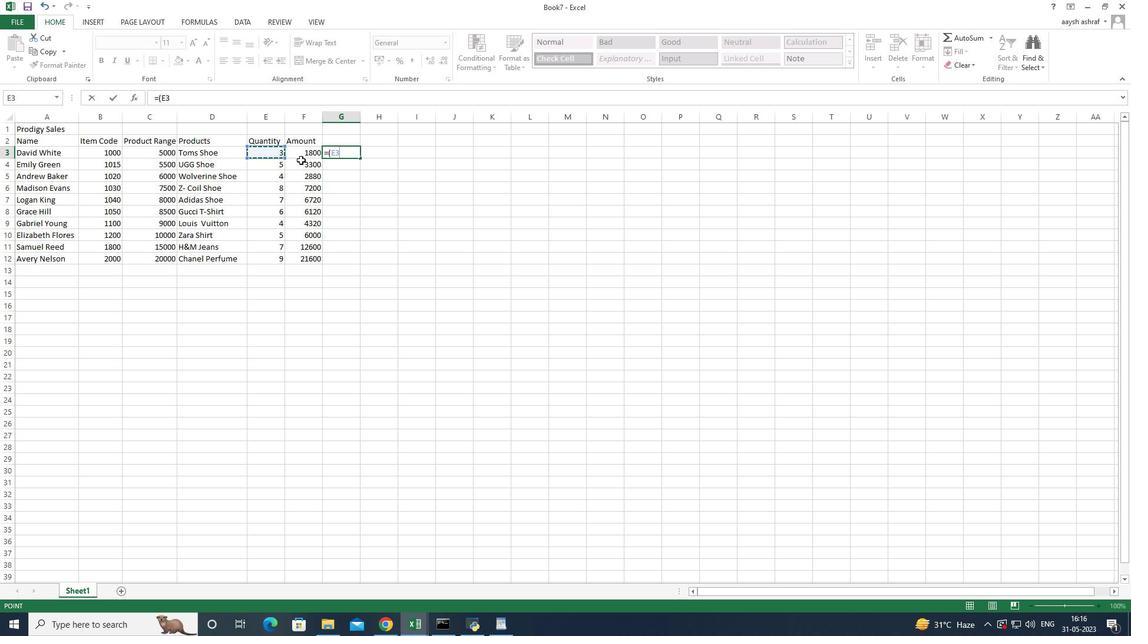 
Action: Key pressed *
Screenshot: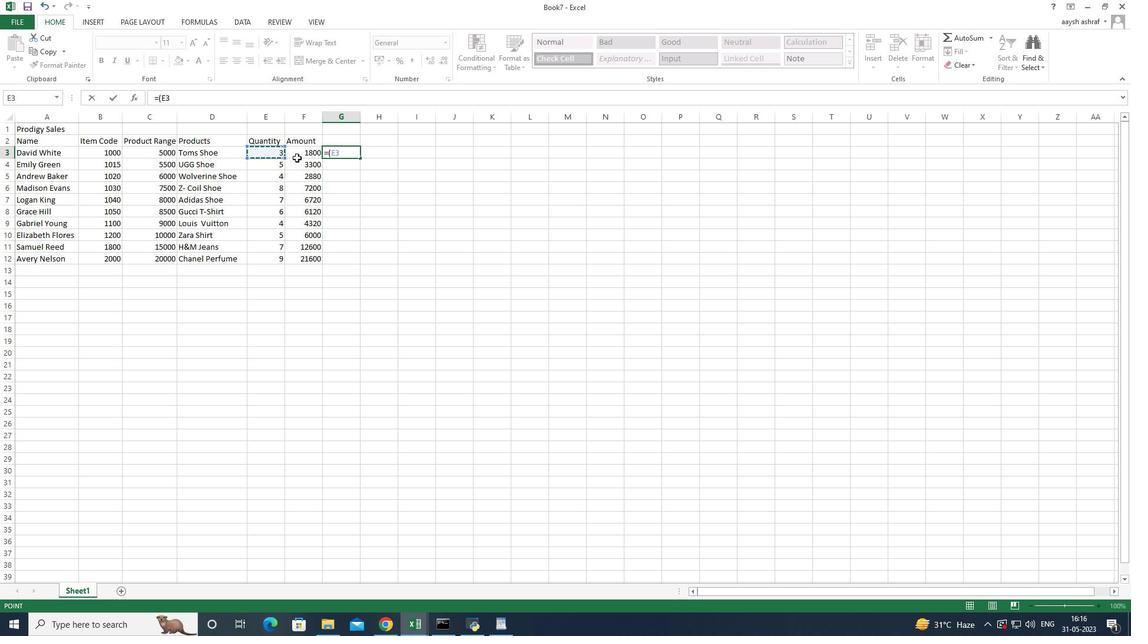 
Action: Mouse moved to (163, 153)
Screenshot: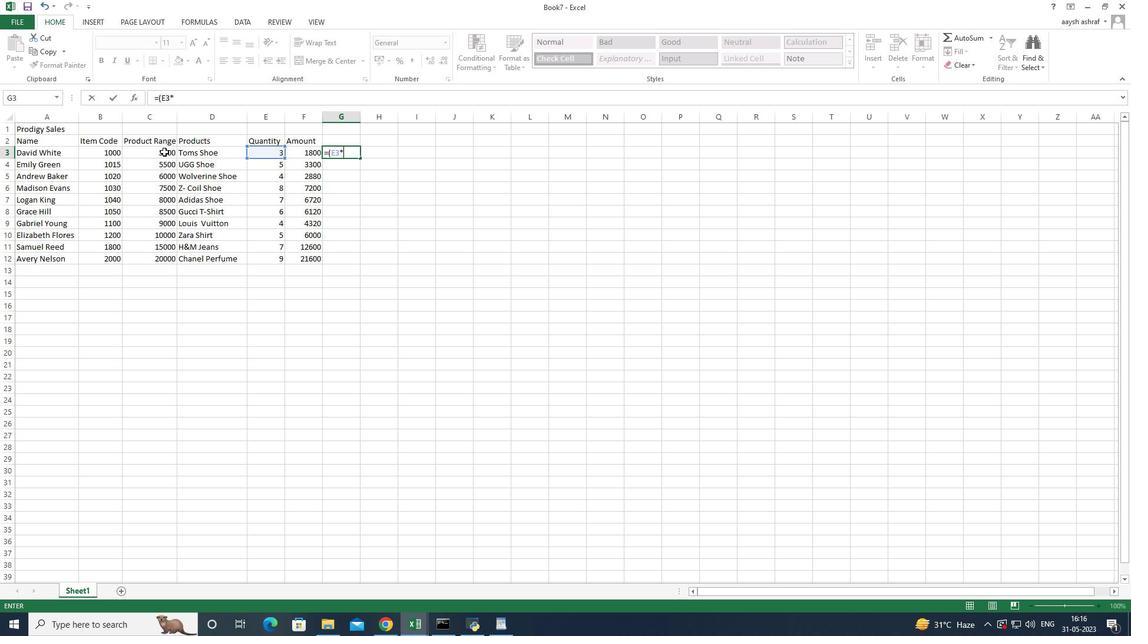 
Action: Mouse pressed left at (163, 153)
Screenshot: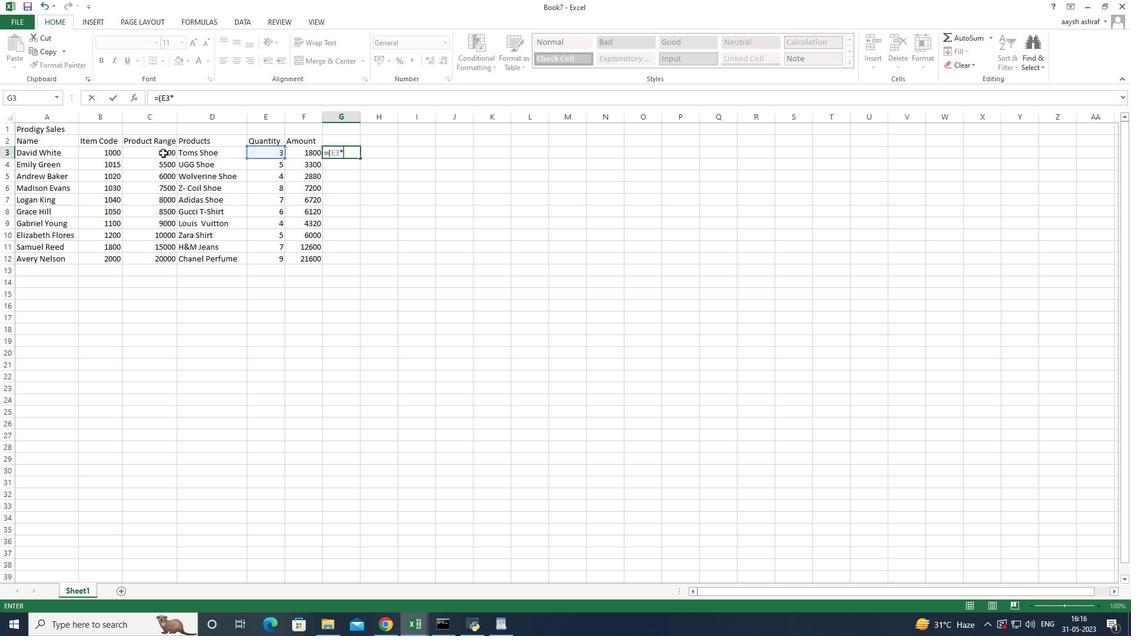 
Action: Key pressed <Key.shift><Key.shift><Key.shift><Key.shift><Key.shift><Key.shift><Key.shift><Key.shift><Key.shift>)*12<Key.shift><Key.shift><Key.shift><Key.shift><Key.shift><Key.shift><Key.shift><Key.shift><Key.shift><Key.shift><Key.shift><Key.shift><Key.shift><Key.shift><Key.shift><Key.shift><Key.shift><Key.shift><Key.shift><Key.shift><Key.shift><Key.shift><Key.shift>%<Key.enter>
Screenshot: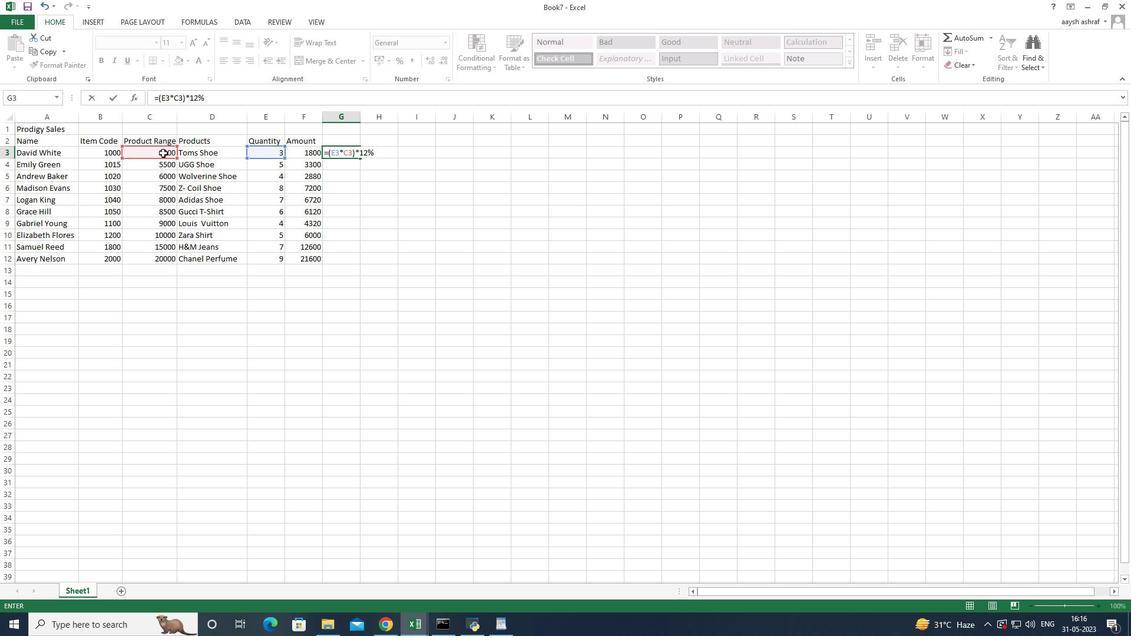 
Action: Mouse moved to (331, 152)
Screenshot: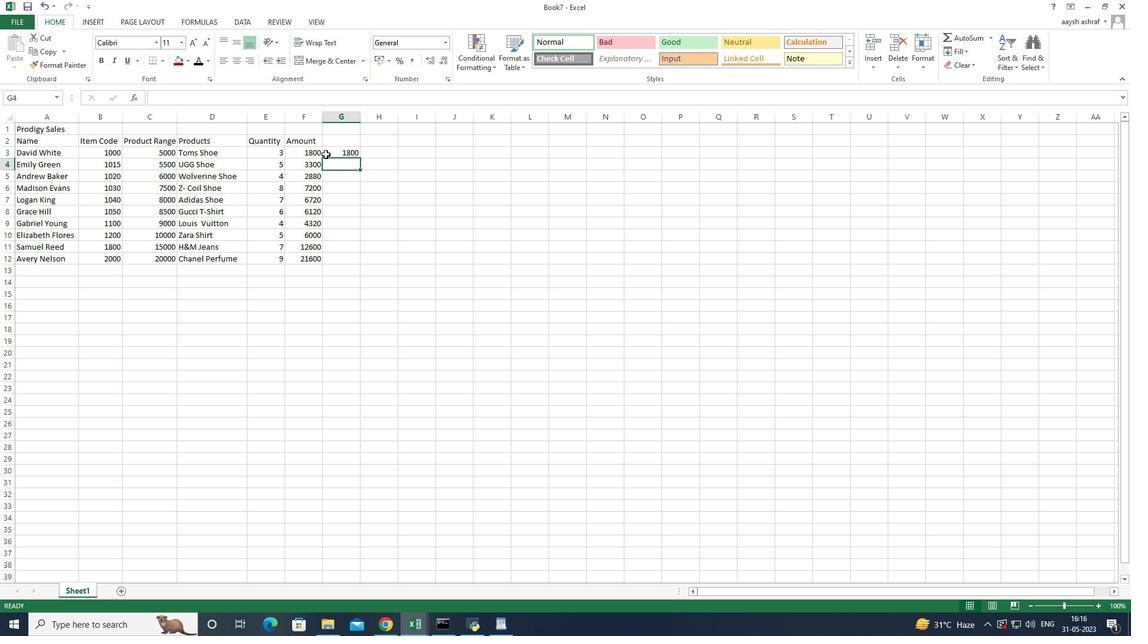 
Action: Mouse pressed left at (331, 152)
Screenshot: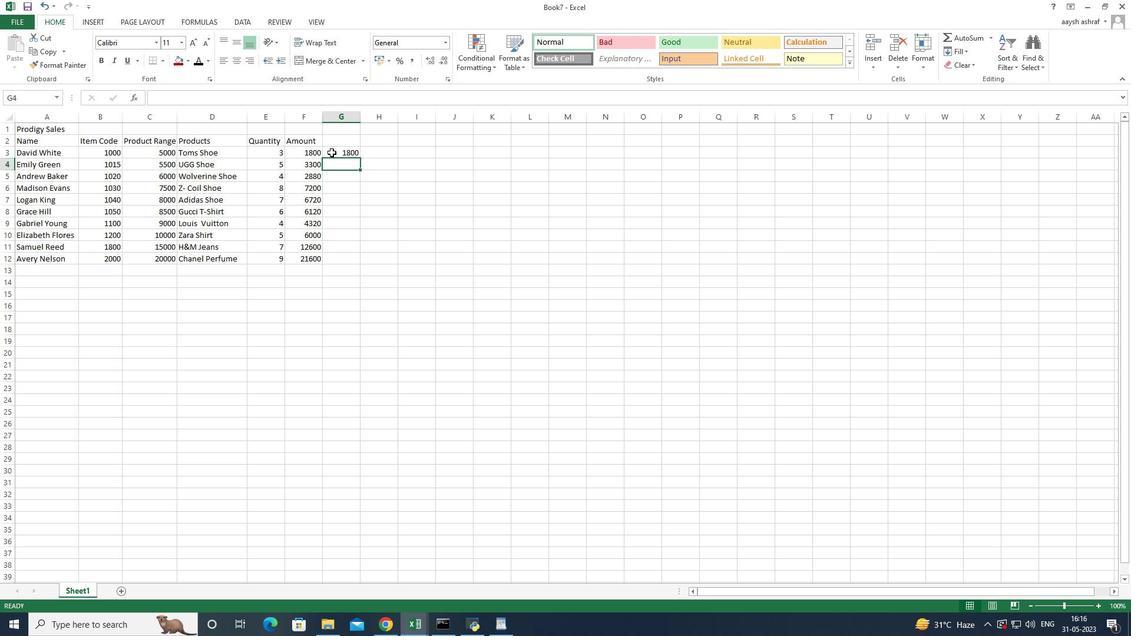 
Action: Key pressed <Key.delete>
Screenshot: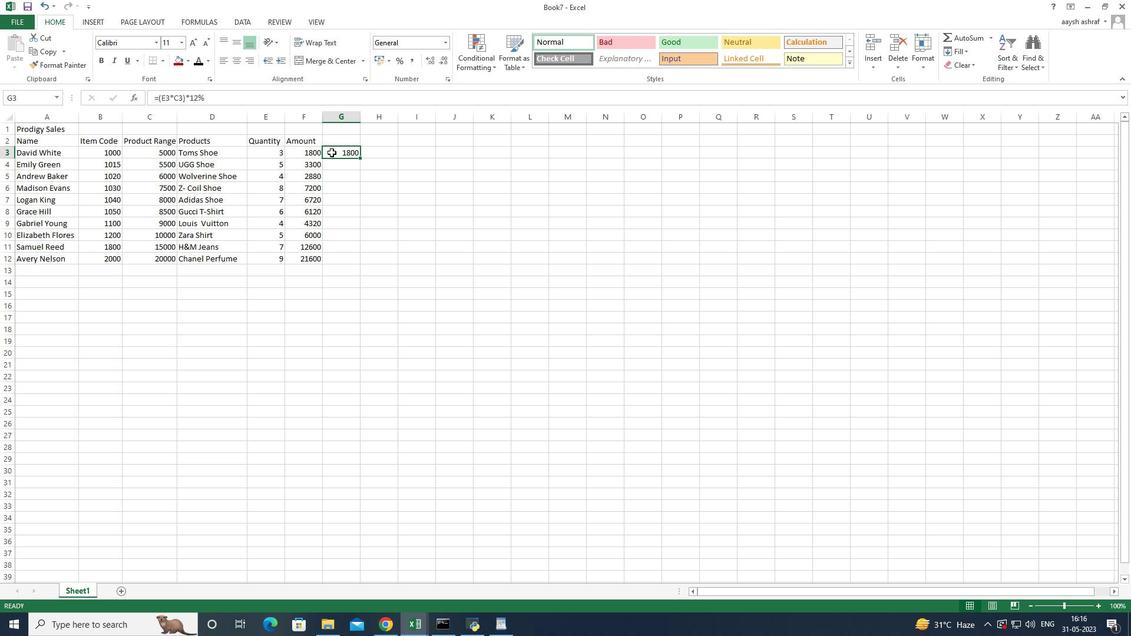 
Action: Mouse moved to (262, 265)
Screenshot: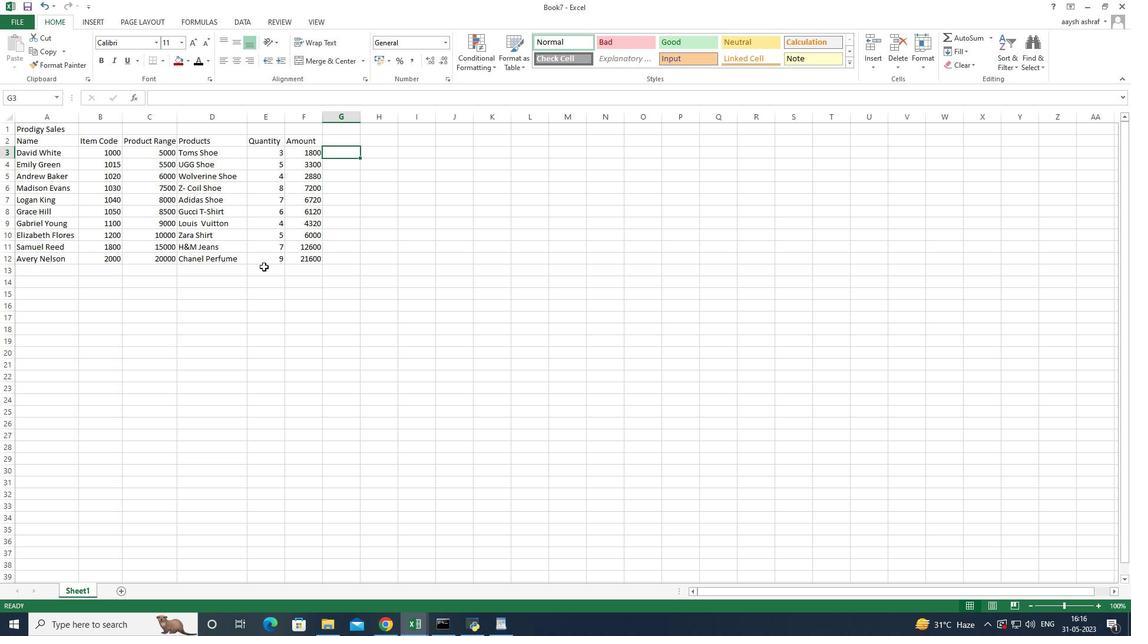 
Action: Mouse pressed left at (262, 265)
Screenshot: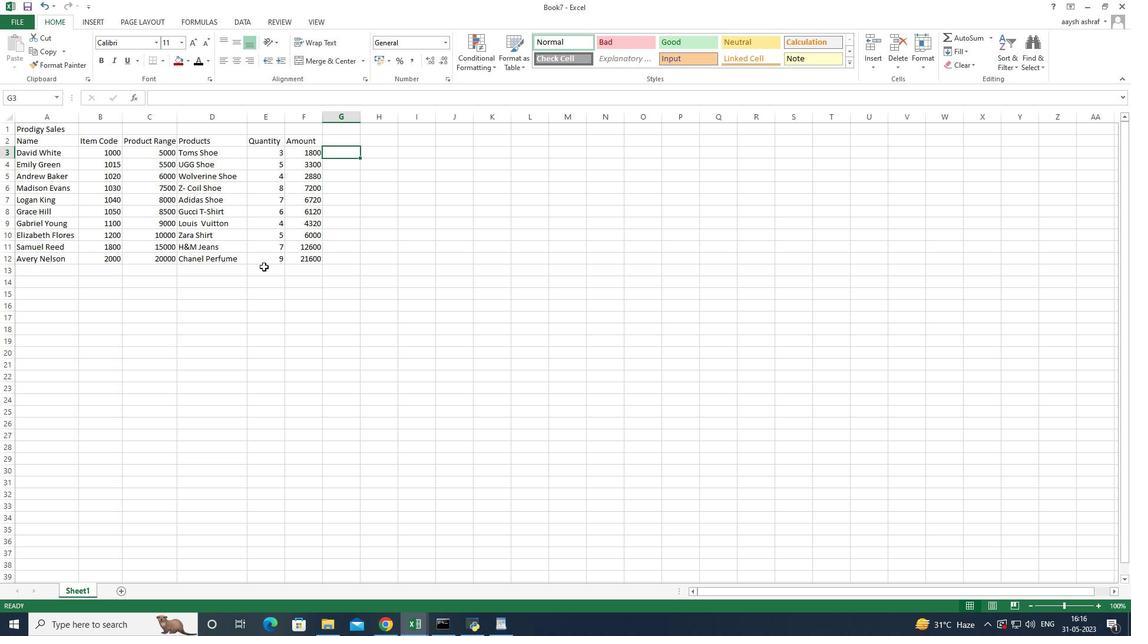 
Action: Mouse moved to (82, 128)
Screenshot: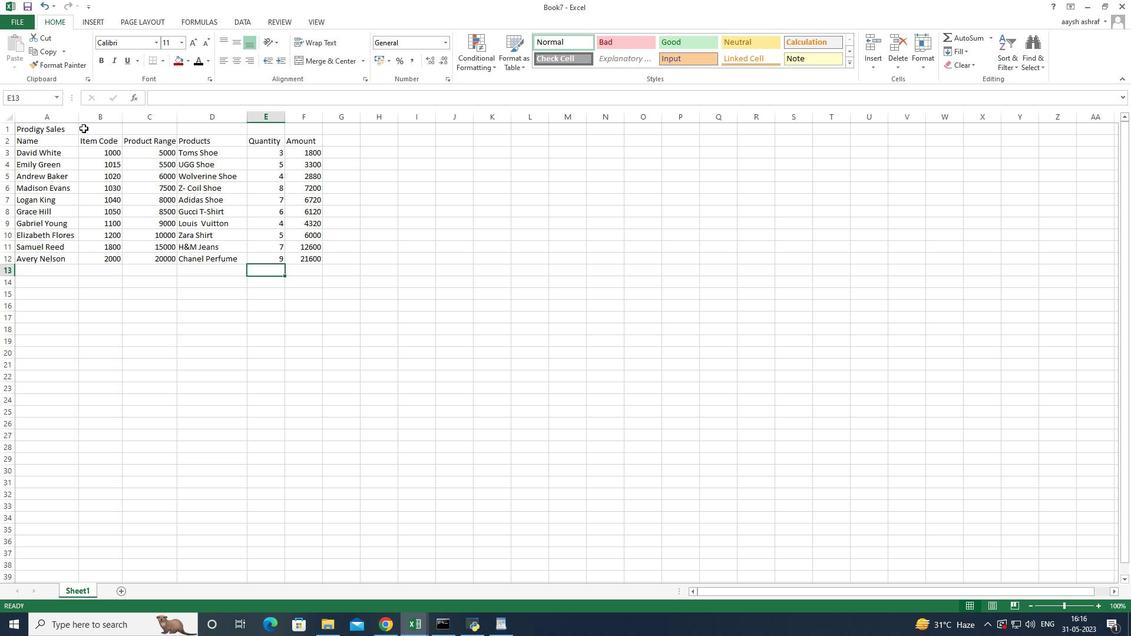 
Action: Mouse pressed left at (82, 128)
Screenshot: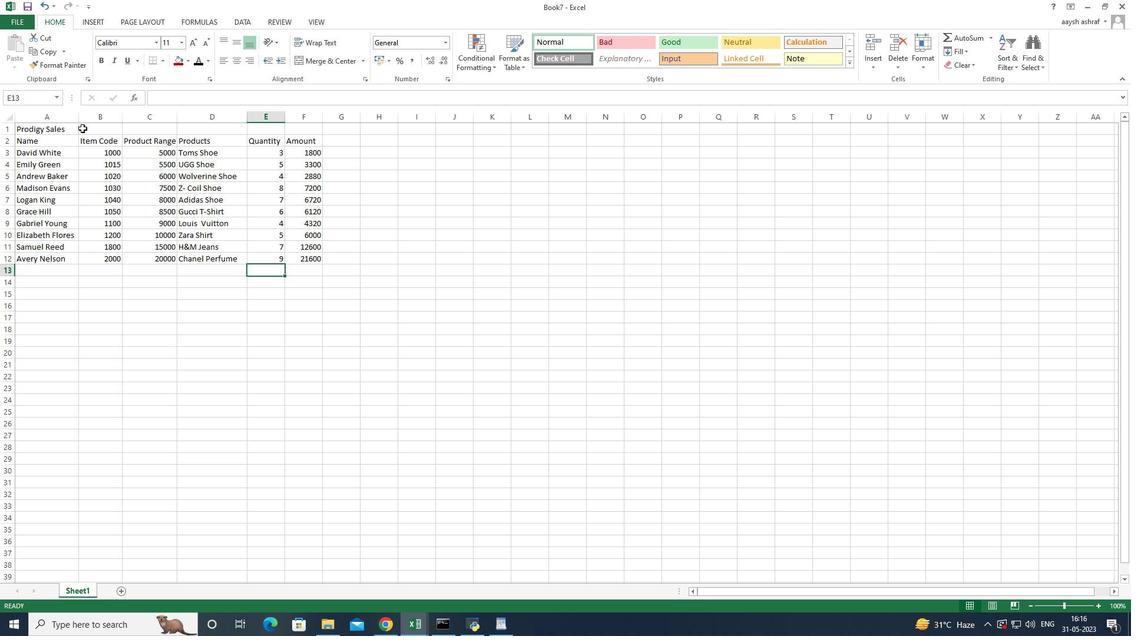
Action: Mouse moved to (32, 130)
Screenshot: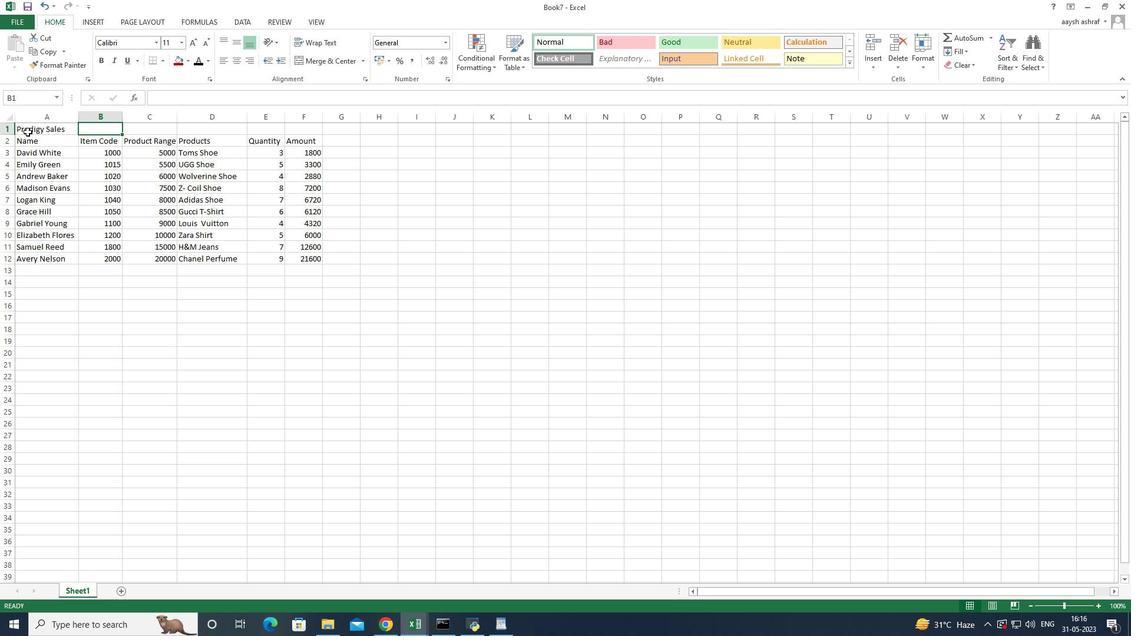 
Action: Mouse pressed left at (32, 130)
Screenshot: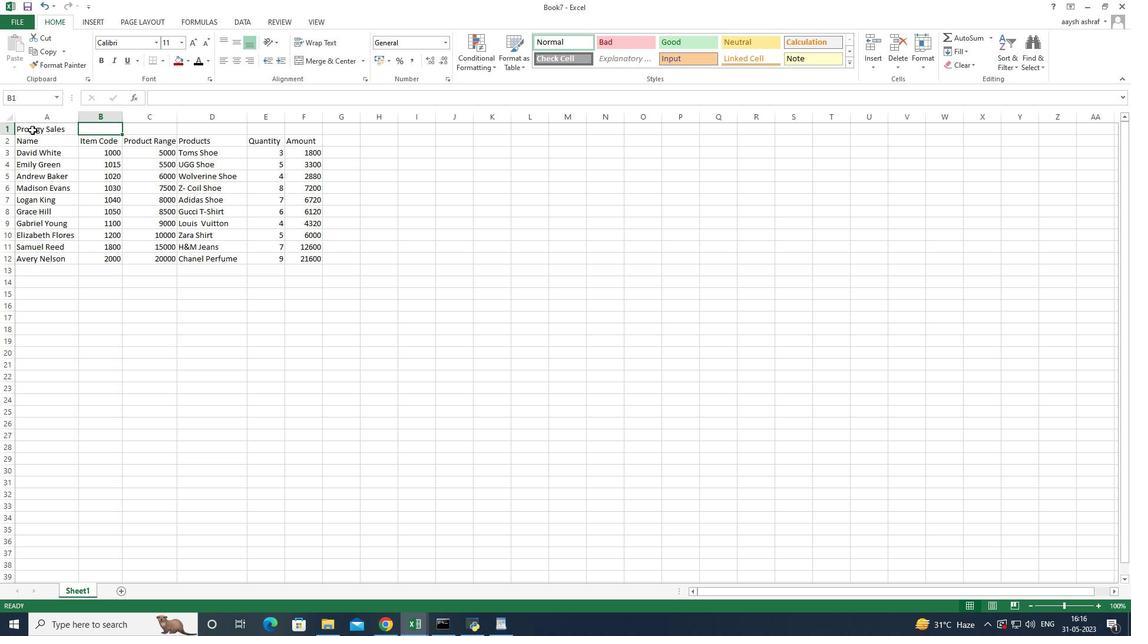 
Action: Mouse moved to (327, 55)
Screenshot: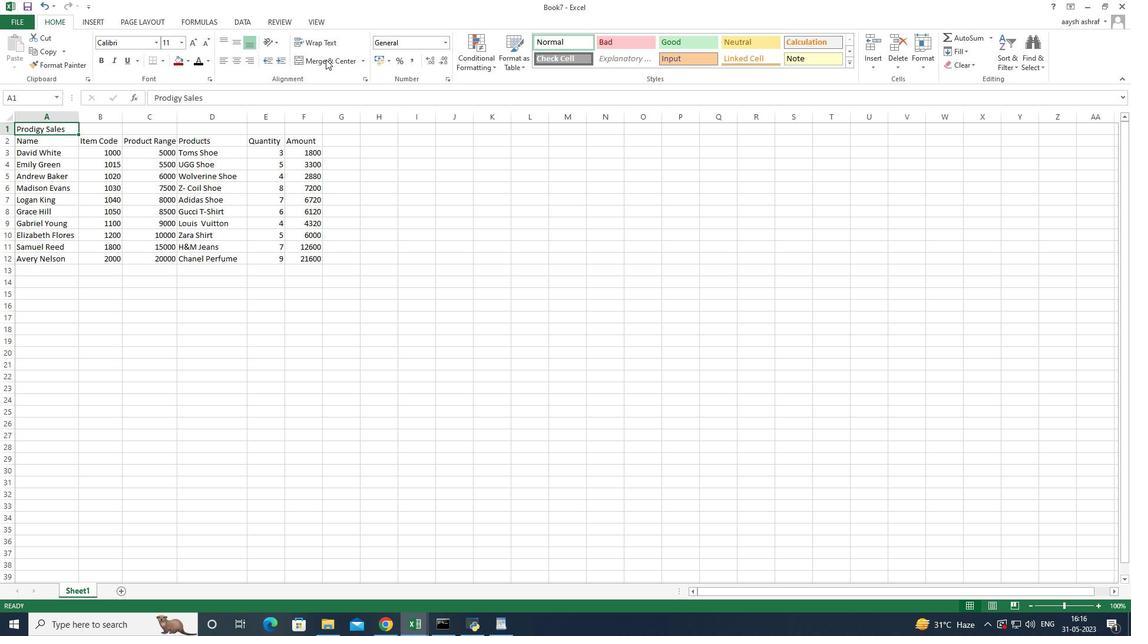 
Action: Mouse pressed left at (327, 55)
Screenshot: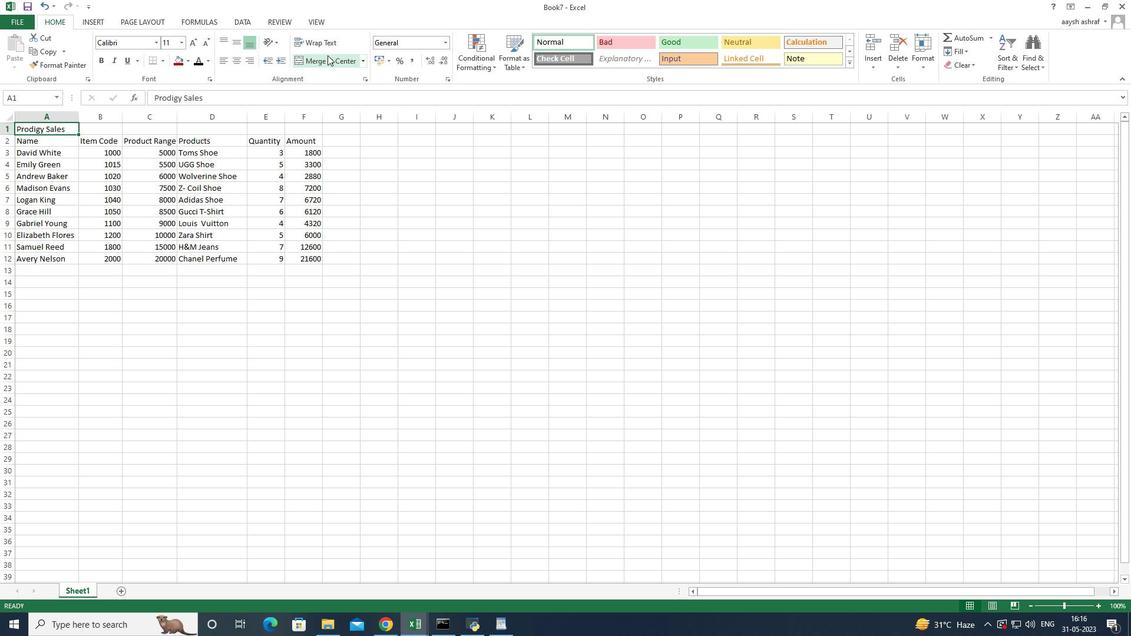 
Action: Mouse moved to (101, 140)
Screenshot: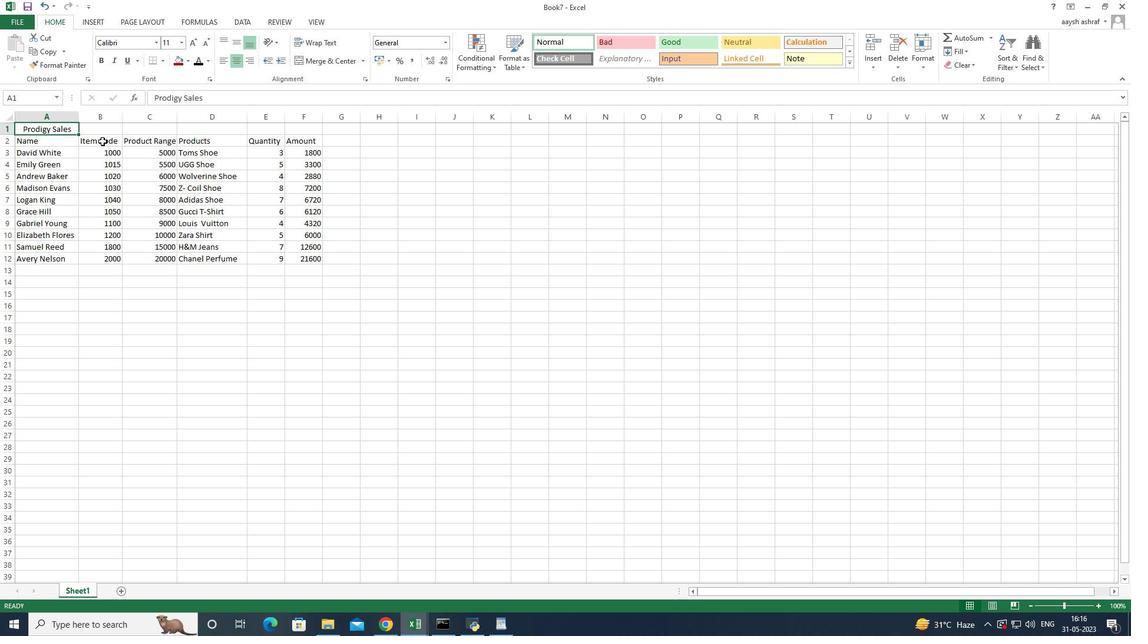 
Action: Key pressed <Key.shift_r><Key.right><Key.right><Key.right><Key.right><Key.right>
Screenshot: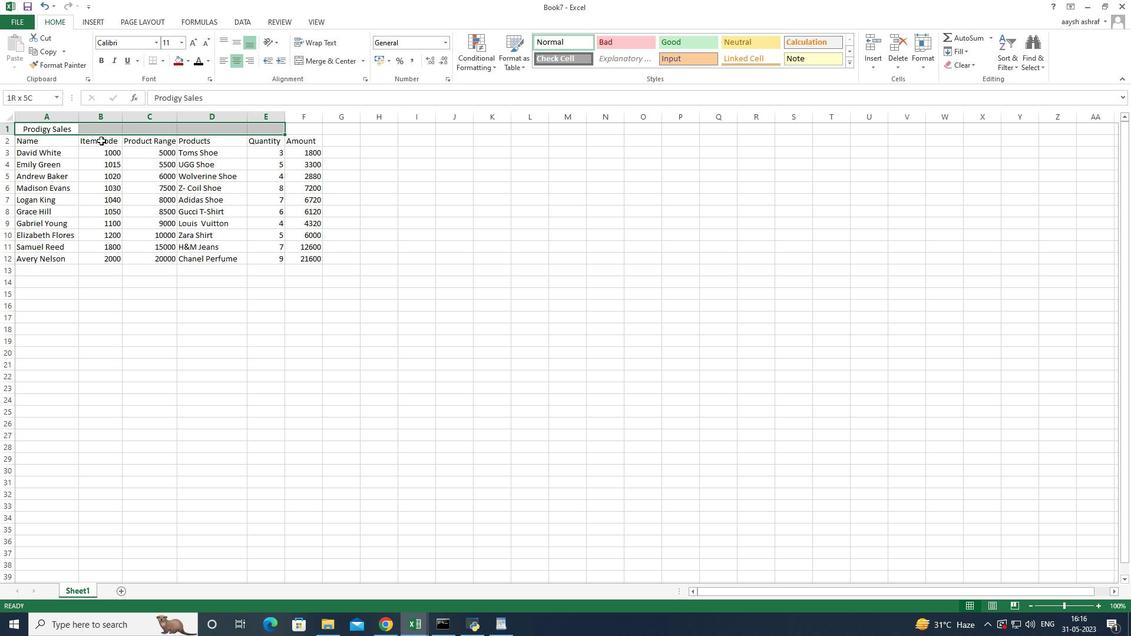 
Action: Mouse moved to (315, 63)
Screenshot: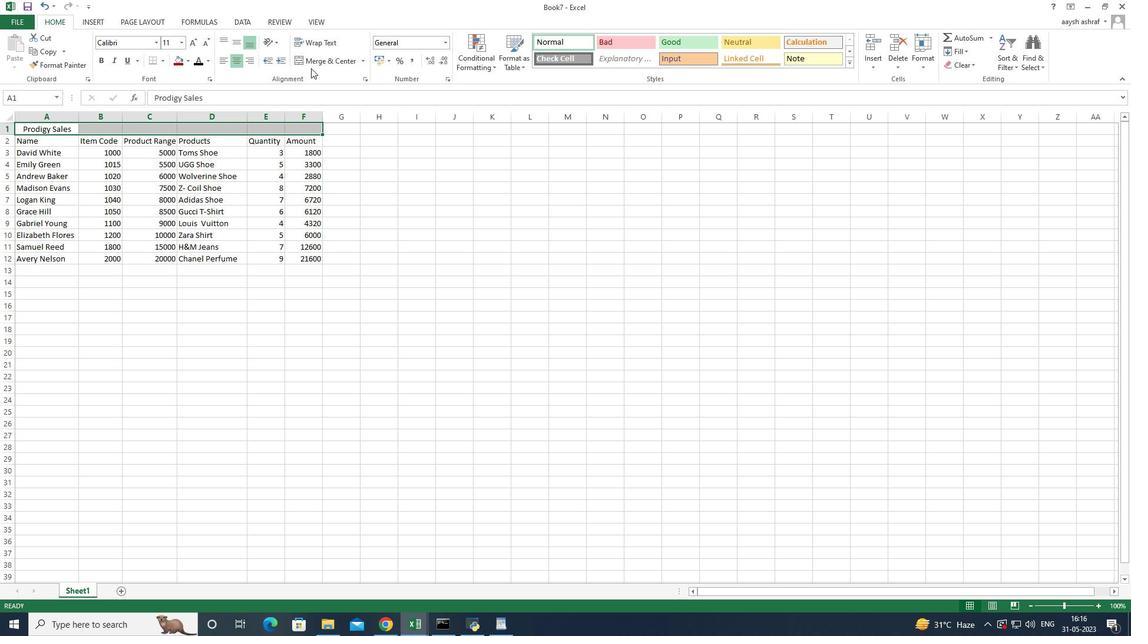 
Action: Mouse pressed left at (315, 63)
Screenshot: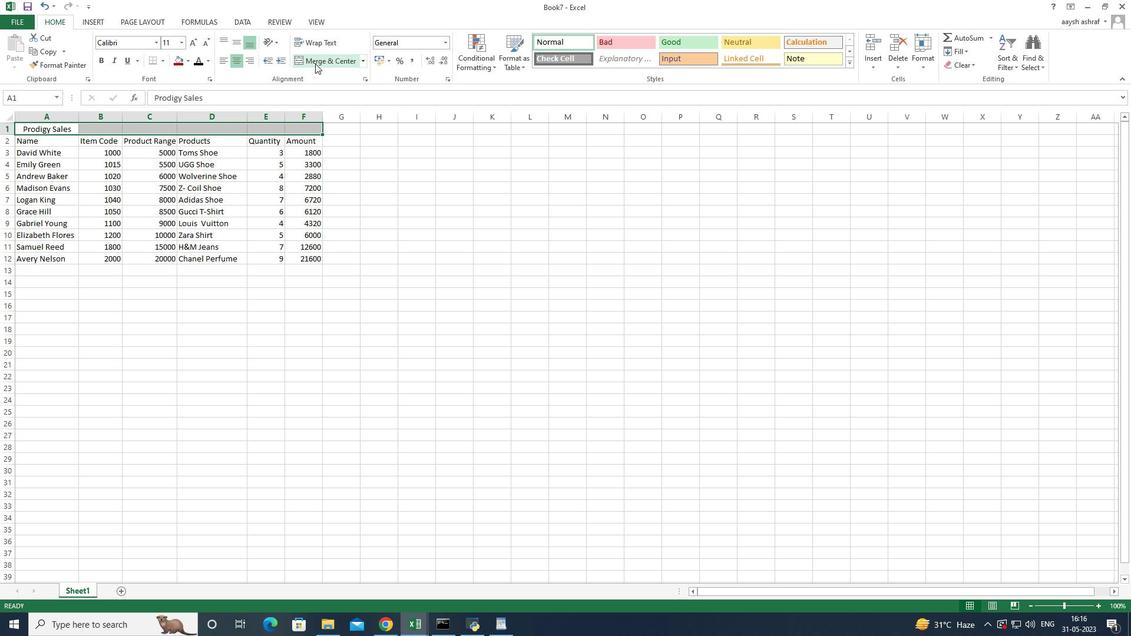
Action: Mouse moved to (165, 322)
Screenshot: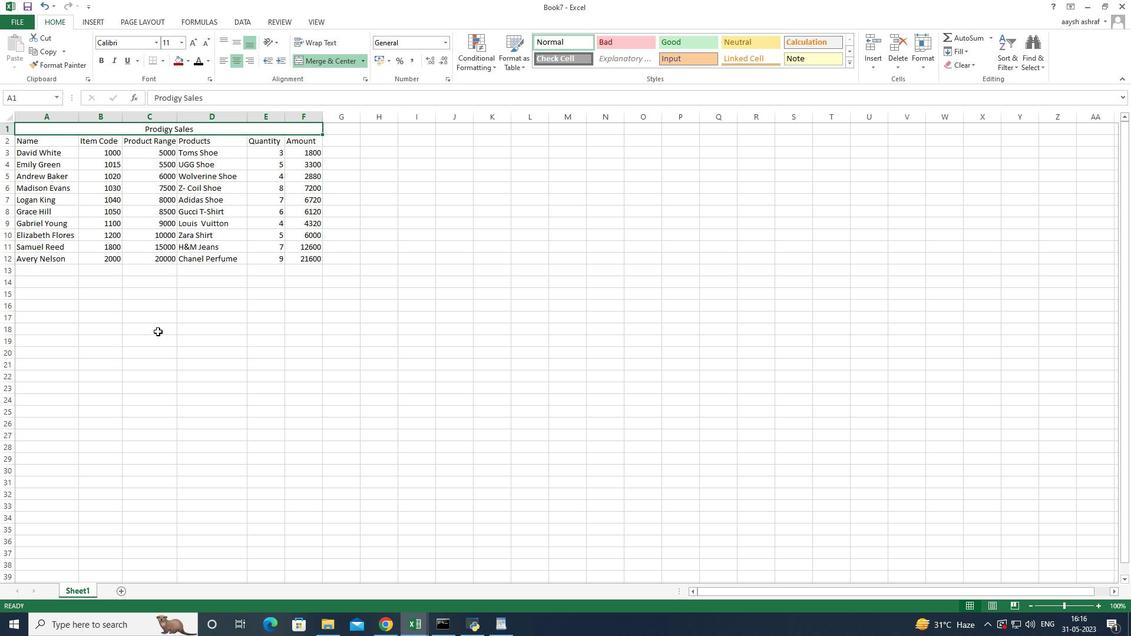
Action: Mouse pressed left at (165, 322)
Screenshot: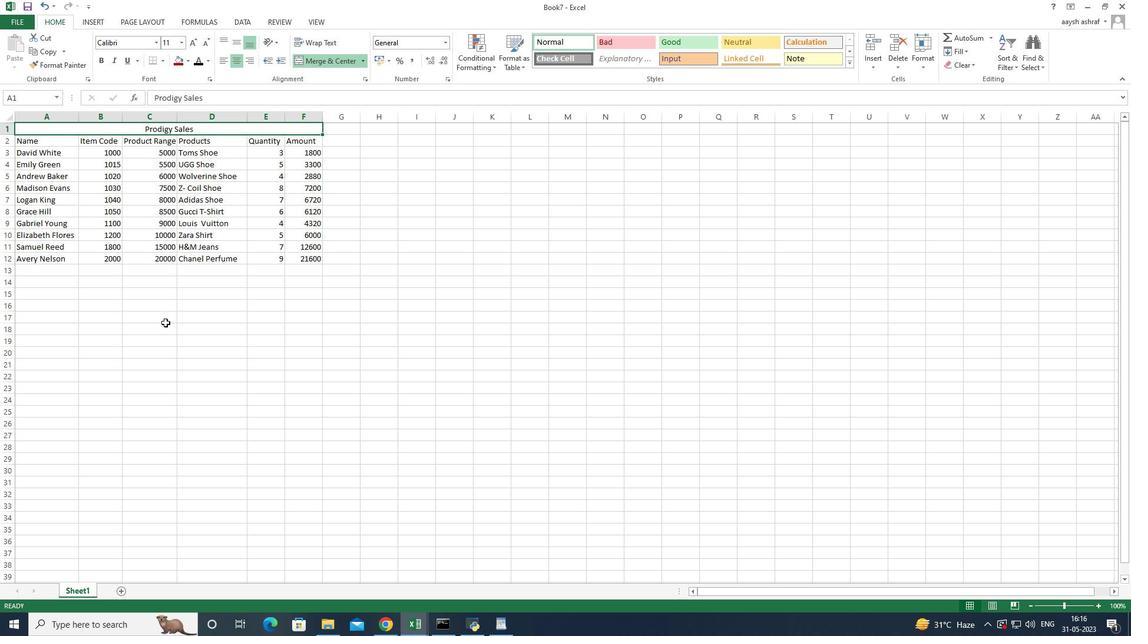 
Action: Mouse moved to (31, 22)
Screenshot: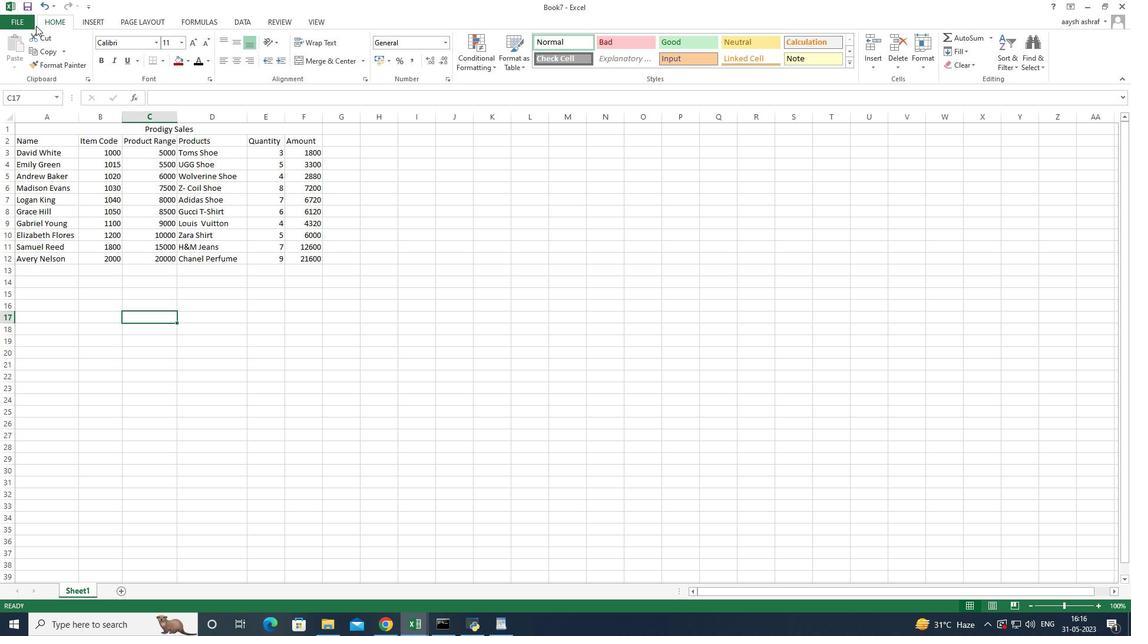 
Action: Mouse pressed left at (31, 22)
Screenshot: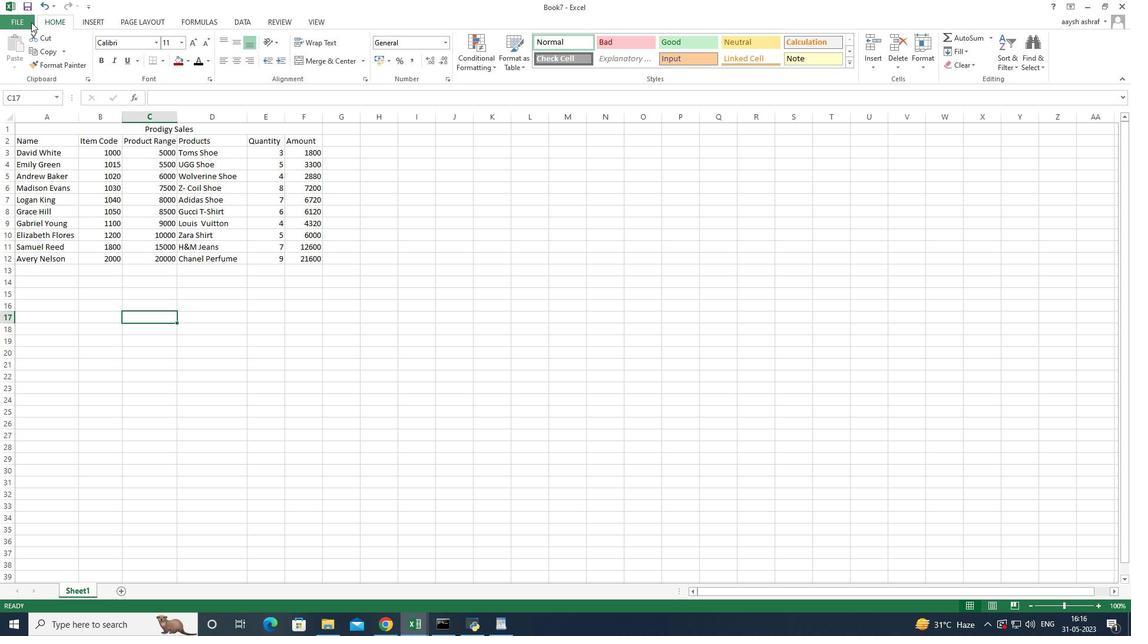 
Action: Mouse moved to (39, 142)
Screenshot: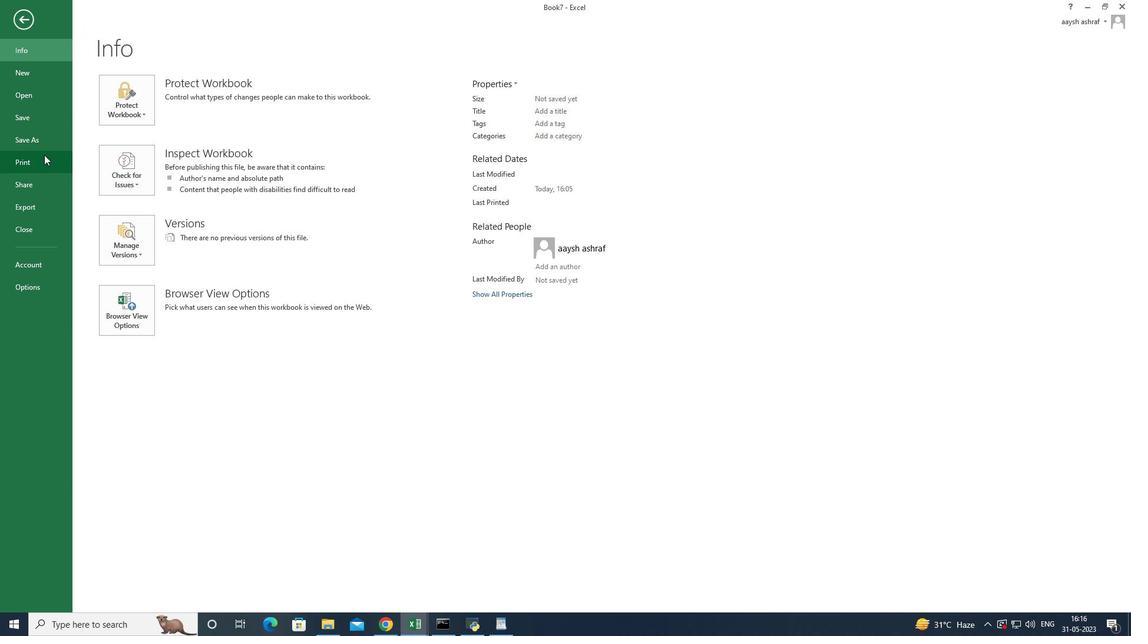 
Action: Mouse pressed left at (39, 142)
Screenshot: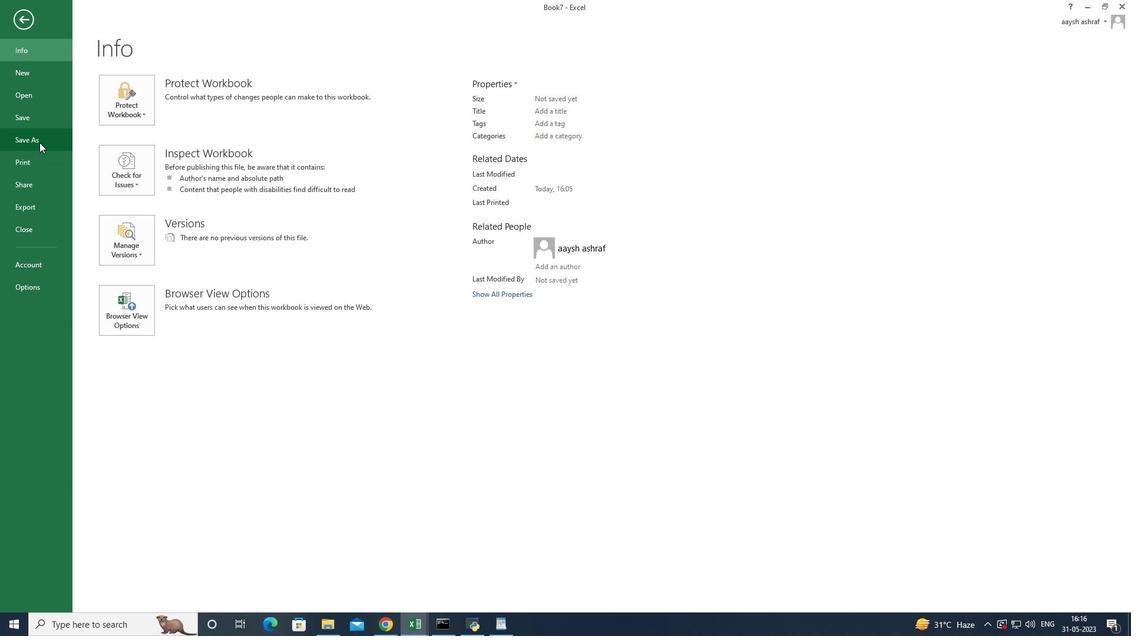 
Action: Mouse moved to (319, 121)
Screenshot: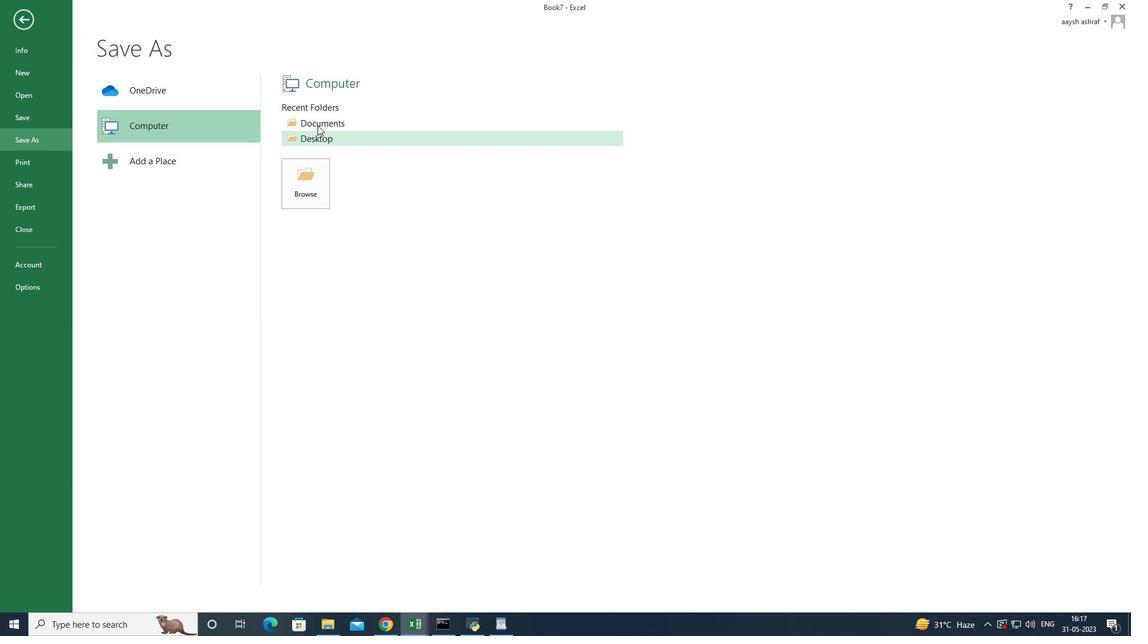 
Action: Mouse pressed left at (319, 121)
Screenshot: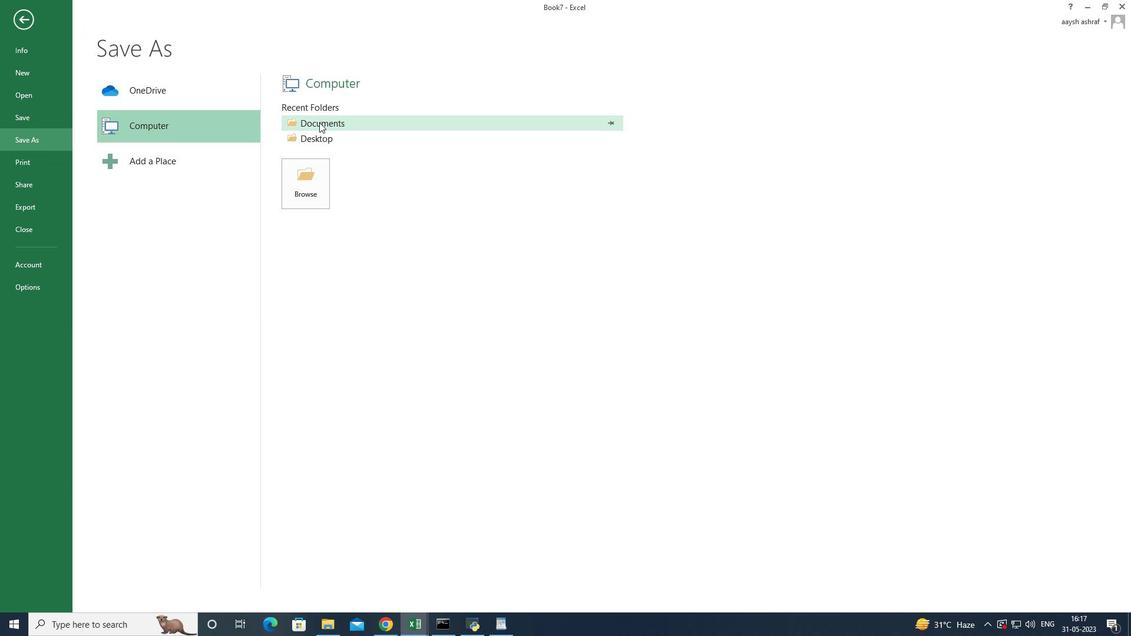 
Action: Mouse moved to (231, 250)
Screenshot: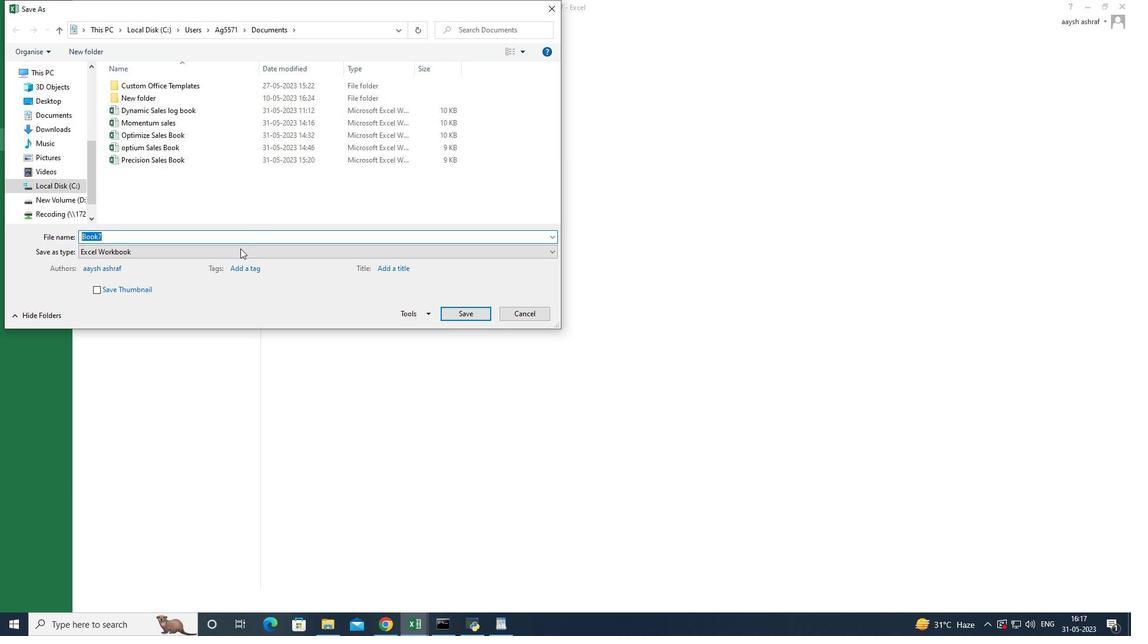 
Action: Key pressed <Key.shift>Prodigy<Key.space><Key.shift>Sales<Key.space><Key.shift><Key.shift>Template<Key.space>book
Screenshot: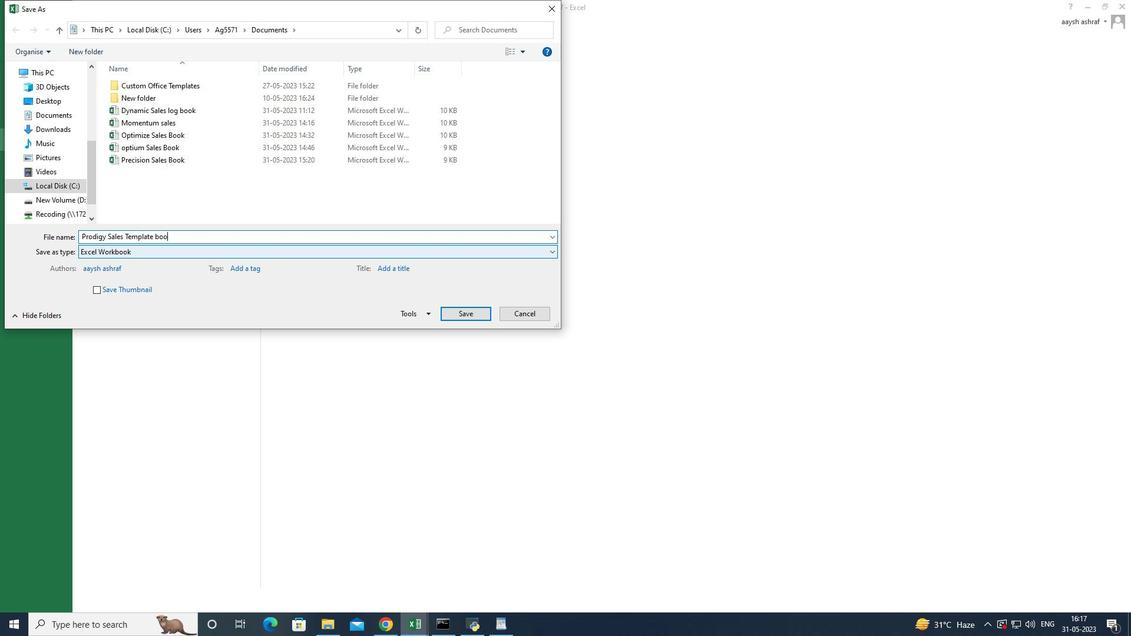 
Action: Mouse moved to (449, 315)
Screenshot: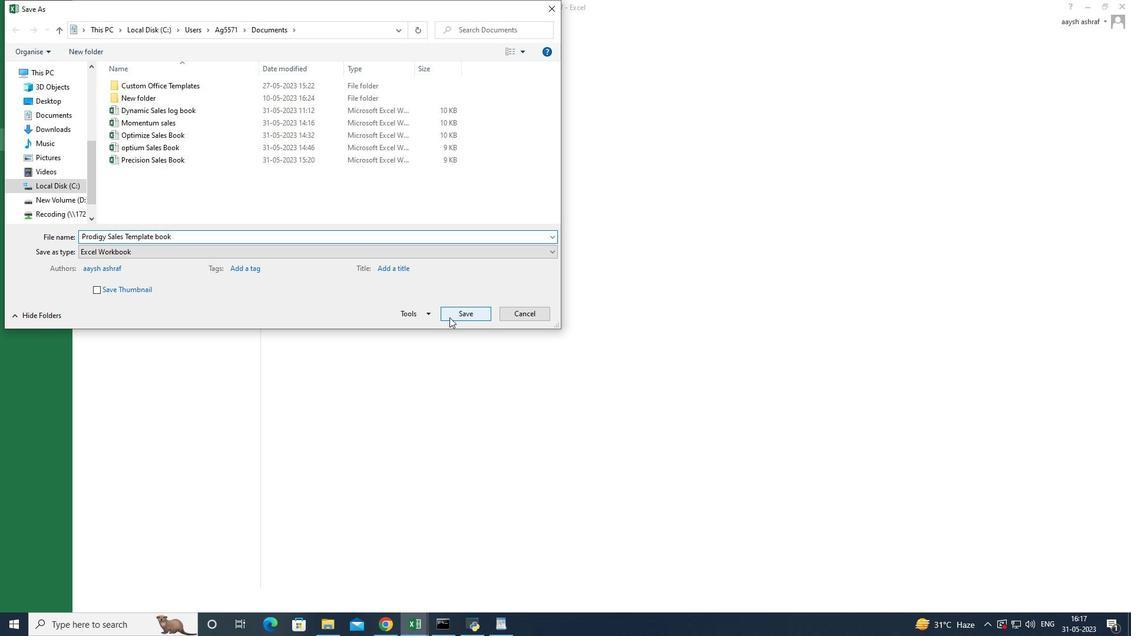 
Action: Mouse pressed left at (449, 315)
Screenshot: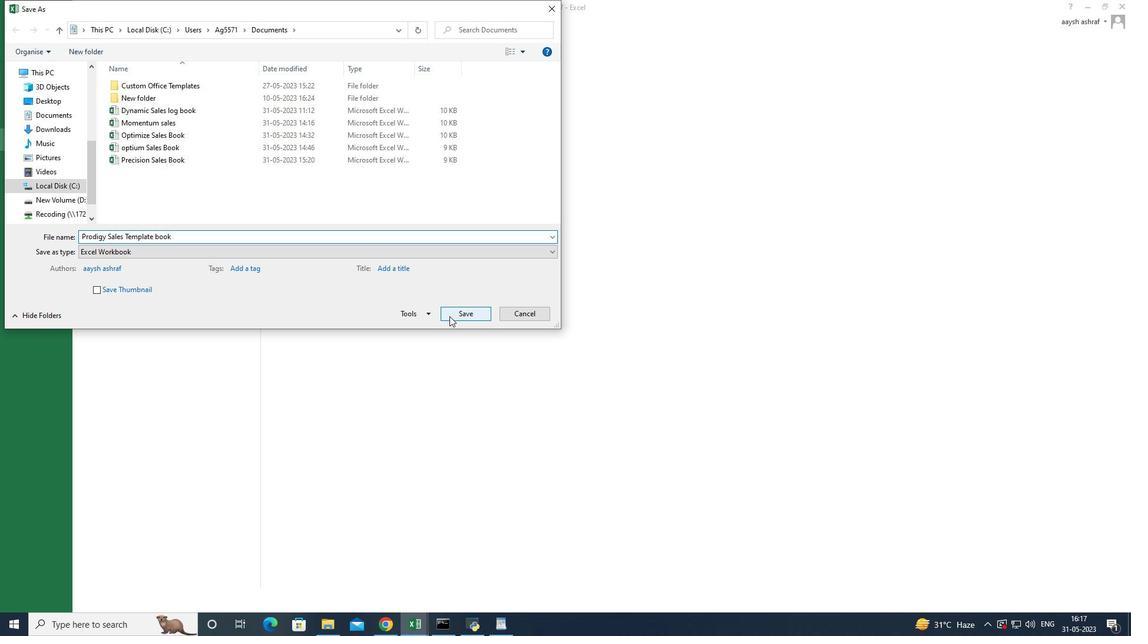 
Action: Mouse moved to (302, 363)
Screenshot: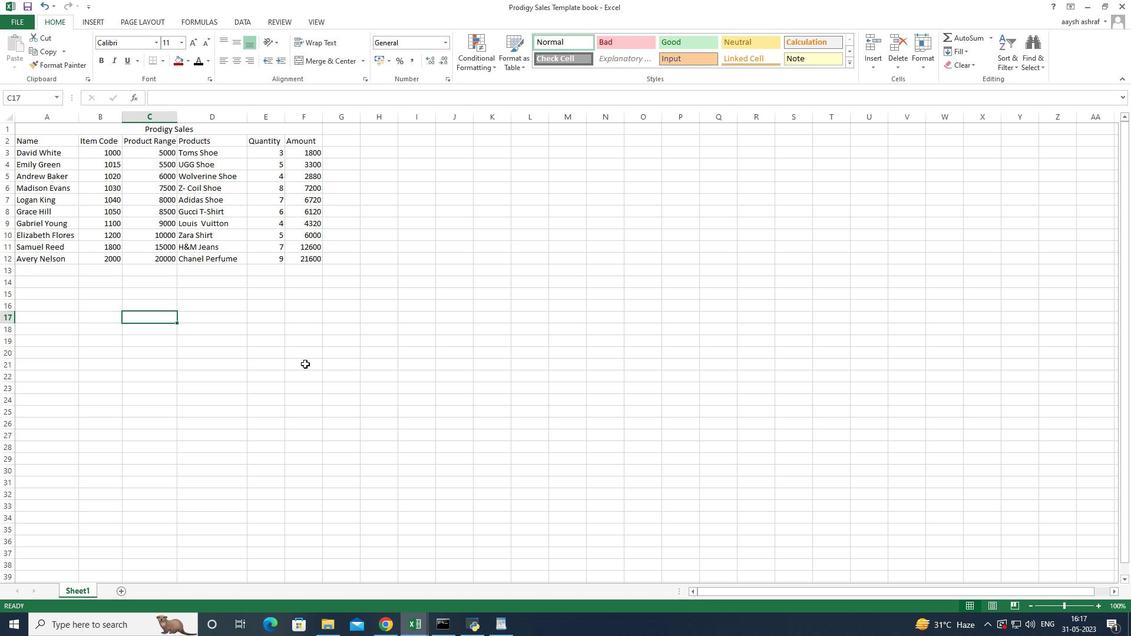 
